 Task: Research Airbnb options in Les Abymes, Guadeloupe from 8th November, 2023 to 16th November, 2023 for 2 adults. Place can be entire place with 1  bedroom having 1 bed and 1 bathroom. Property type can be hotel. Amenities needed are: wifi, washing machine. Booking option can be shelf check-in.
Action: Mouse moved to (567, 81)
Screenshot: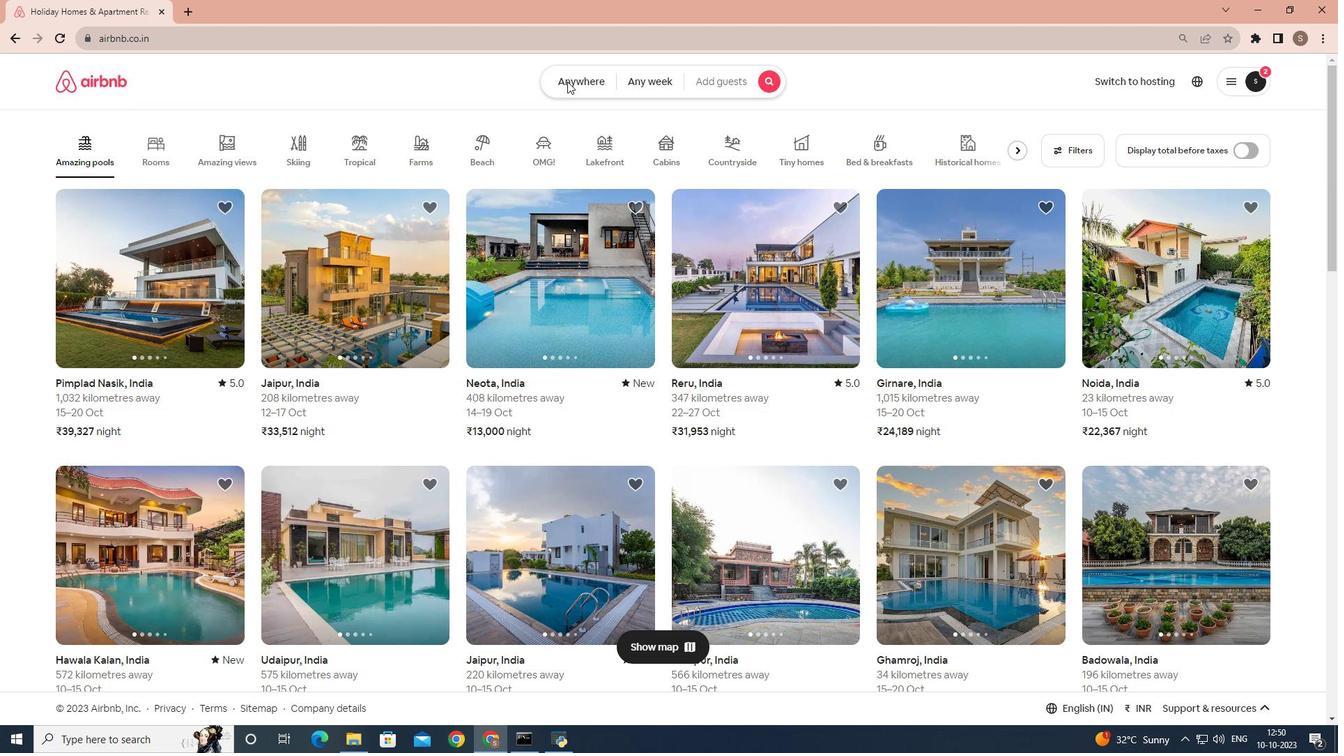 
Action: Mouse pressed left at (567, 81)
Screenshot: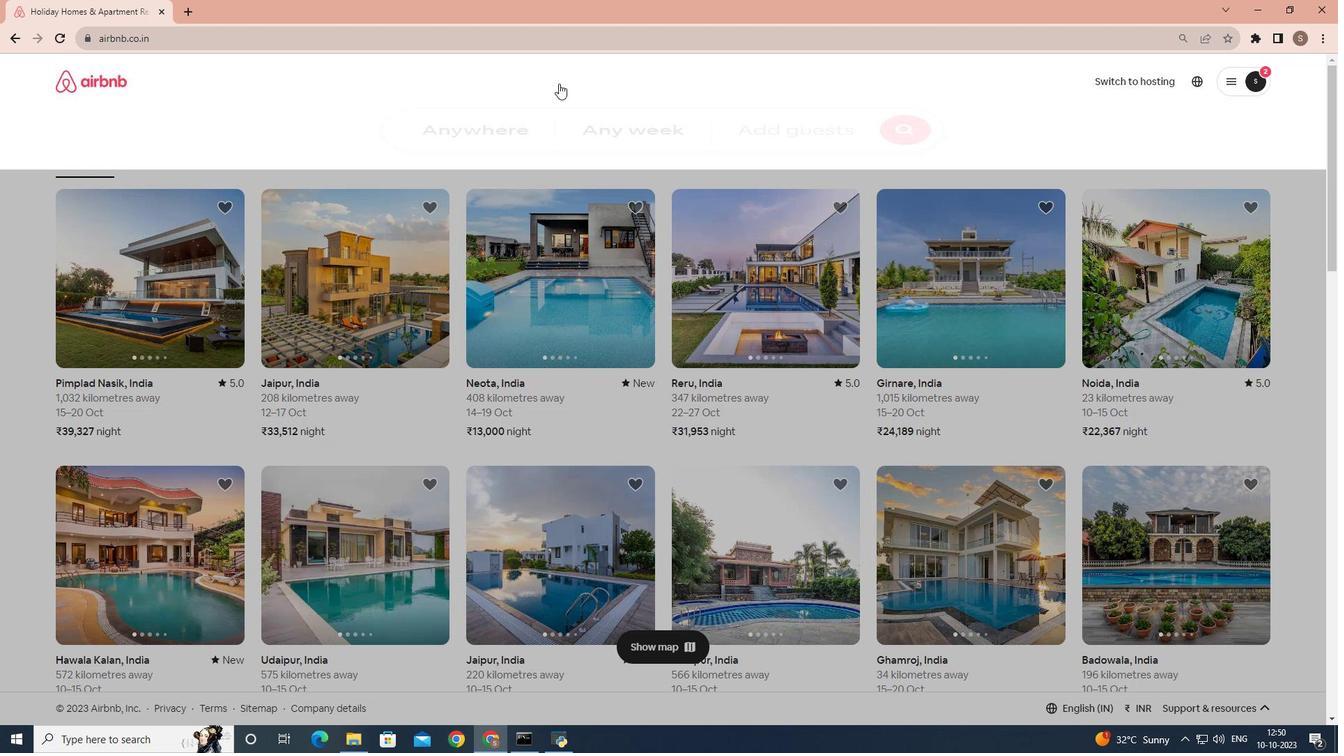 
Action: Mouse moved to (470, 141)
Screenshot: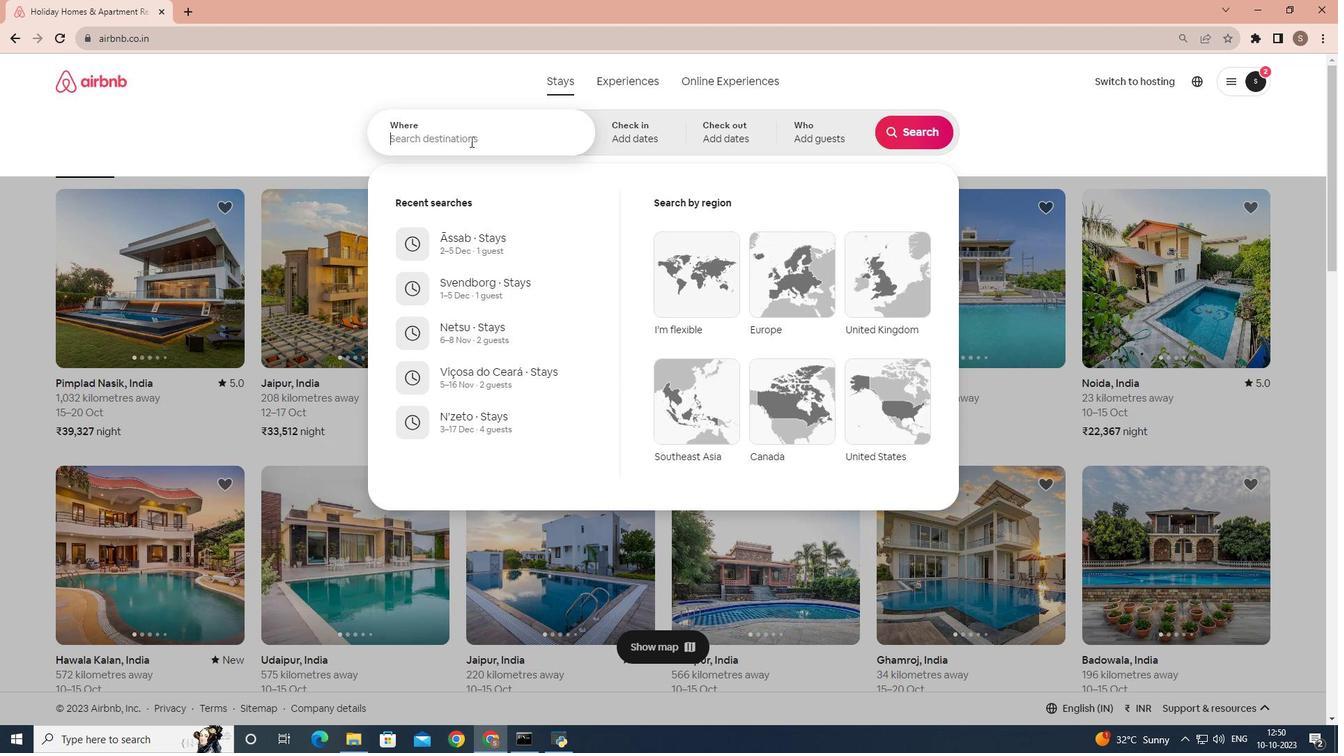 
Action: Mouse pressed left at (470, 141)
Screenshot: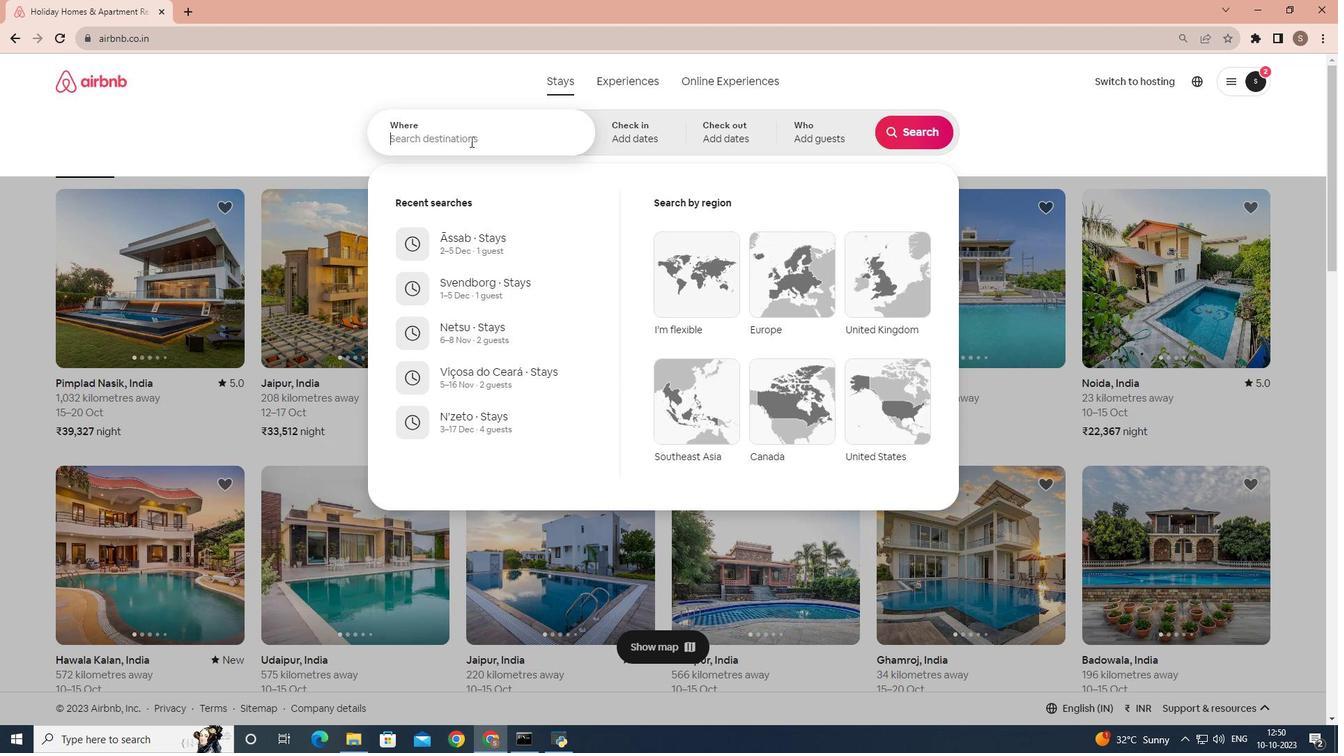 
Action: Key pressed <Key.shift_r>Les<Key.space><Key.shift>Abymes,<Key.space><Key.shift>Guadeloupe
Screenshot: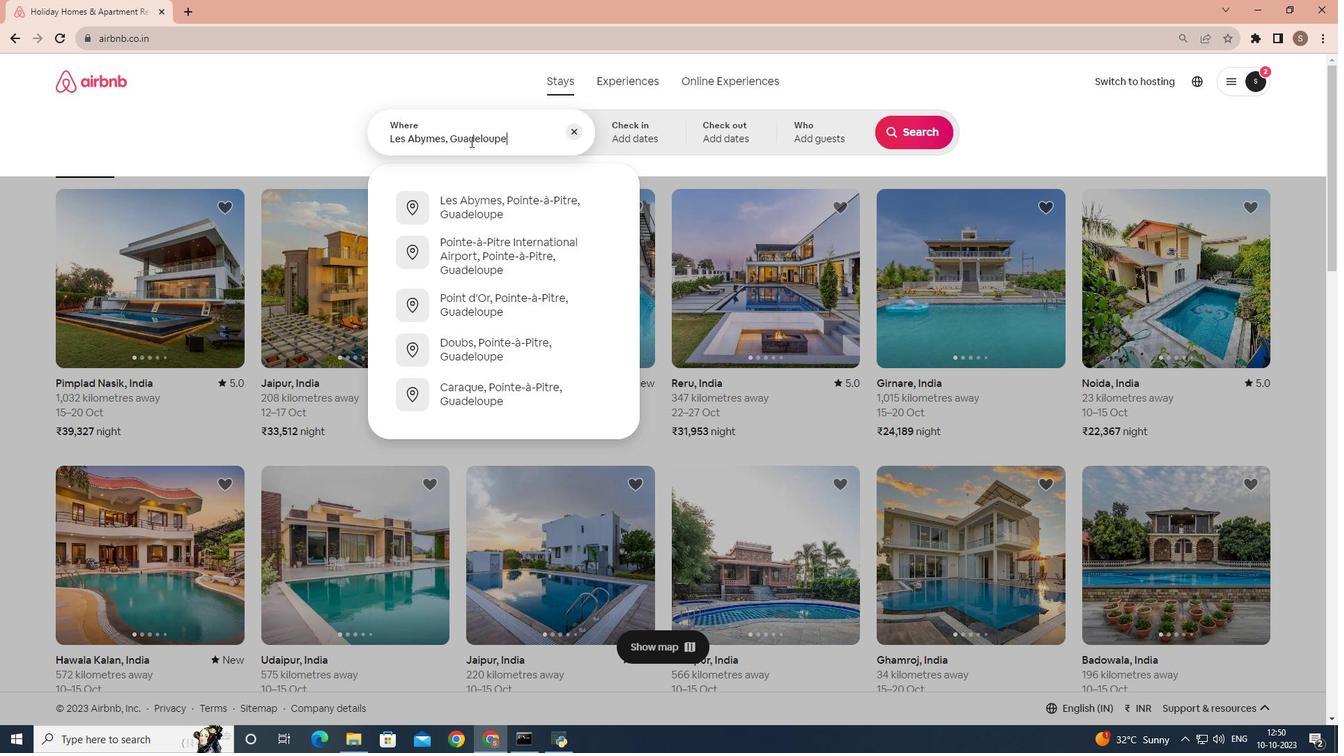 
Action: Mouse moved to (617, 136)
Screenshot: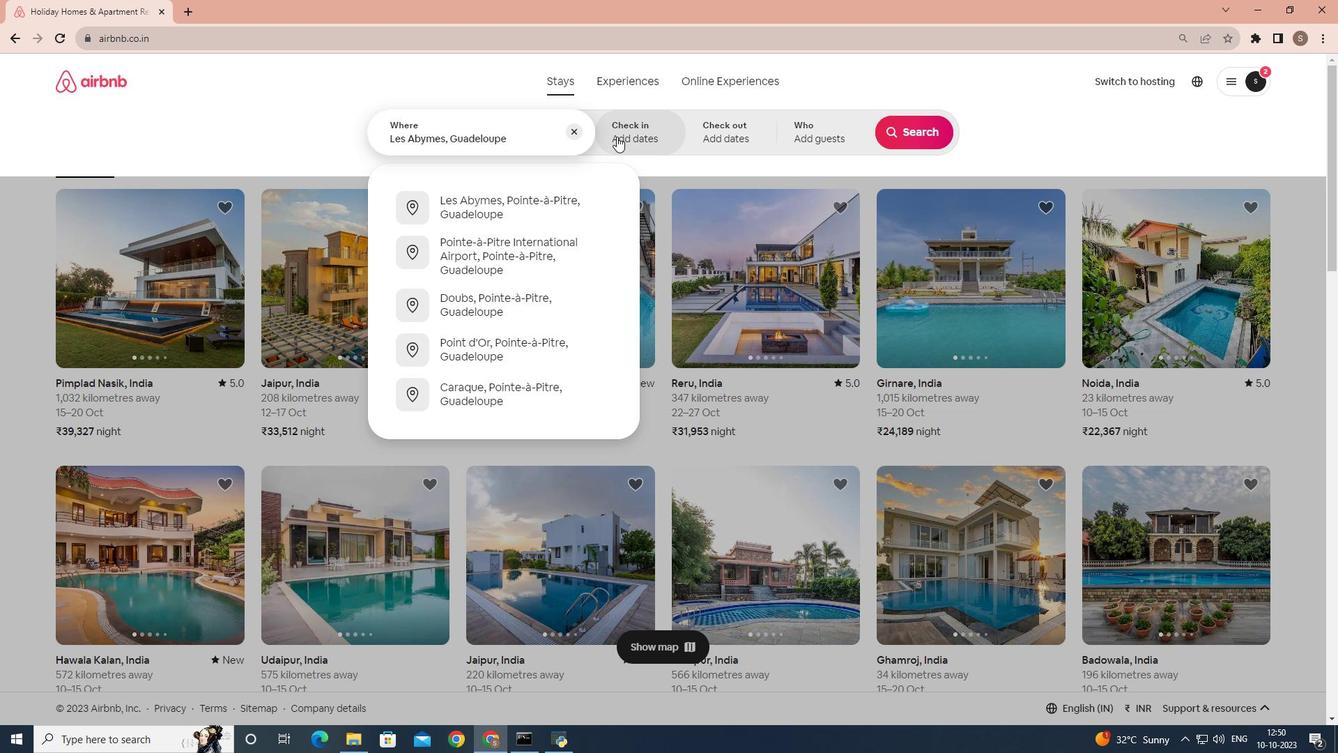 
Action: Mouse pressed left at (617, 136)
Screenshot: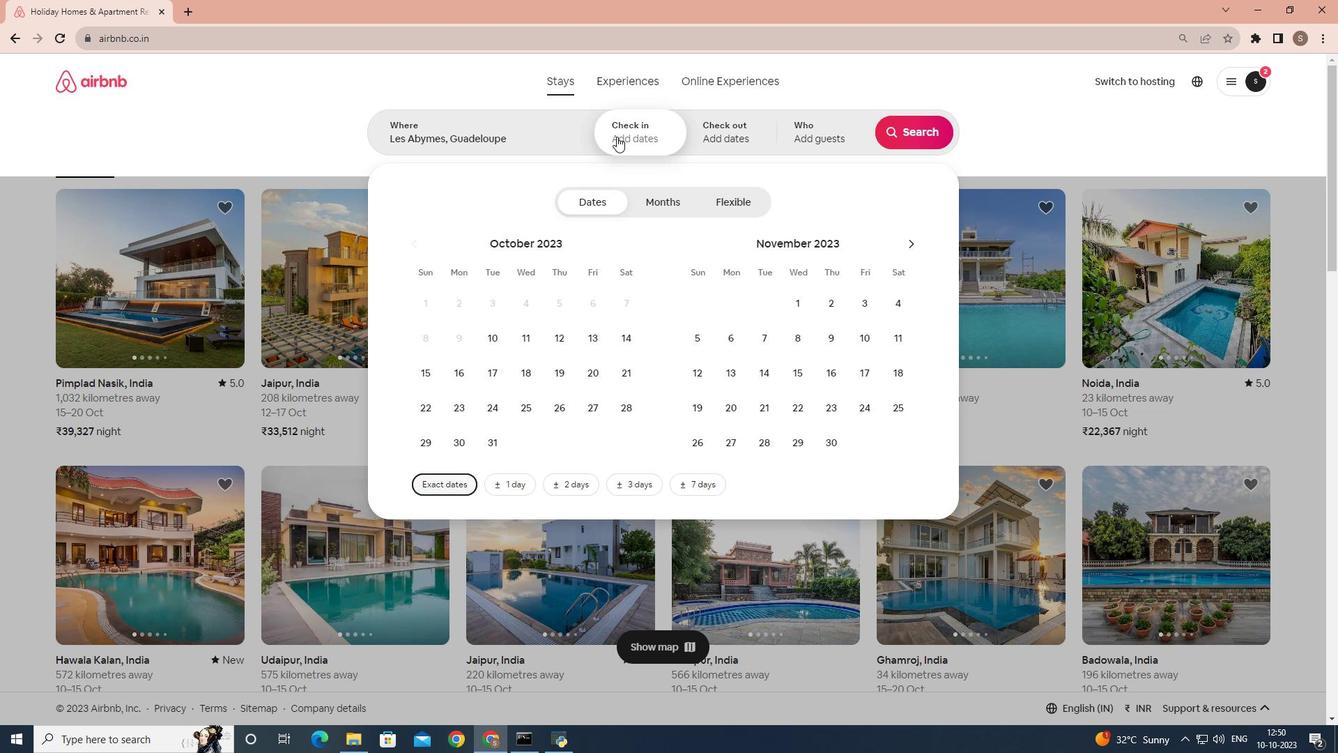 
Action: Mouse moved to (808, 343)
Screenshot: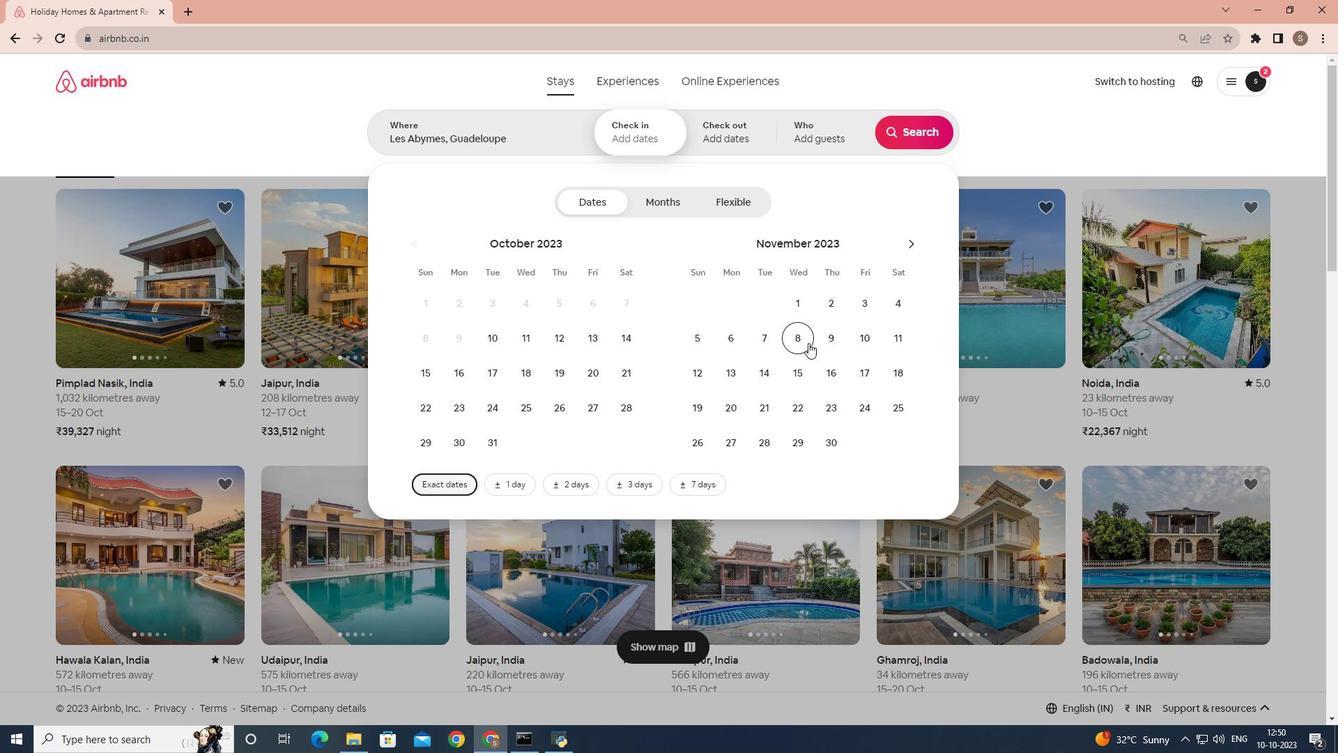 
Action: Mouse pressed left at (808, 343)
Screenshot: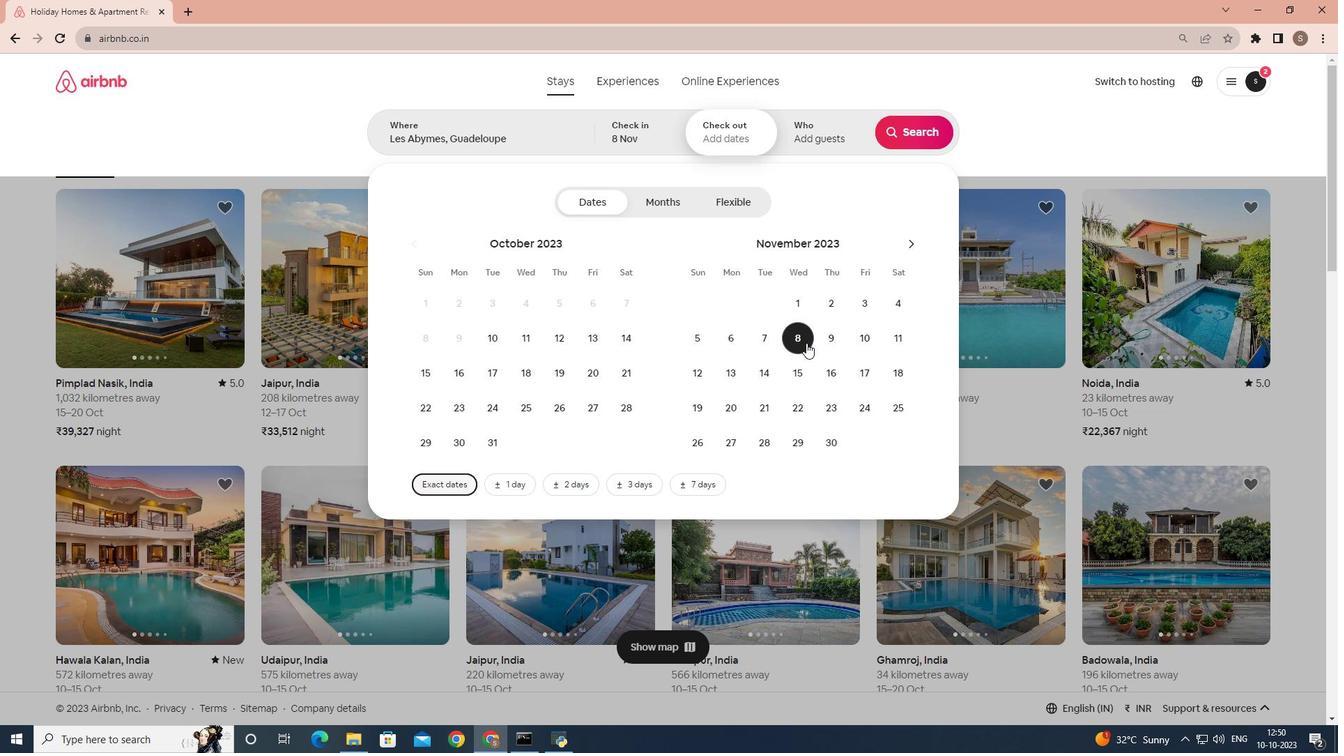 
Action: Mouse moved to (844, 368)
Screenshot: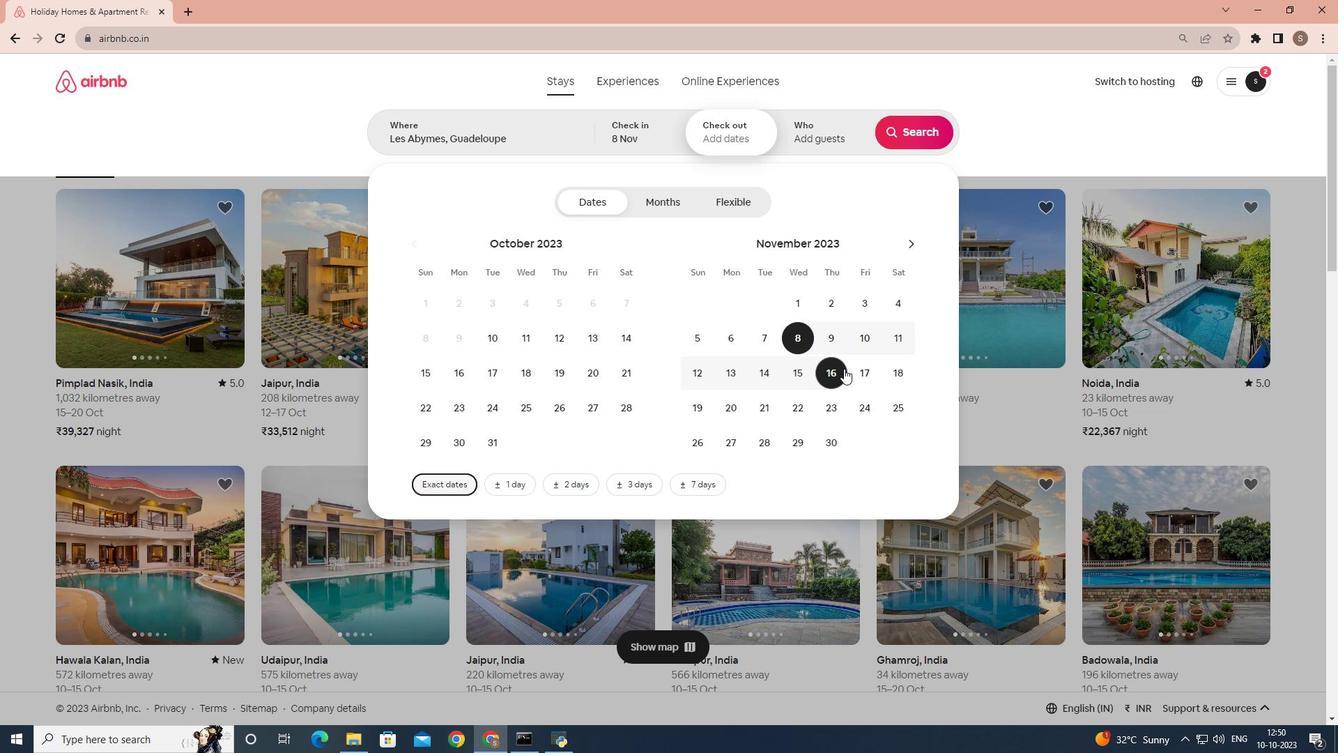 
Action: Mouse pressed left at (844, 368)
Screenshot: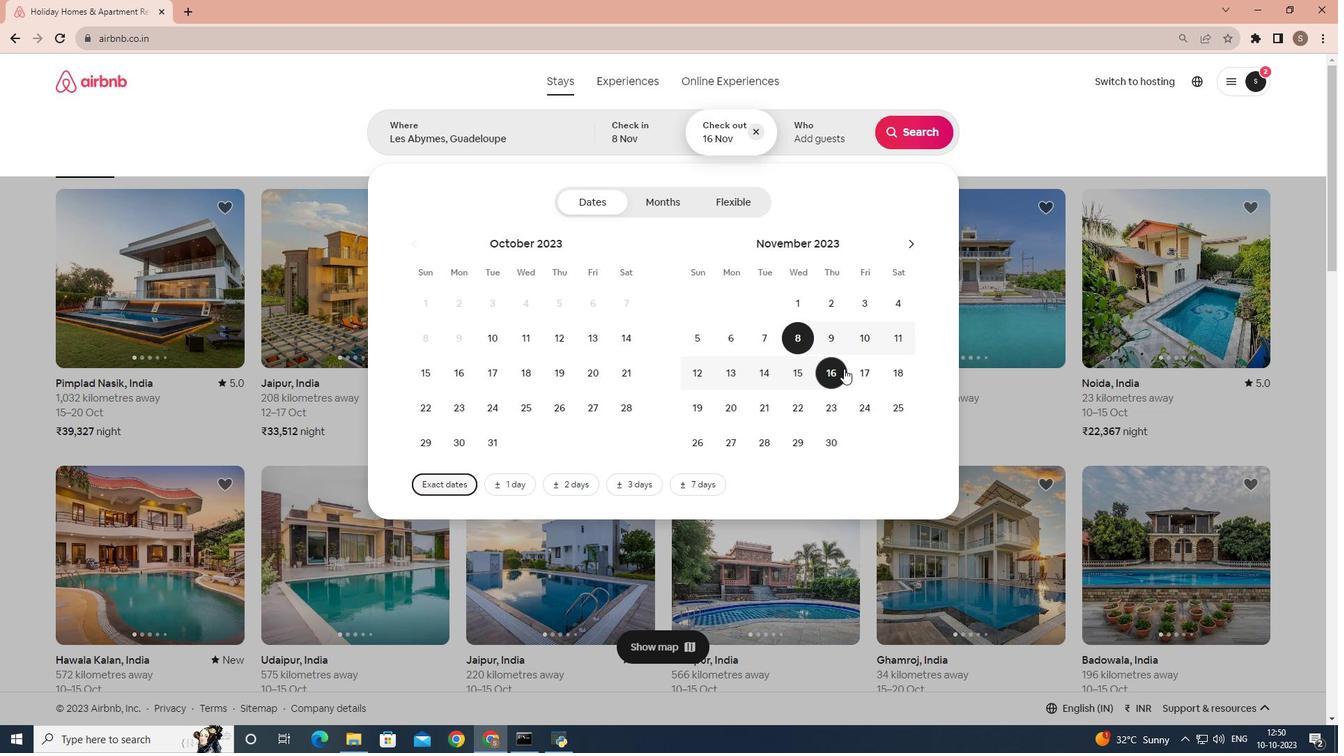 
Action: Mouse moved to (820, 142)
Screenshot: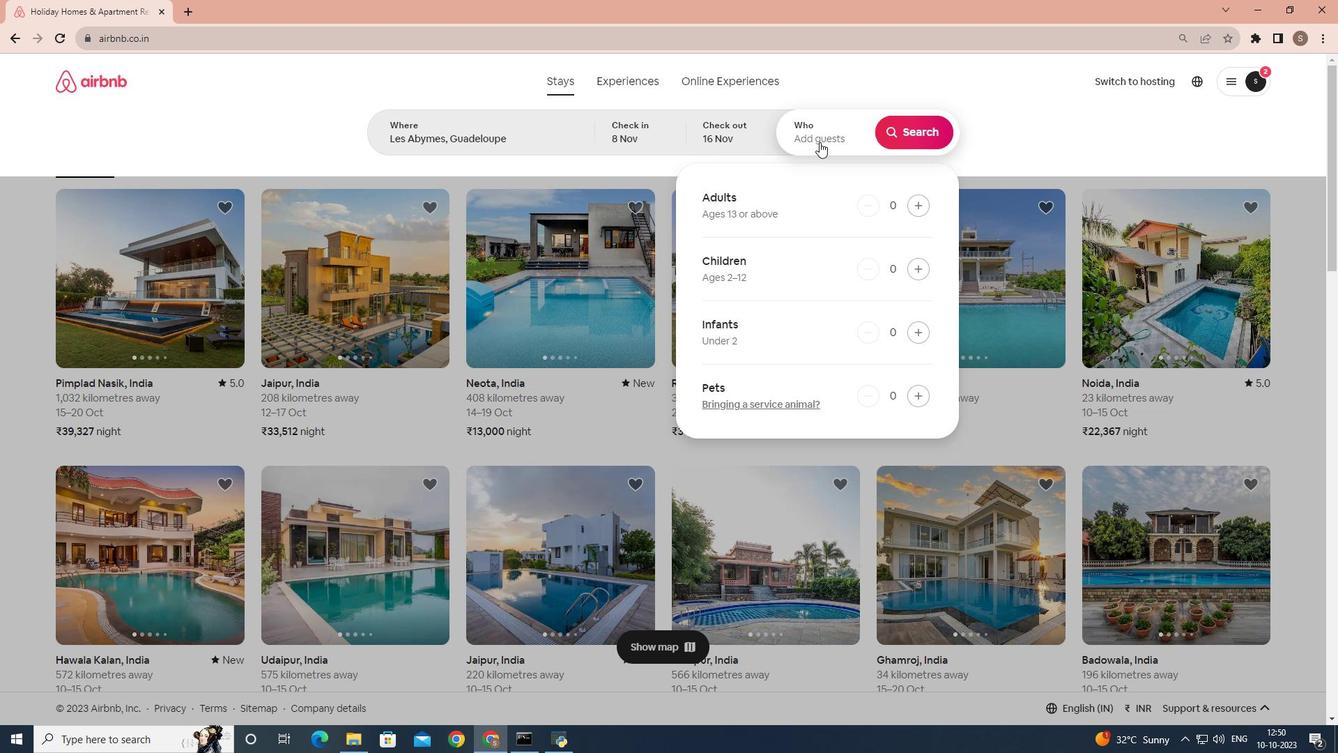 
Action: Mouse pressed left at (820, 142)
Screenshot: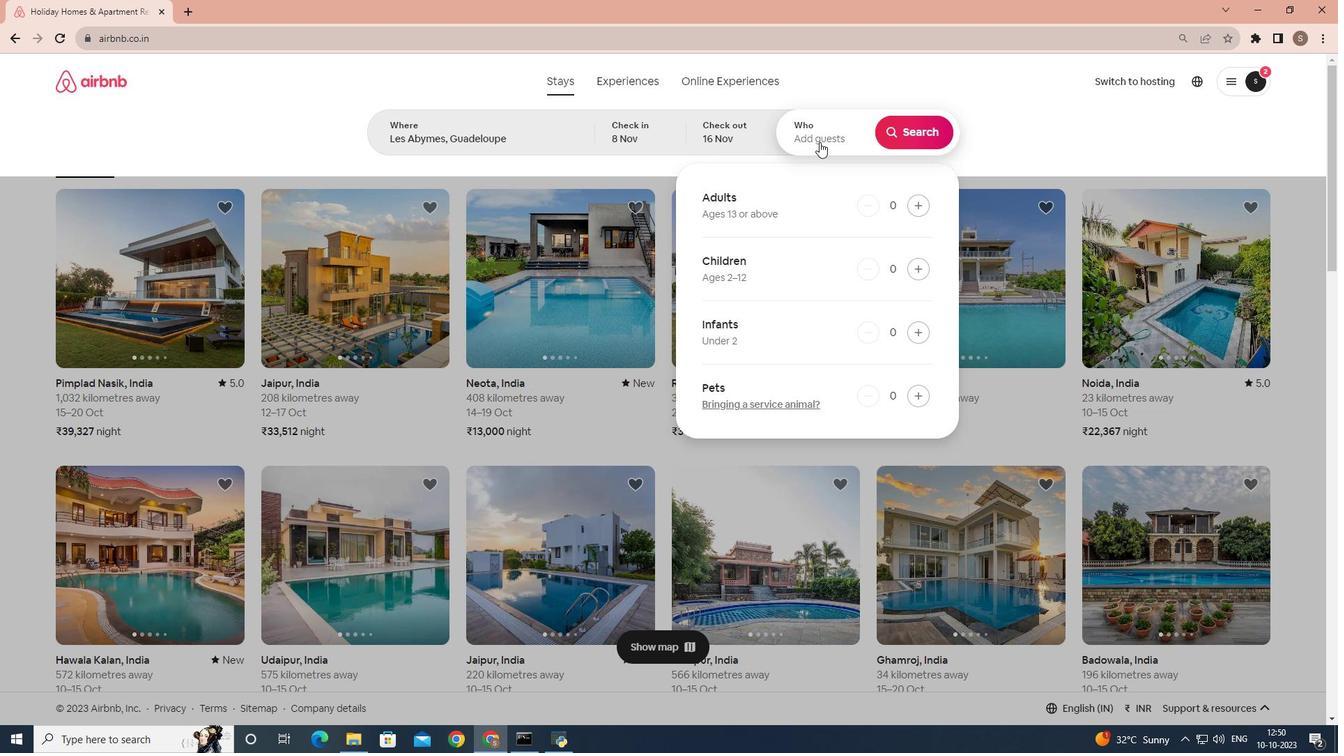 
Action: Mouse moved to (919, 203)
Screenshot: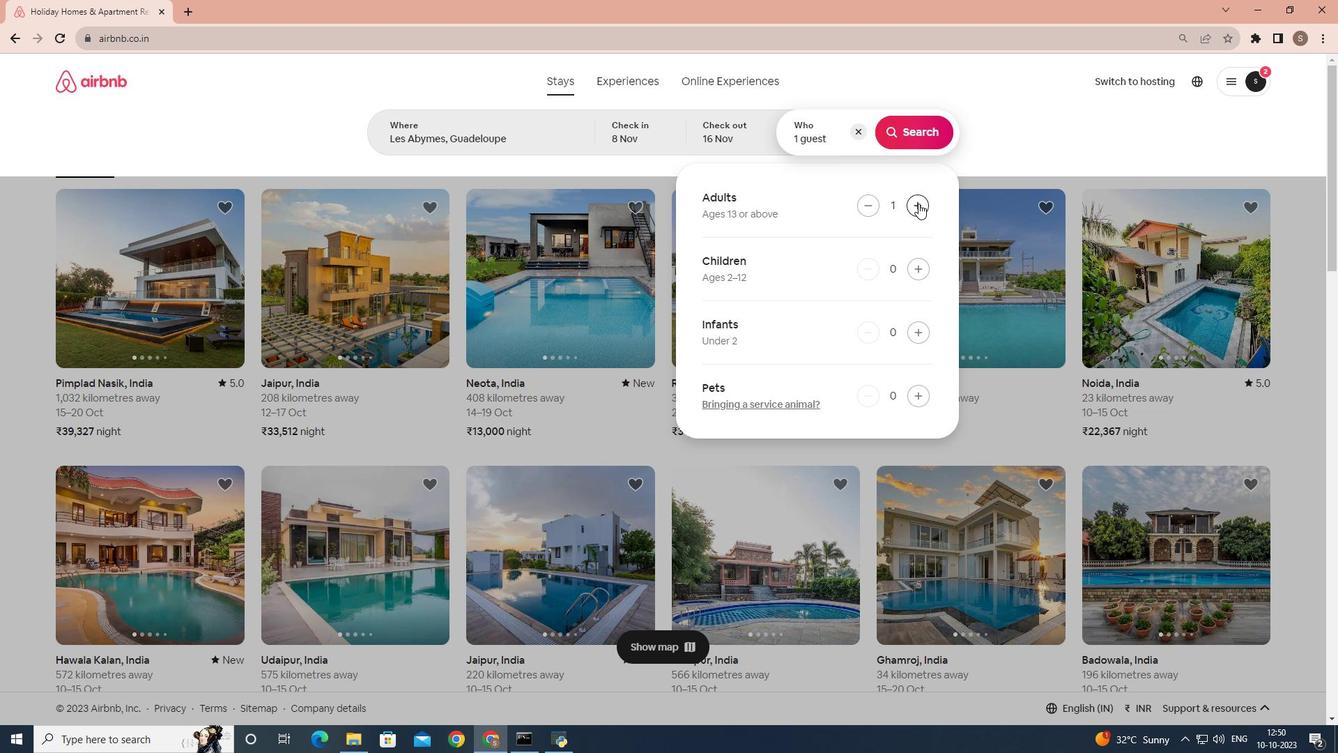 
Action: Mouse pressed left at (919, 203)
Screenshot: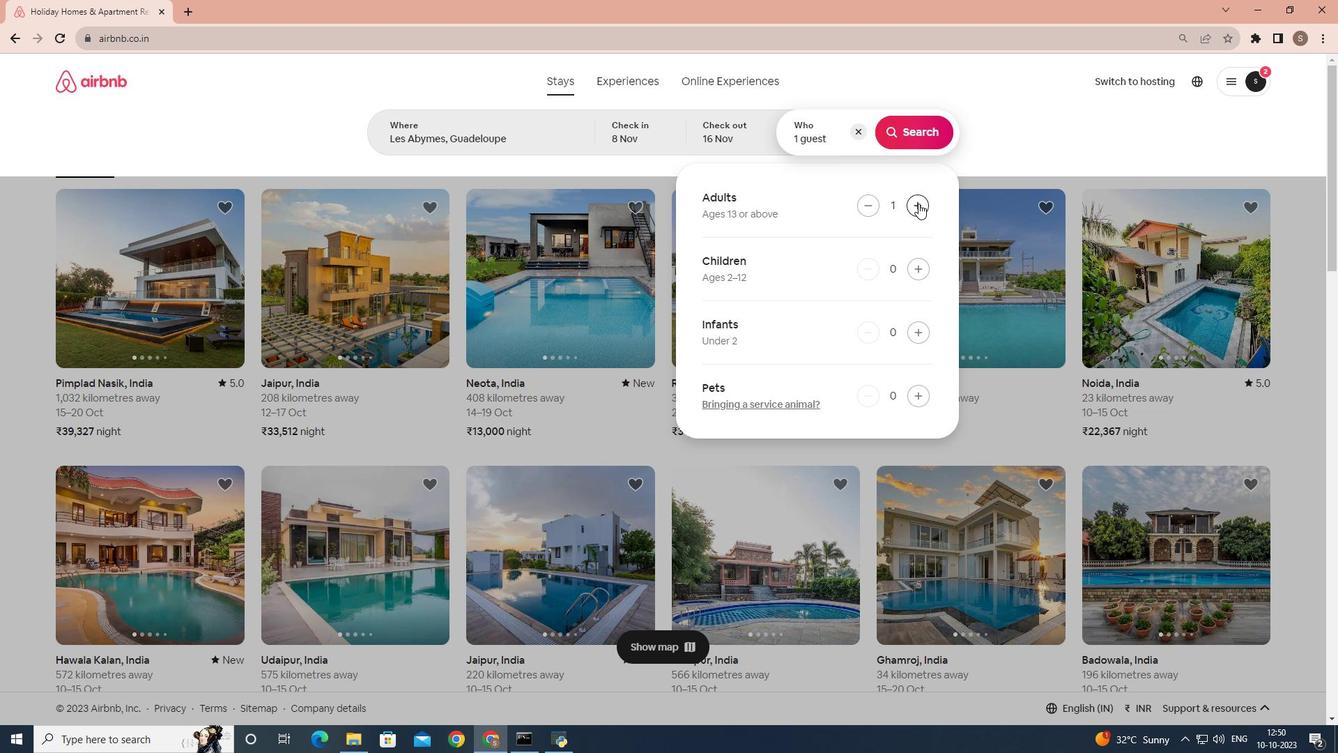 
Action: Mouse moved to (923, 202)
Screenshot: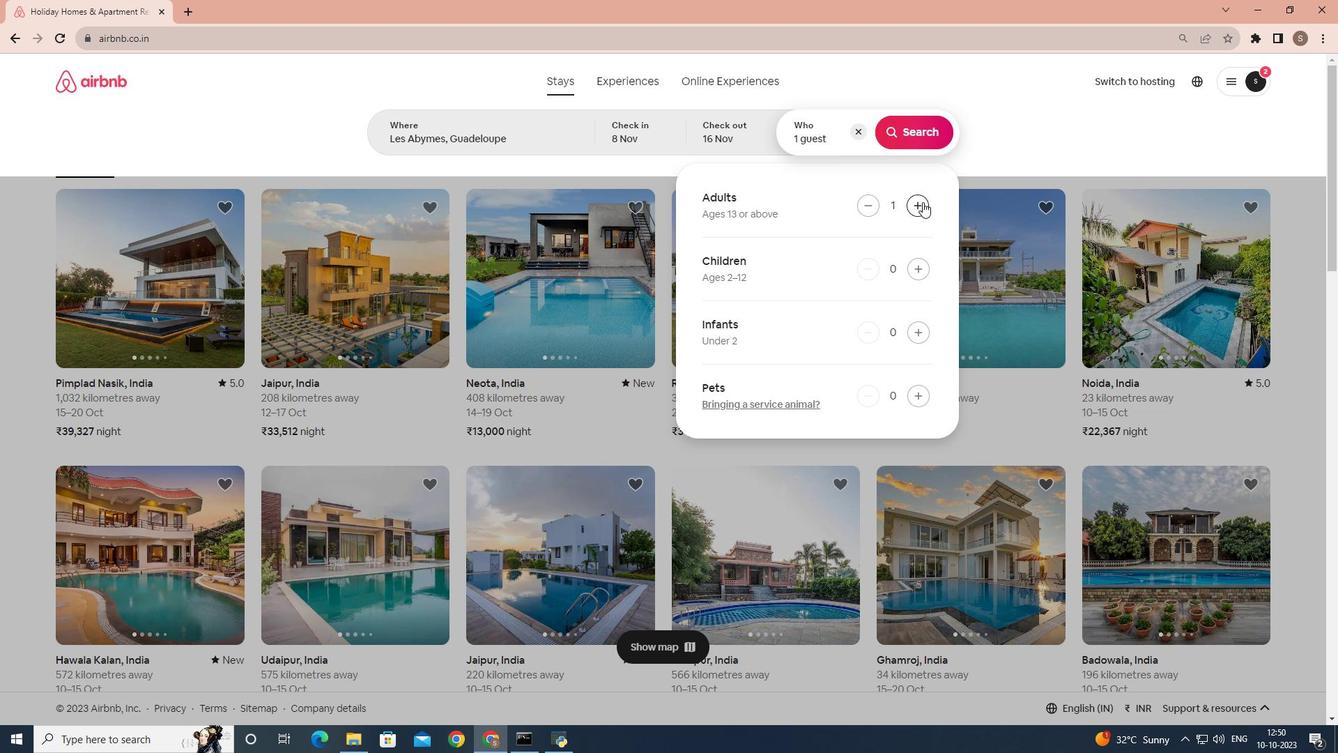 
Action: Mouse pressed left at (923, 202)
Screenshot: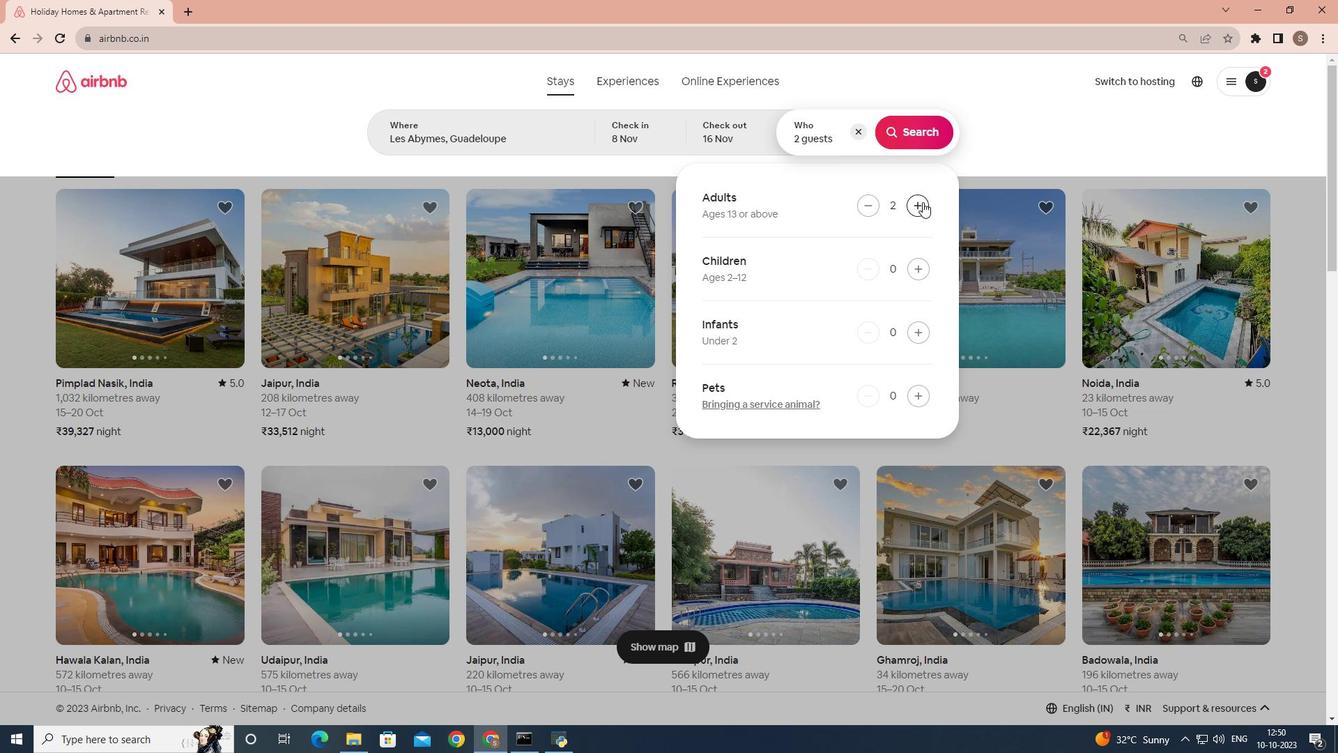
Action: Mouse moved to (910, 122)
Screenshot: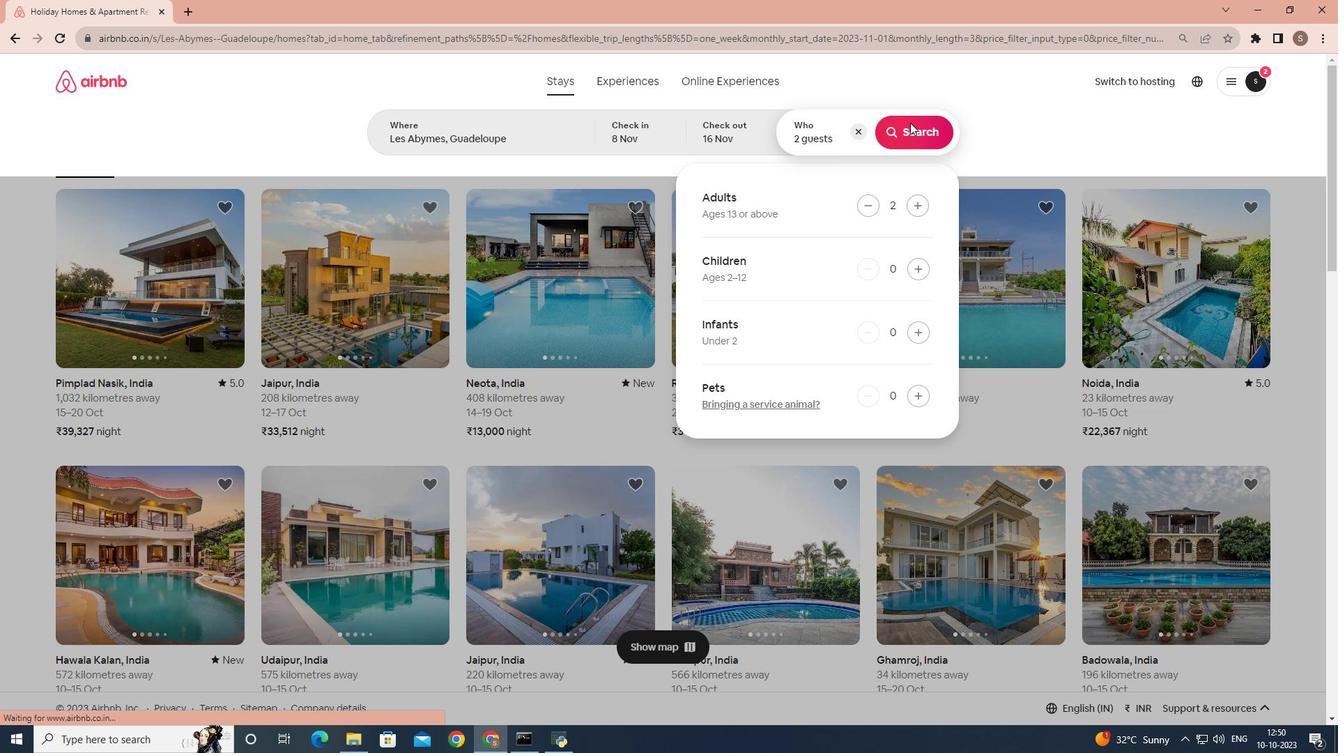 
Action: Mouse pressed left at (910, 122)
Screenshot: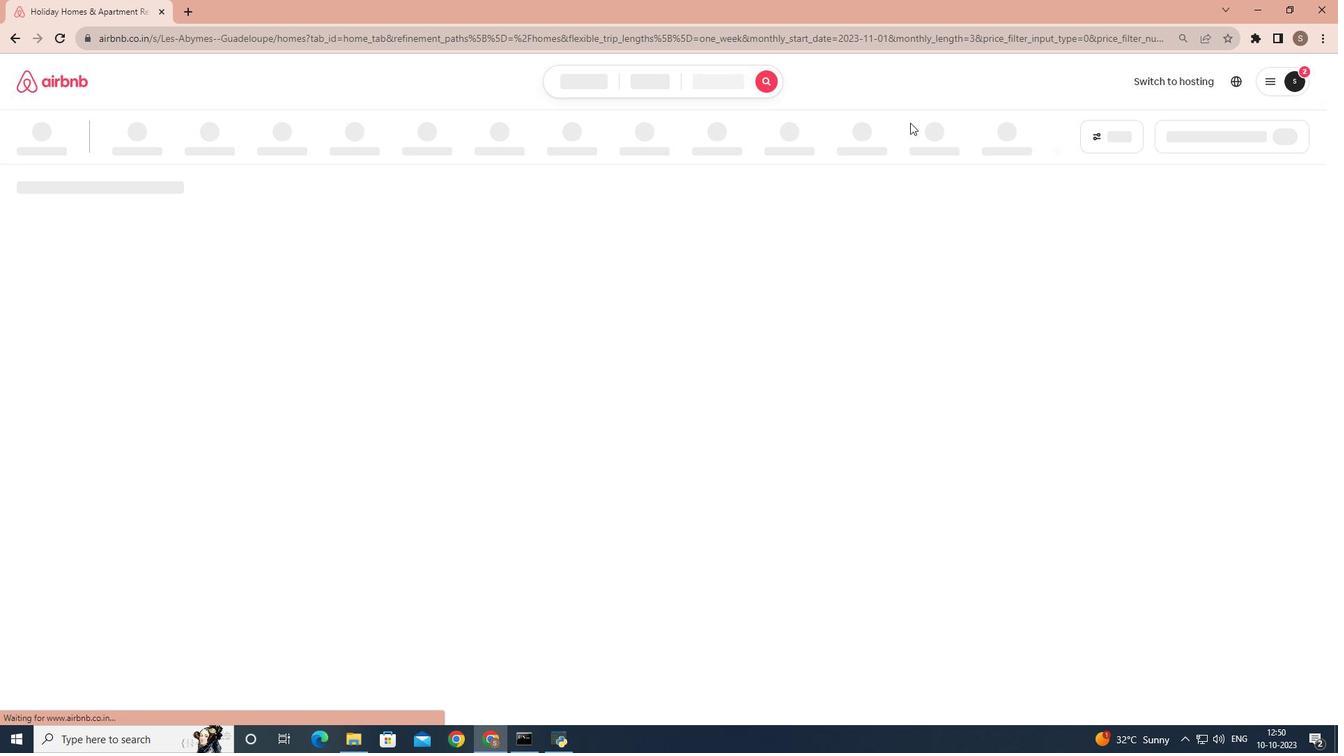 
Action: Mouse moved to (1101, 138)
Screenshot: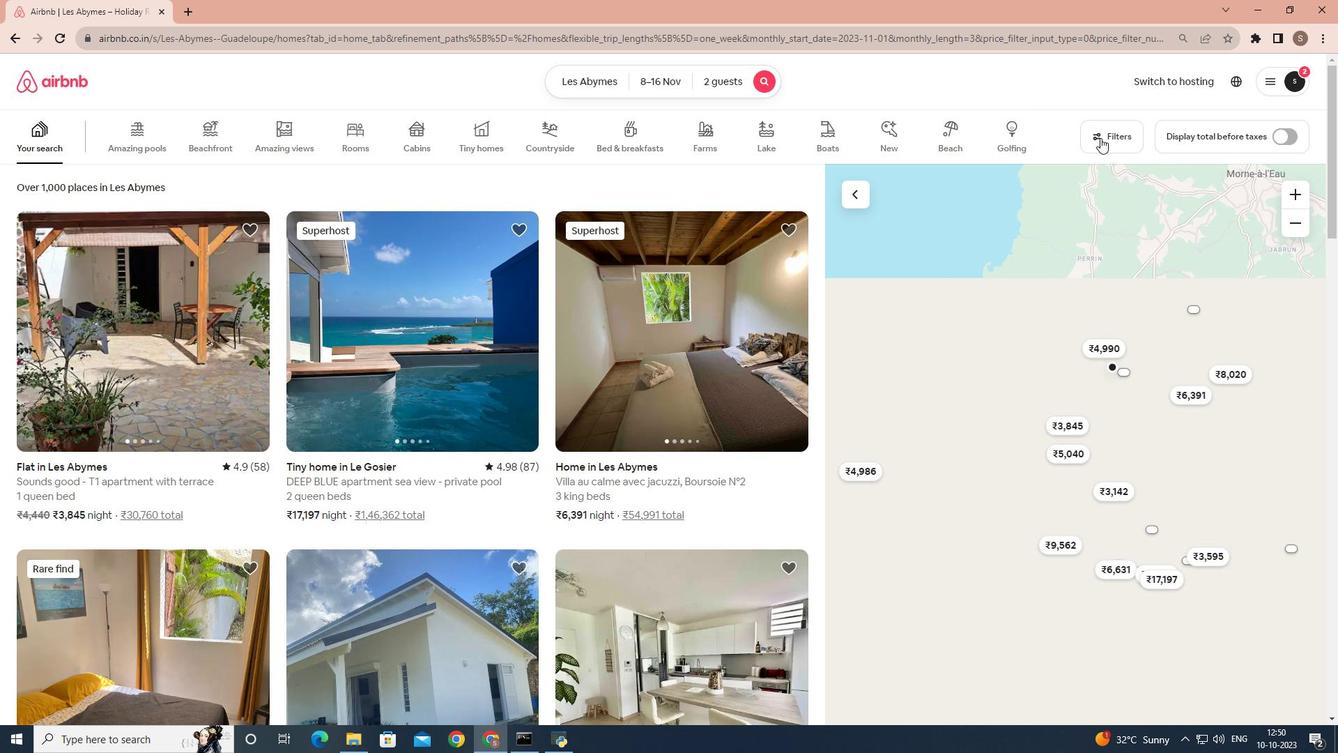 
Action: Mouse pressed left at (1101, 138)
Screenshot: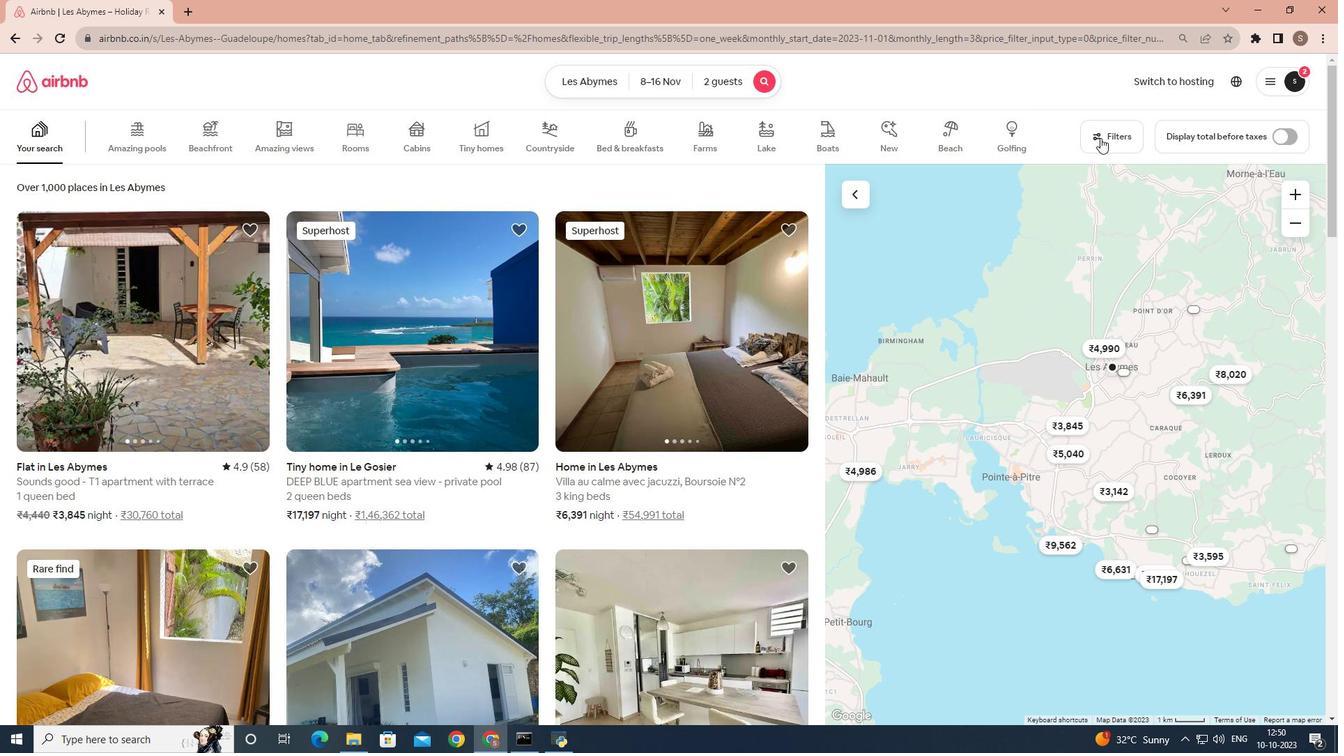 
Action: Mouse moved to (737, 375)
Screenshot: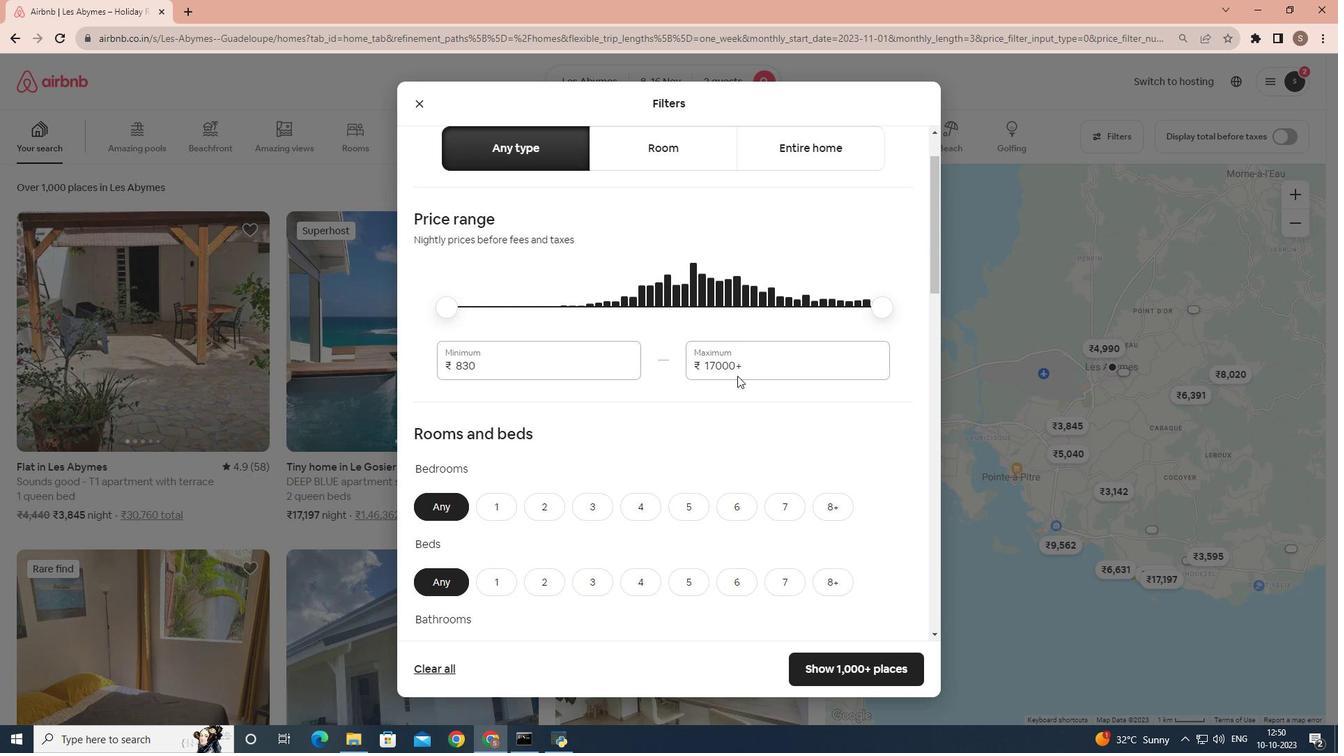 
Action: Mouse scrolled (737, 375) with delta (0, 0)
Screenshot: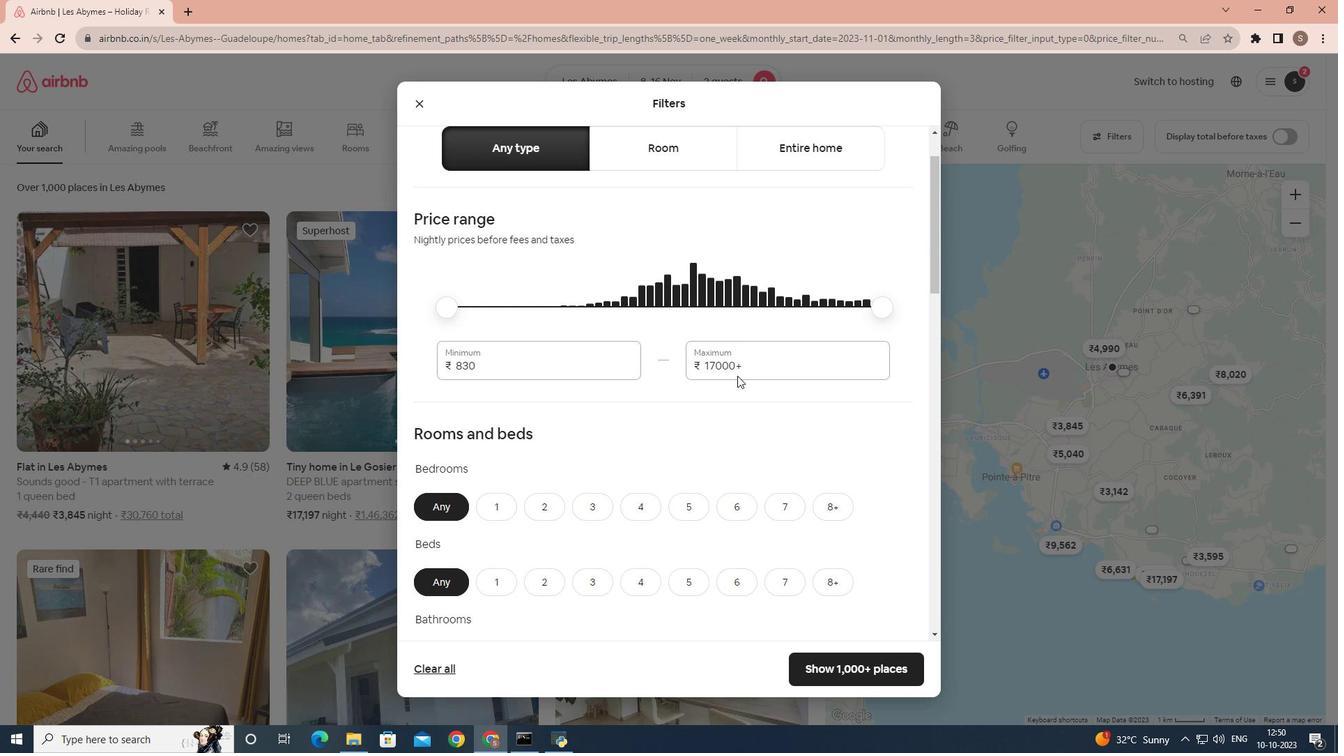 
Action: Mouse scrolled (737, 375) with delta (0, 0)
Screenshot: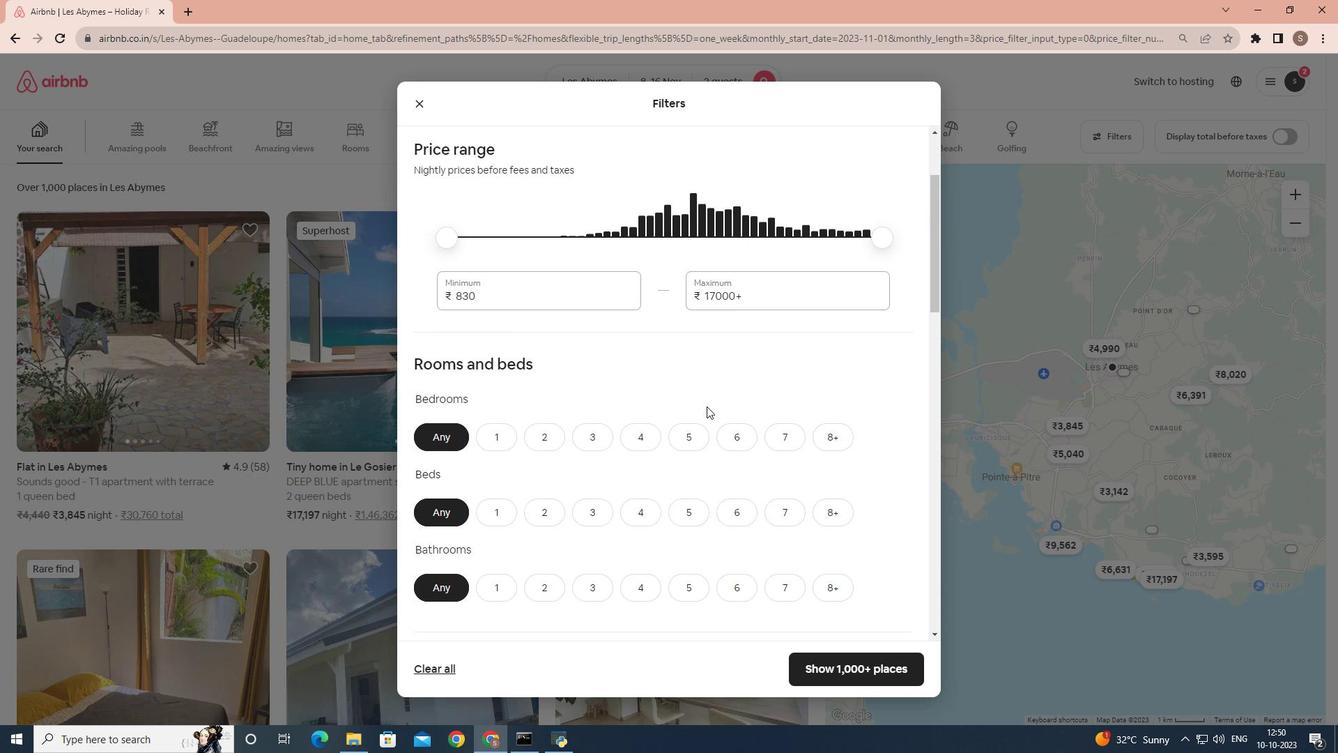 
Action: Mouse moved to (506, 439)
Screenshot: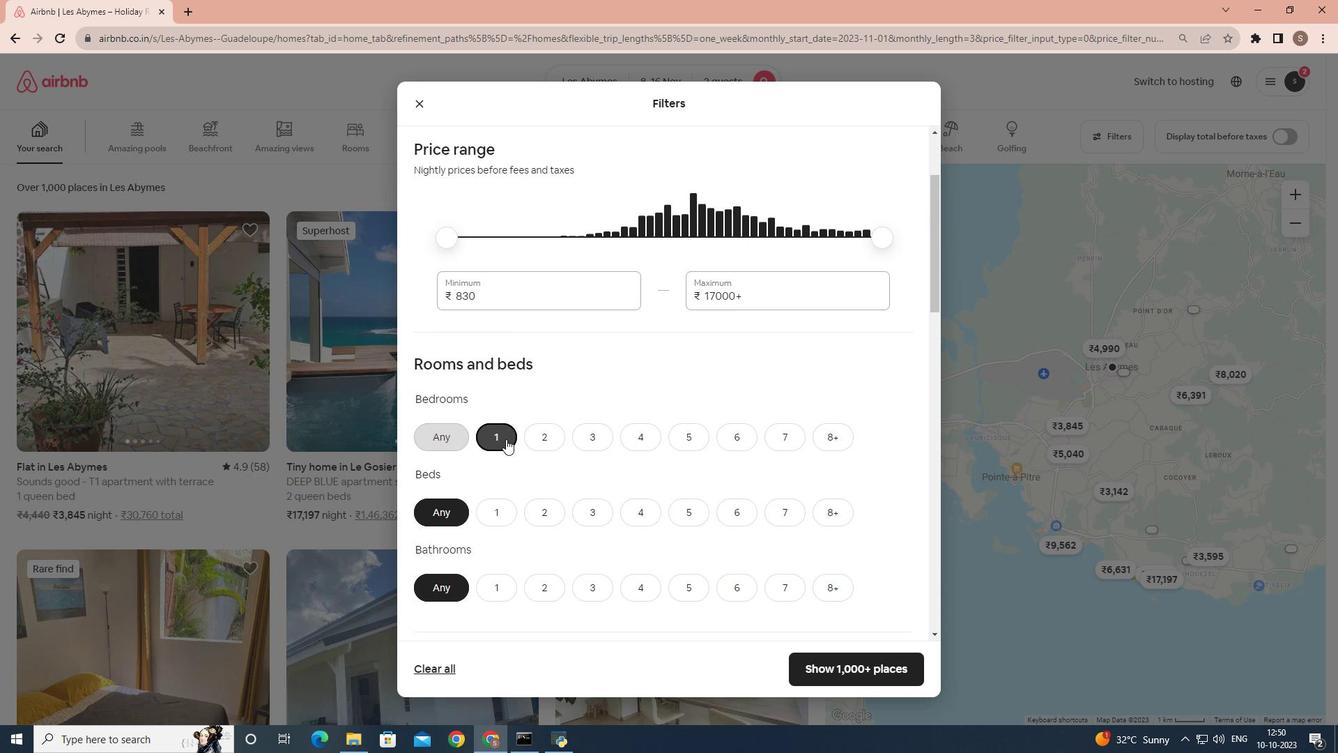 
Action: Mouse pressed left at (506, 439)
Screenshot: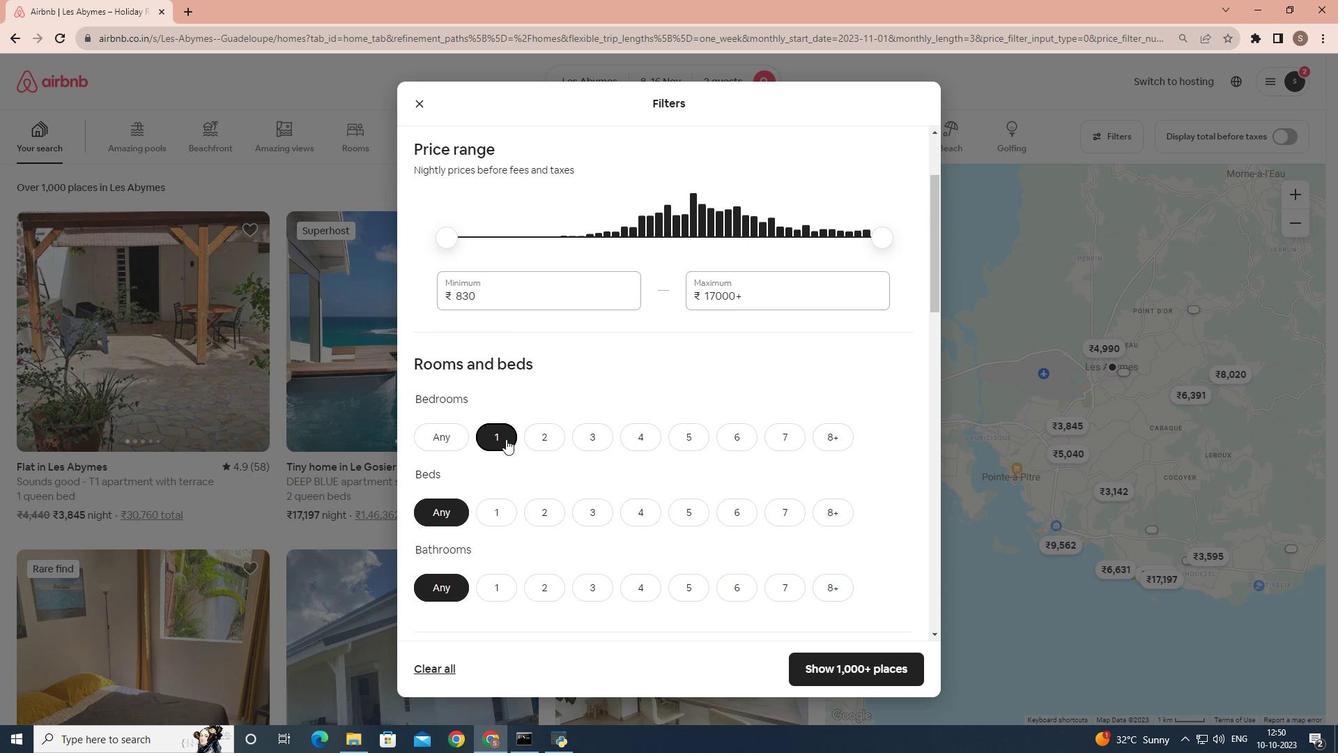
Action: Mouse moved to (523, 433)
Screenshot: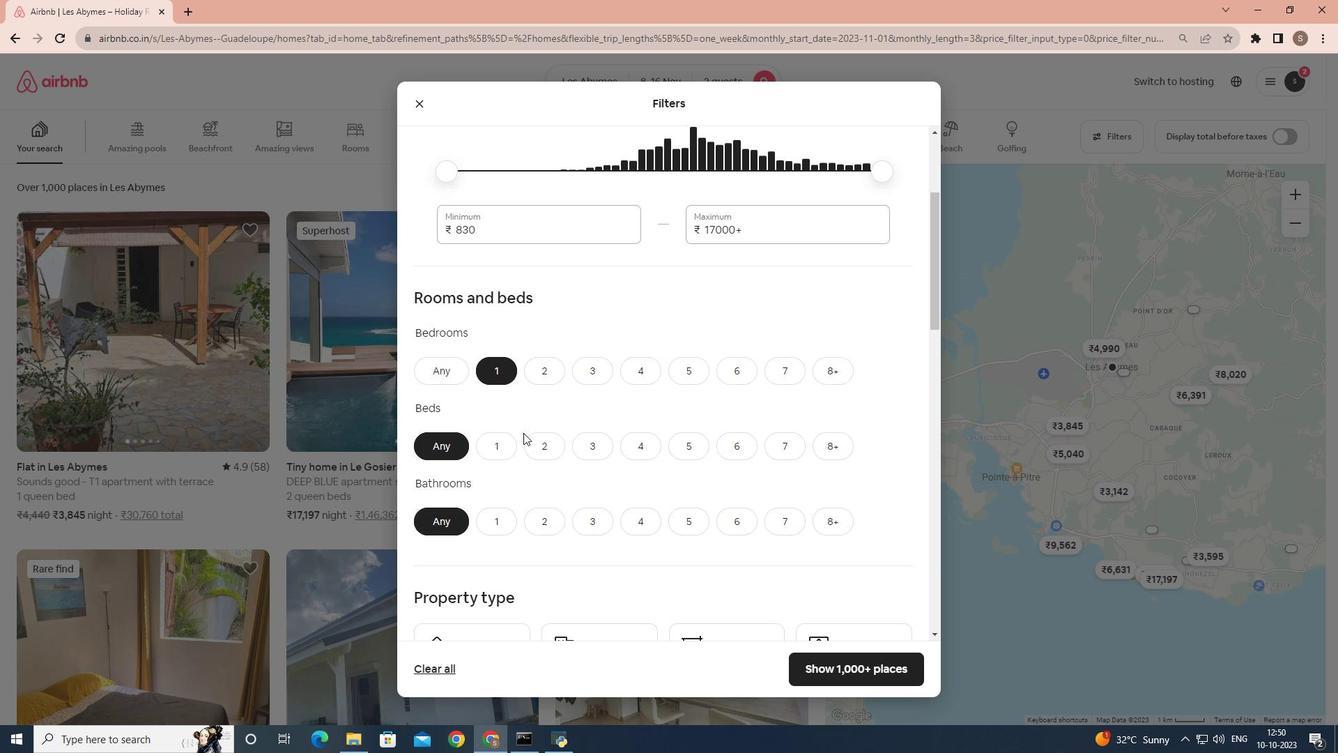 
Action: Mouse scrolled (523, 432) with delta (0, 0)
Screenshot: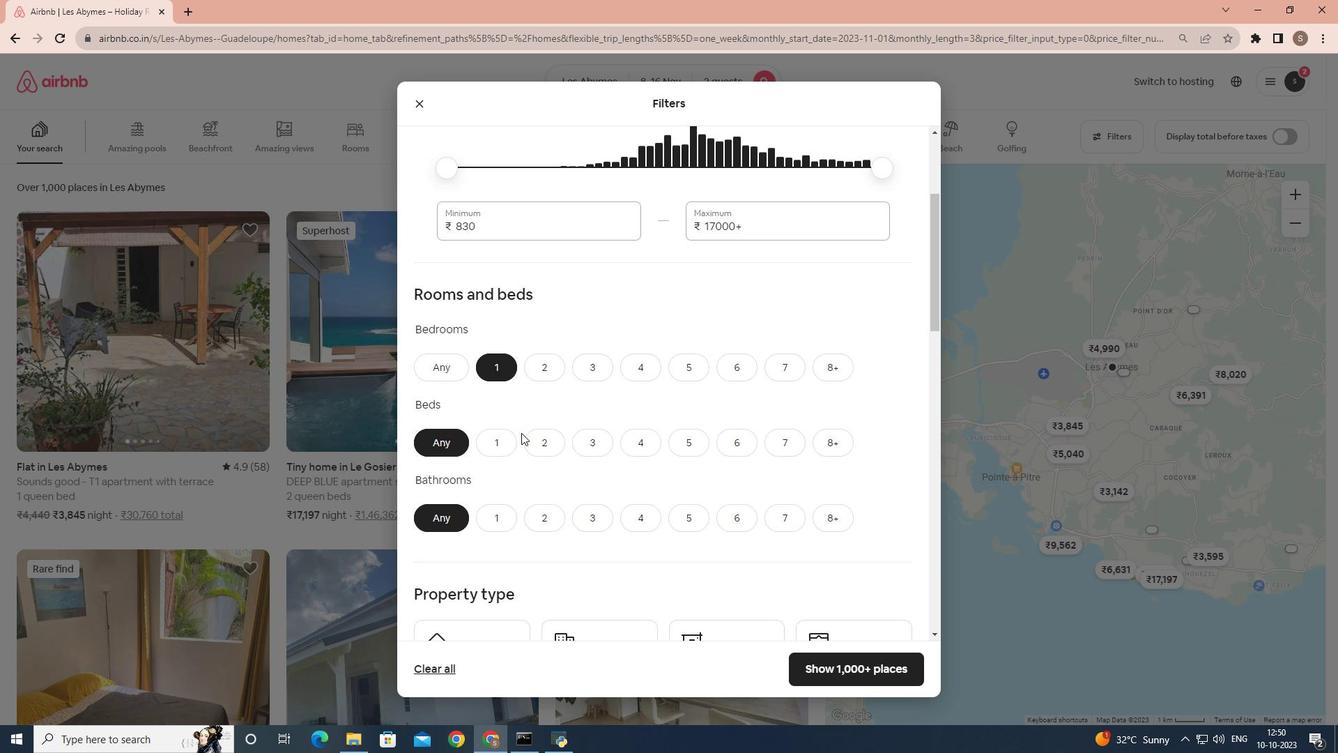 
Action: Mouse moved to (507, 437)
Screenshot: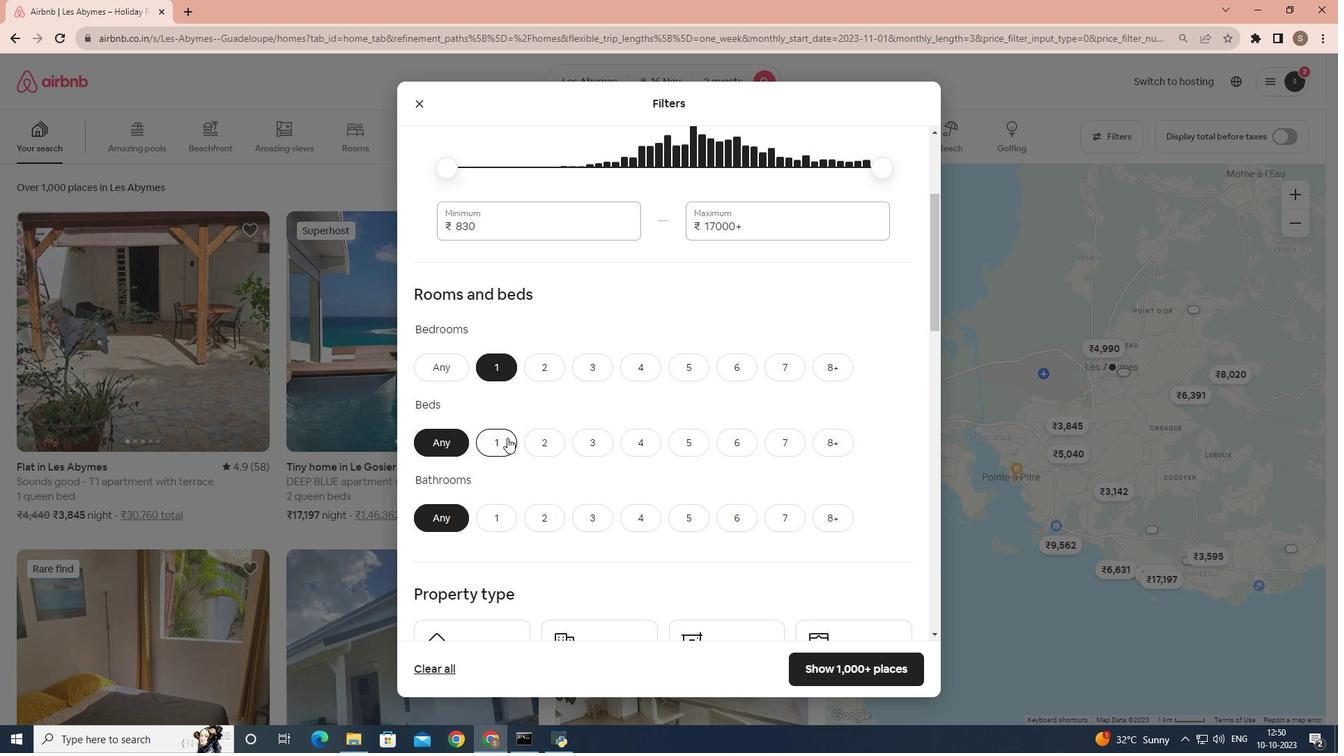 
Action: Mouse pressed left at (507, 437)
Screenshot: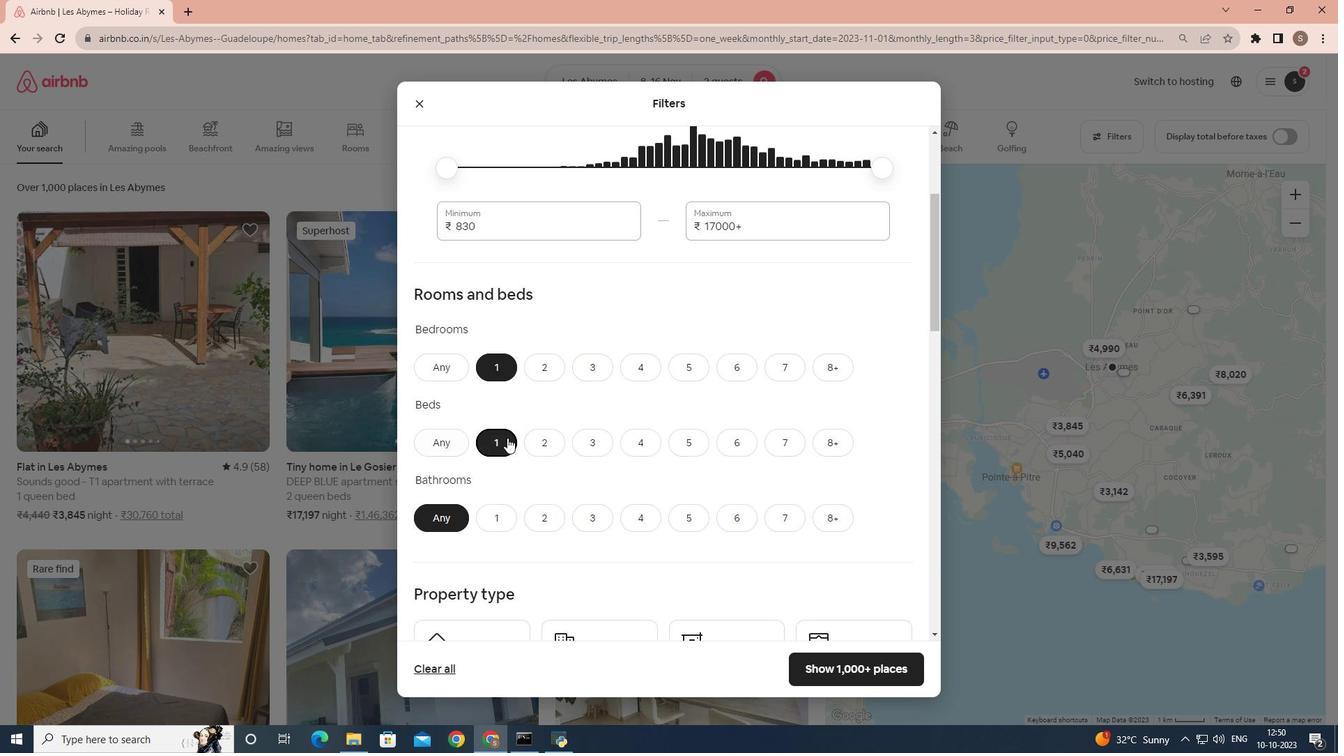 
Action: Mouse scrolled (507, 437) with delta (0, 0)
Screenshot: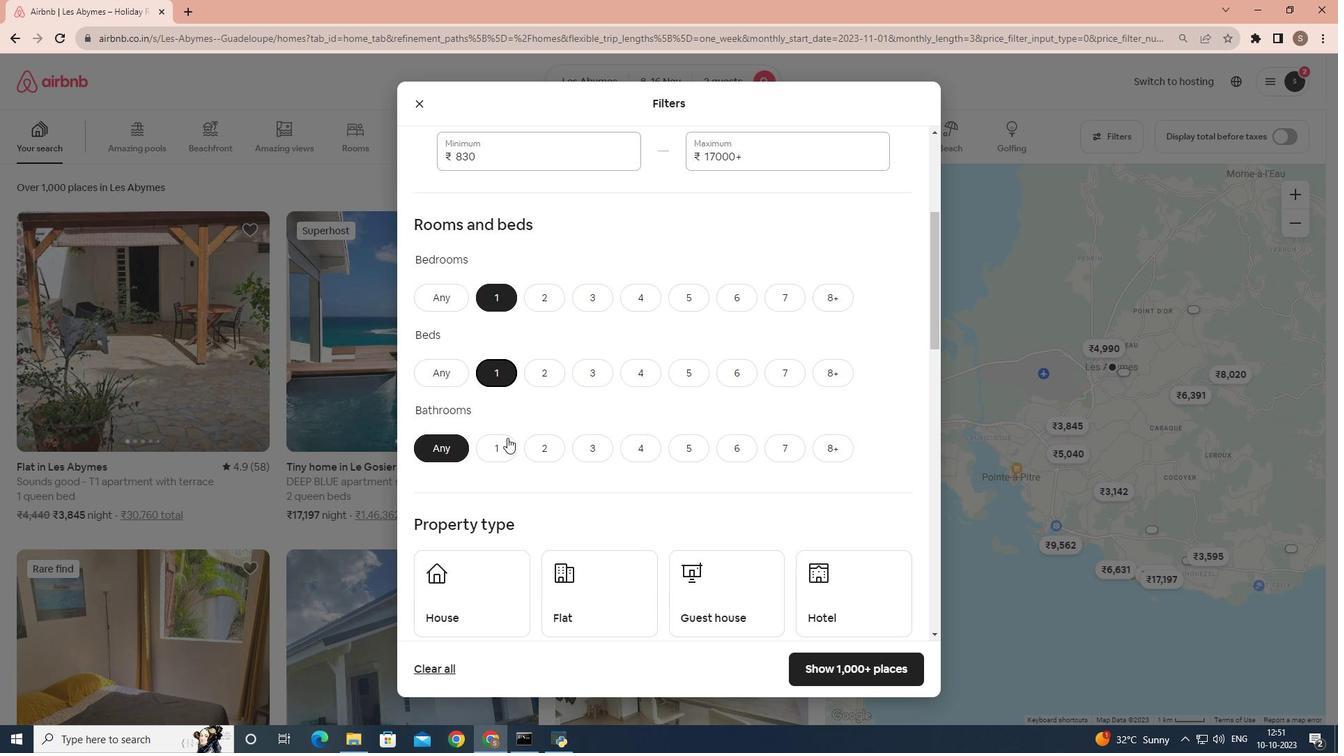 
Action: Mouse moved to (505, 438)
Screenshot: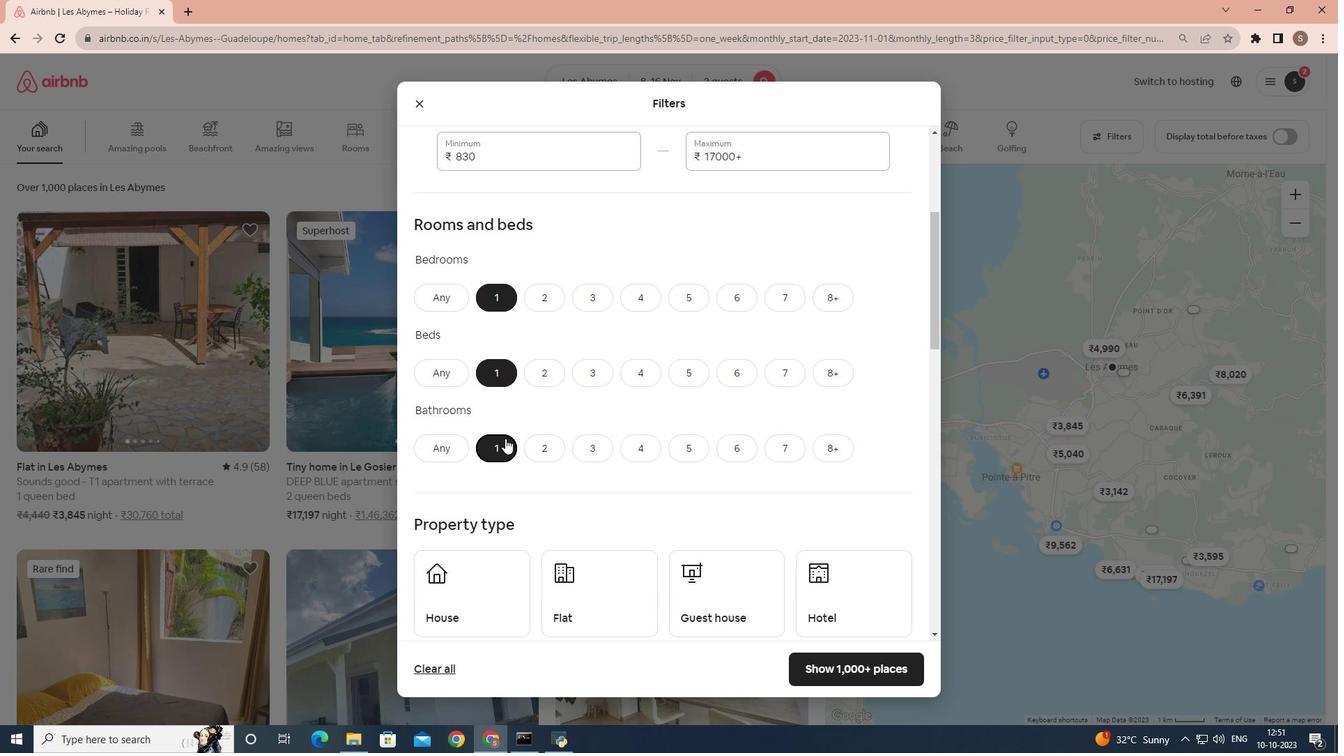 
Action: Mouse pressed left at (505, 438)
Screenshot: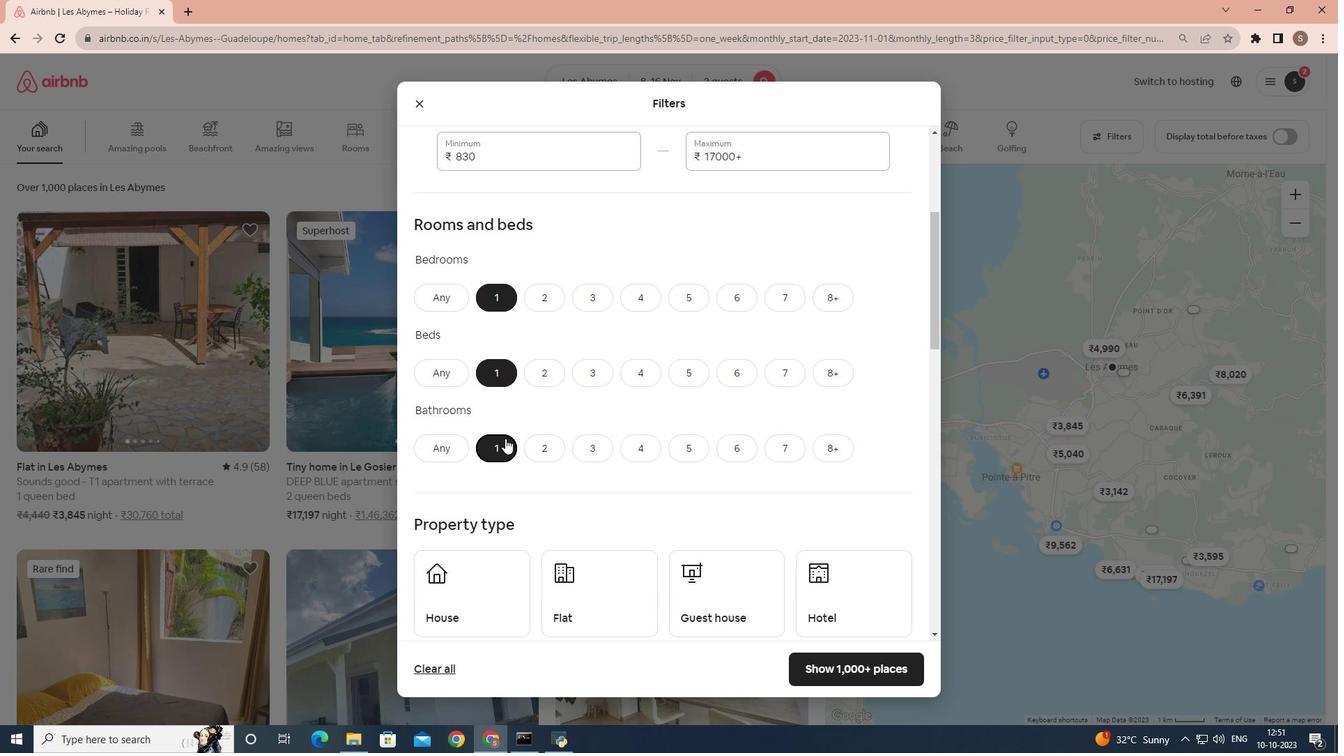 
Action: Mouse moved to (599, 416)
Screenshot: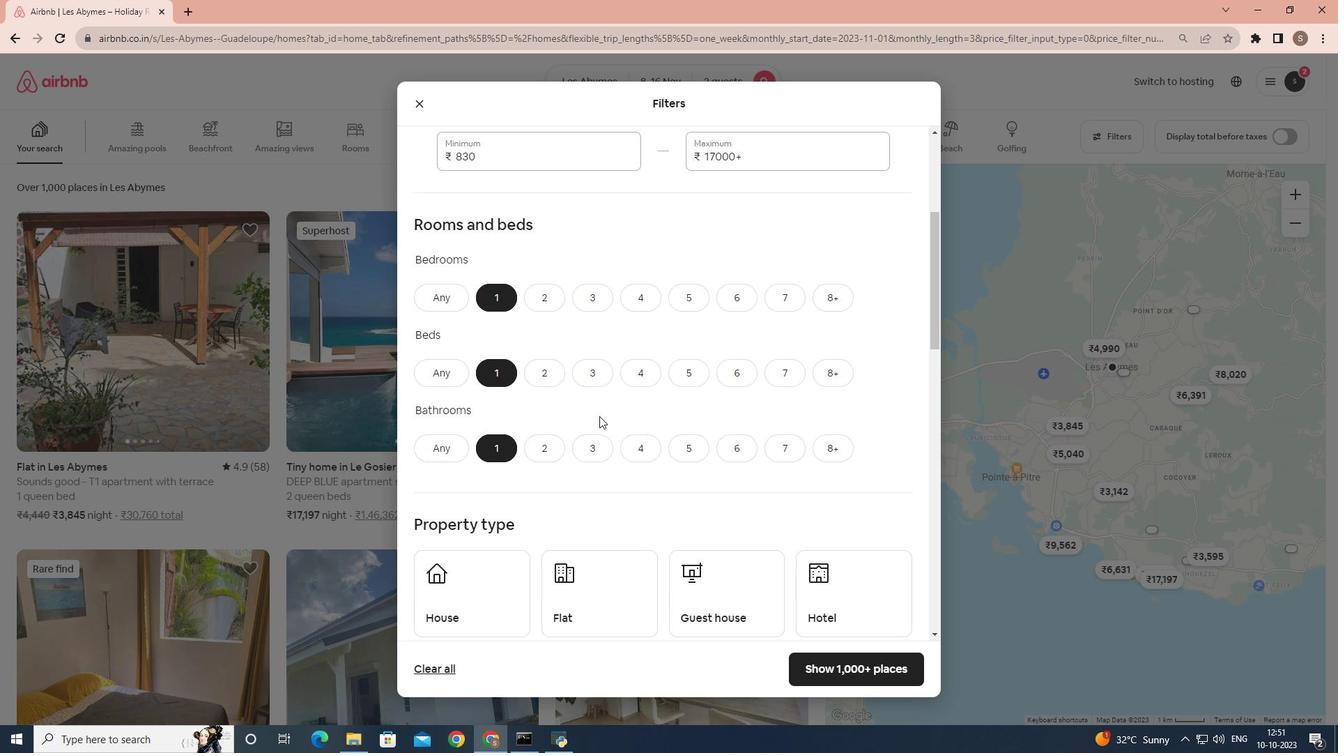 
Action: Mouse scrolled (599, 415) with delta (0, 0)
Screenshot: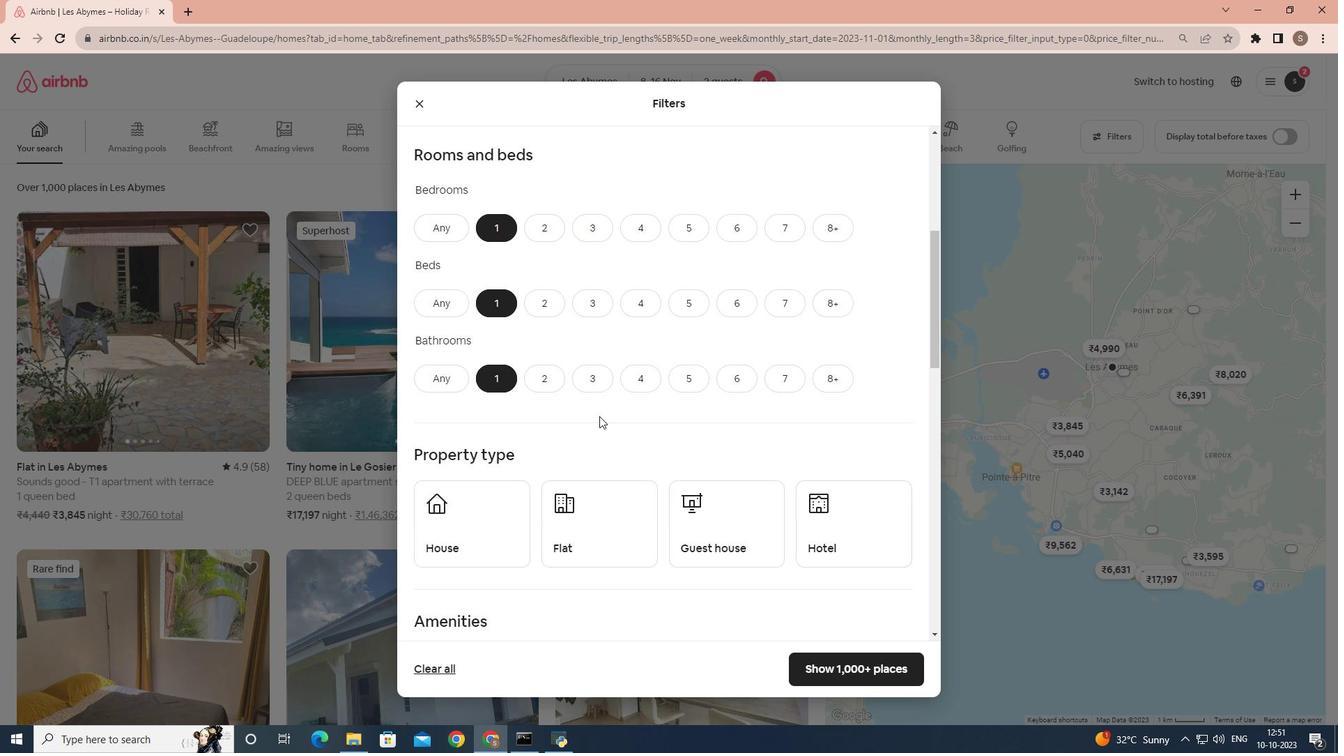 
Action: Mouse scrolled (599, 415) with delta (0, 0)
Screenshot: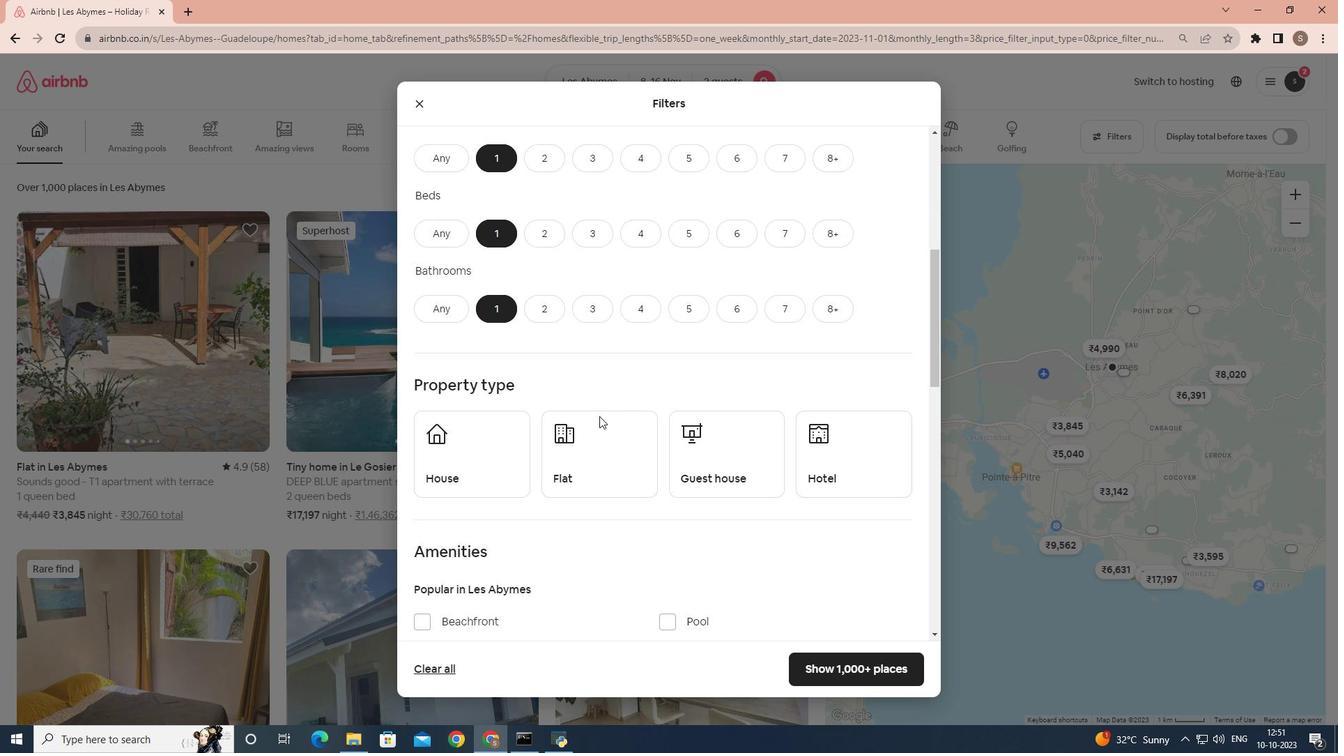 
Action: Mouse moved to (836, 454)
Screenshot: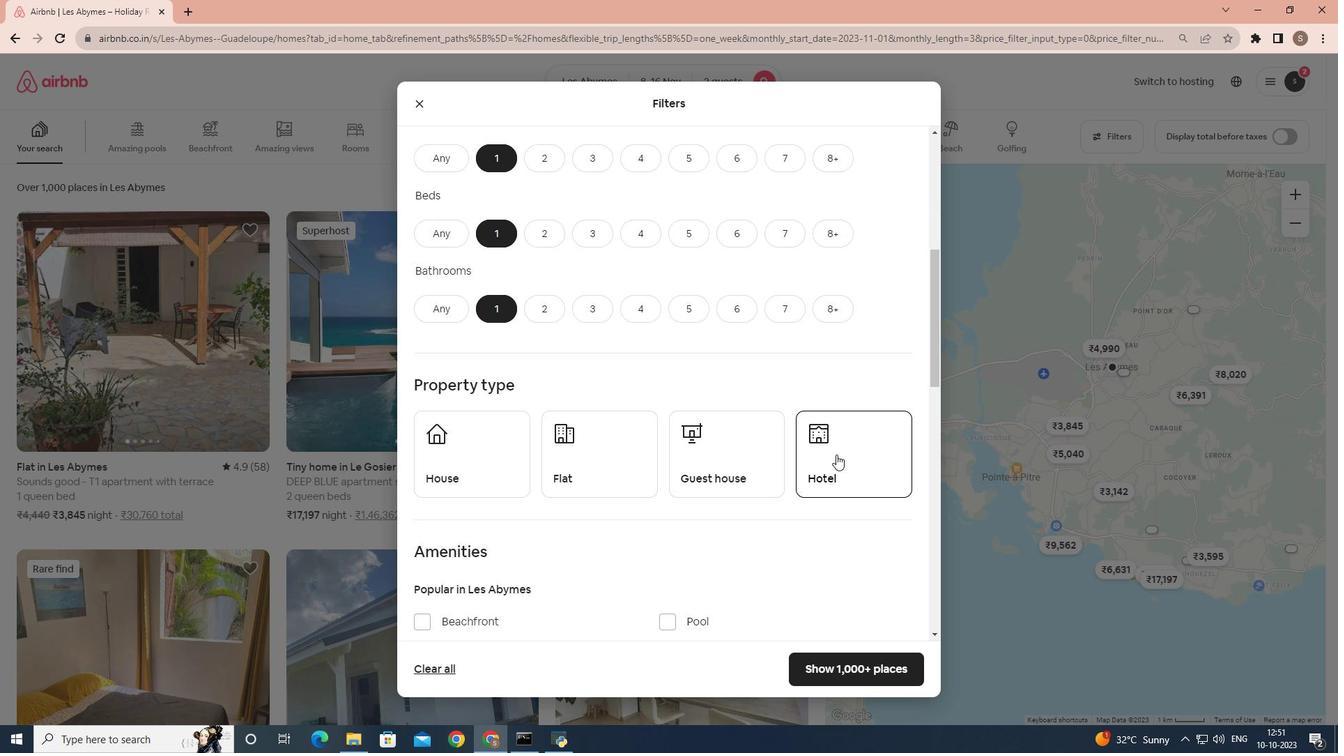 
Action: Mouse pressed left at (836, 454)
Screenshot: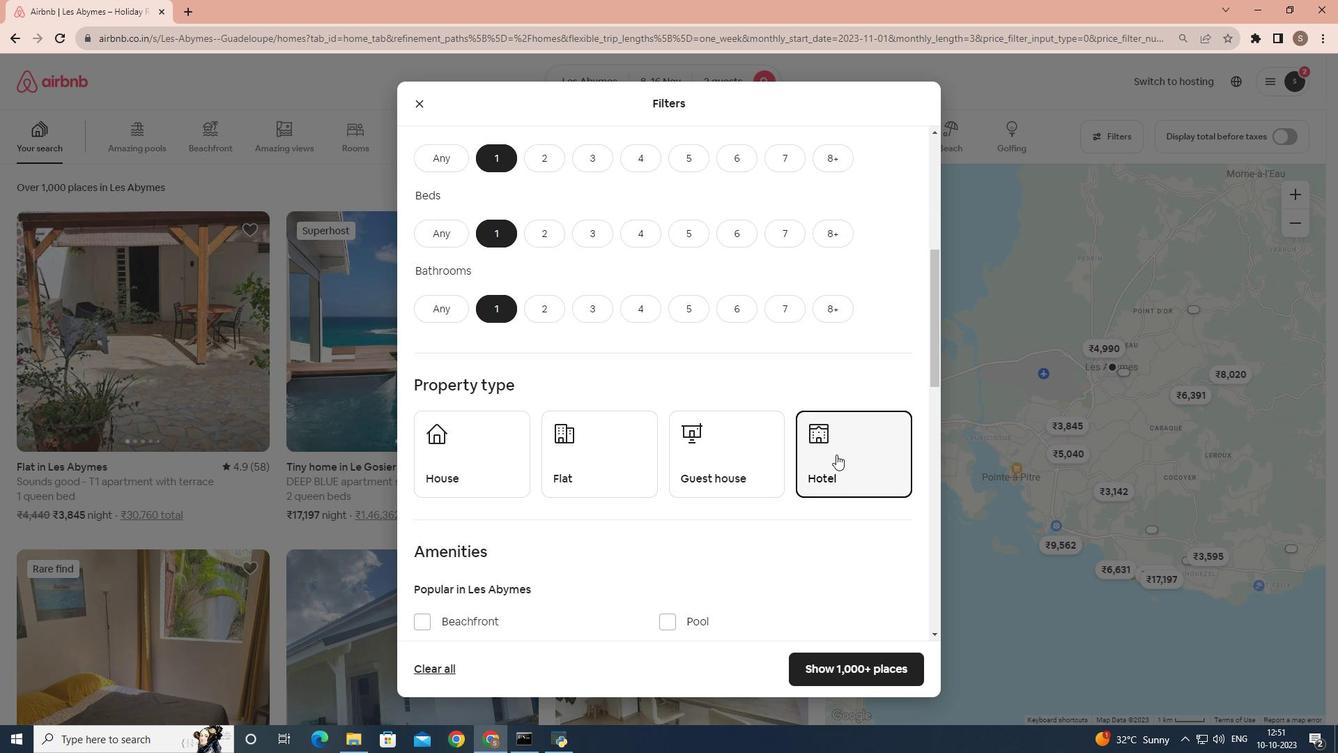 
Action: Mouse moved to (688, 453)
Screenshot: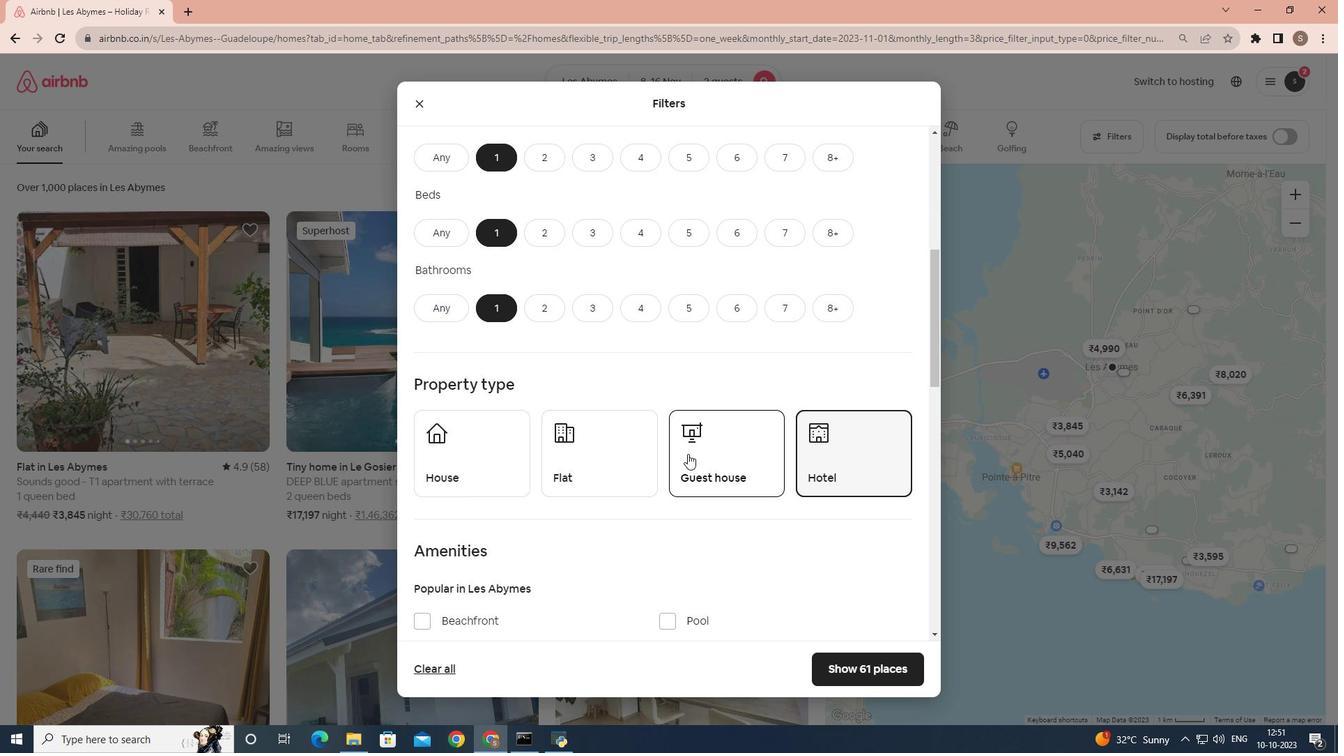 
Action: Mouse scrolled (688, 453) with delta (0, 0)
Screenshot: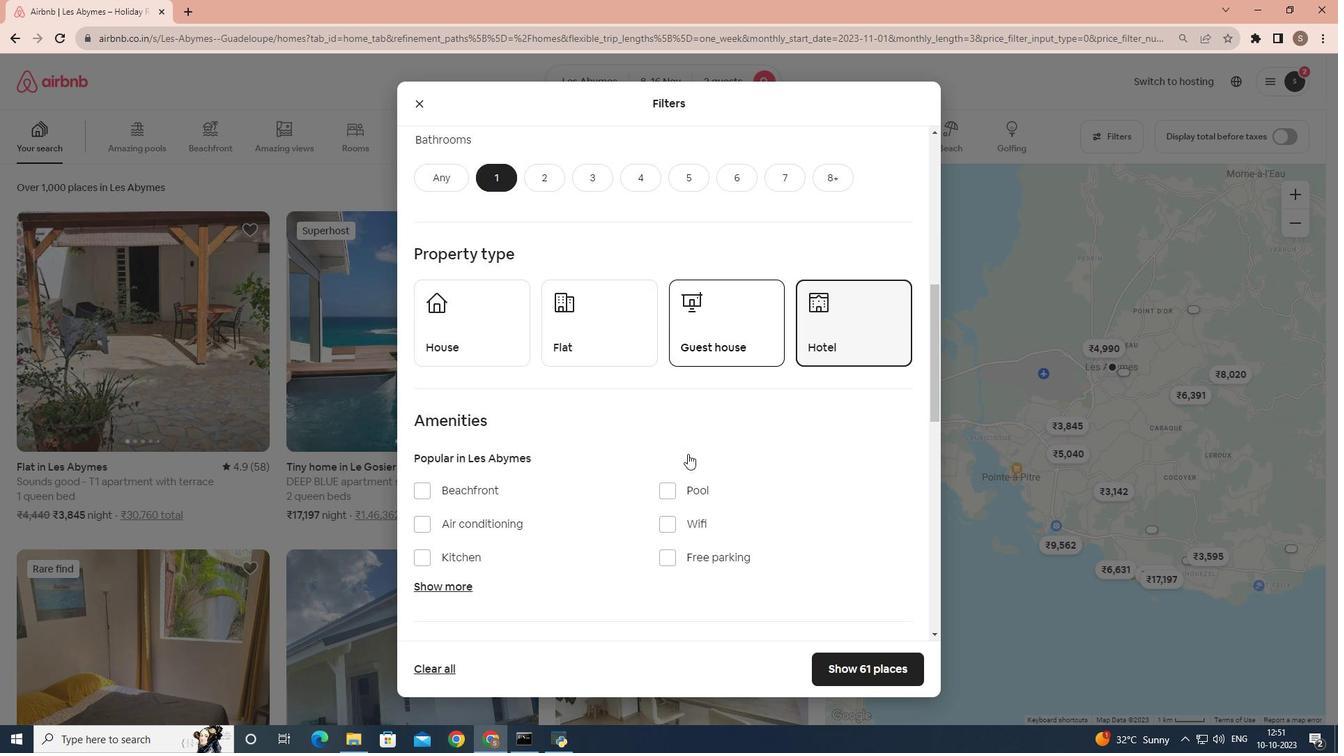 
Action: Mouse scrolled (688, 453) with delta (0, 0)
Screenshot: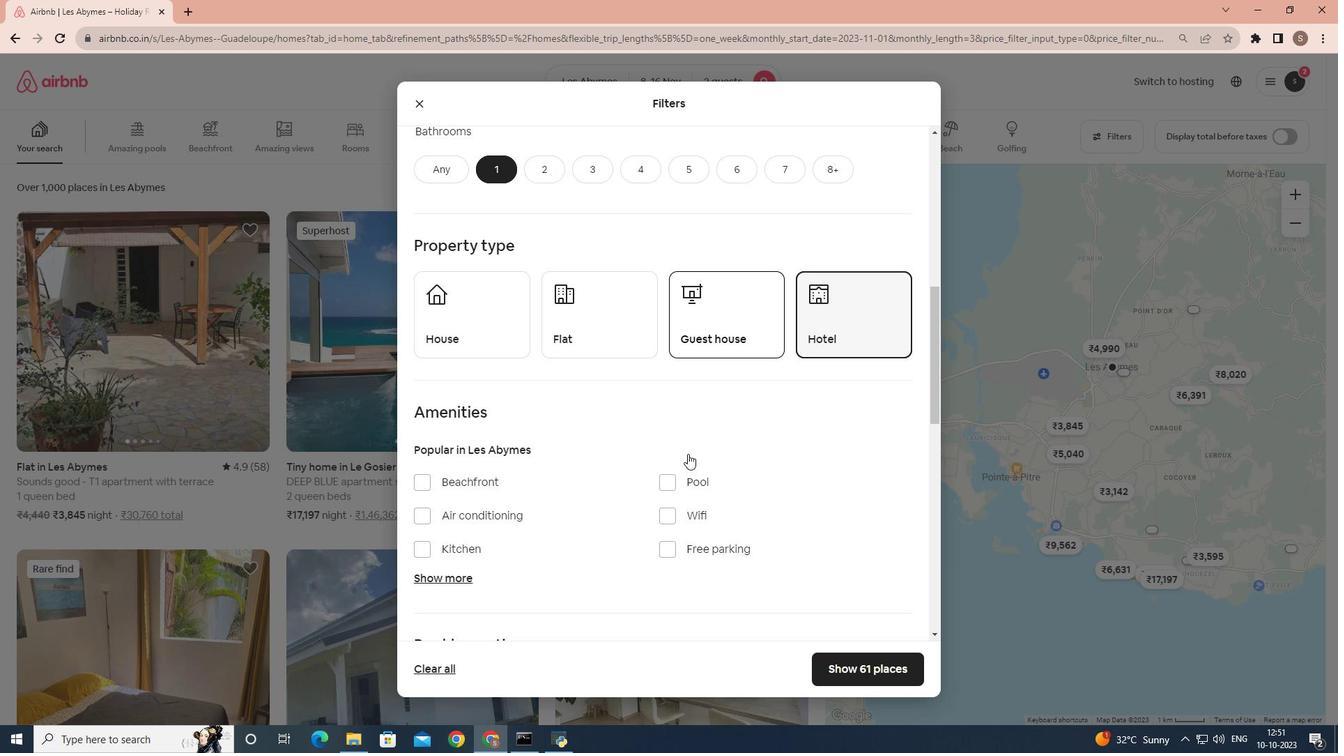 
Action: Mouse scrolled (688, 453) with delta (0, 0)
Screenshot: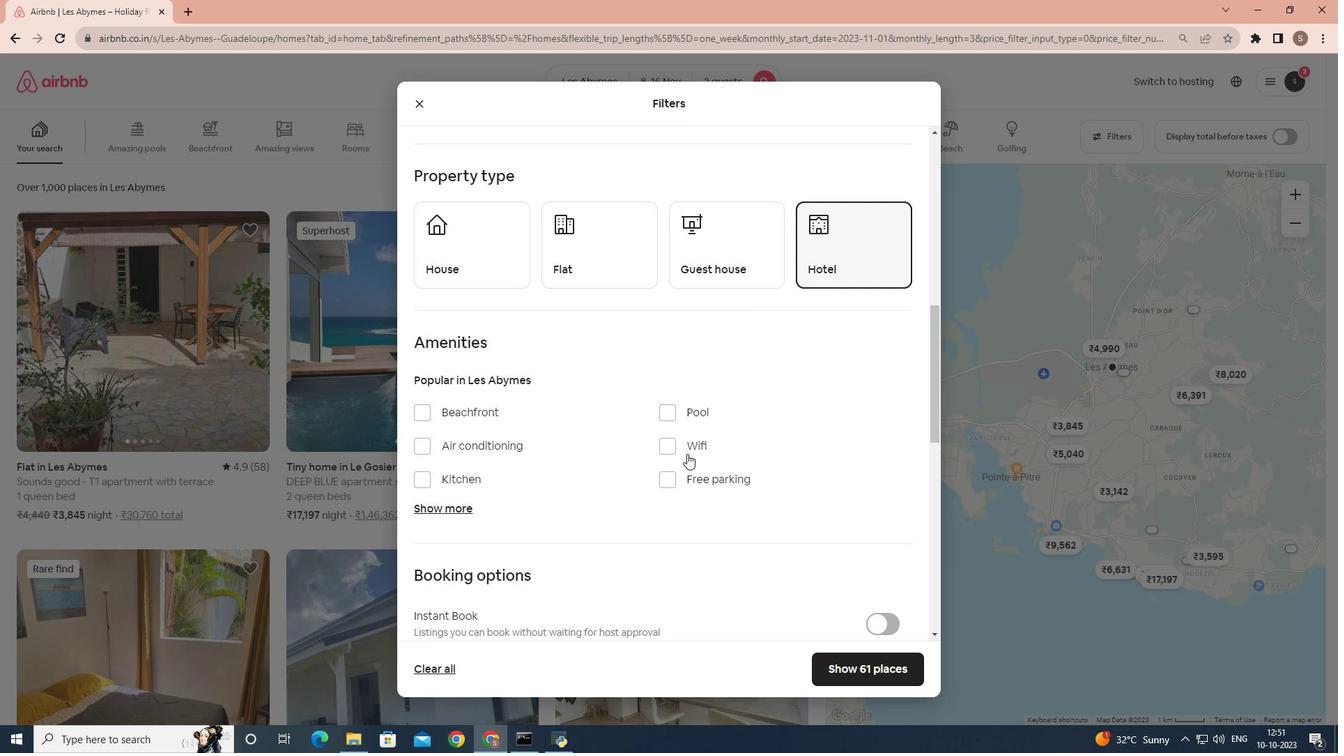 
Action: Mouse moved to (670, 447)
Screenshot: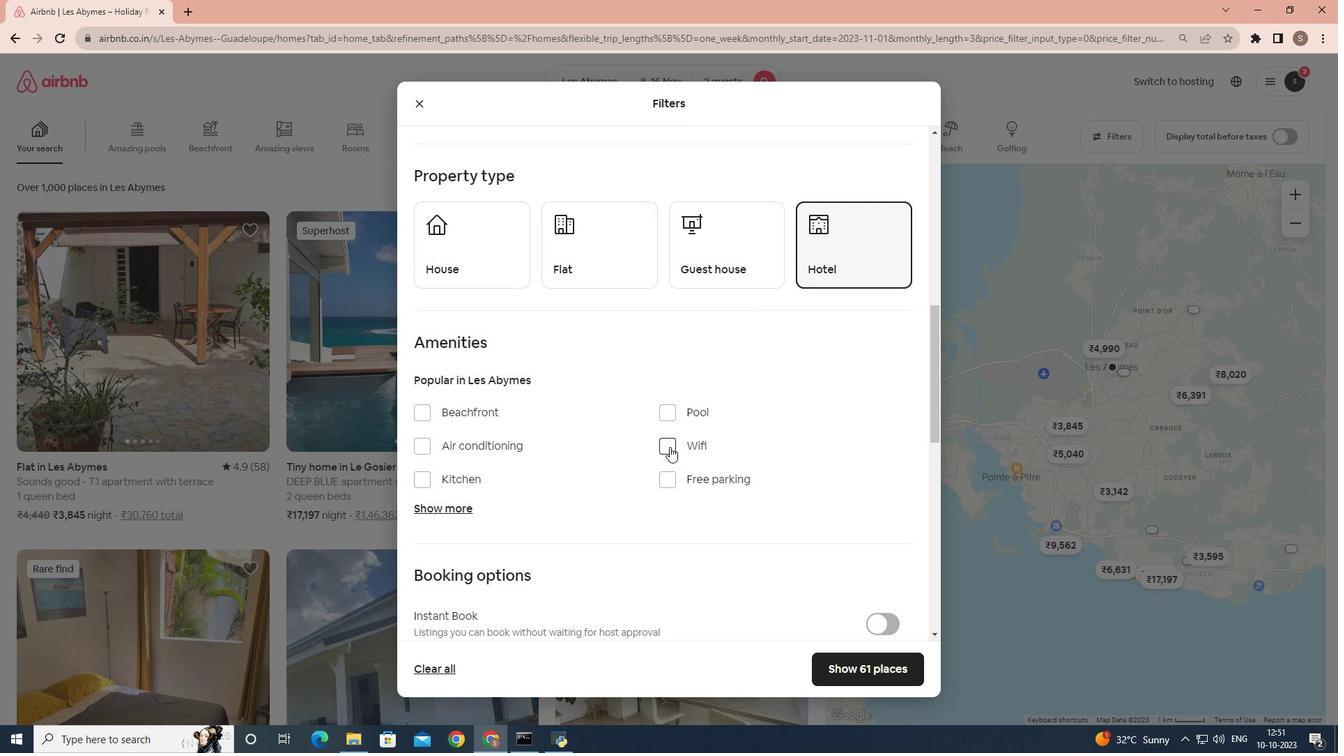 
Action: Mouse pressed left at (670, 447)
Screenshot: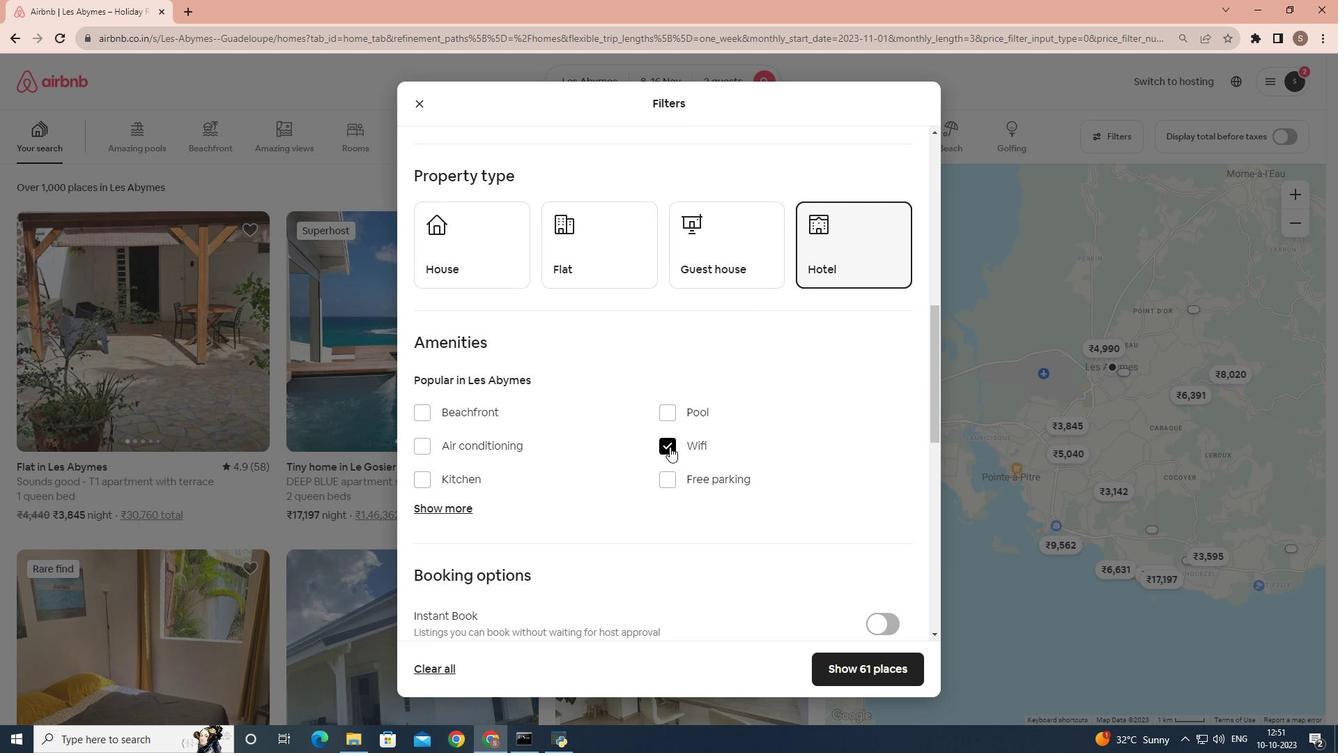 
Action: Mouse scrolled (670, 446) with delta (0, 0)
Screenshot: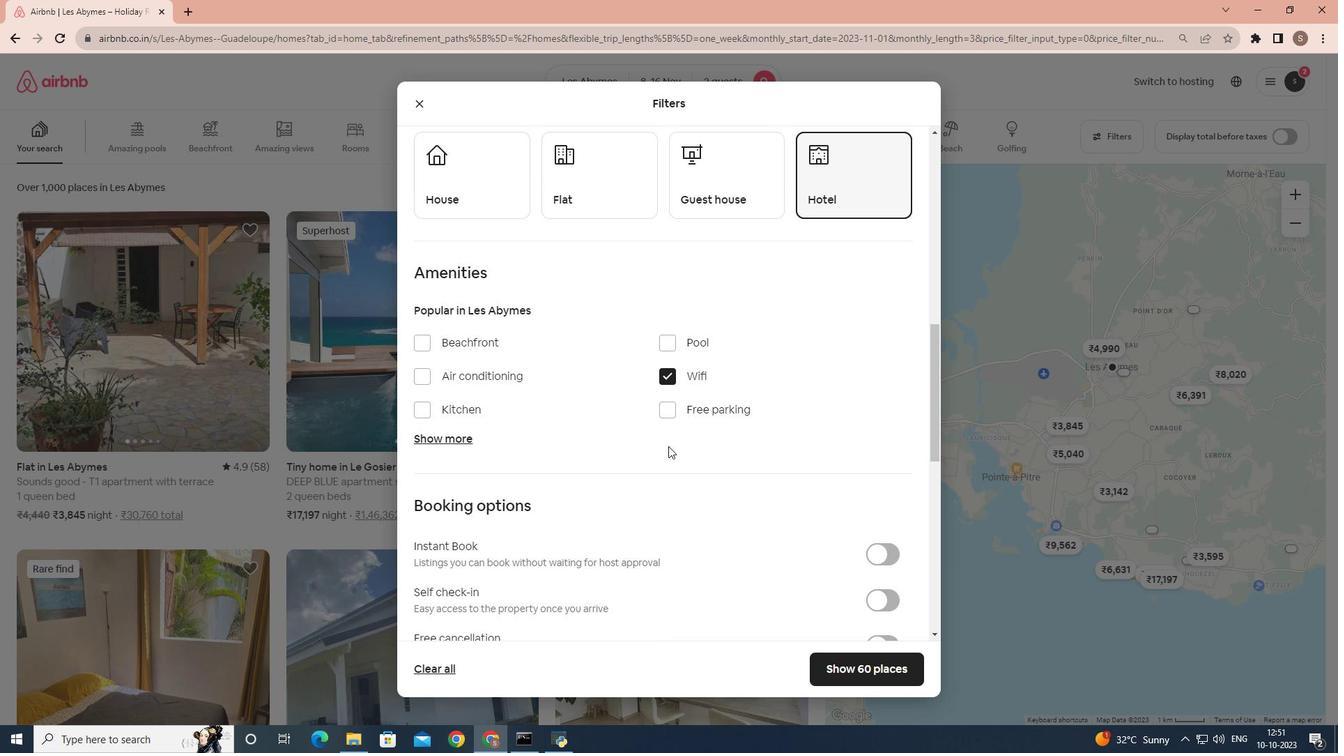 
Action: Mouse moved to (460, 435)
Screenshot: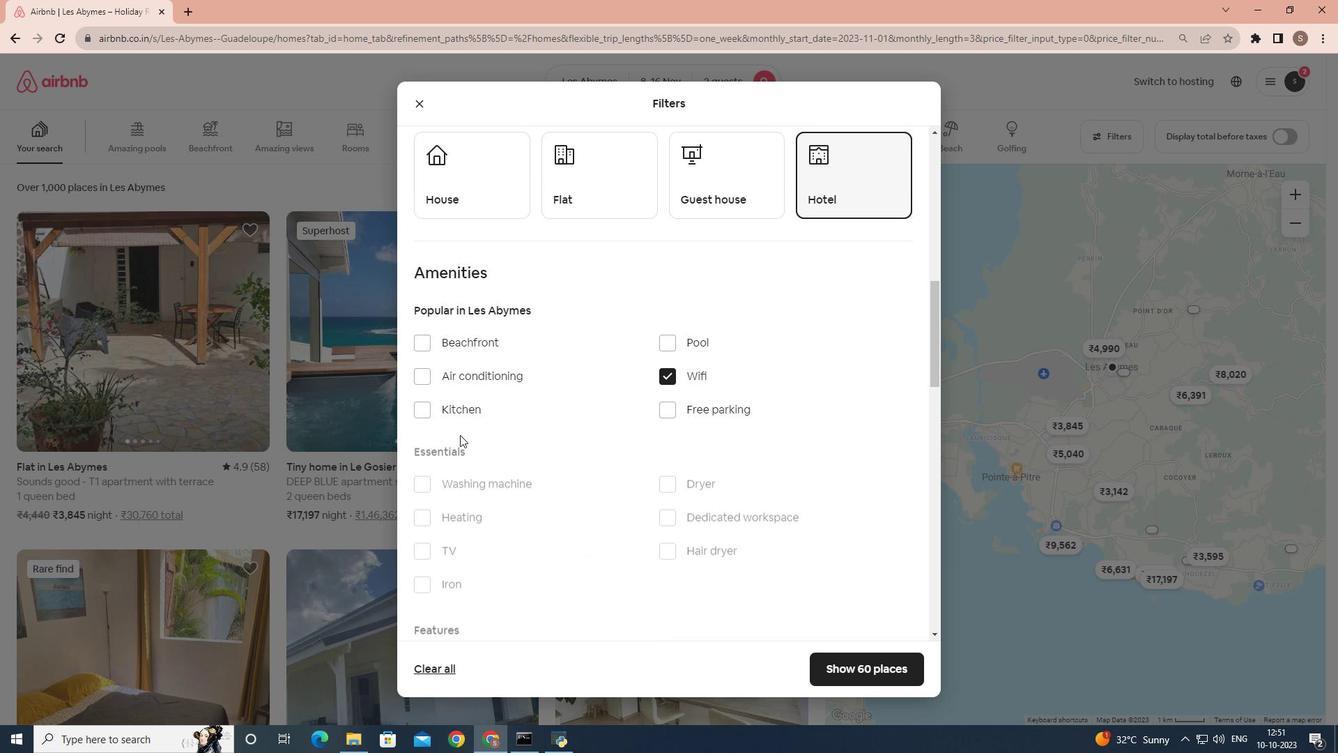 
Action: Mouse pressed left at (460, 435)
Screenshot: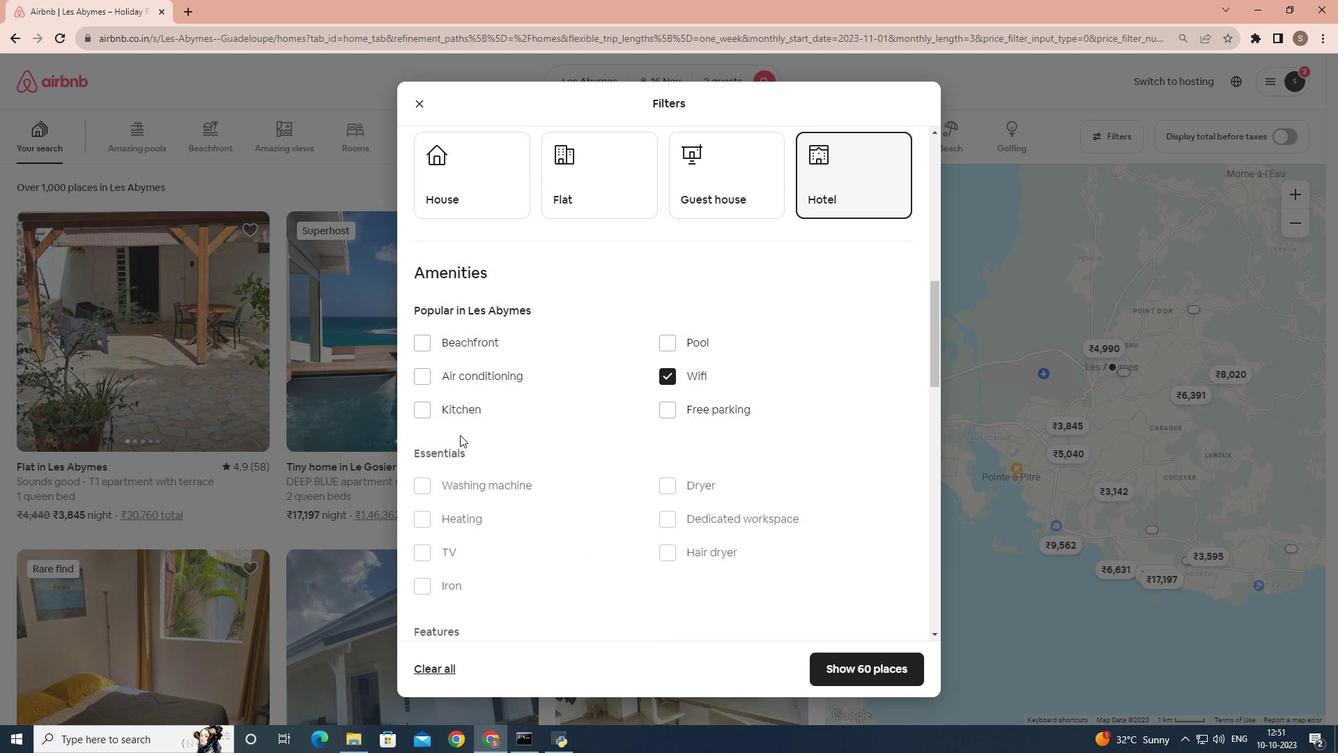 
Action: Mouse moved to (421, 488)
Screenshot: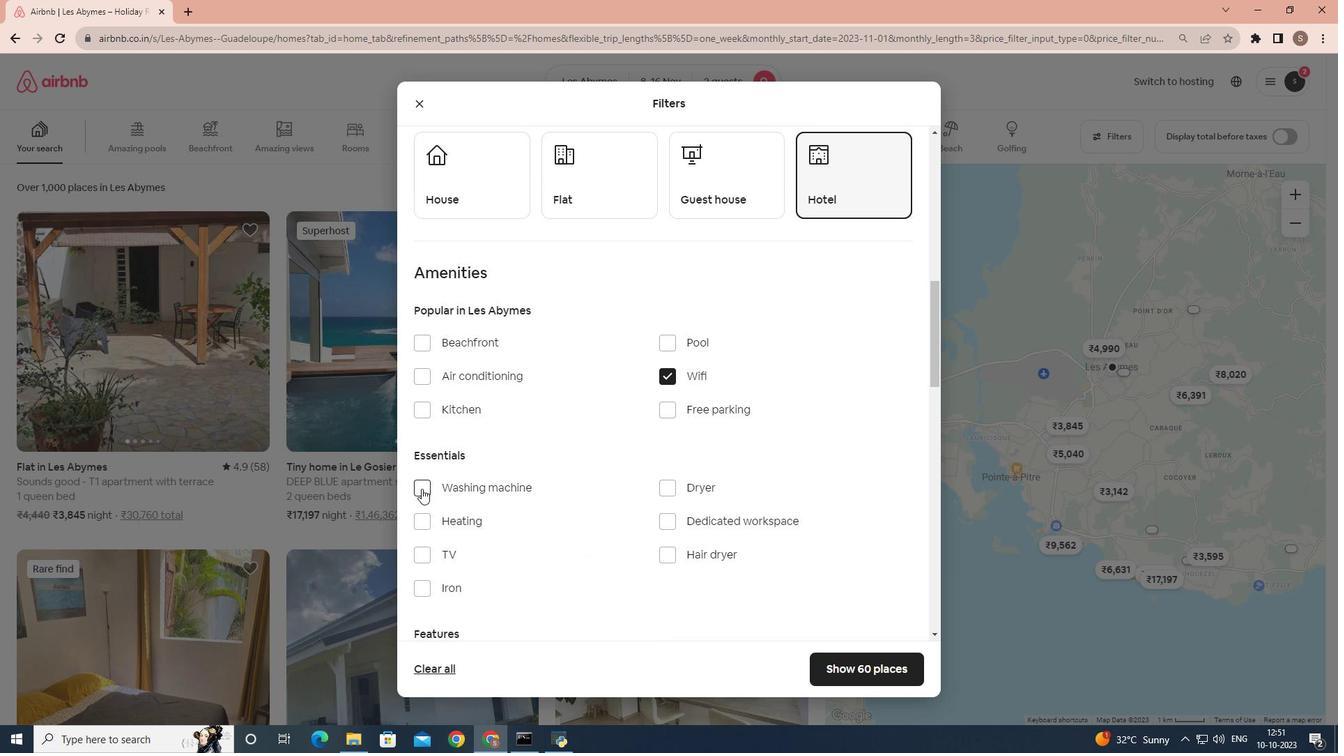 
Action: Mouse pressed left at (421, 488)
Screenshot: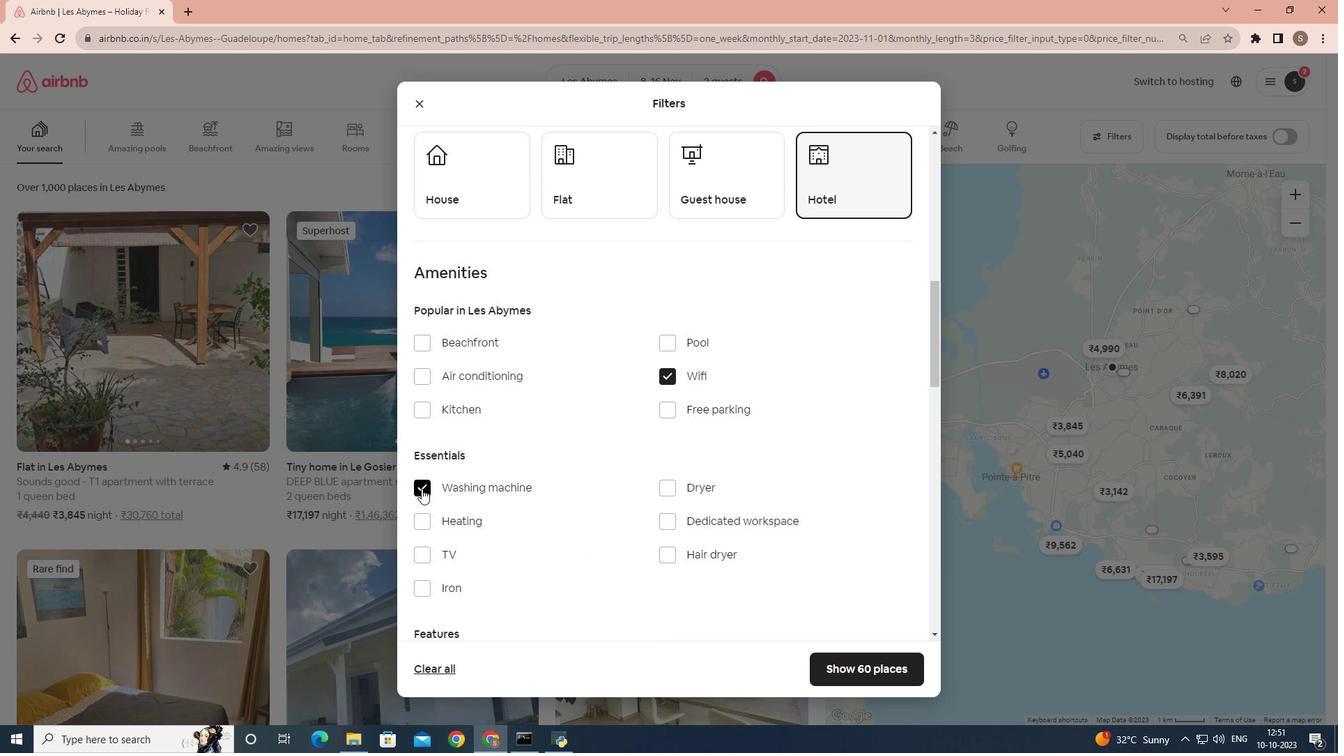 
Action: Mouse moved to (517, 474)
Screenshot: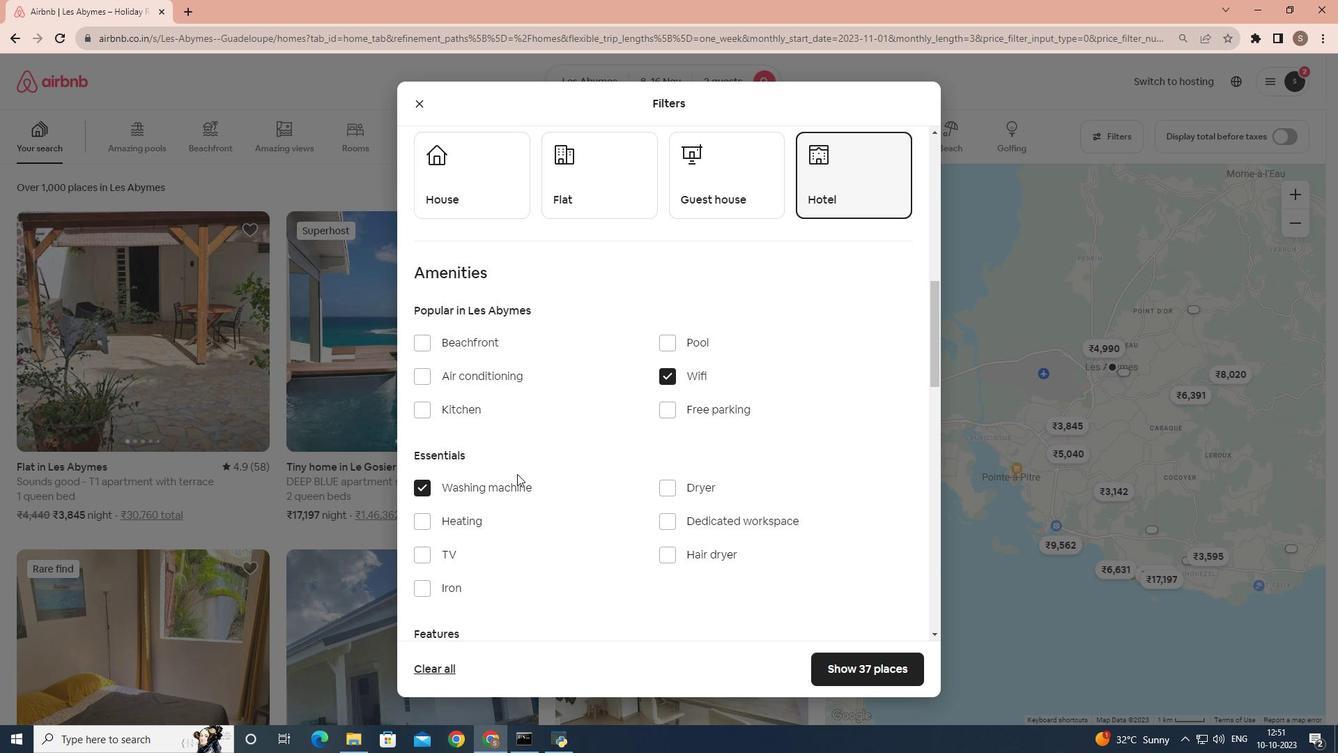 
Action: Mouse scrolled (517, 473) with delta (0, 0)
Screenshot: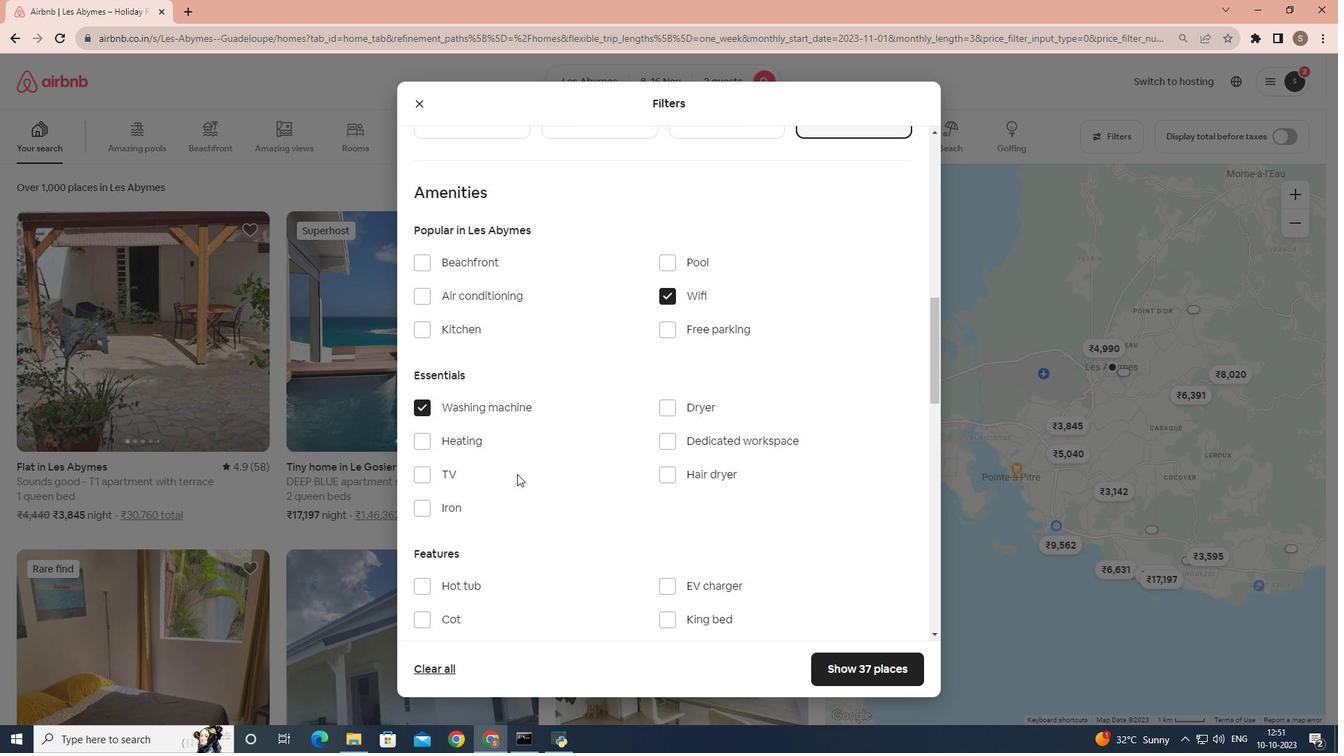 
Action: Mouse scrolled (517, 473) with delta (0, 0)
Screenshot: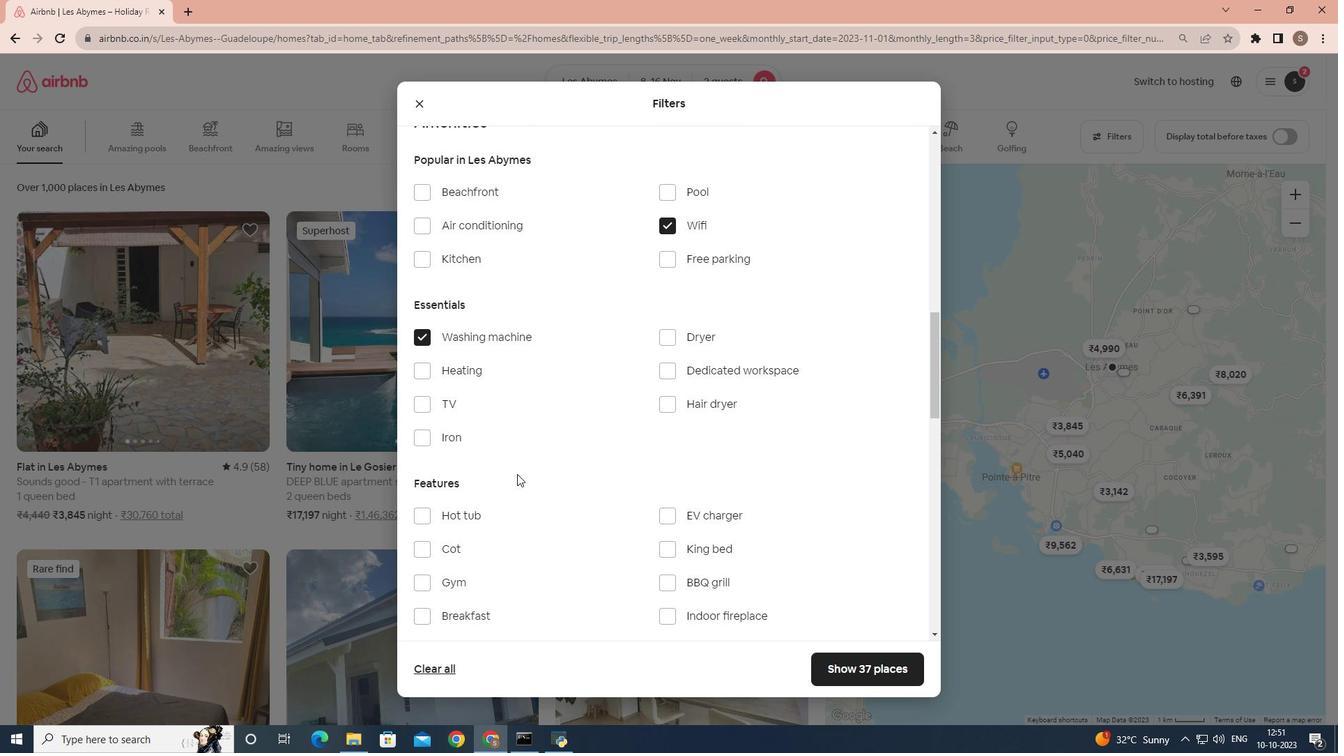 
Action: Mouse scrolled (517, 473) with delta (0, 0)
Screenshot: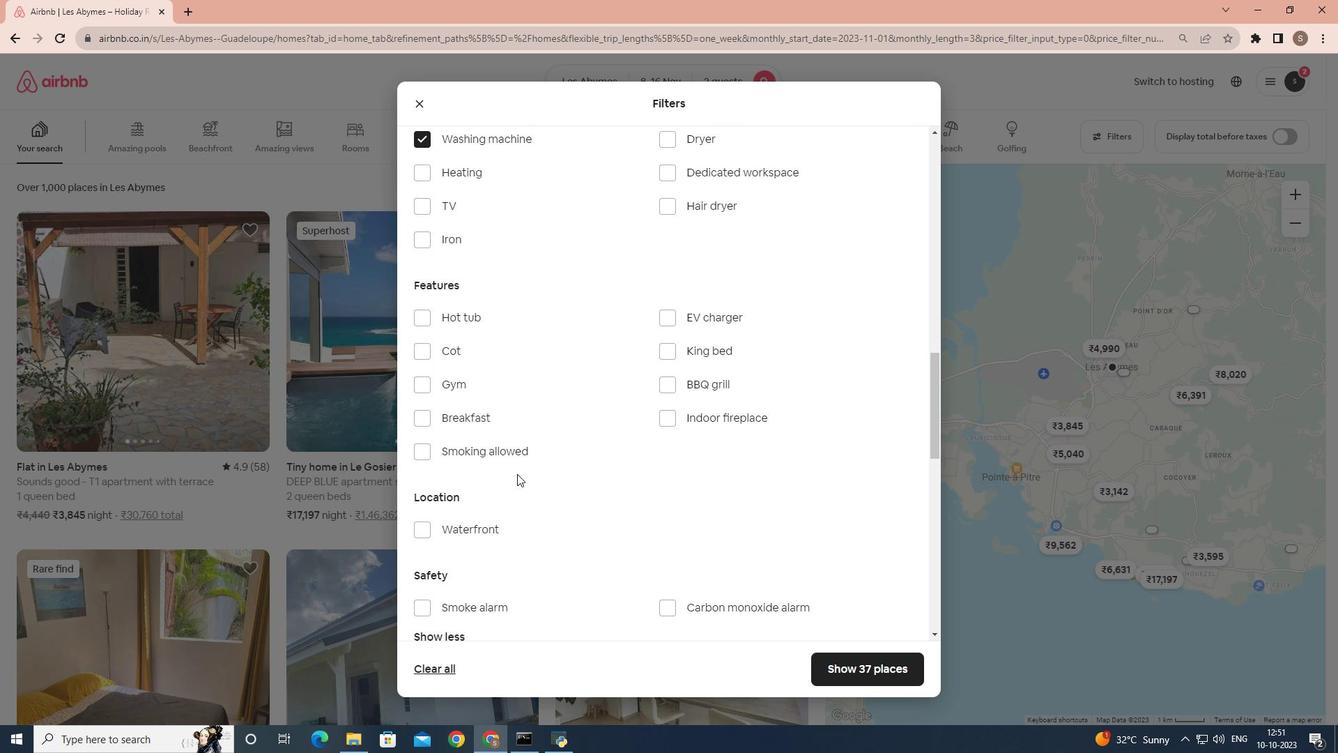 
Action: Mouse scrolled (517, 473) with delta (0, 0)
Screenshot: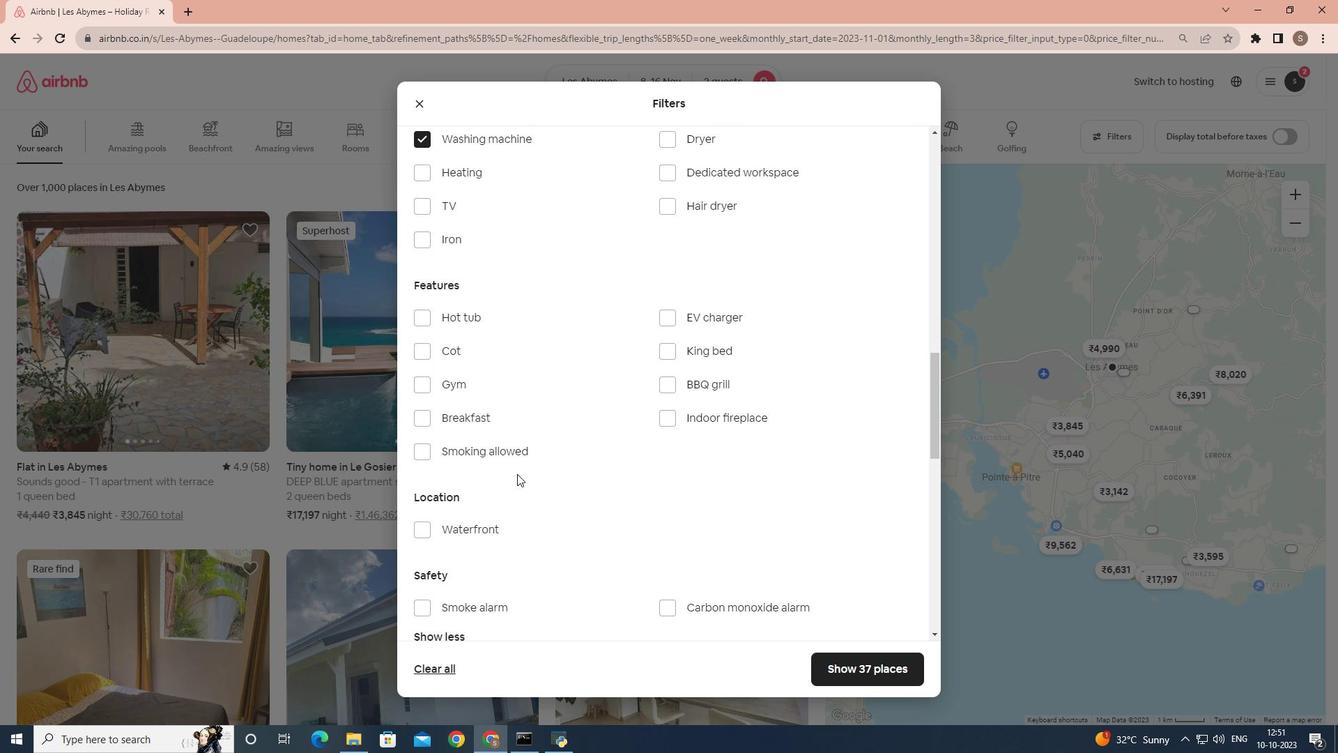 
Action: Mouse scrolled (517, 473) with delta (0, 0)
Screenshot: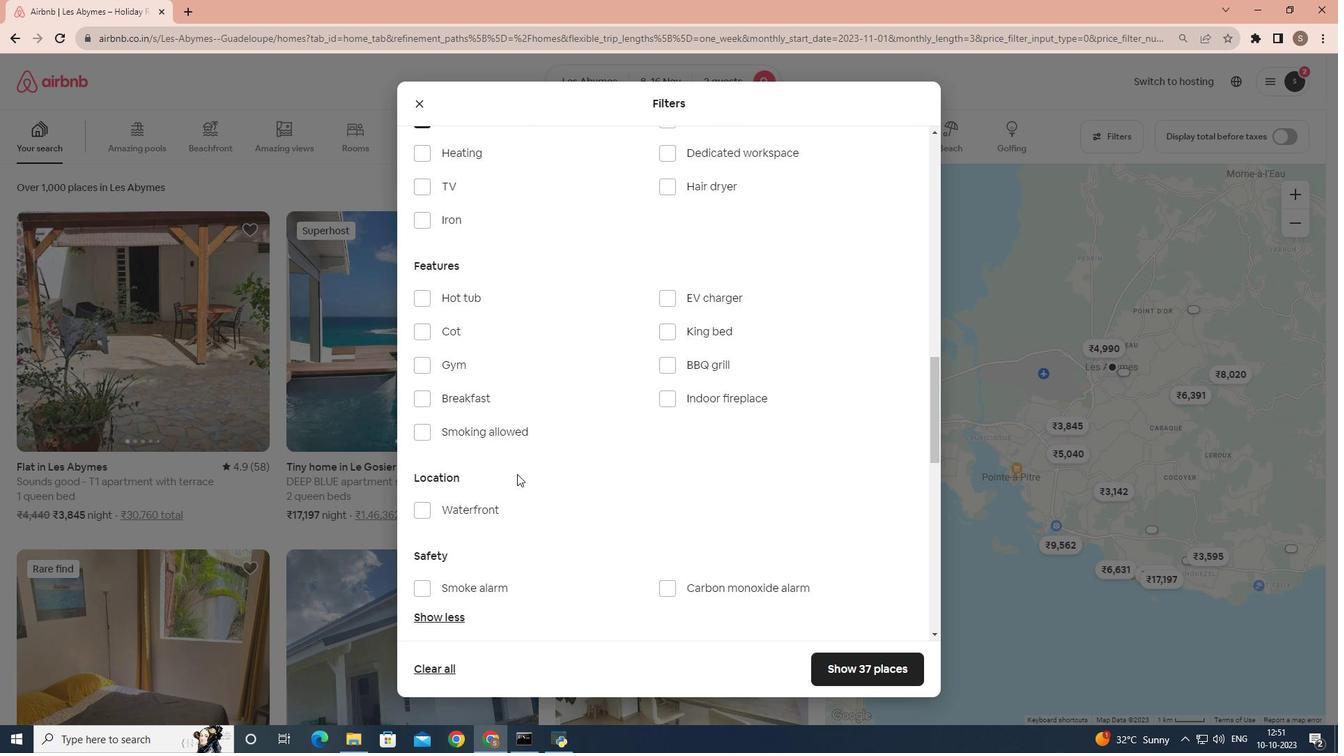 
Action: Mouse scrolled (517, 473) with delta (0, 0)
Screenshot: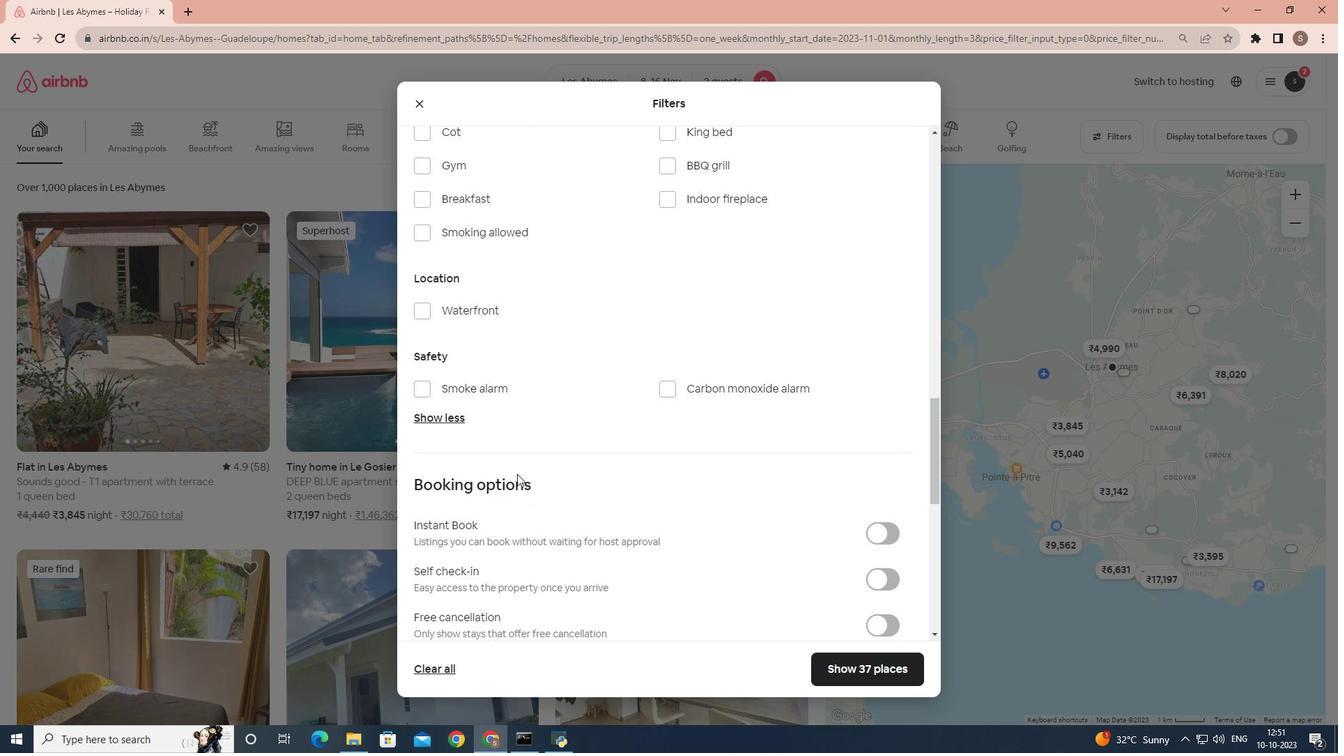 
Action: Mouse scrolled (517, 473) with delta (0, 0)
Screenshot: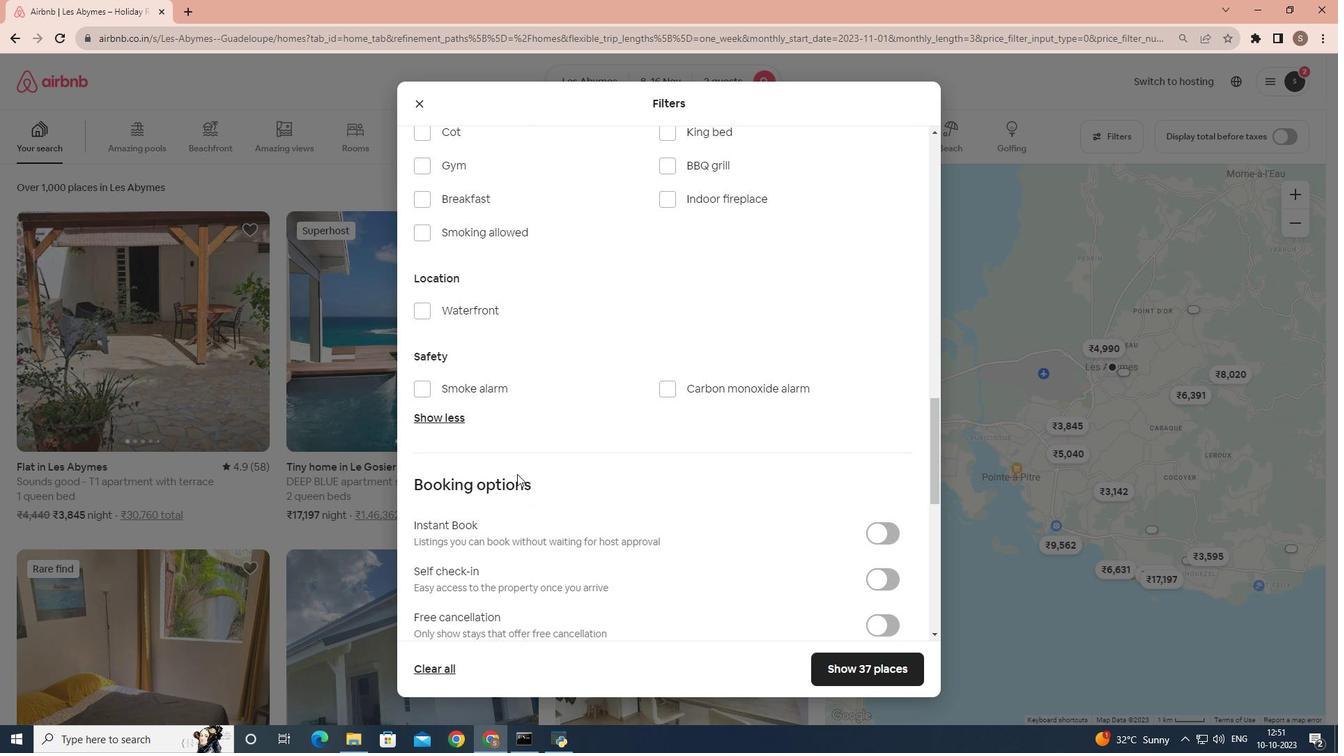 
Action: Mouse scrolled (517, 473) with delta (0, 0)
Screenshot: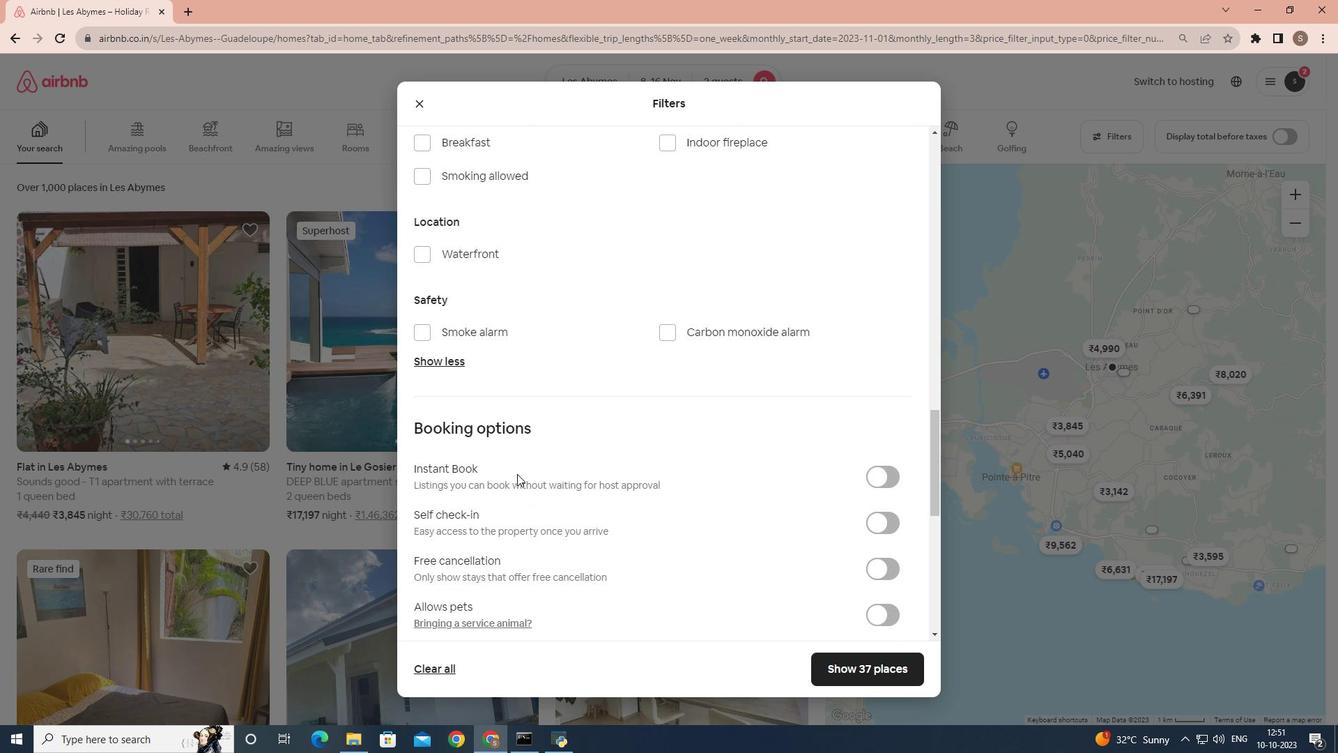 
Action: Mouse scrolled (517, 473) with delta (0, 0)
Screenshot: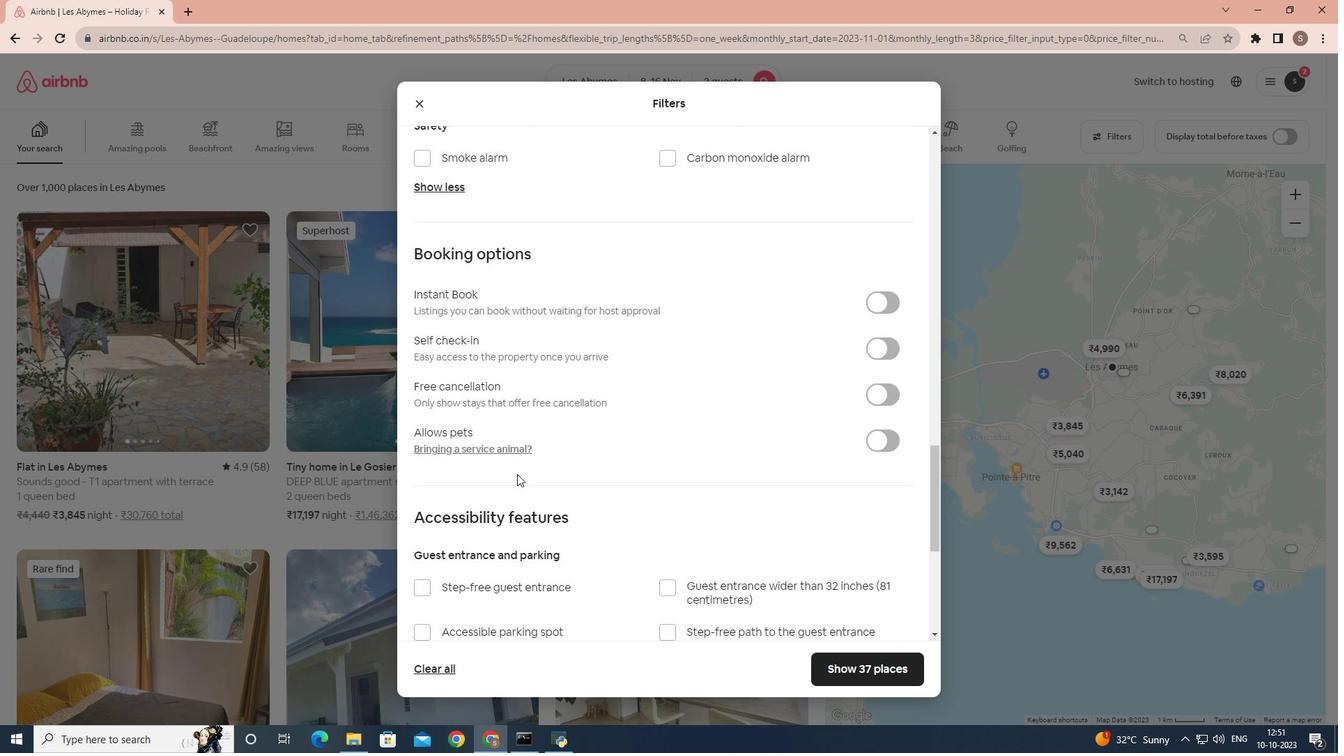 
Action: Mouse scrolled (517, 473) with delta (0, 0)
Screenshot: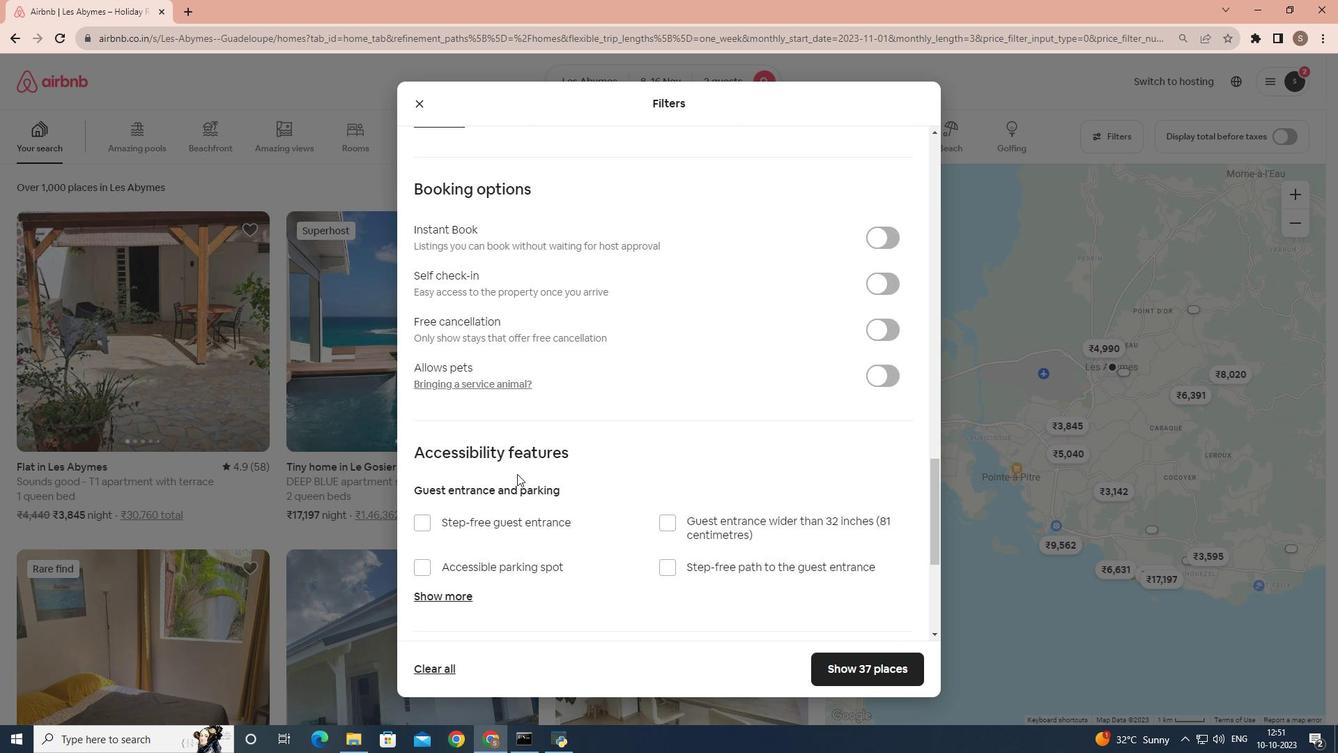 
Action: Mouse scrolled (517, 473) with delta (0, 0)
Screenshot: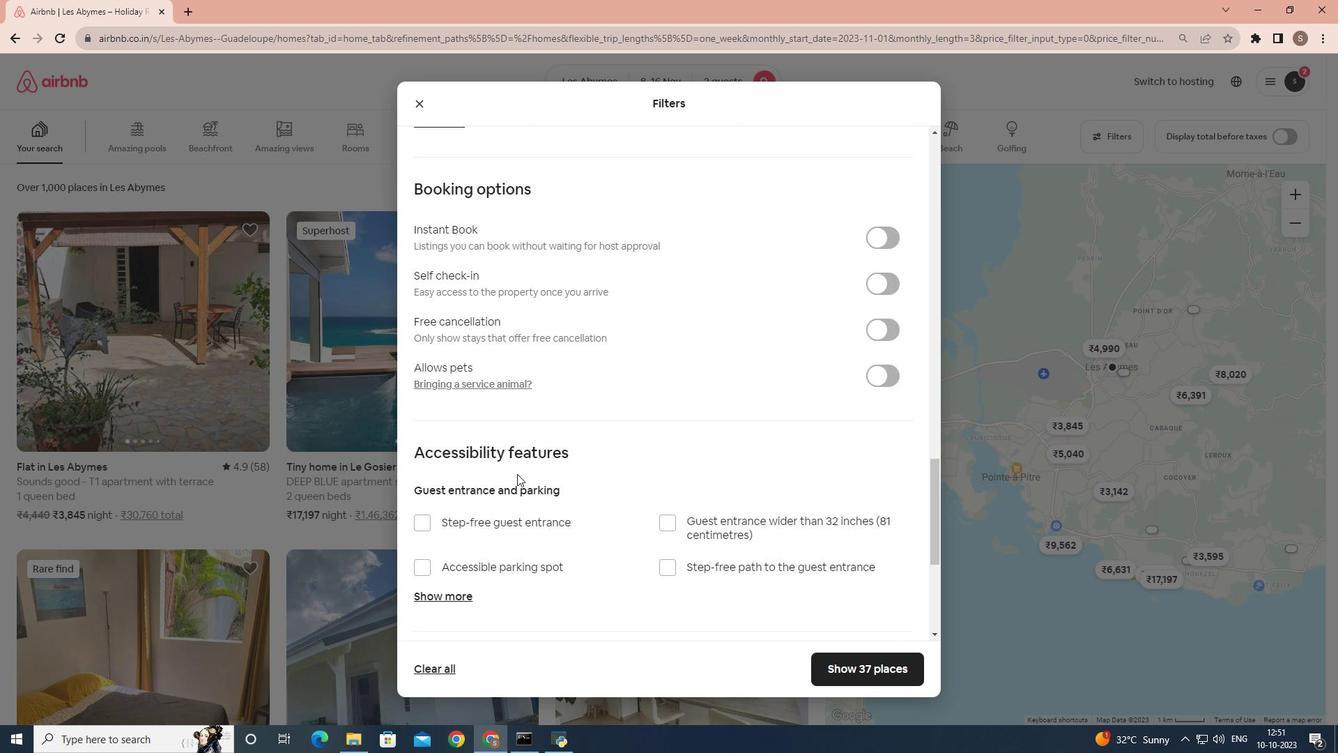 
Action: Mouse scrolled (517, 473) with delta (0, 0)
Screenshot: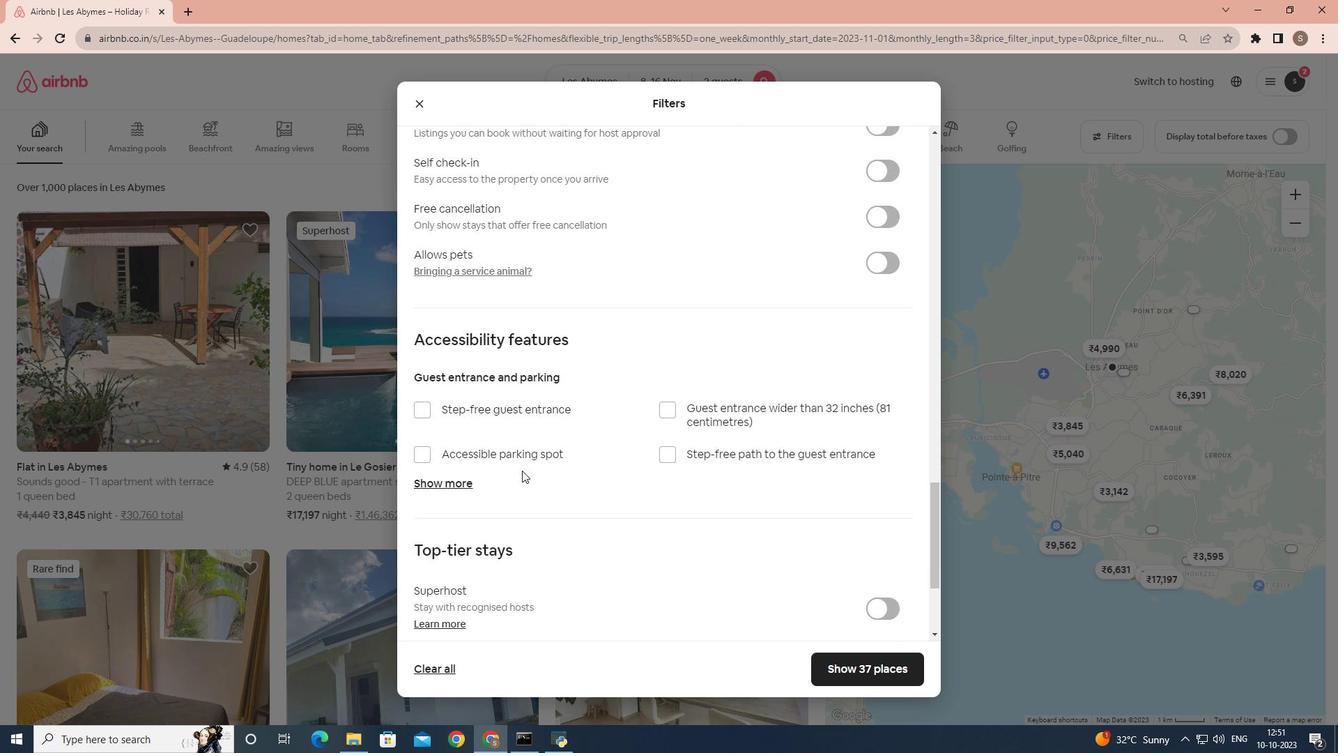 
Action: Mouse scrolled (517, 473) with delta (0, 0)
Screenshot: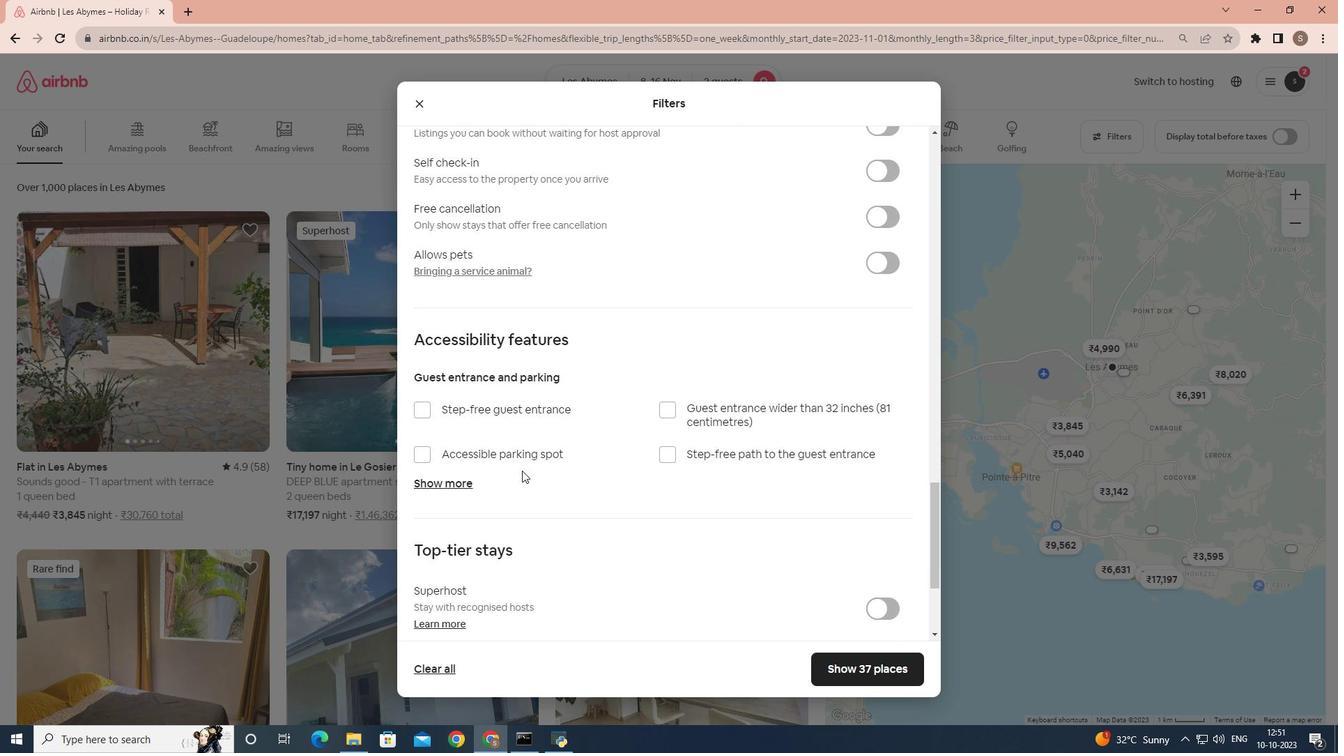 
Action: Mouse scrolled (517, 473) with delta (0, 0)
Screenshot: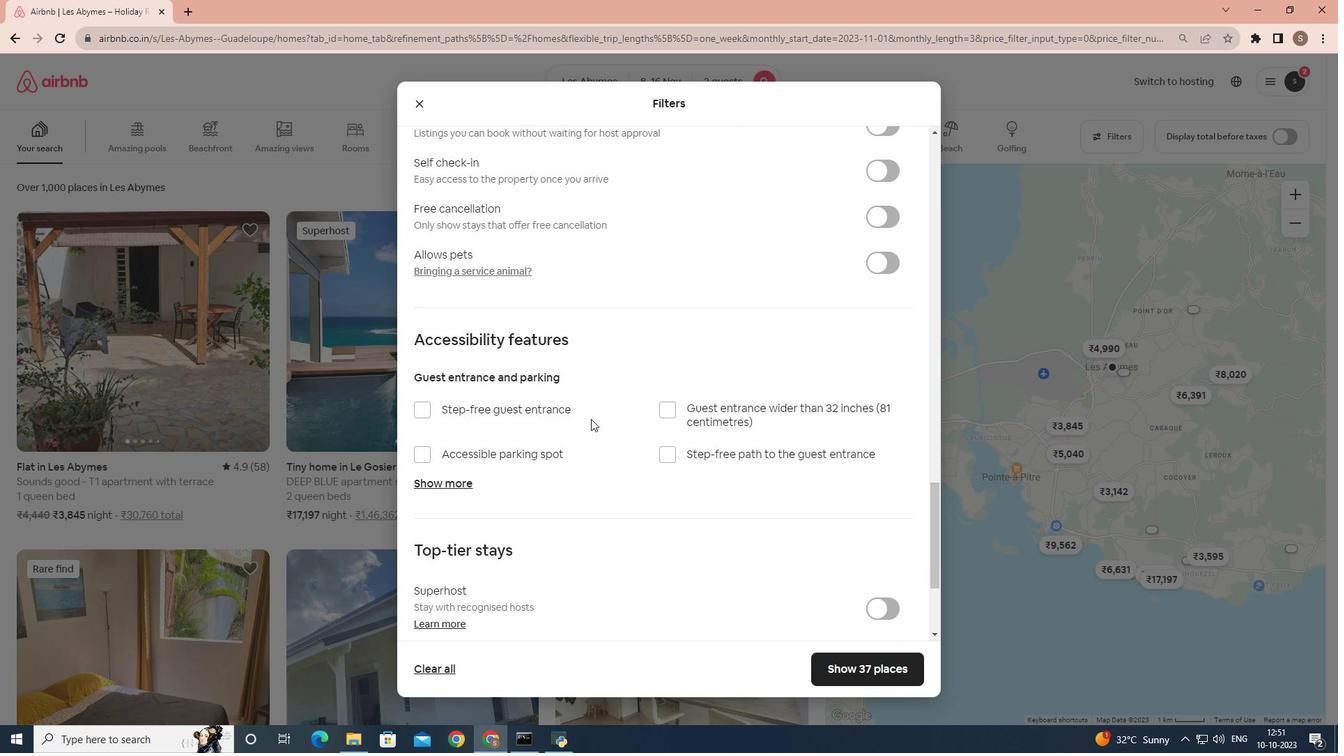 
Action: Mouse moved to (604, 414)
Screenshot: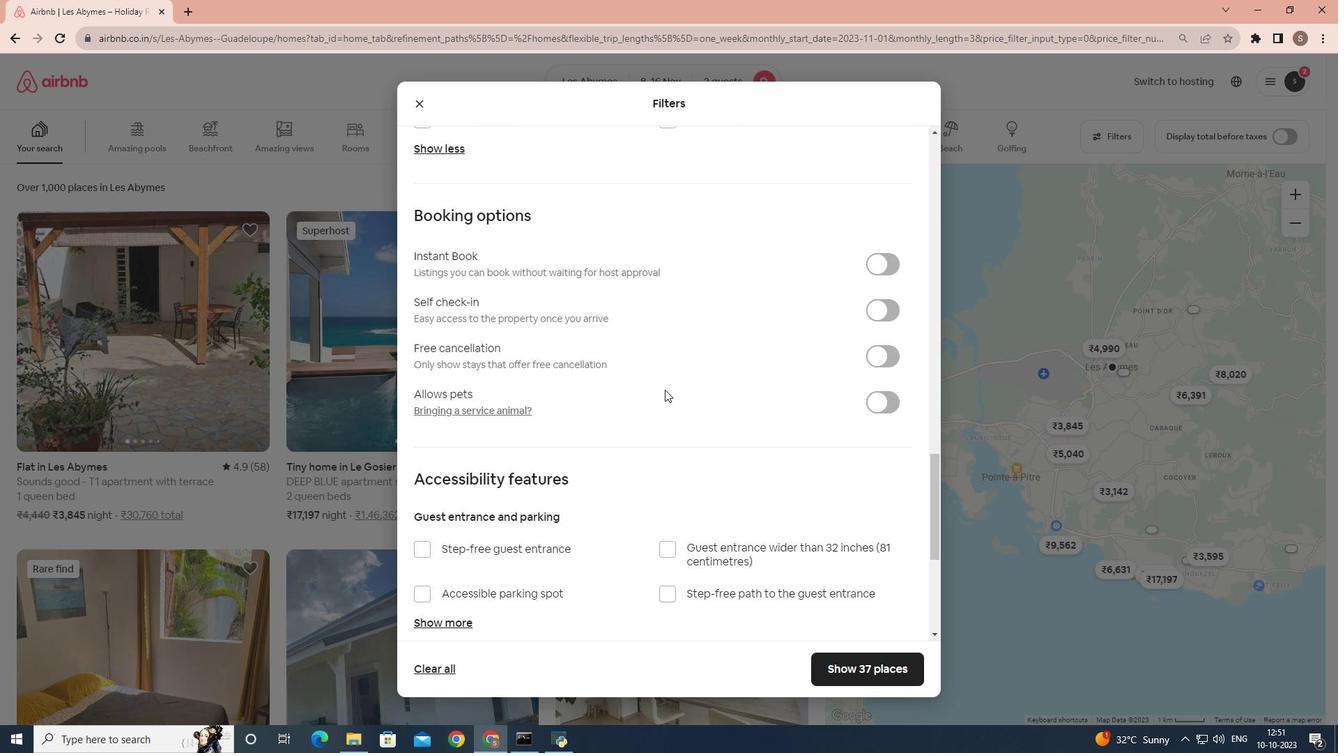 
Action: Mouse scrolled (604, 414) with delta (0, 0)
Screenshot: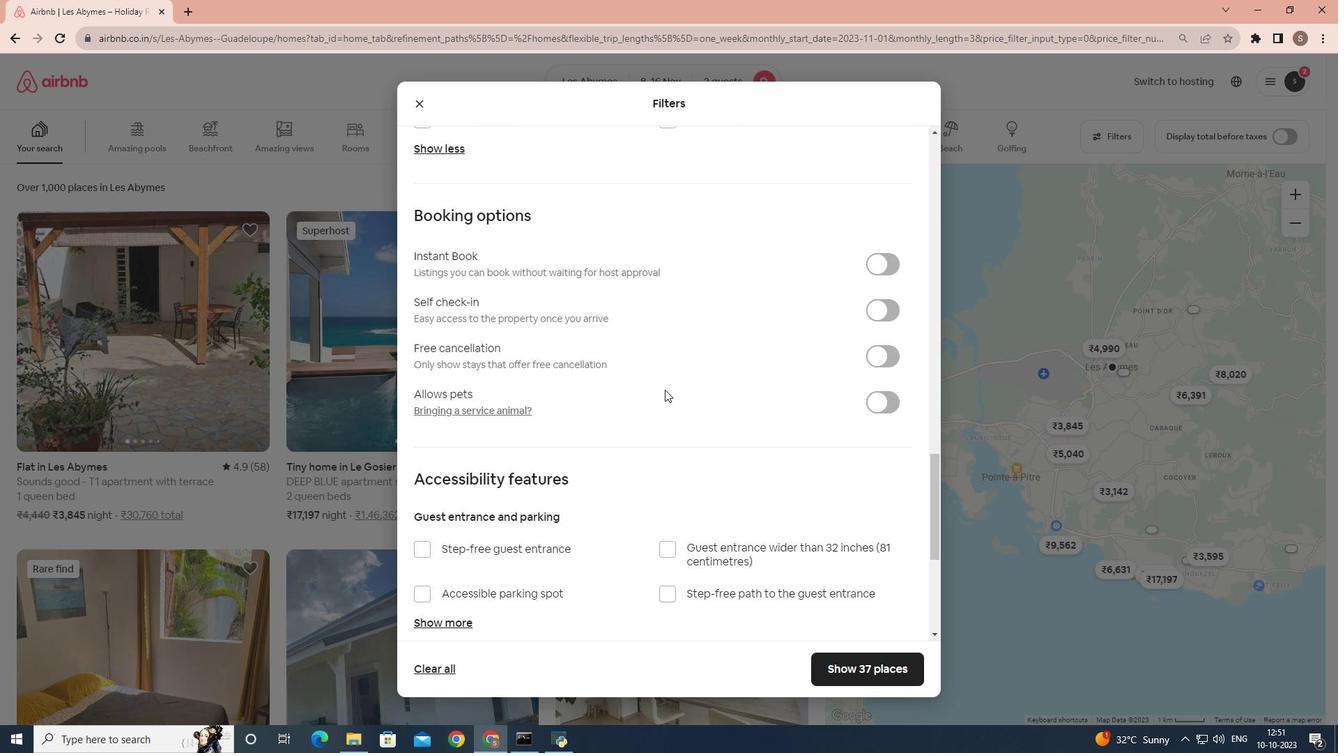 
Action: Mouse moved to (608, 412)
Screenshot: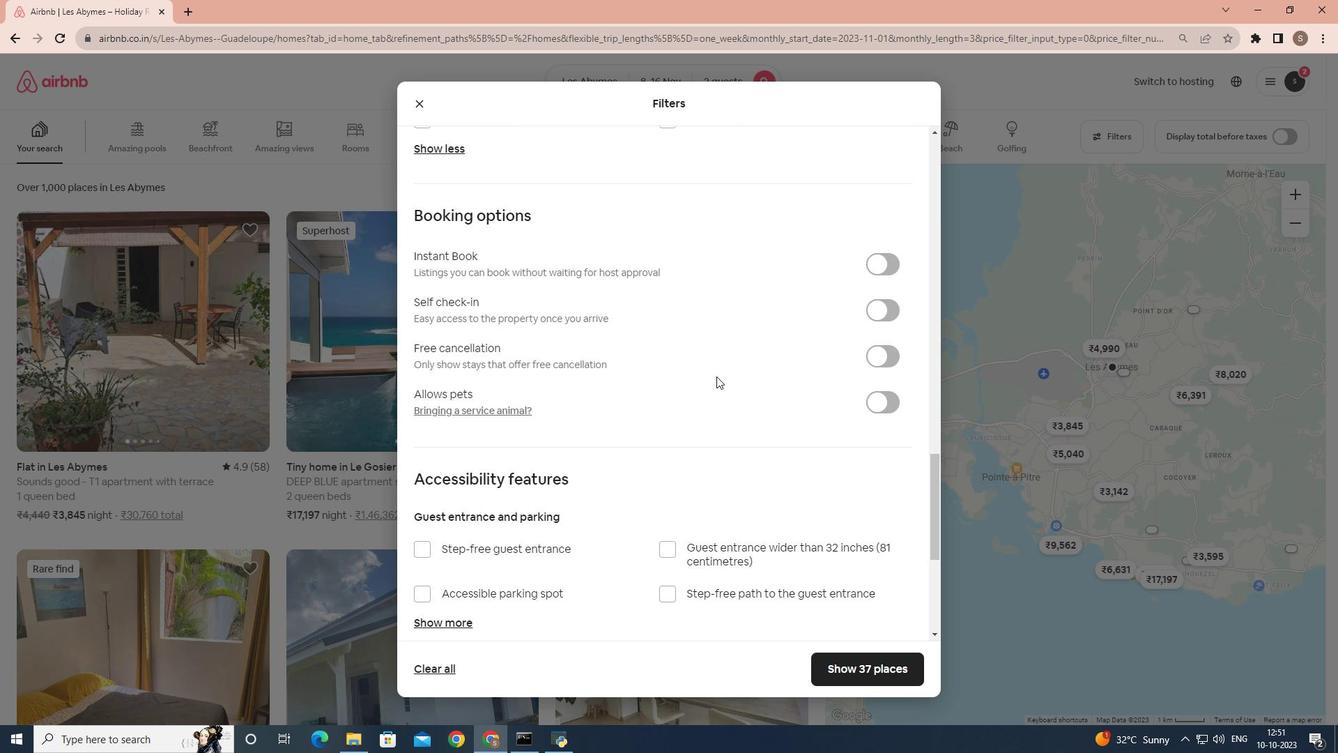 
Action: Mouse scrolled (608, 413) with delta (0, 0)
Screenshot: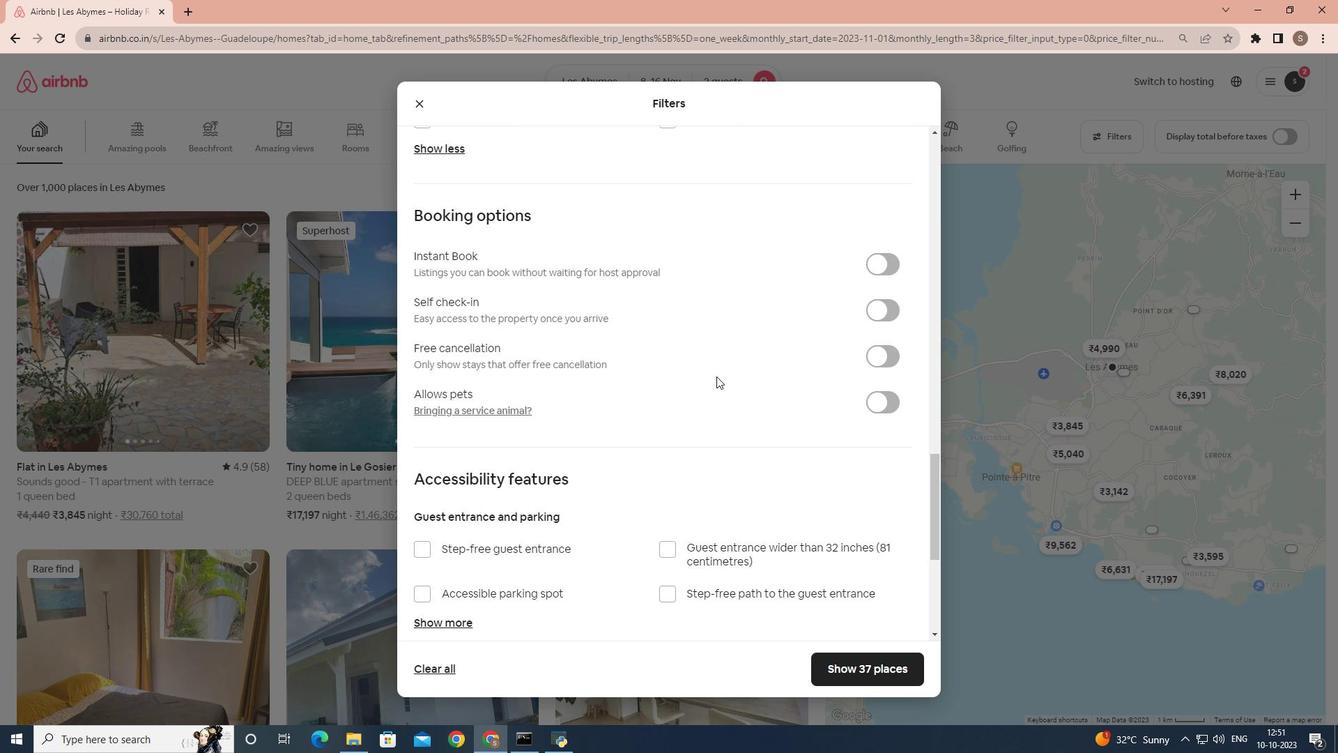 
Action: Mouse moved to (886, 313)
Screenshot: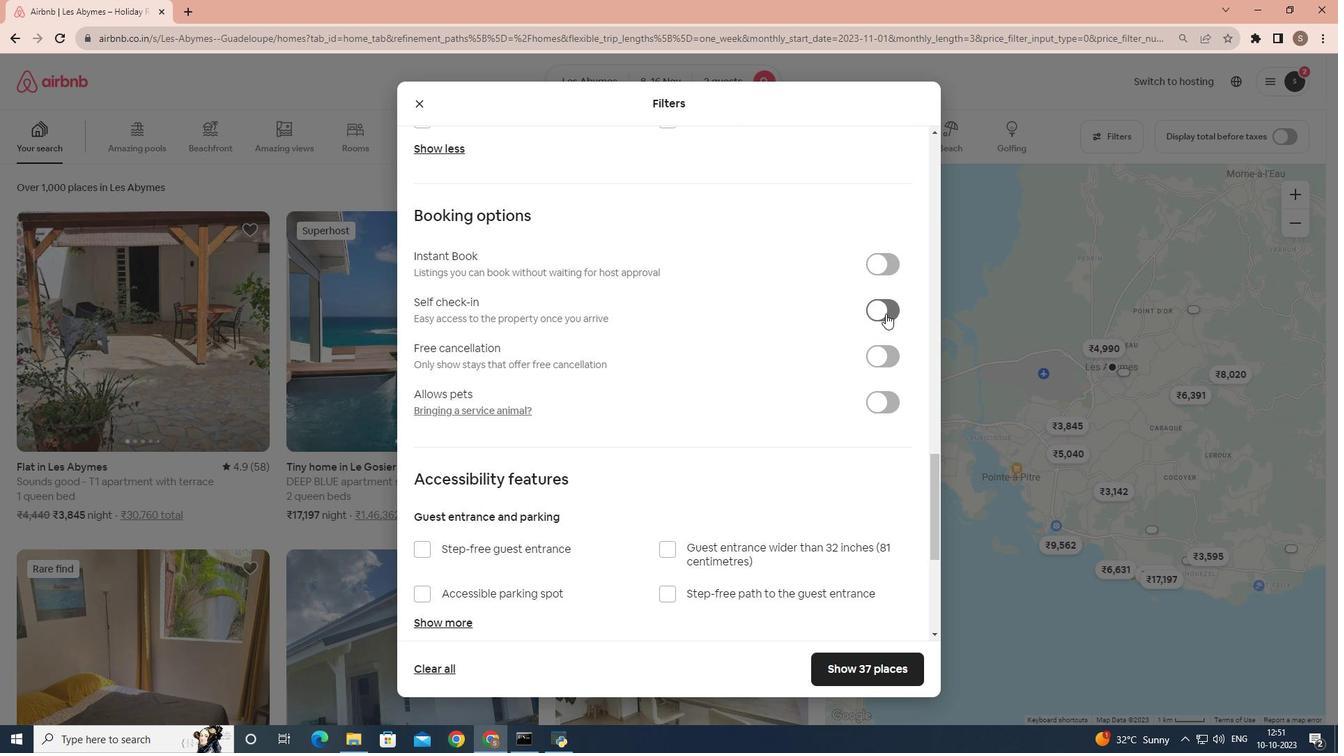
Action: Mouse pressed left at (886, 313)
Screenshot: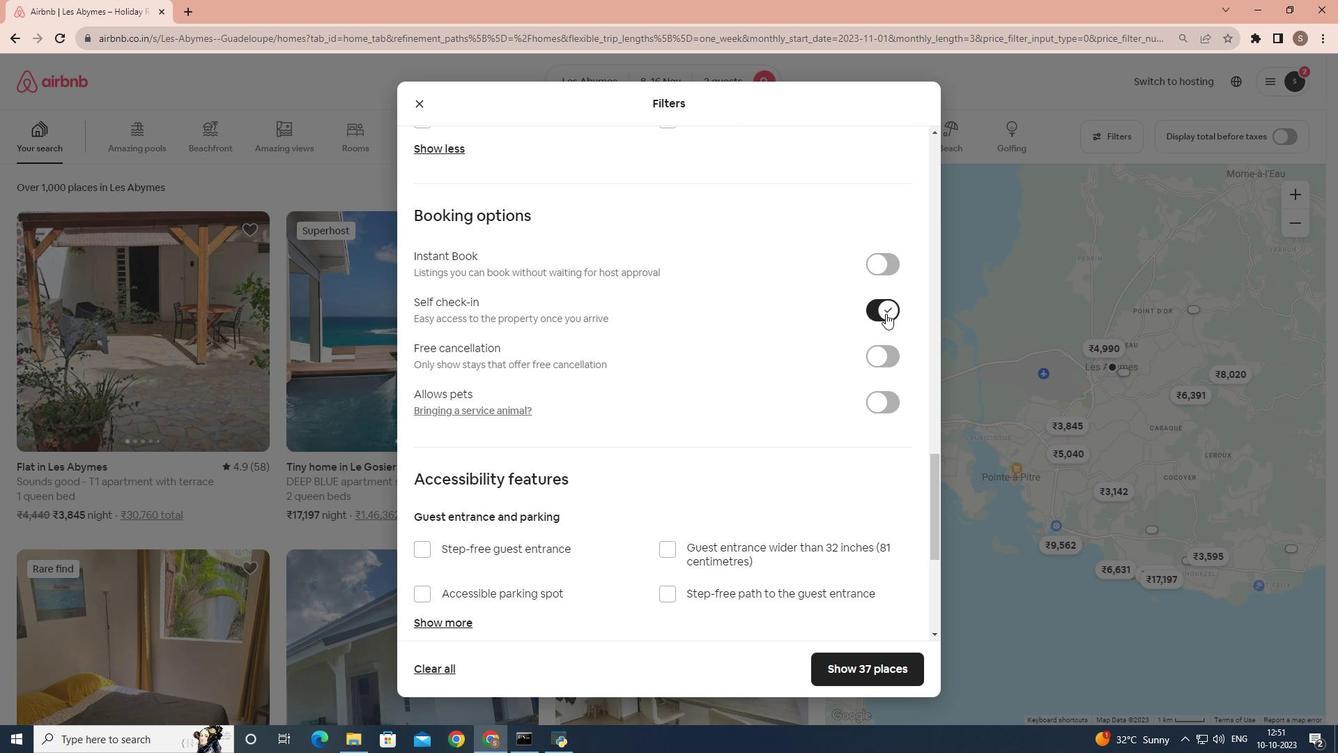 
Action: Mouse moved to (885, 664)
Screenshot: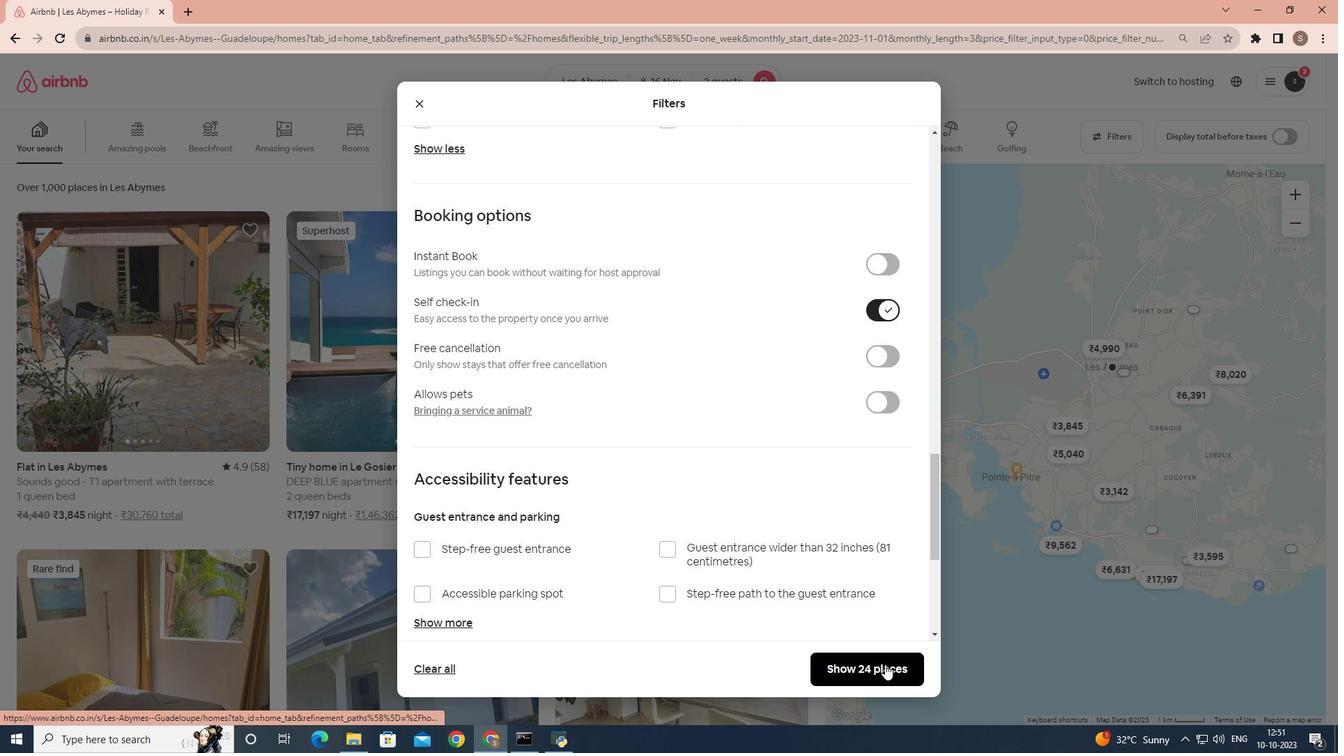 
Action: Mouse pressed left at (885, 664)
Screenshot: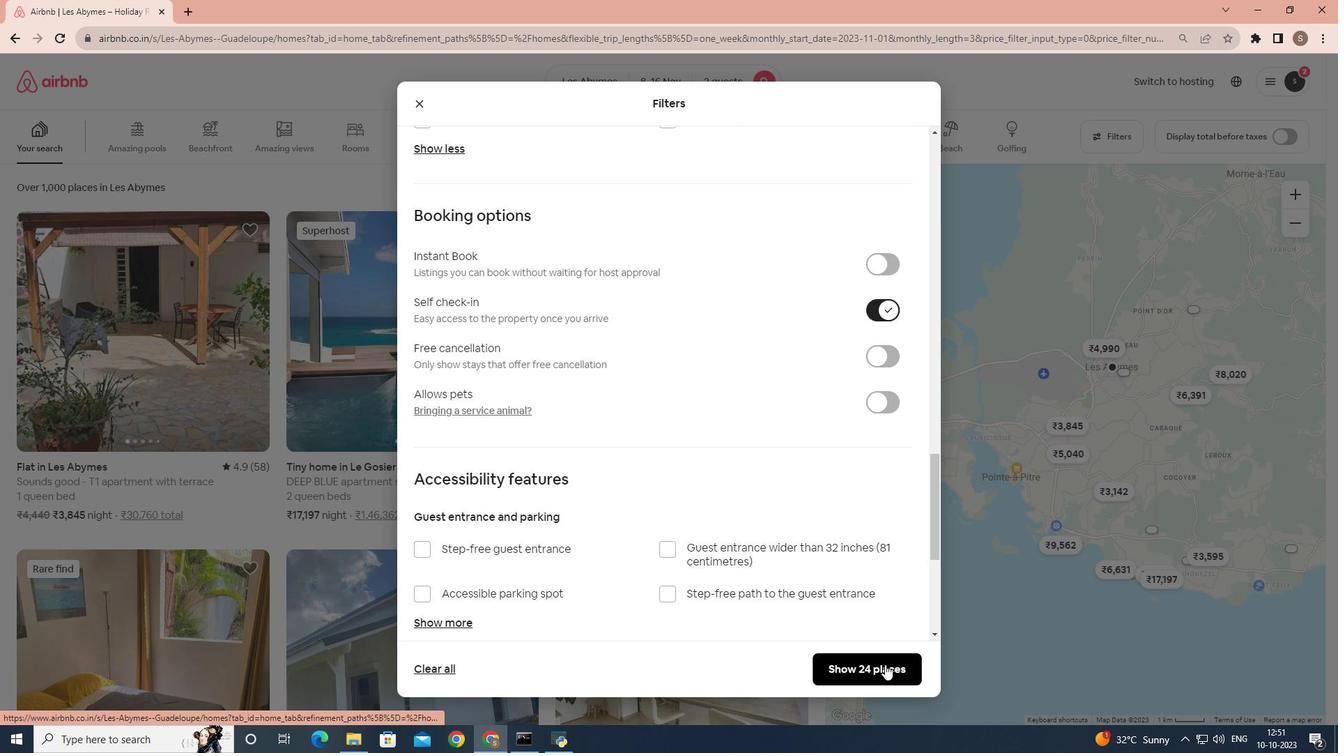 
Action: Mouse moved to (219, 384)
Screenshot: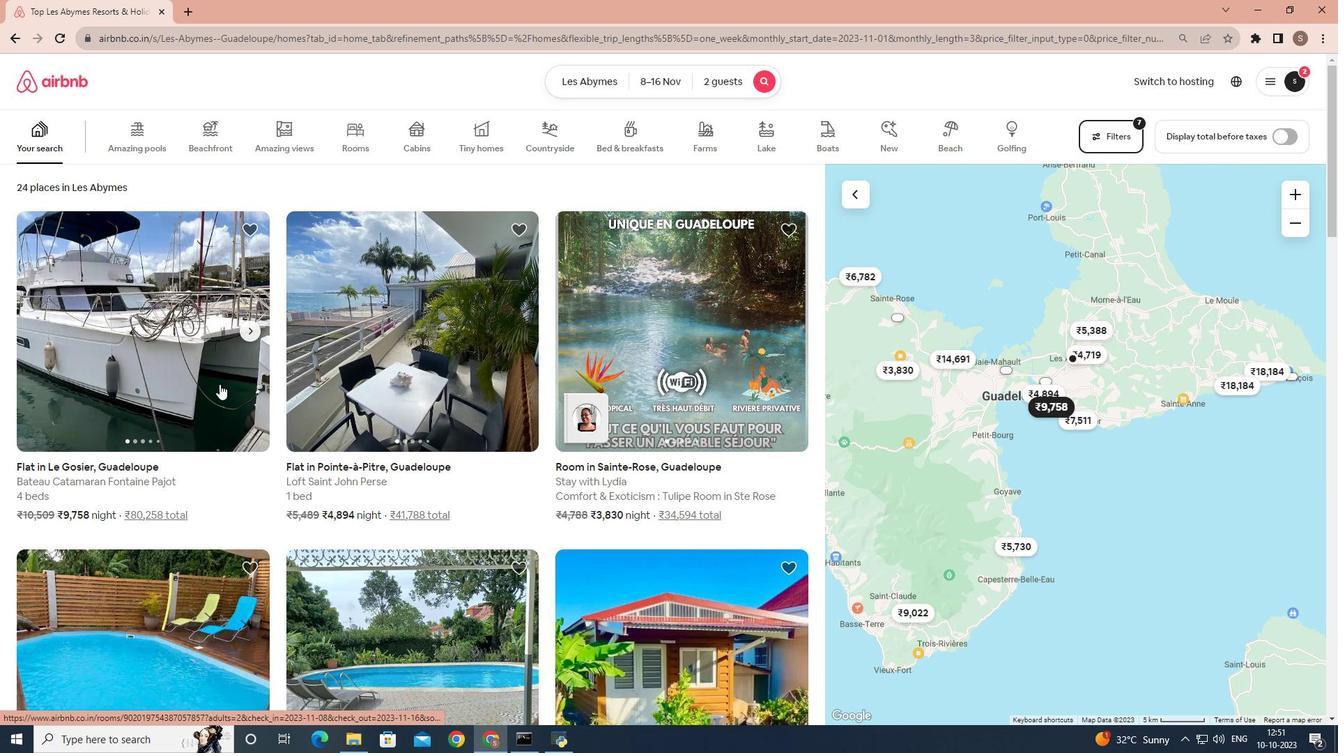 
Action: Mouse pressed left at (219, 384)
Screenshot: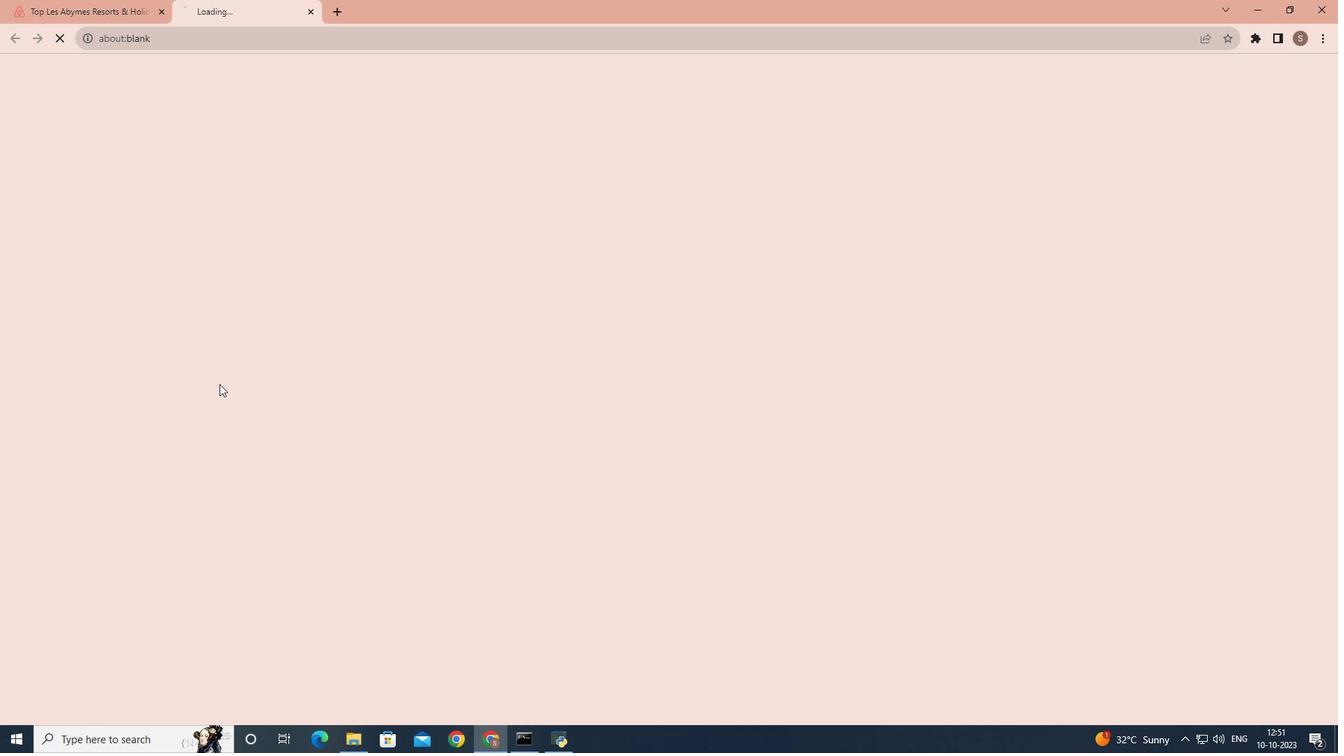 
Action: Mouse moved to (1009, 516)
Screenshot: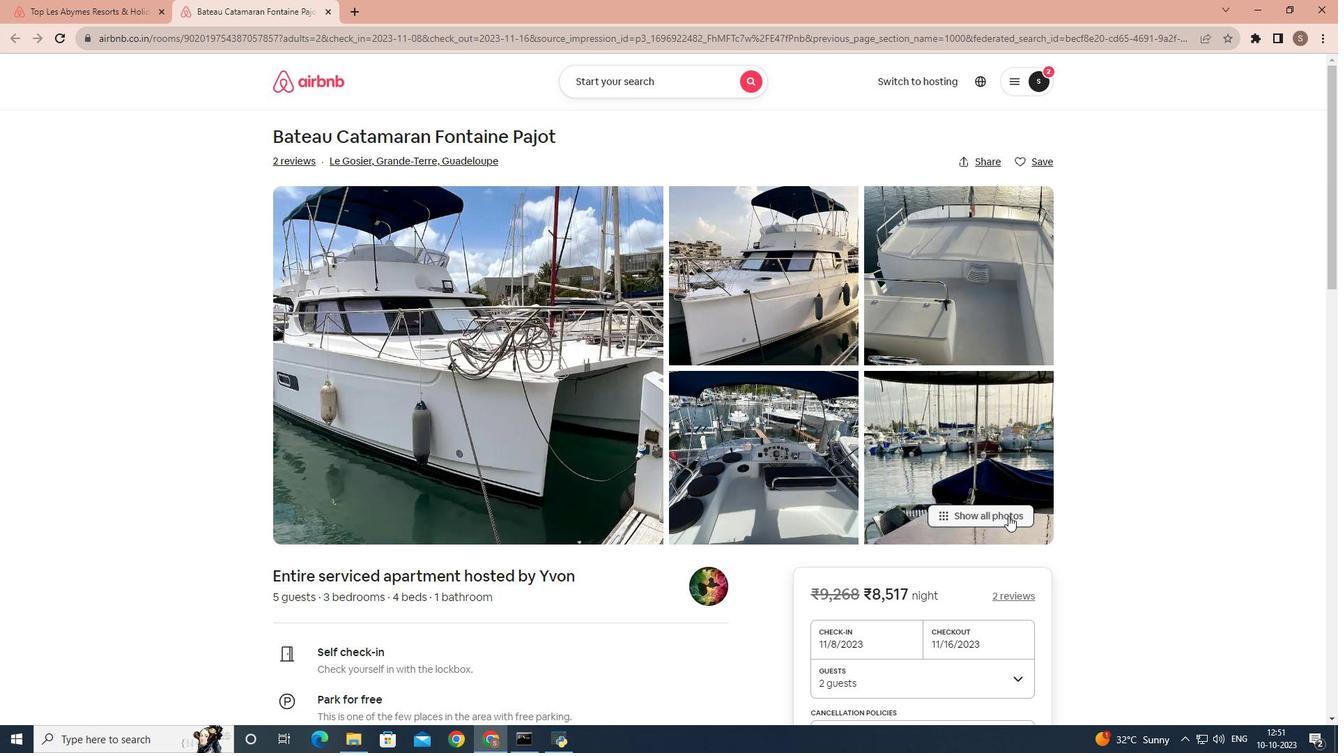 
Action: Mouse pressed left at (1009, 516)
Screenshot: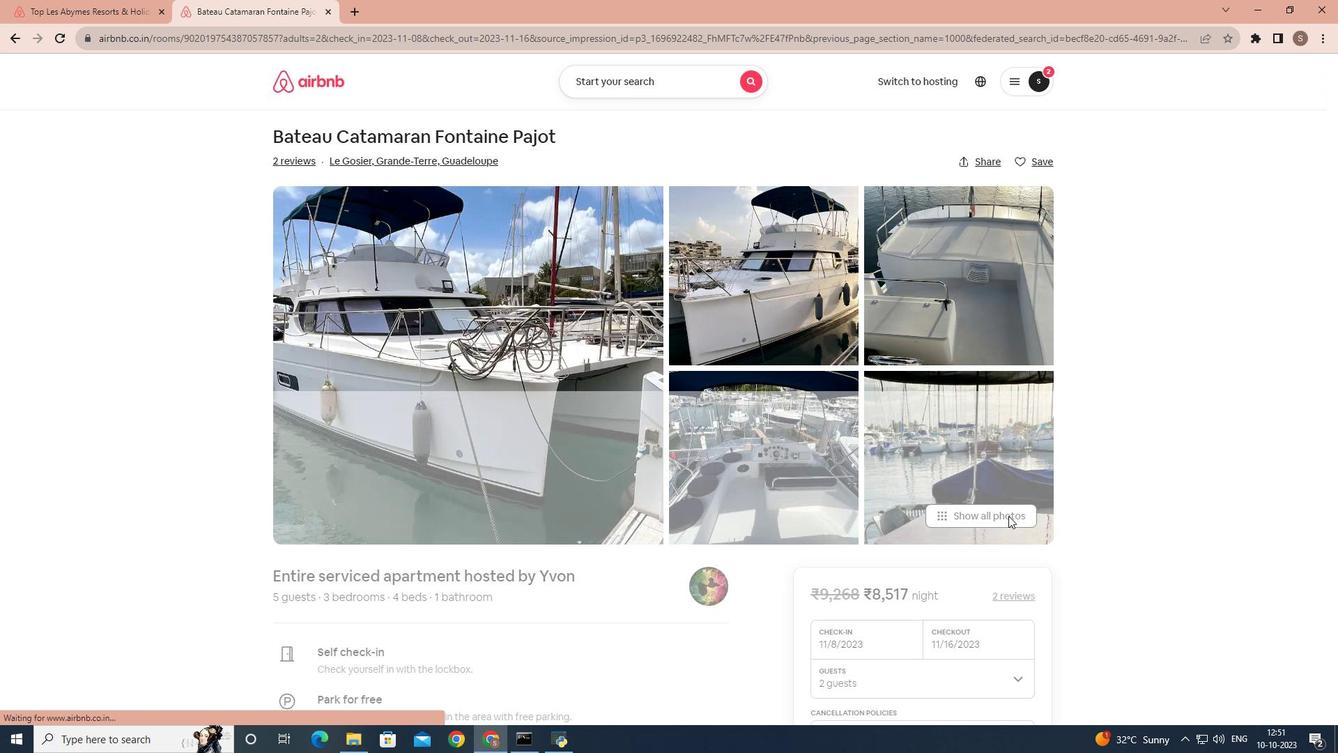 
Action: Mouse moved to (952, 464)
Screenshot: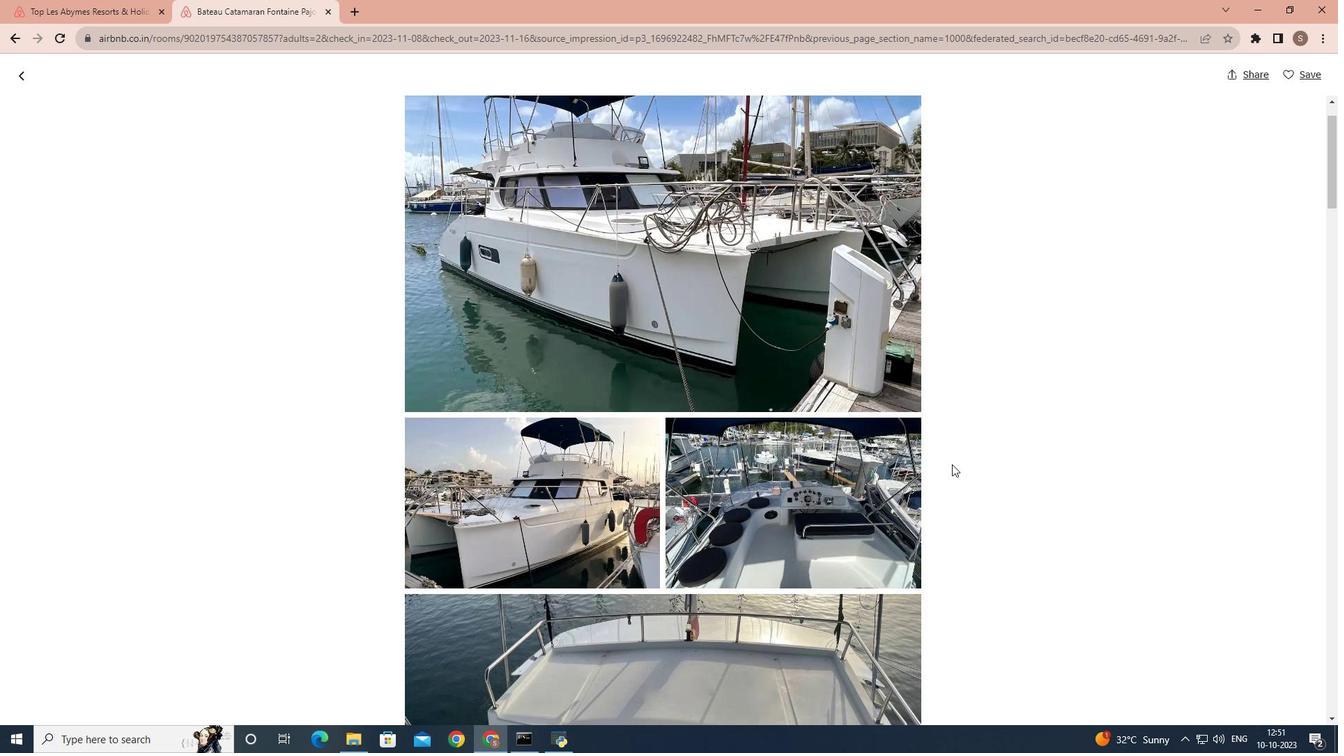 
Action: Mouse scrolled (952, 463) with delta (0, 0)
Screenshot: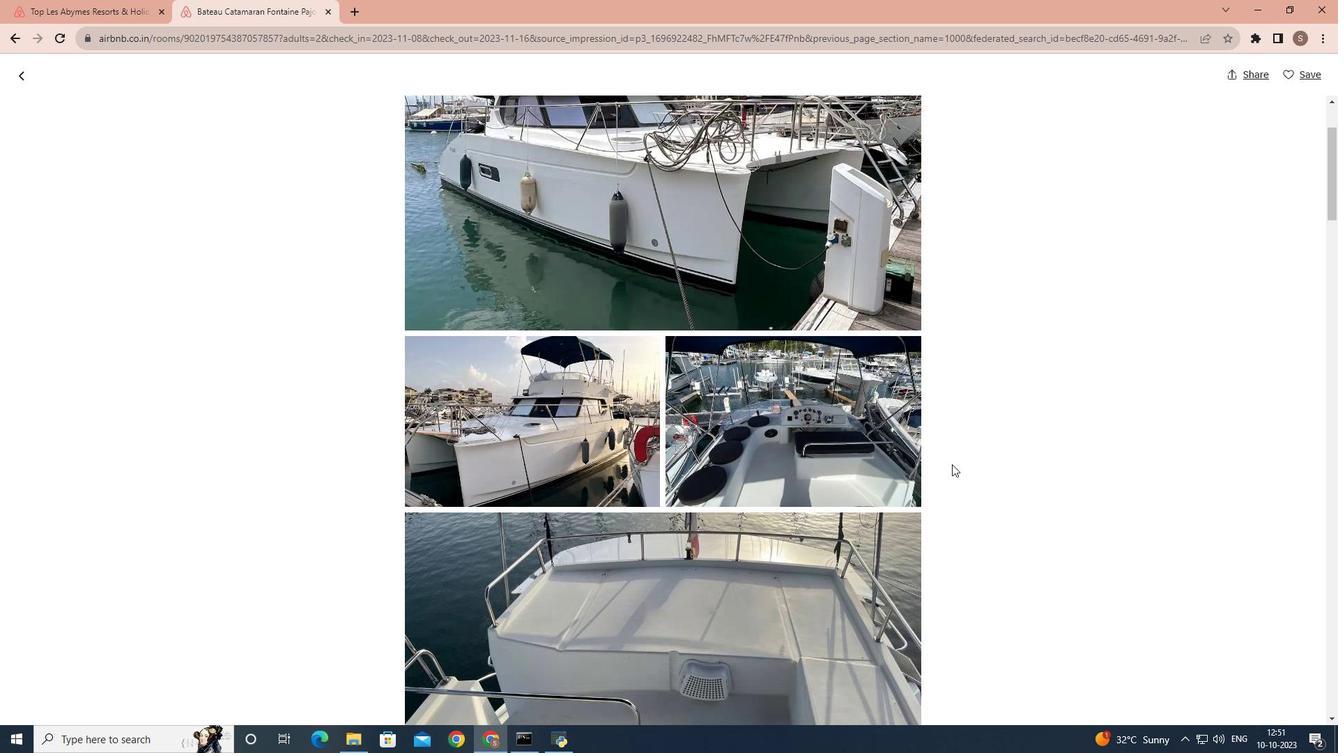 
Action: Mouse scrolled (952, 463) with delta (0, 0)
Screenshot: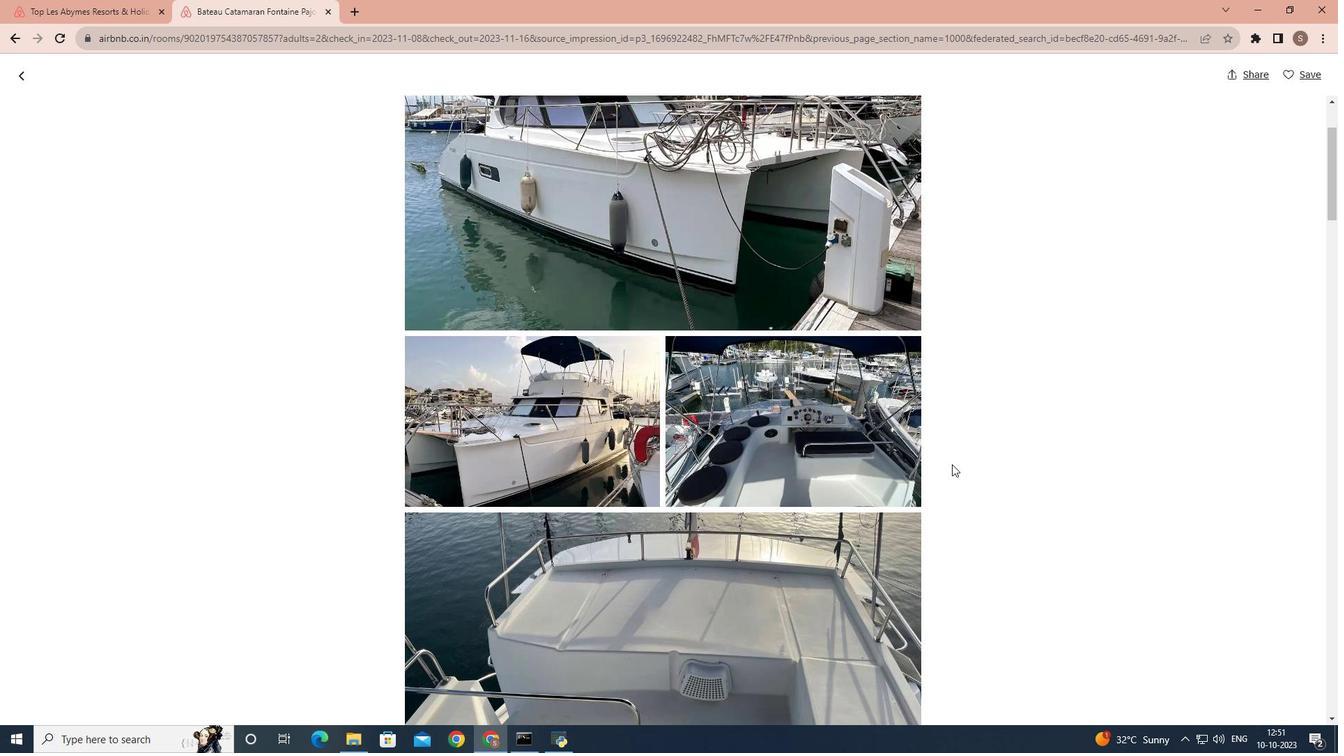 
Action: Mouse scrolled (952, 463) with delta (0, 0)
Screenshot: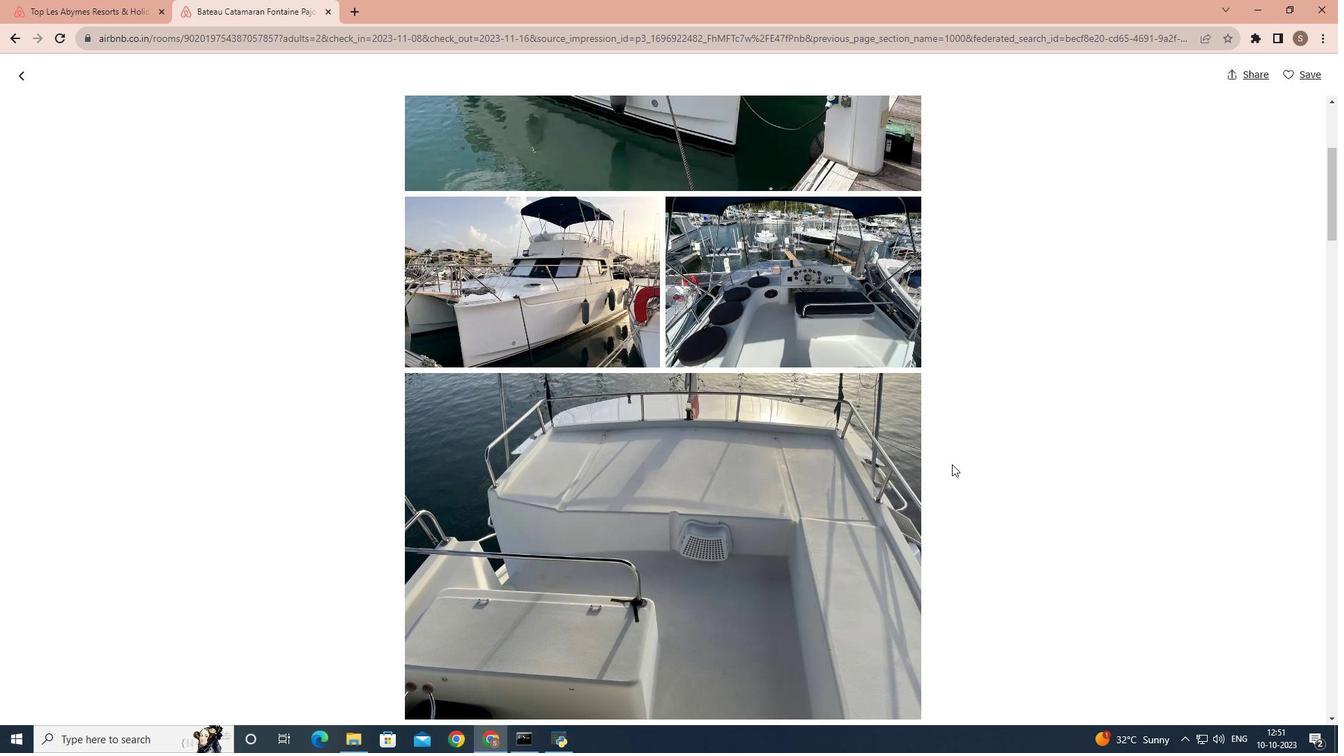 
Action: Mouse scrolled (952, 463) with delta (0, 0)
Screenshot: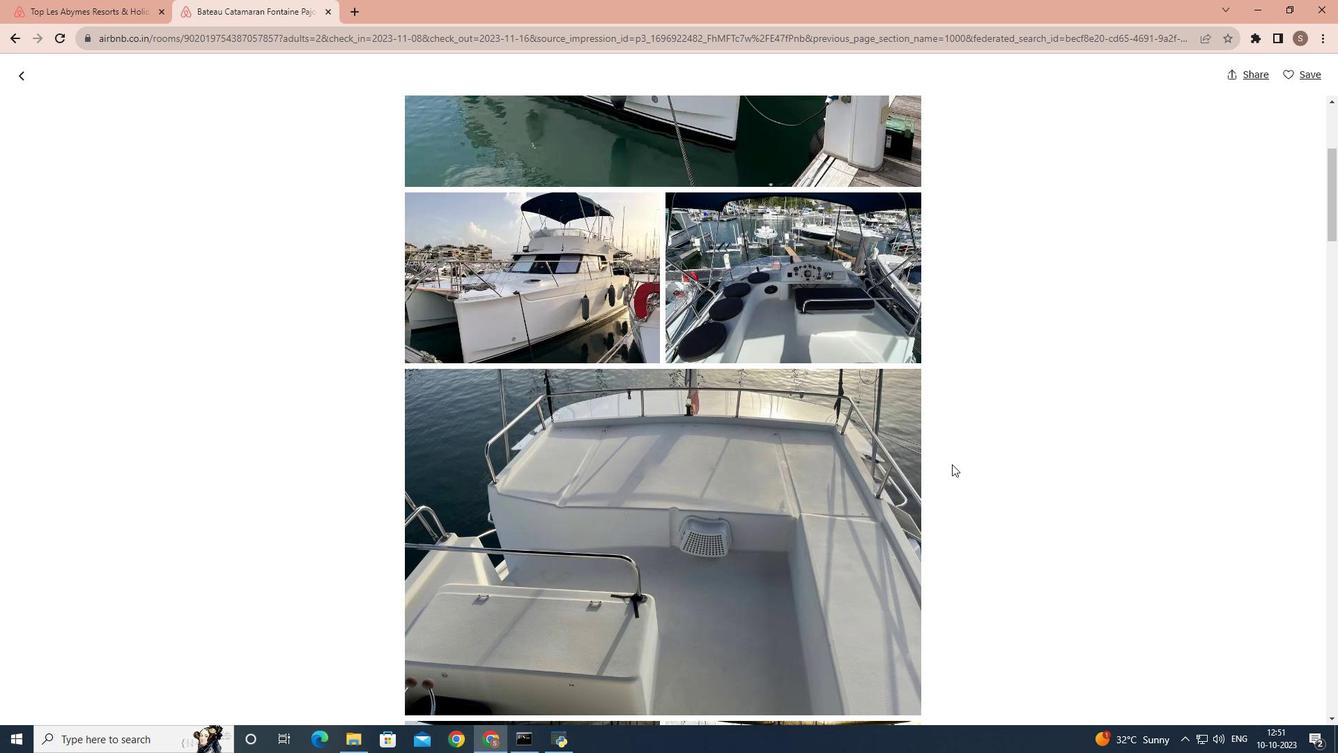 
Action: Mouse scrolled (952, 463) with delta (0, 0)
Screenshot: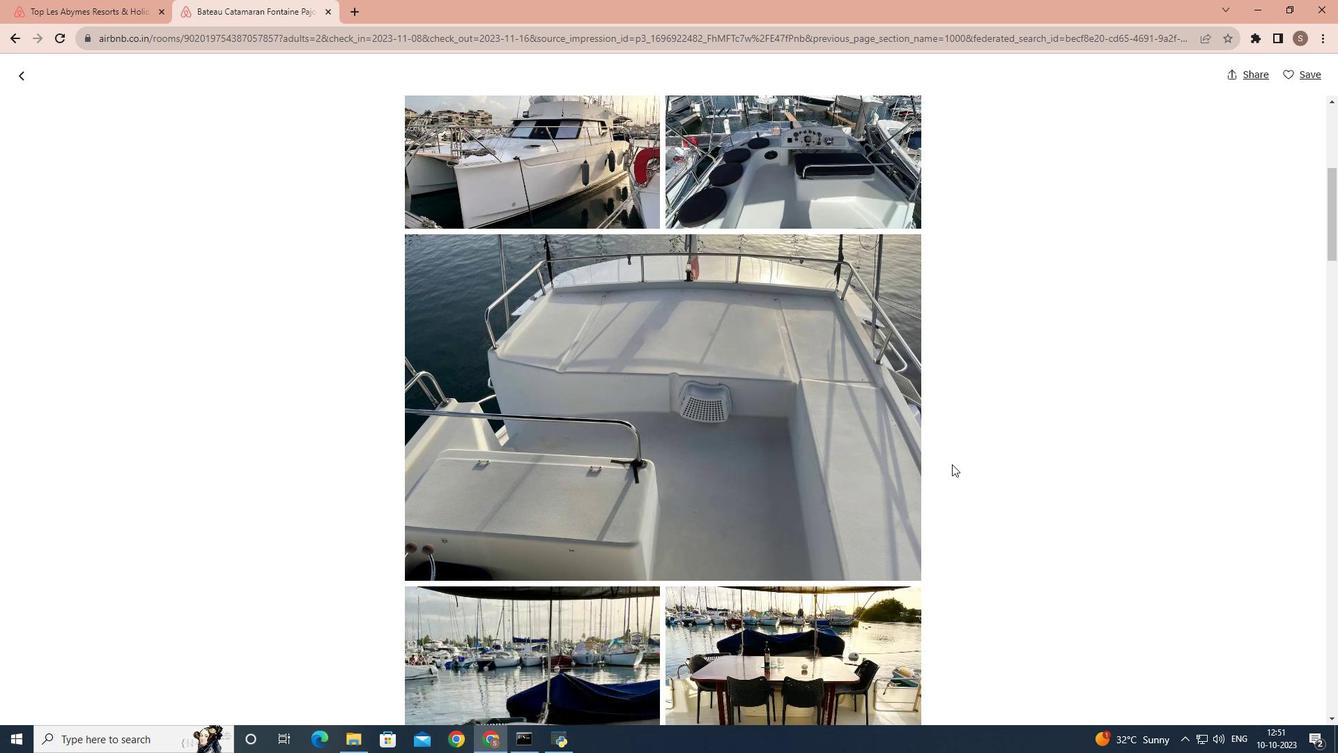 
Action: Mouse scrolled (952, 463) with delta (0, 0)
Screenshot: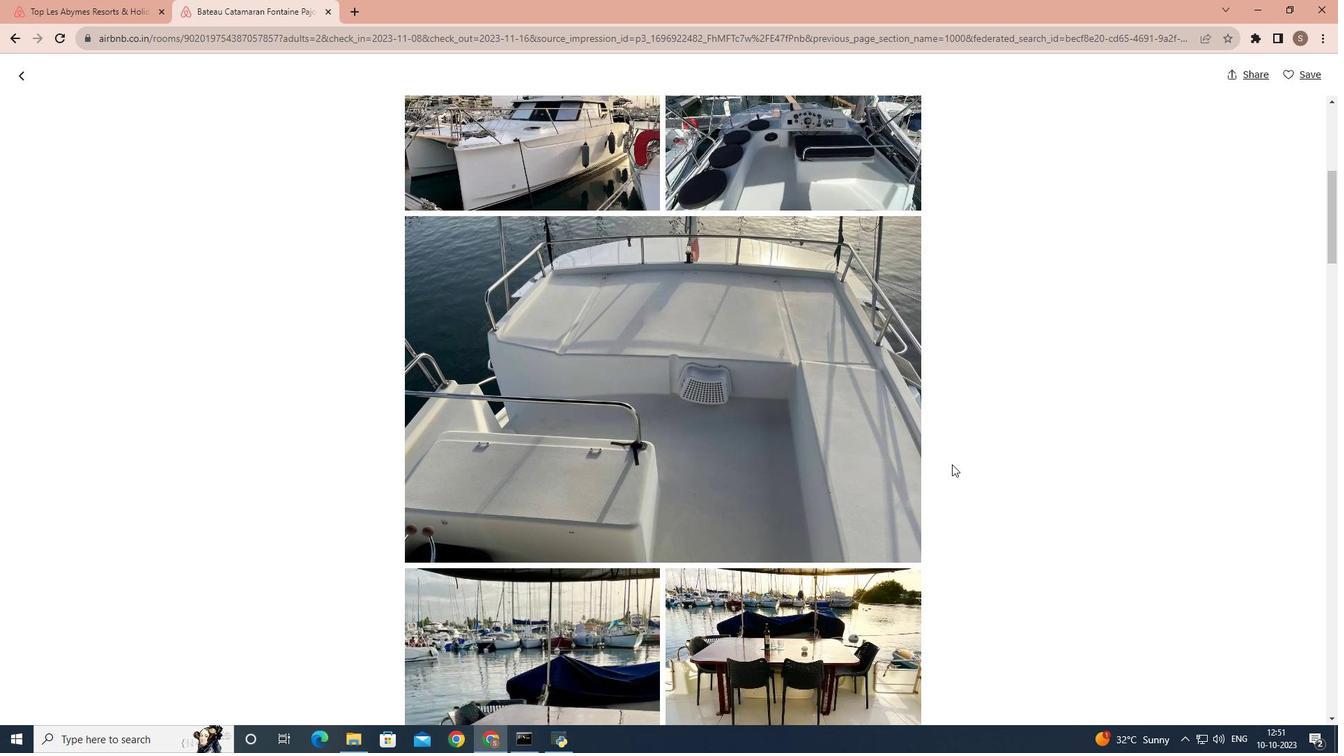 
Action: Mouse scrolled (952, 463) with delta (0, 0)
Screenshot: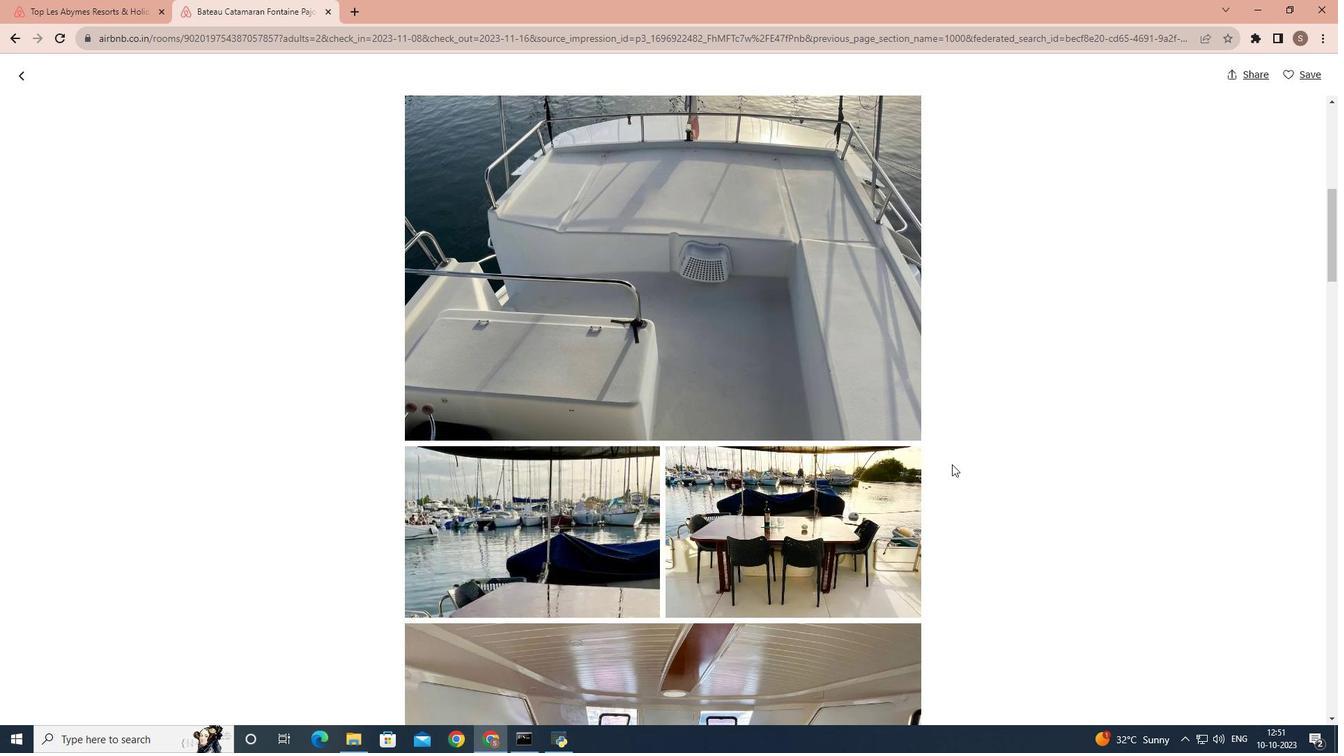 
Action: Mouse scrolled (952, 463) with delta (0, 0)
Screenshot: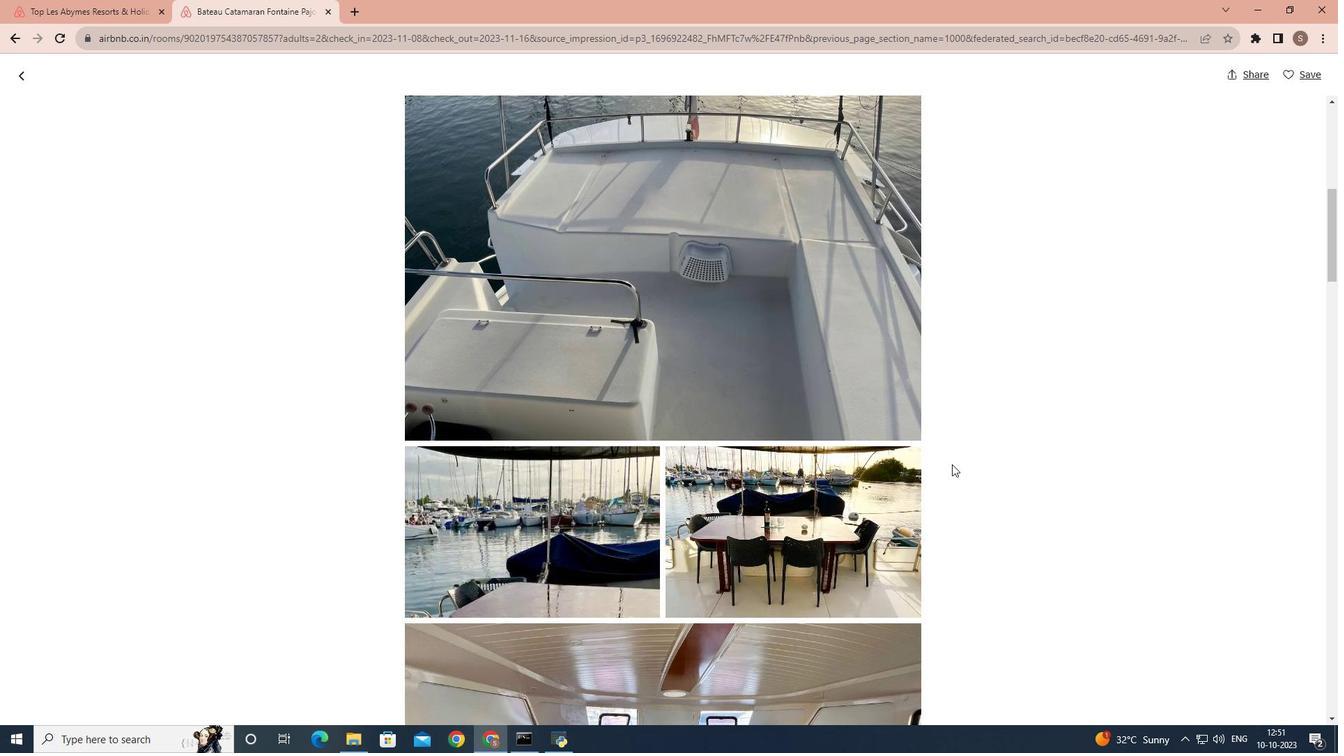 
Action: Mouse scrolled (952, 463) with delta (0, 0)
Screenshot: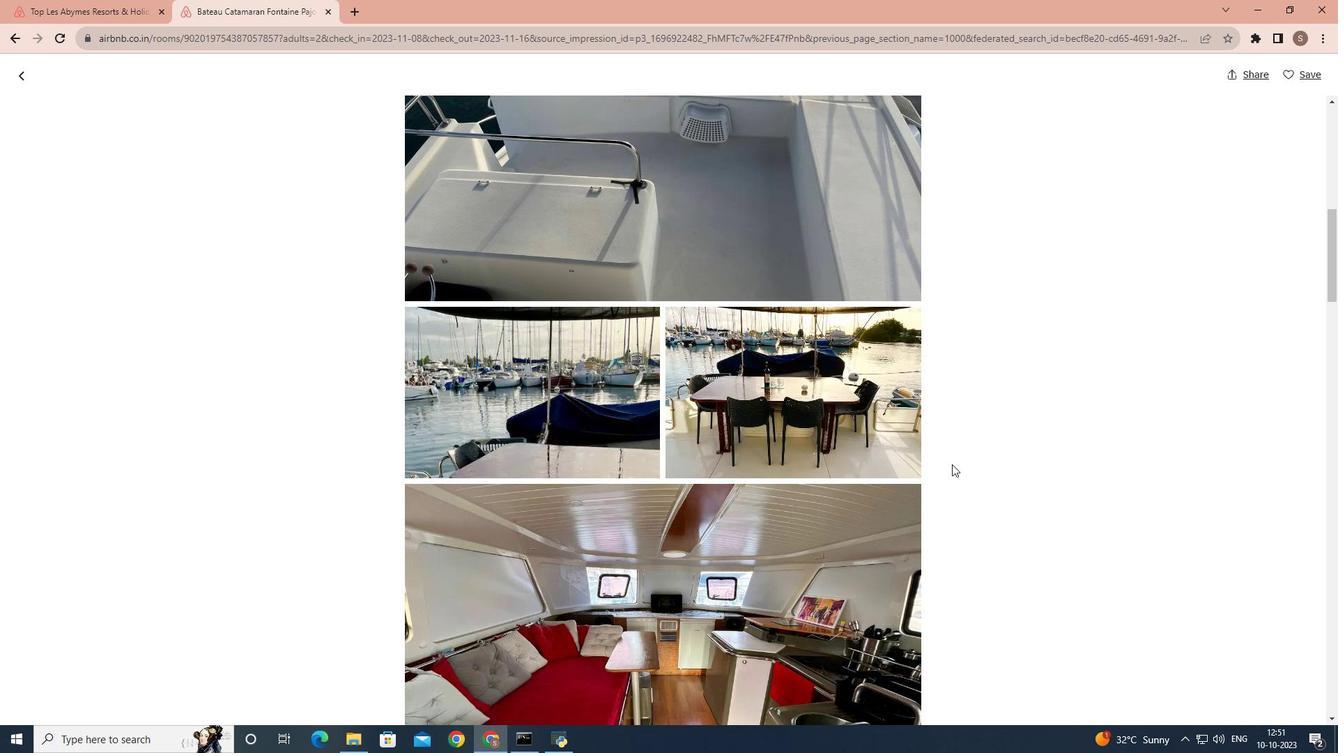 
Action: Mouse scrolled (952, 463) with delta (0, 0)
Screenshot: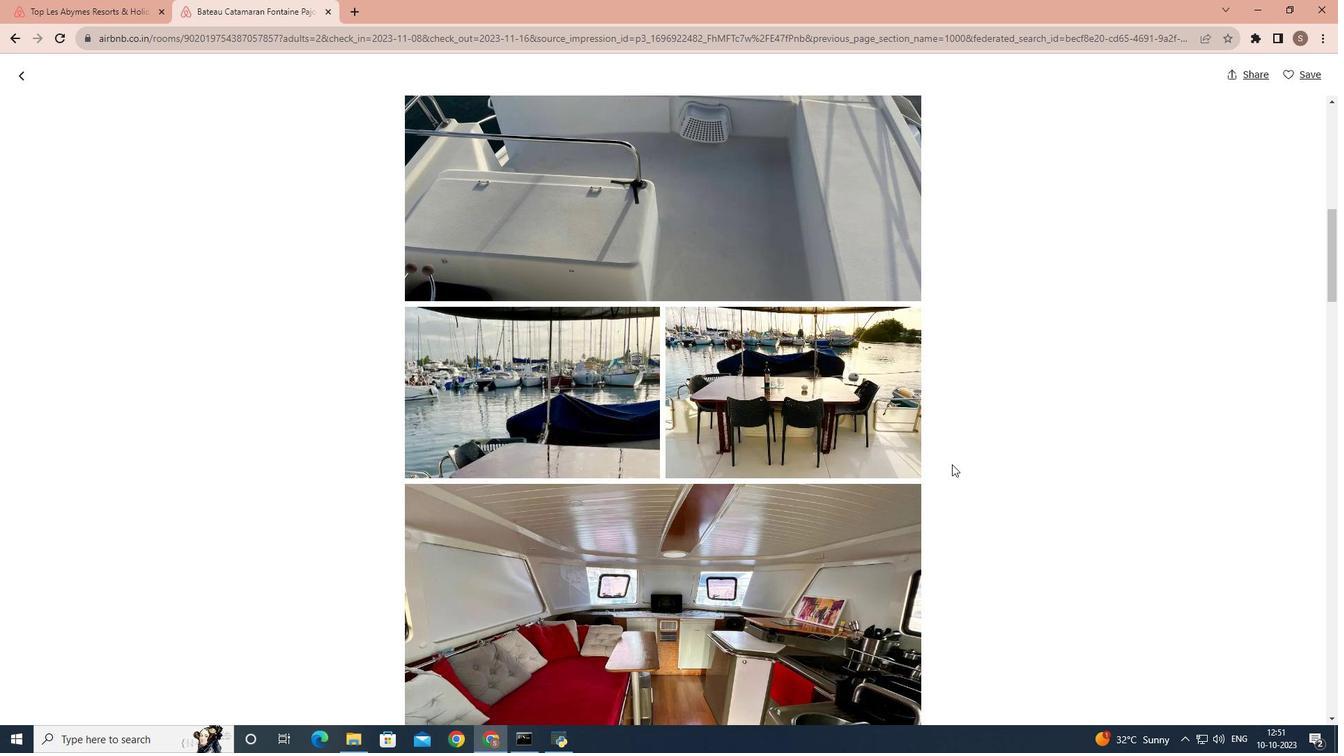 
Action: Mouse scrolled (952, 463) with delta (0, 0)
Screenshot: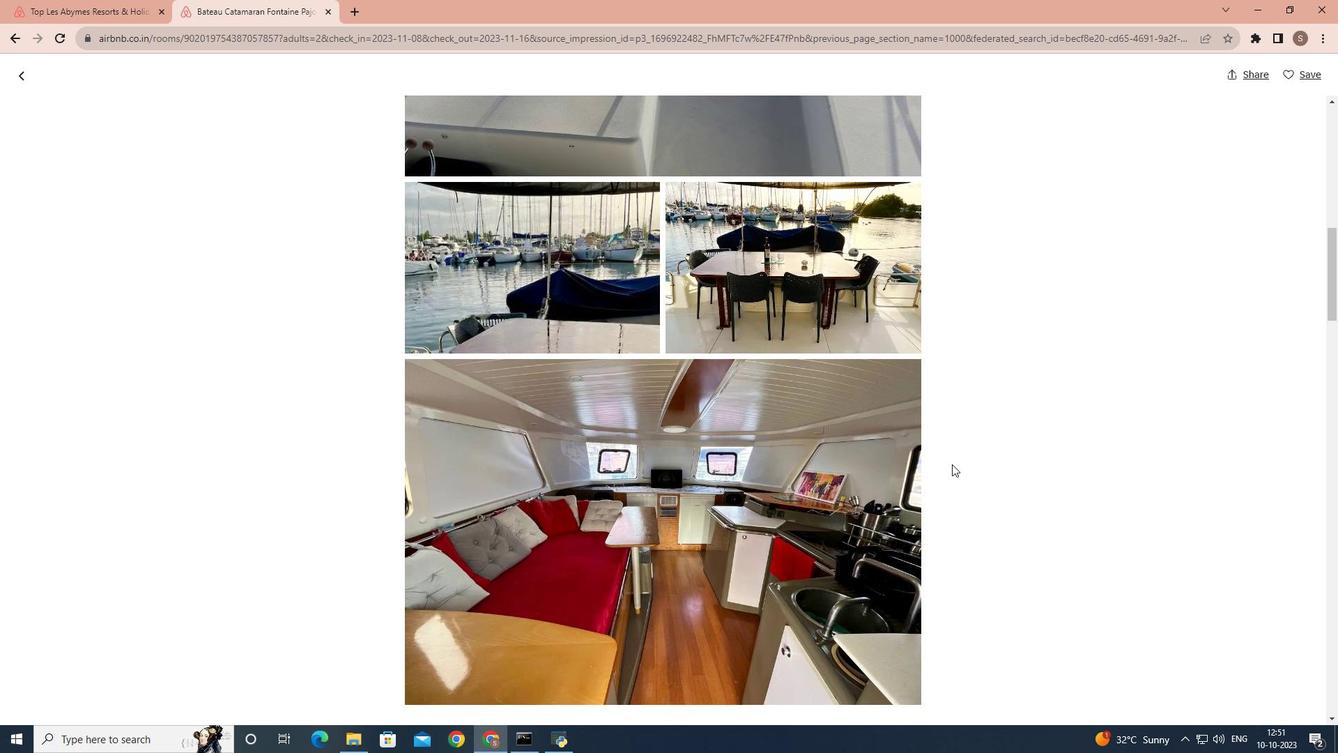 
Action: Mouse scrolled (952, 463) with delta (0, 0)
Screenshot: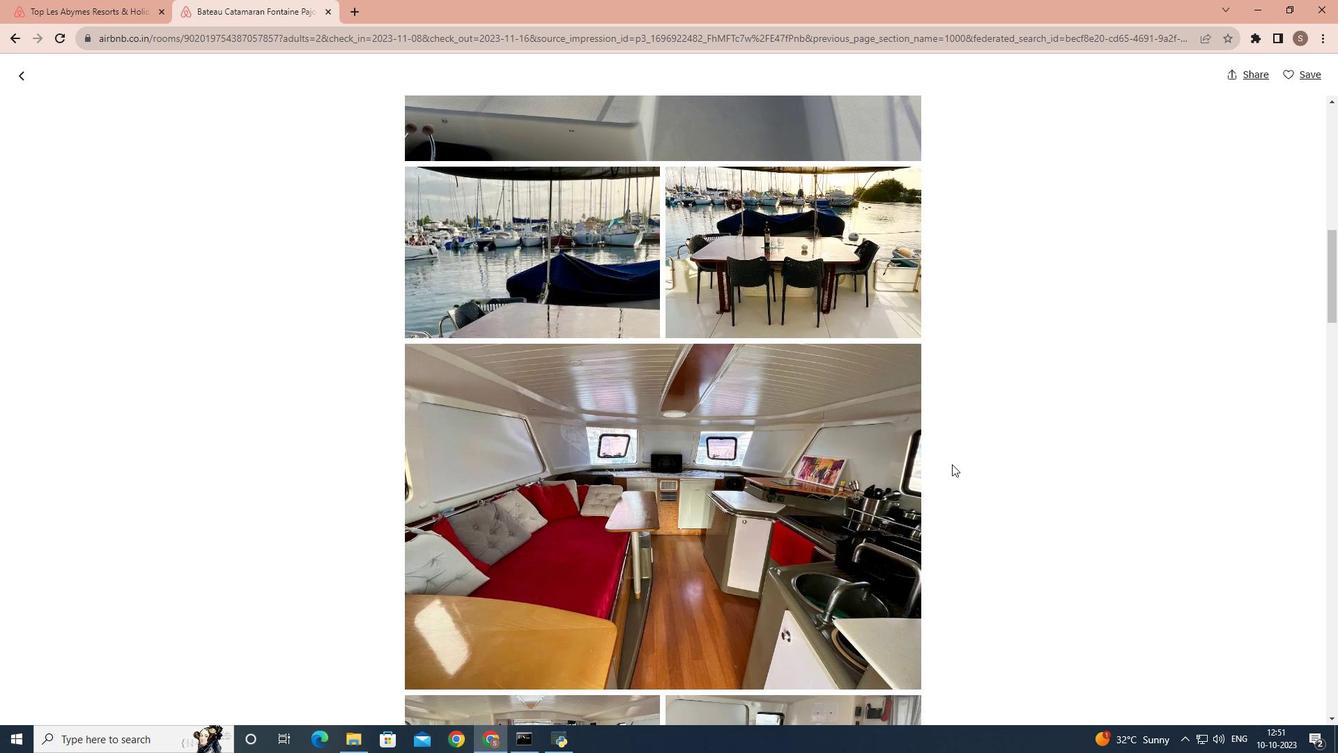 
Action: Mouse scrolled (952, 463) with delta (0, 0)
Screenshot: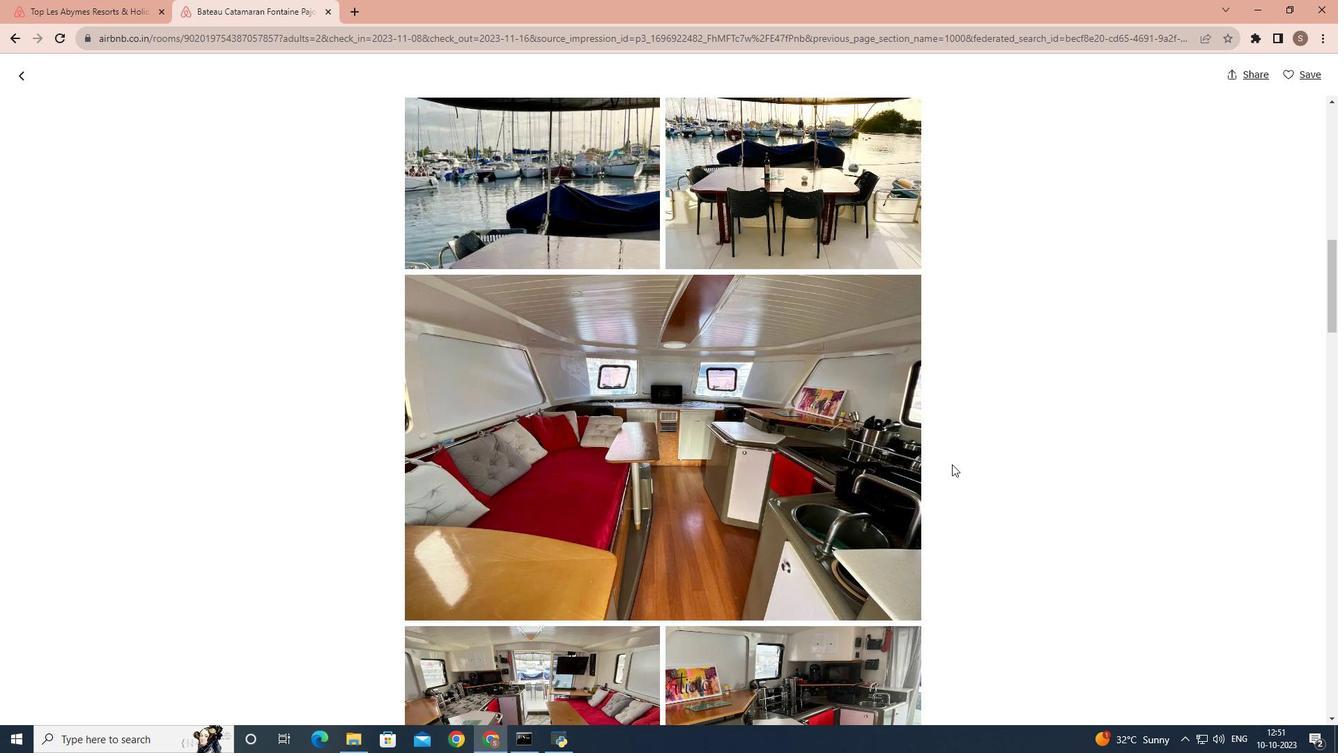 
Action: Mouse scrolled (952, 463) with delta (0, 0)
Screenshot: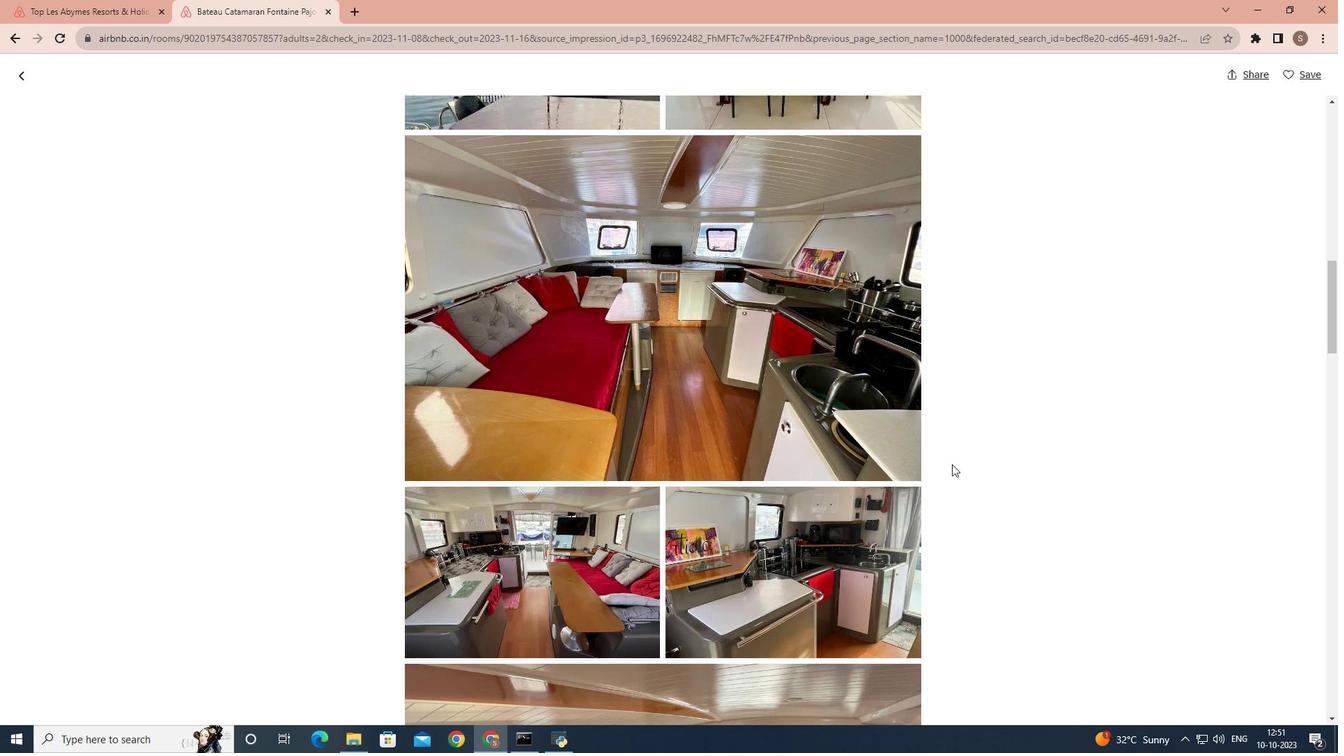 
Action: Mouse scrolled (952, 463) with delta (0, 0)
Screenshot: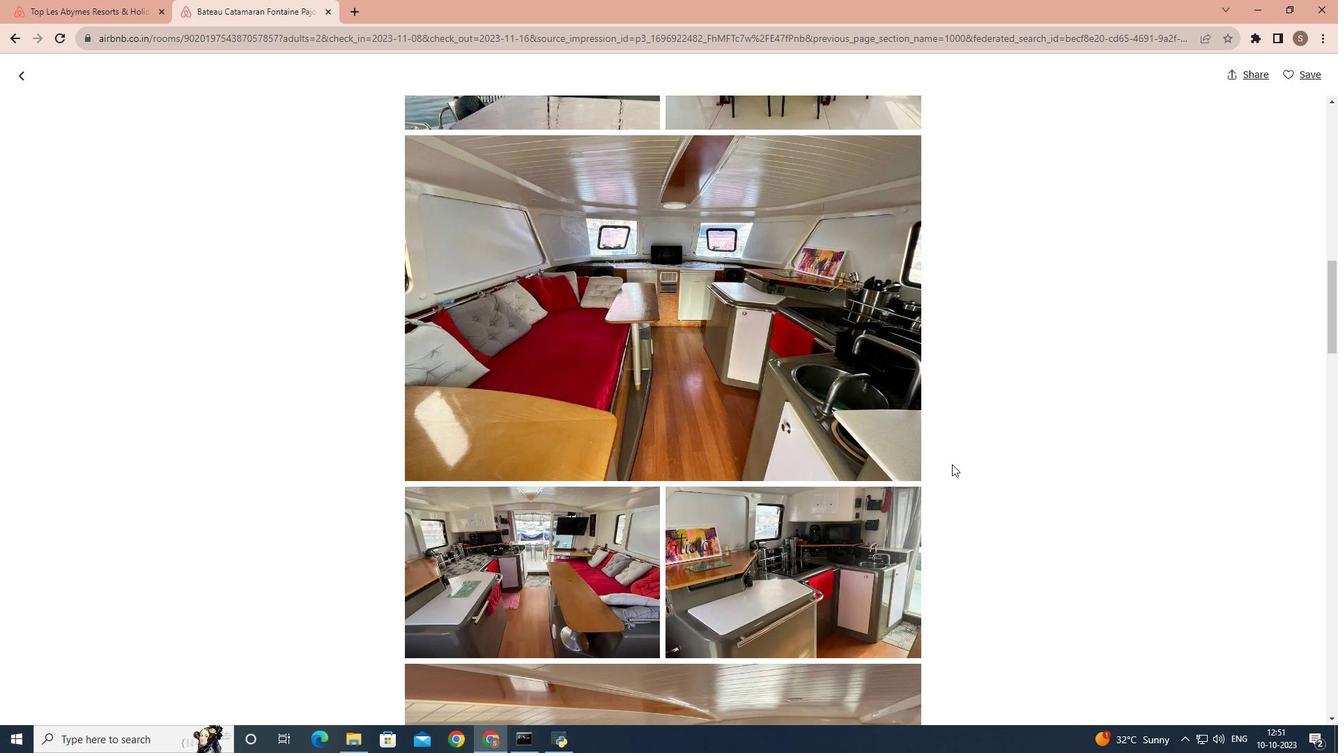 
Action: Mouse scrolled (952, 463) with delta (0, 0)
Screenshot: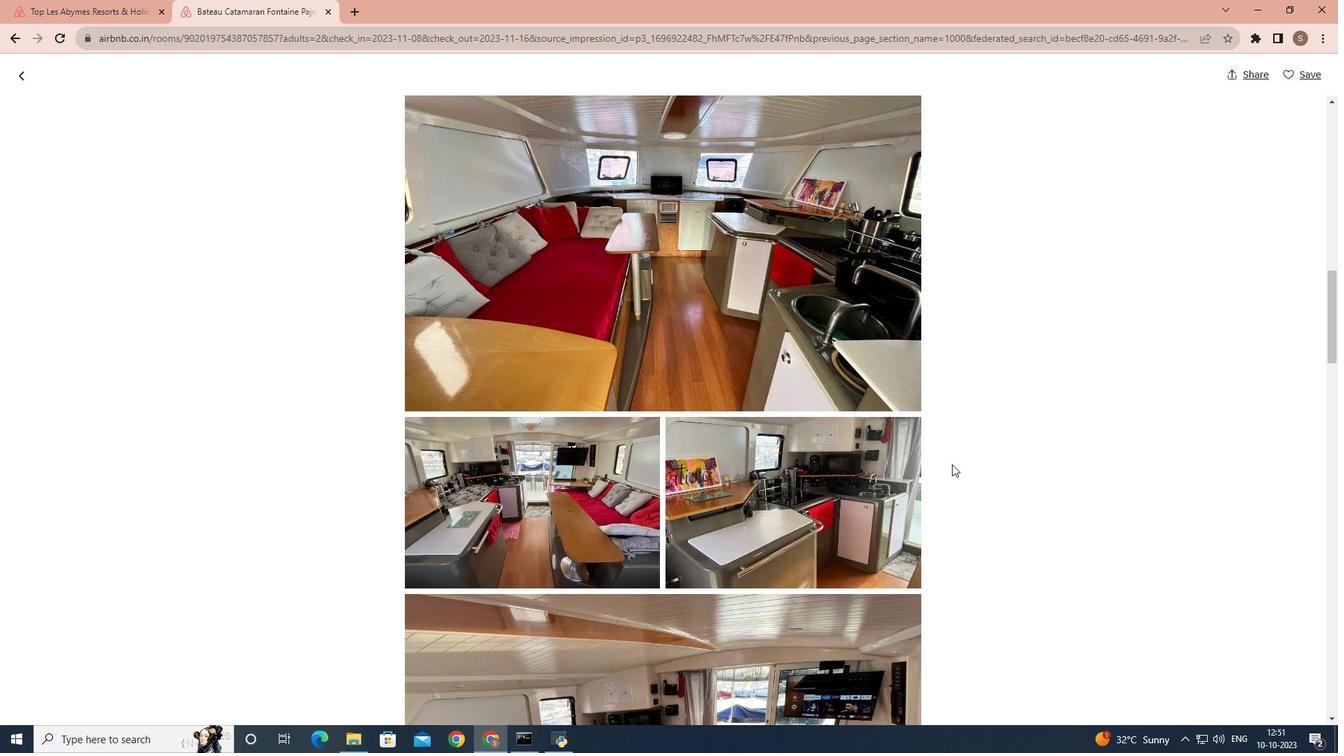 
Action: Mouse scrolled (952, 463) with delta (0, 0)
Screenshot: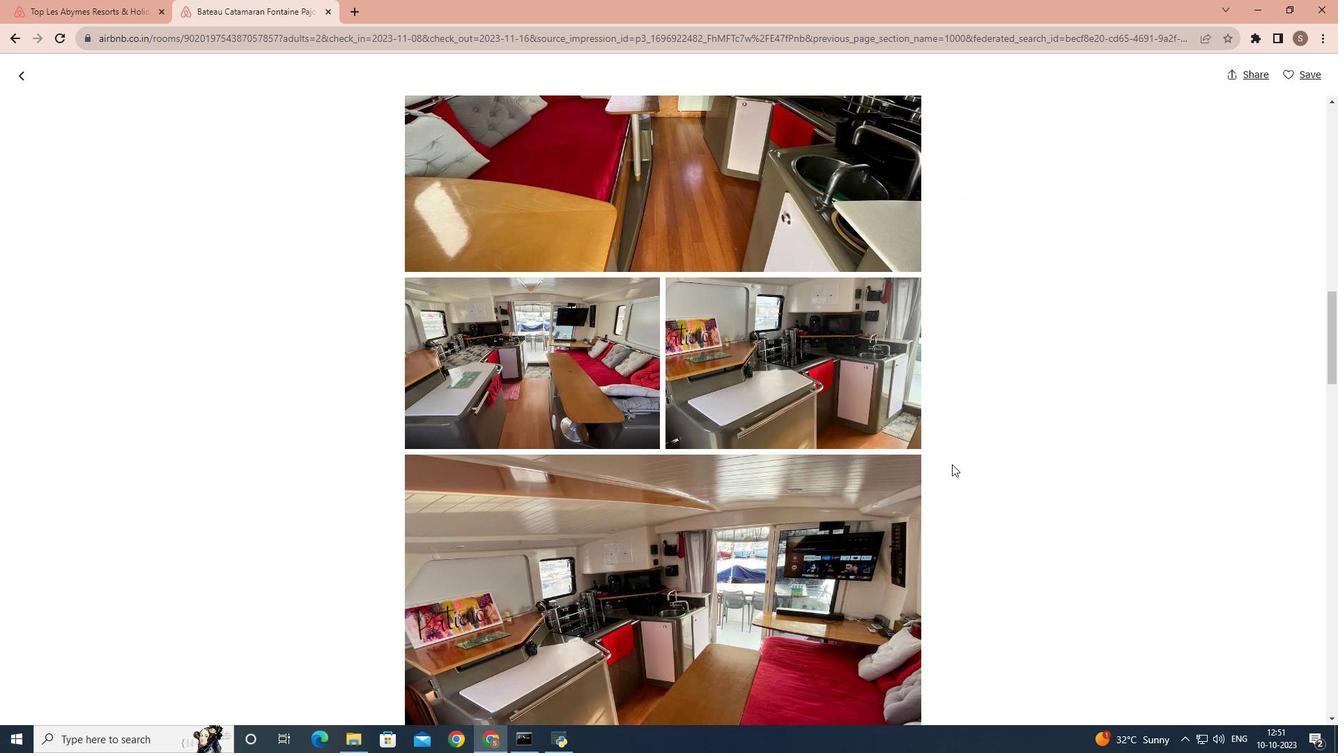 
Action: Mouse scrolled (952, 463) with delta (0, 0)
Screenshot: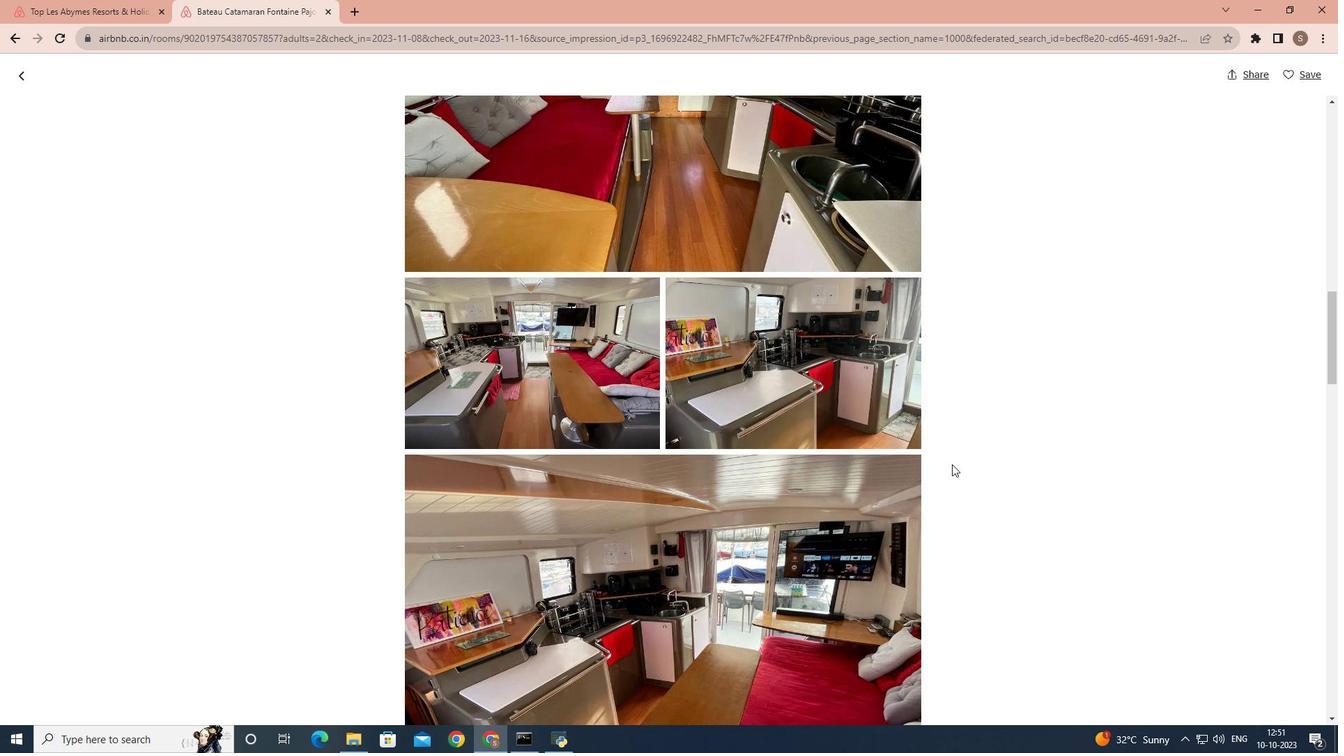 
Action: Mouse scrolled (952, 463) with delta (0, 0)
Screenshot: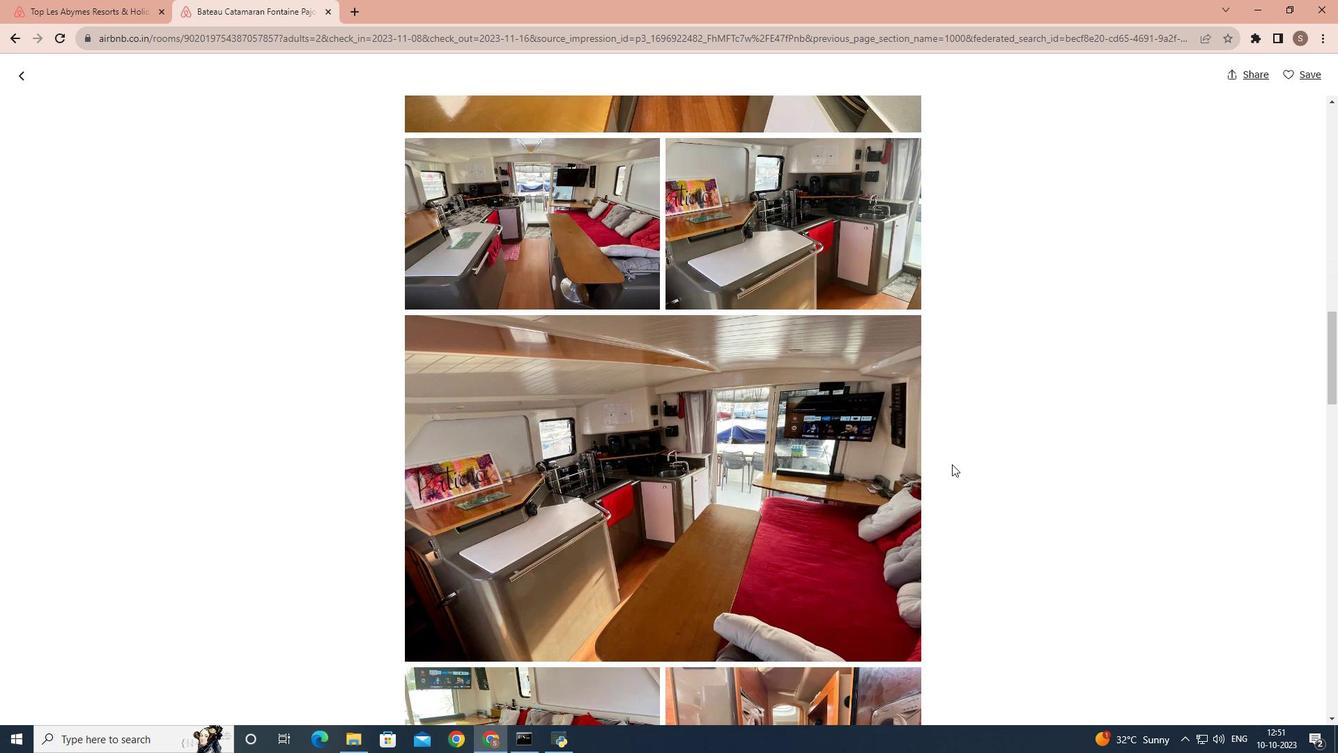
Action: Mouse scrolled (952, 463) with delta (0, 0)
Screenshot: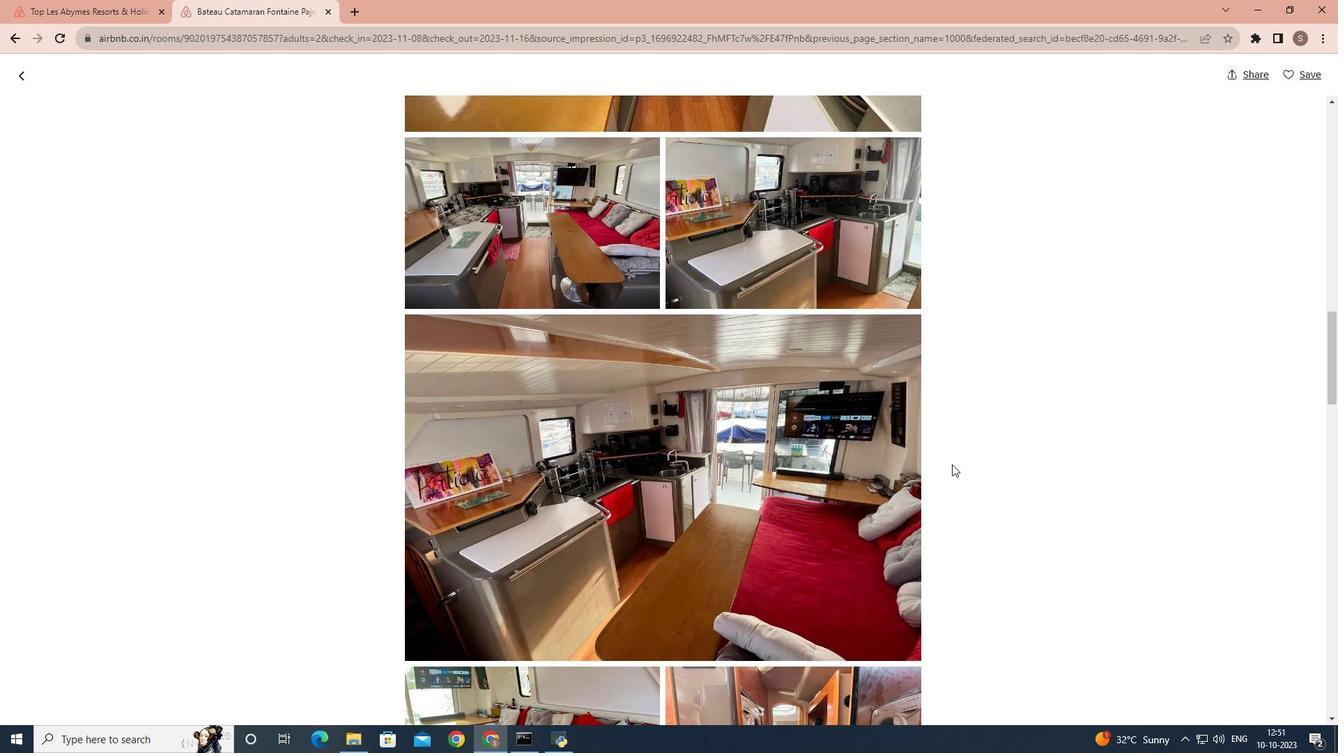 
Action: Mouse scrolled (952, 463) with delta (0, 0)
Screenshot: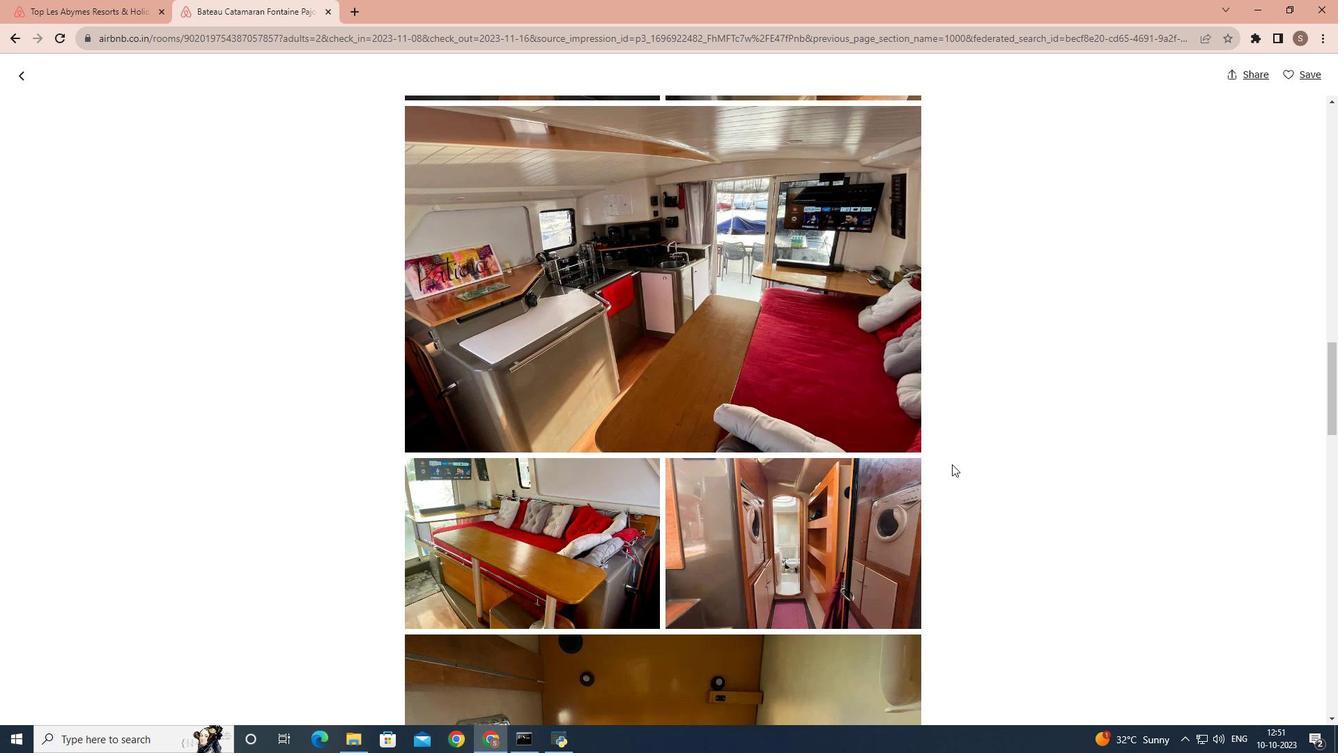 
Action: Mouse scrolled (952, 463) with delta (0, 0)
Screenshot: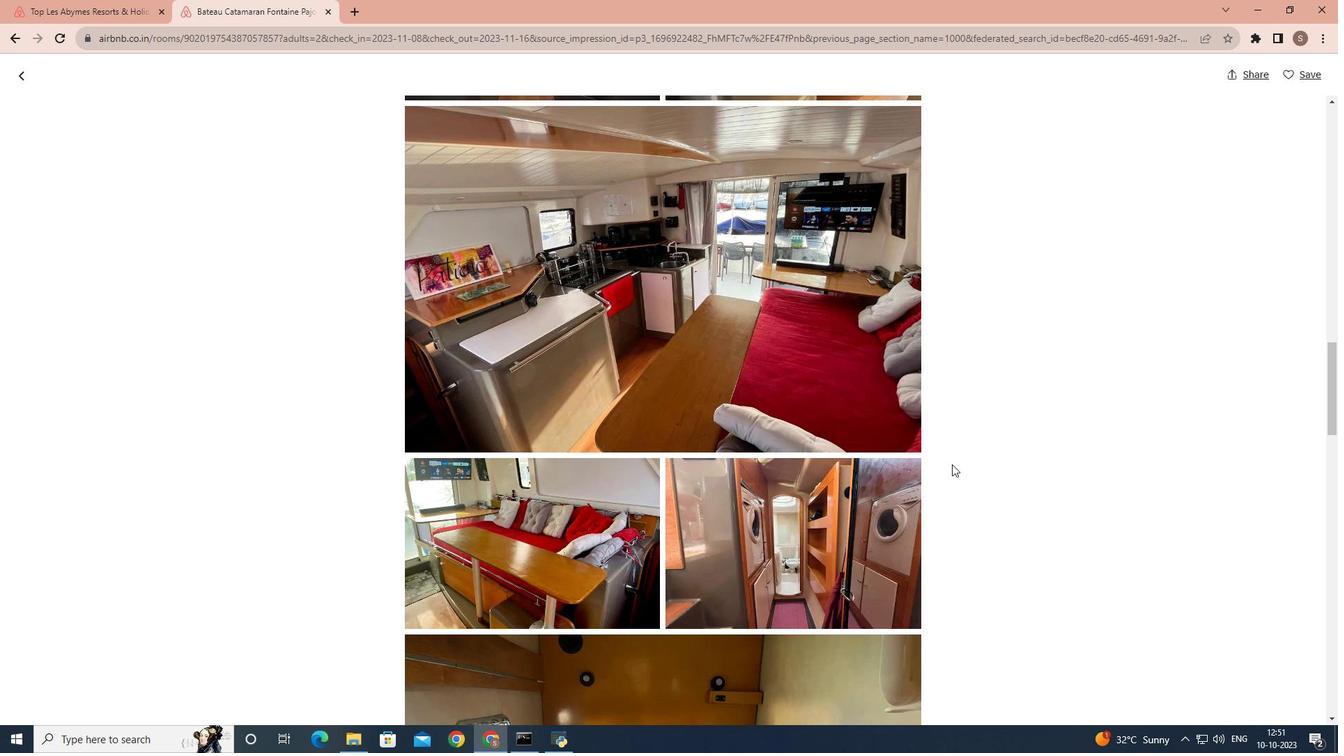 
Action: Mouse scrolled (952, 463) with delta (0, 0)
Screenshot: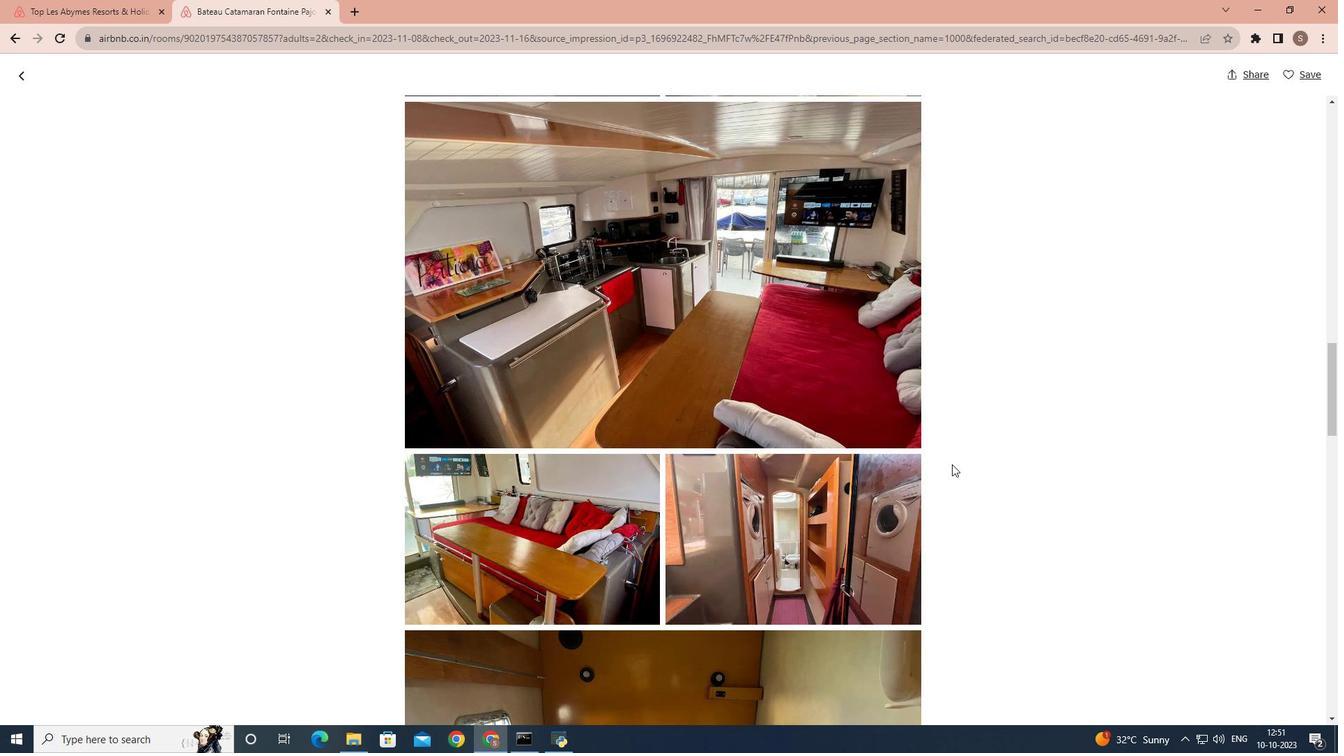 
Action: Mouse scrolled (952, 463) with delta (0, 0)
Screenshot: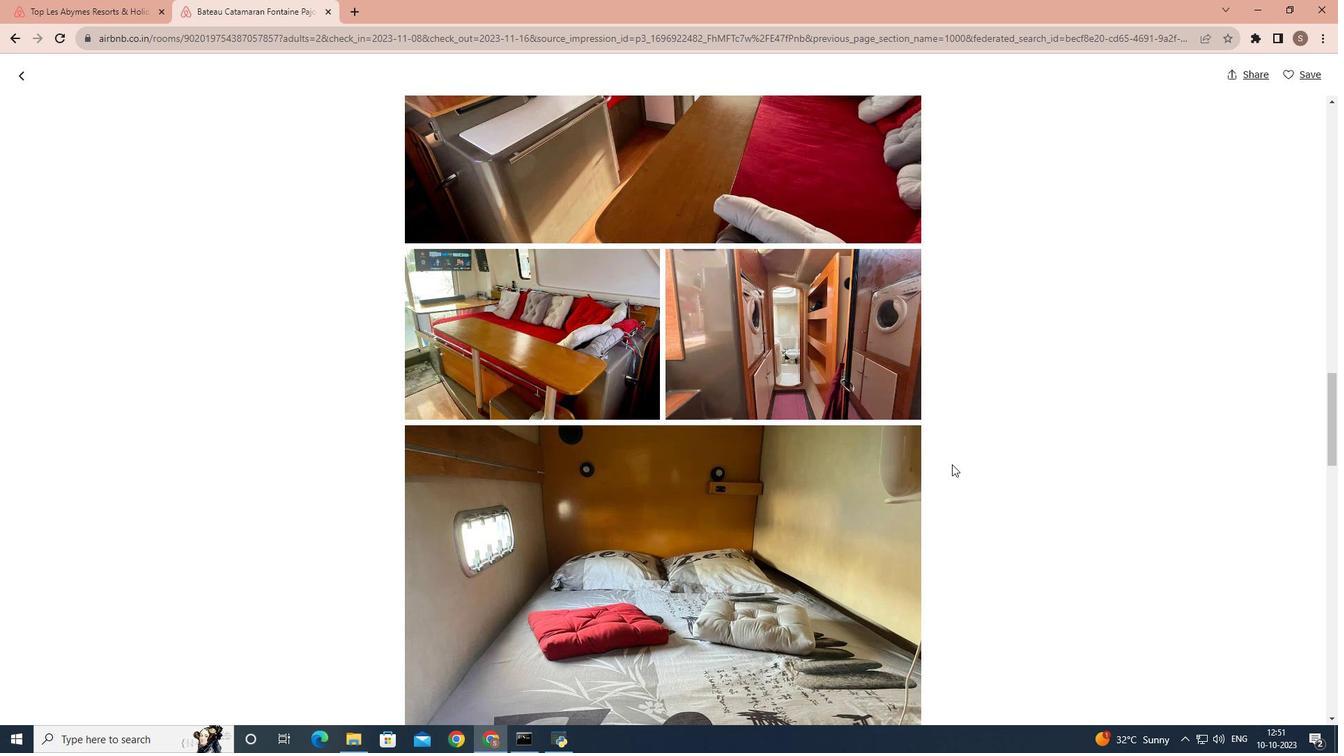 
Action: Mouse scrolled (952, 463) with delta (0, 0)
Screenshot: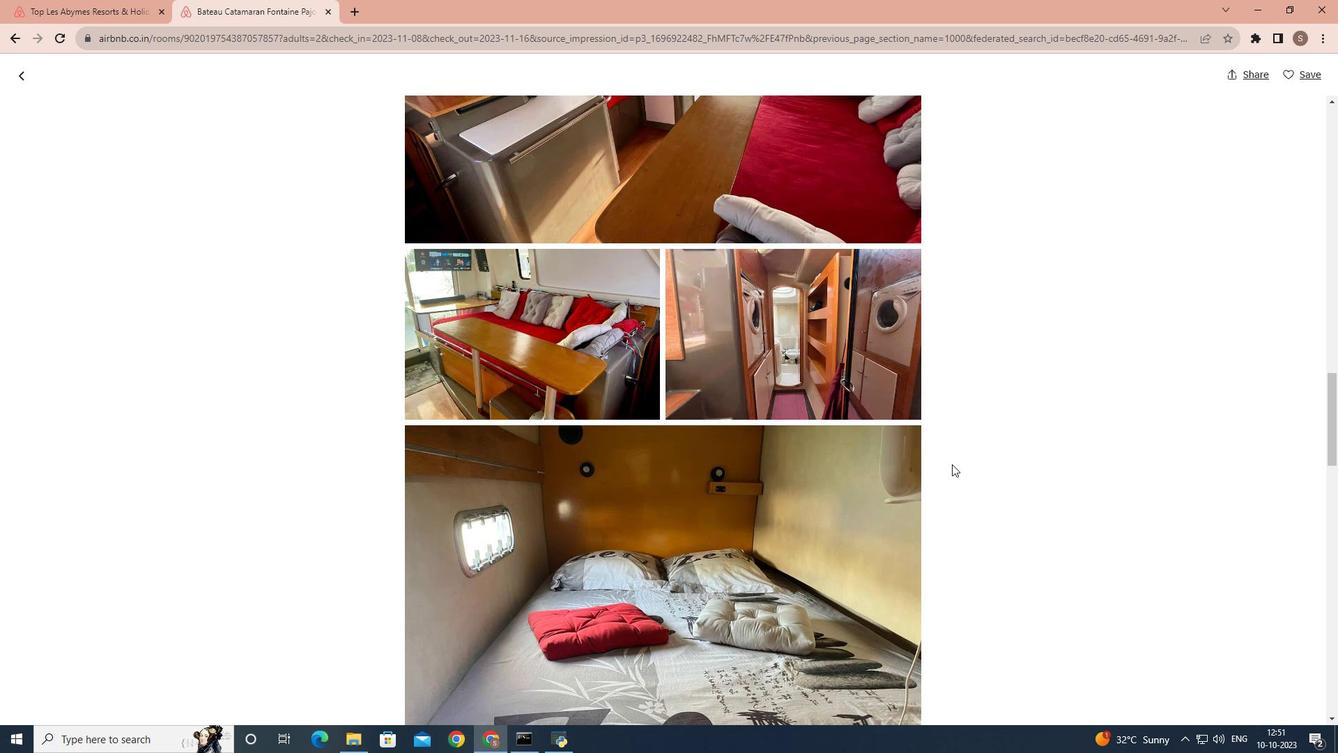 
Action: Mouse scrolled (952, 463) with delta (0, 0)
Screenshot: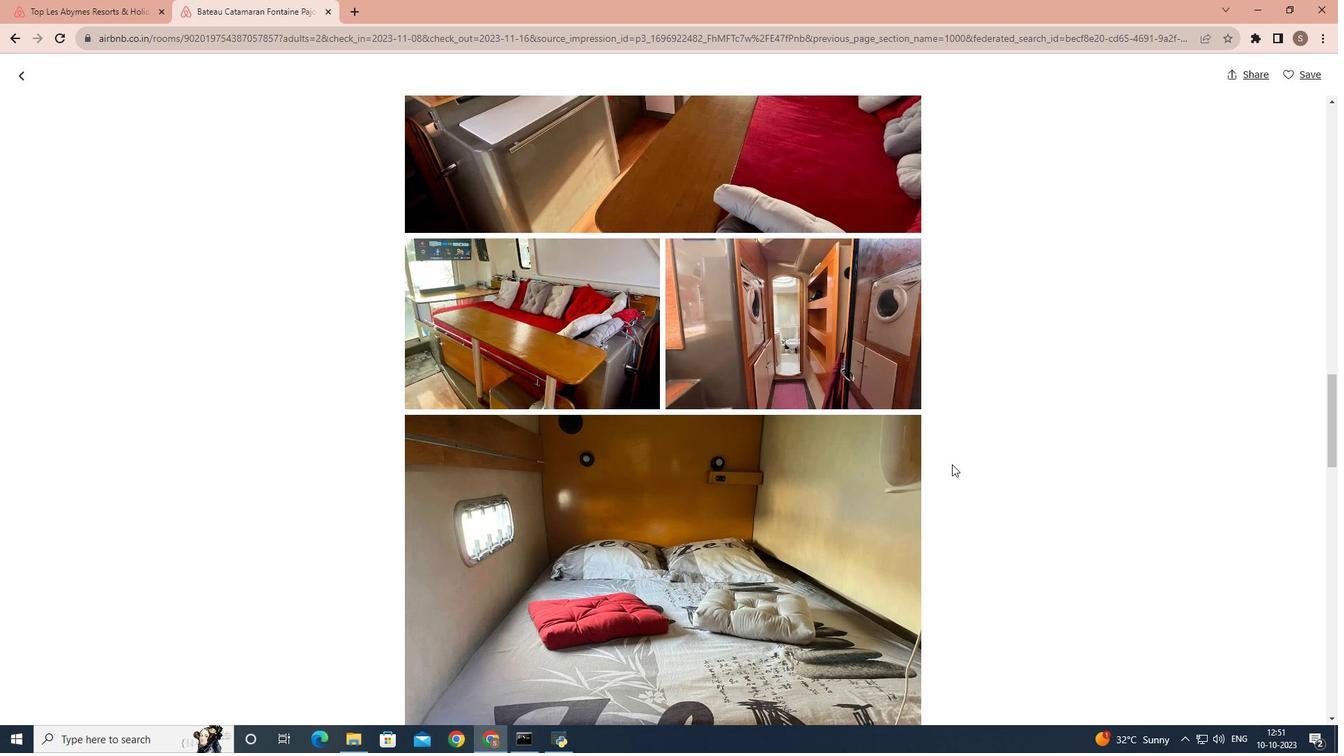 
Action: Mouse scrolled (952, 463) with delta (0, 0)
Screenshot: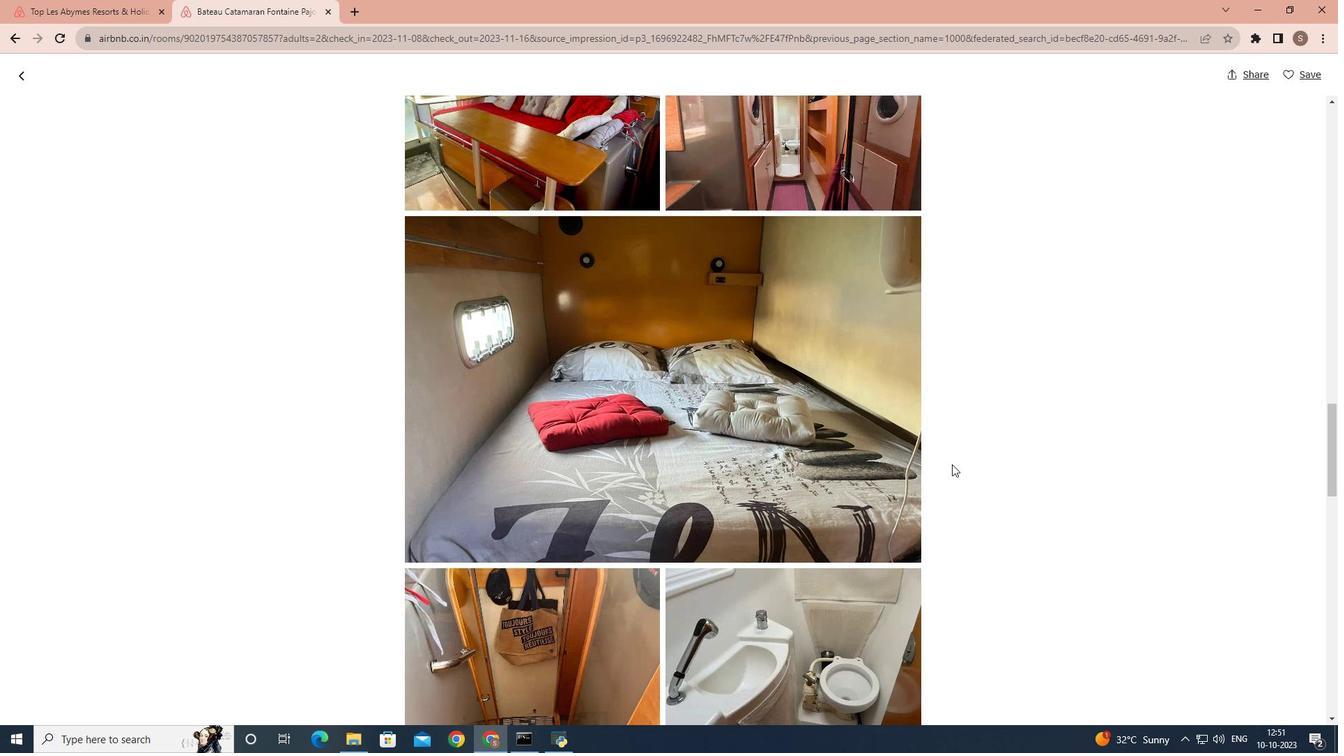 
Action: Mouse scrolled (952, 463) with delta (0, 0)
Screenshot: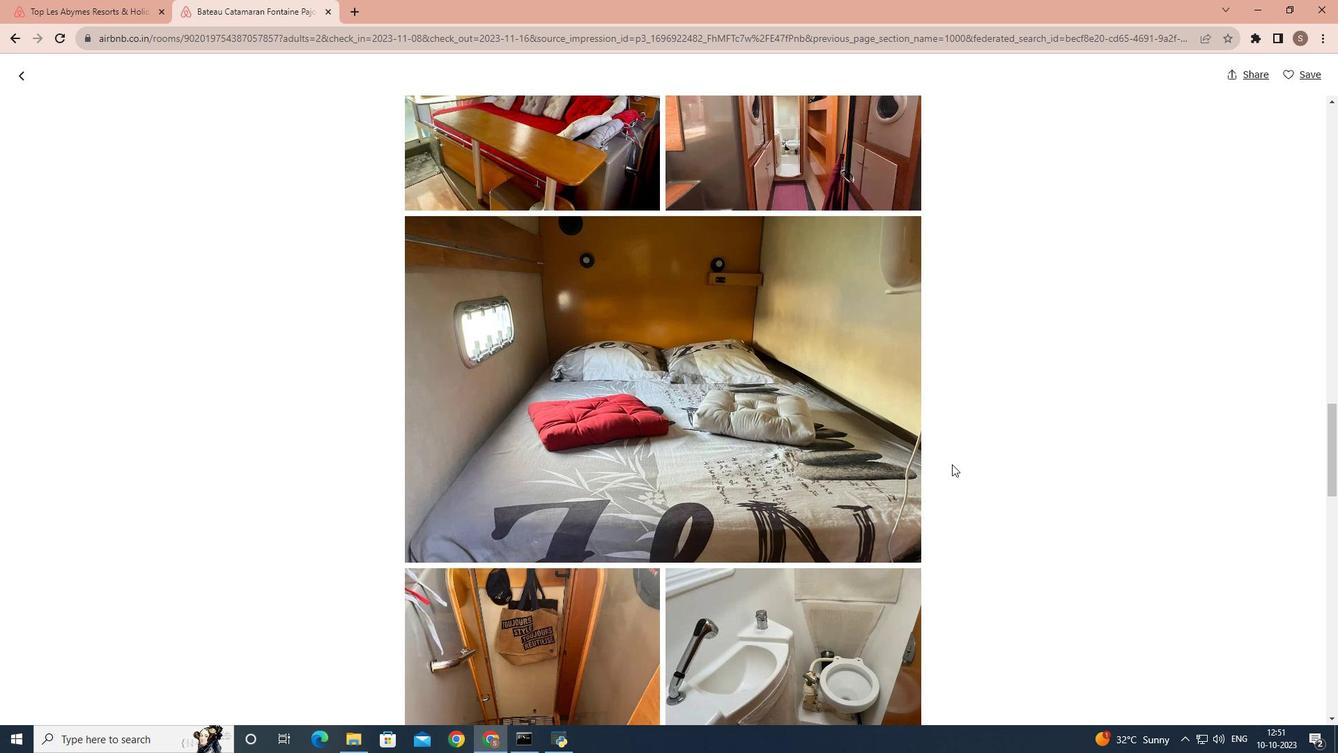 
Action: Mouse scrolled (952, 463) with delta (0, 0)
Screenshot: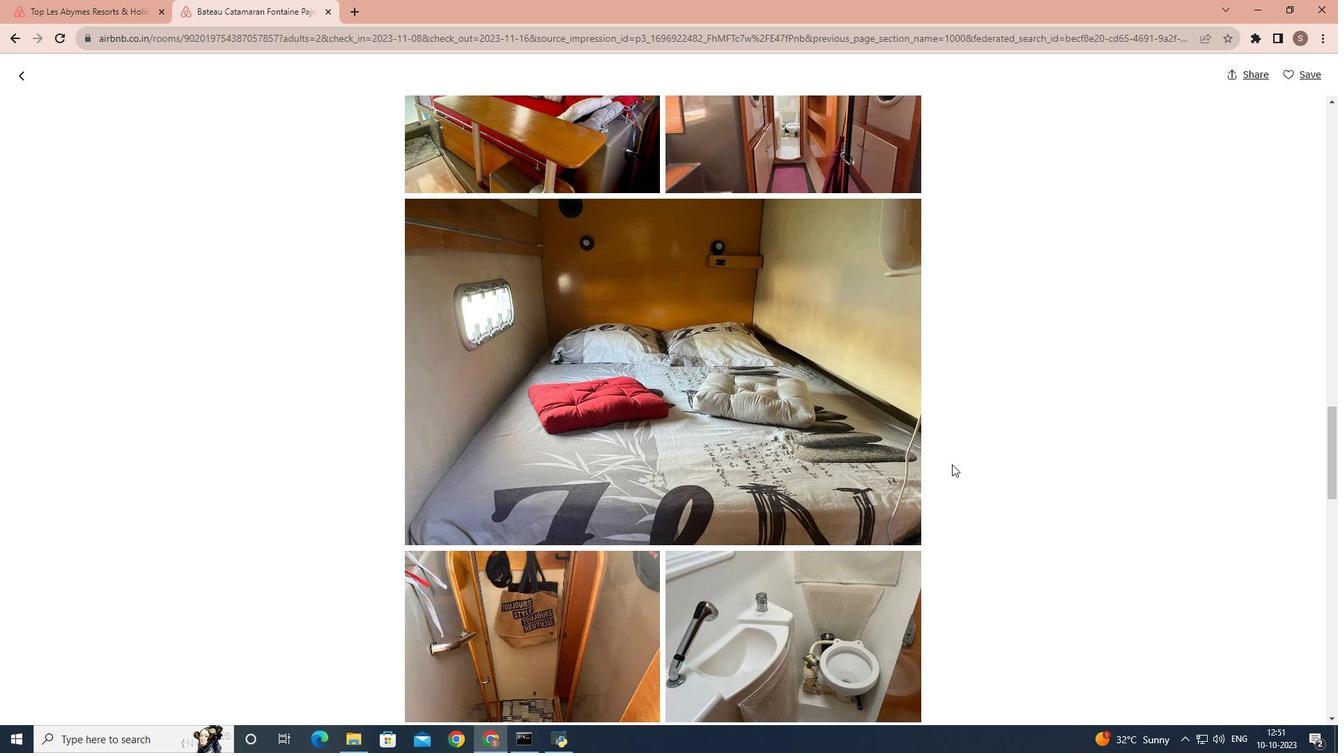 
Action: Mouse scrolled (952, 463) with delta (0, 0)
Screenshot: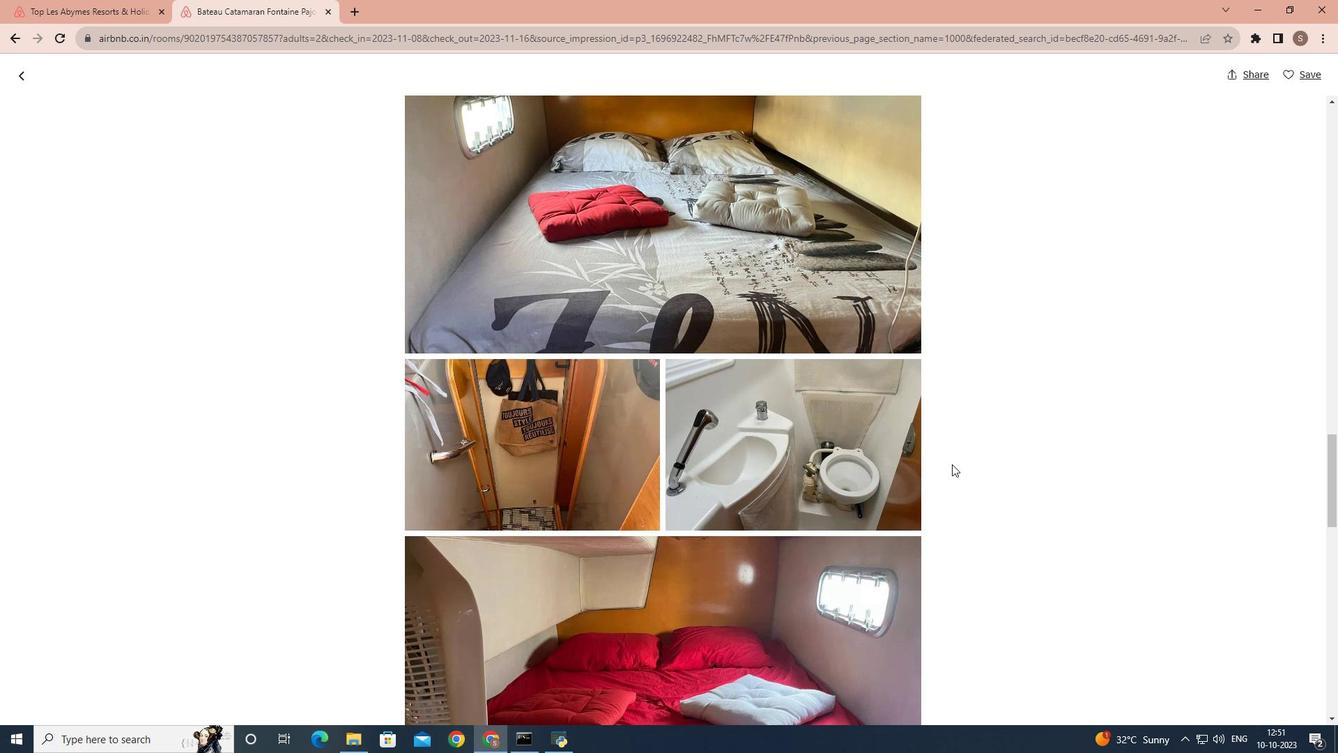 
Action: Mouse scrolled (952, 463) with delta (0, 0)
Screenshot: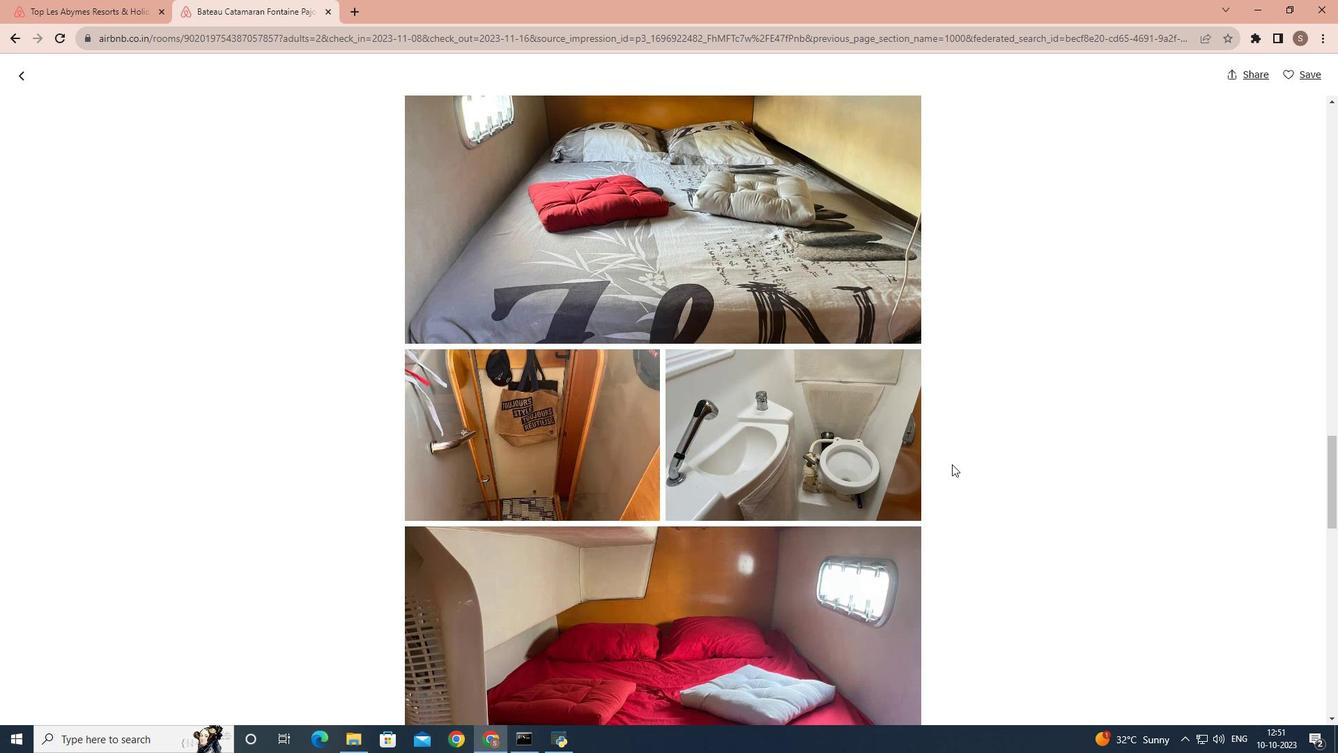 
Action: Mouse scrolled (952, 463) with delta (0, 0)
Screenshot: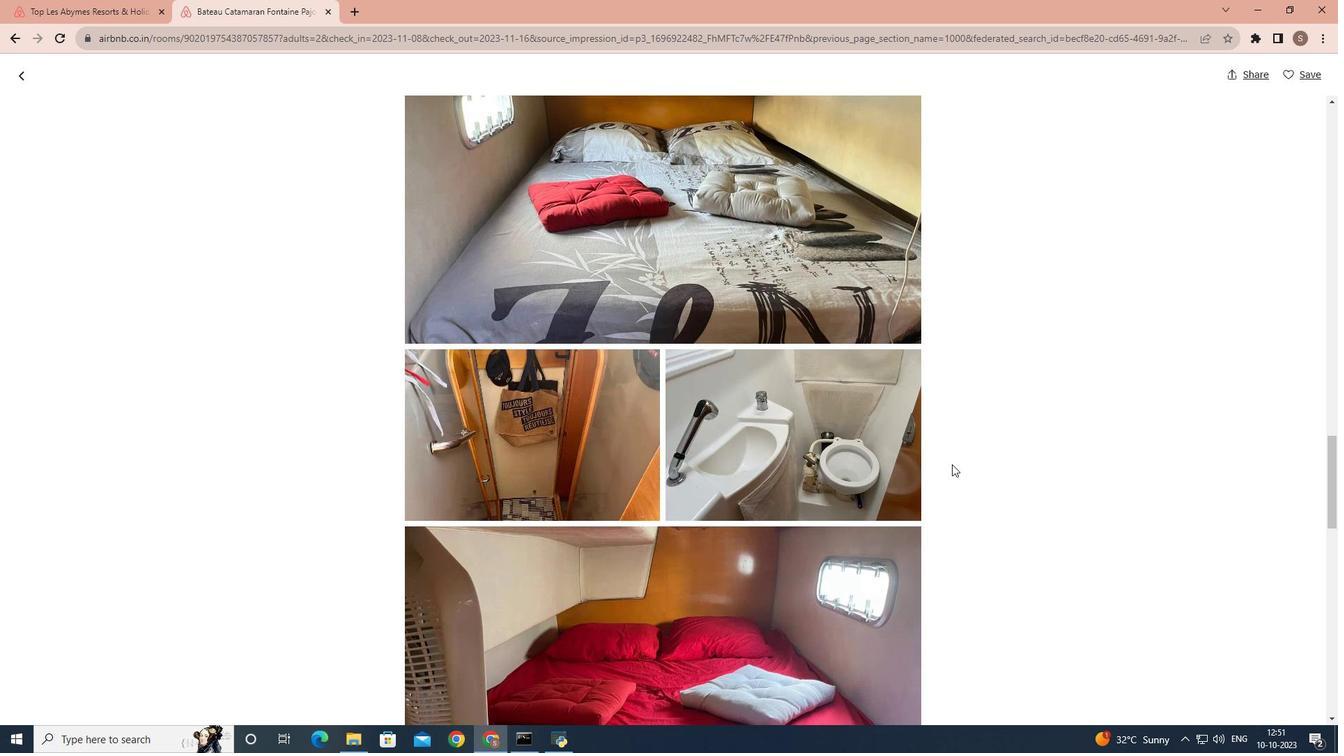 
Action: Mouse scrolled (952, 463) with delta (0, 0)
Screenshot: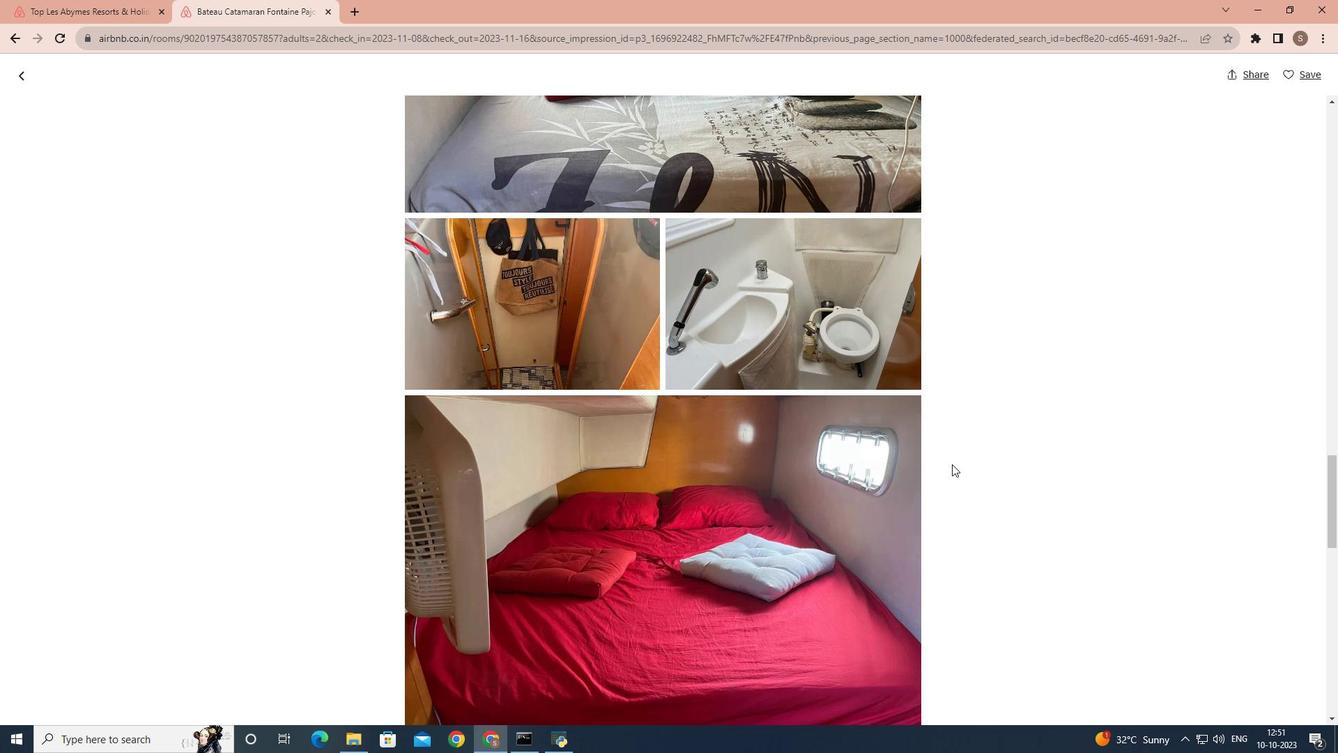 
Action: Mouse scrolled (952, 463) with delta (0, 0)
Screenshot: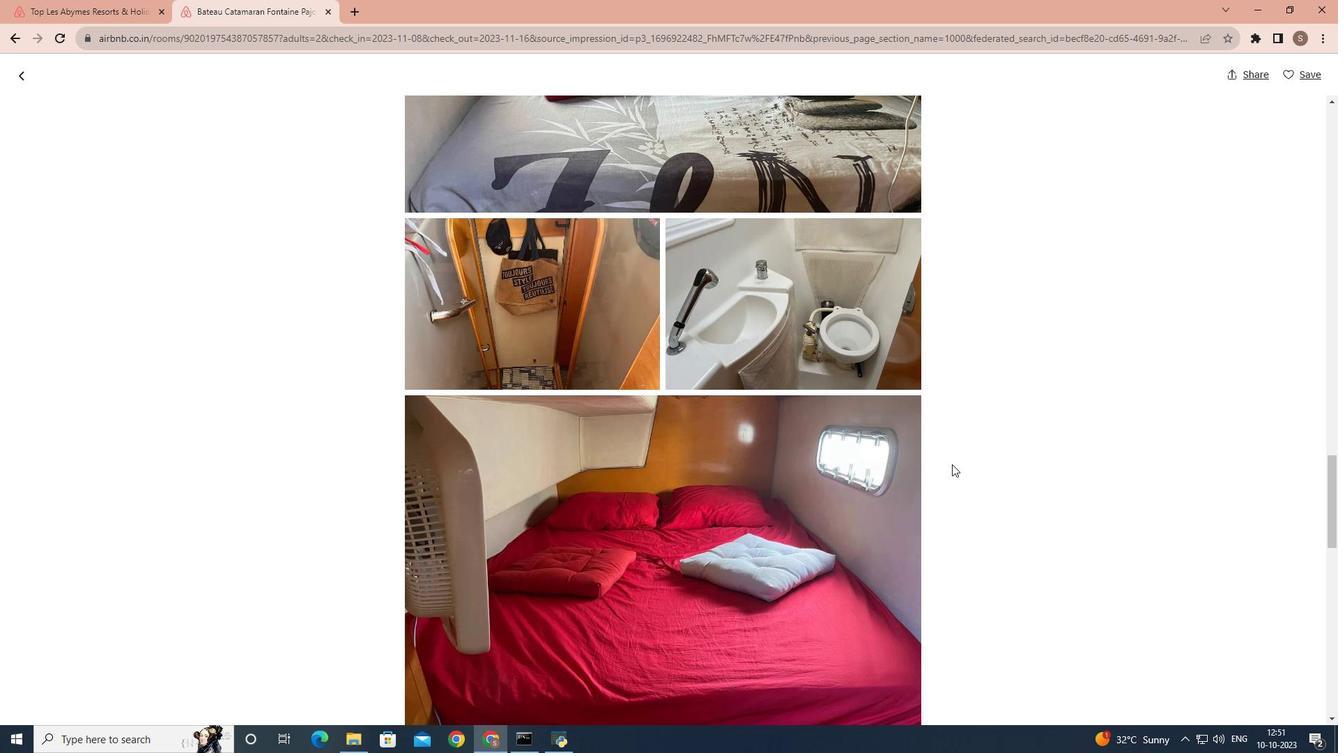 
Action: Mouse scrolled (952, 463) with delta (0, 0)
Screenshot: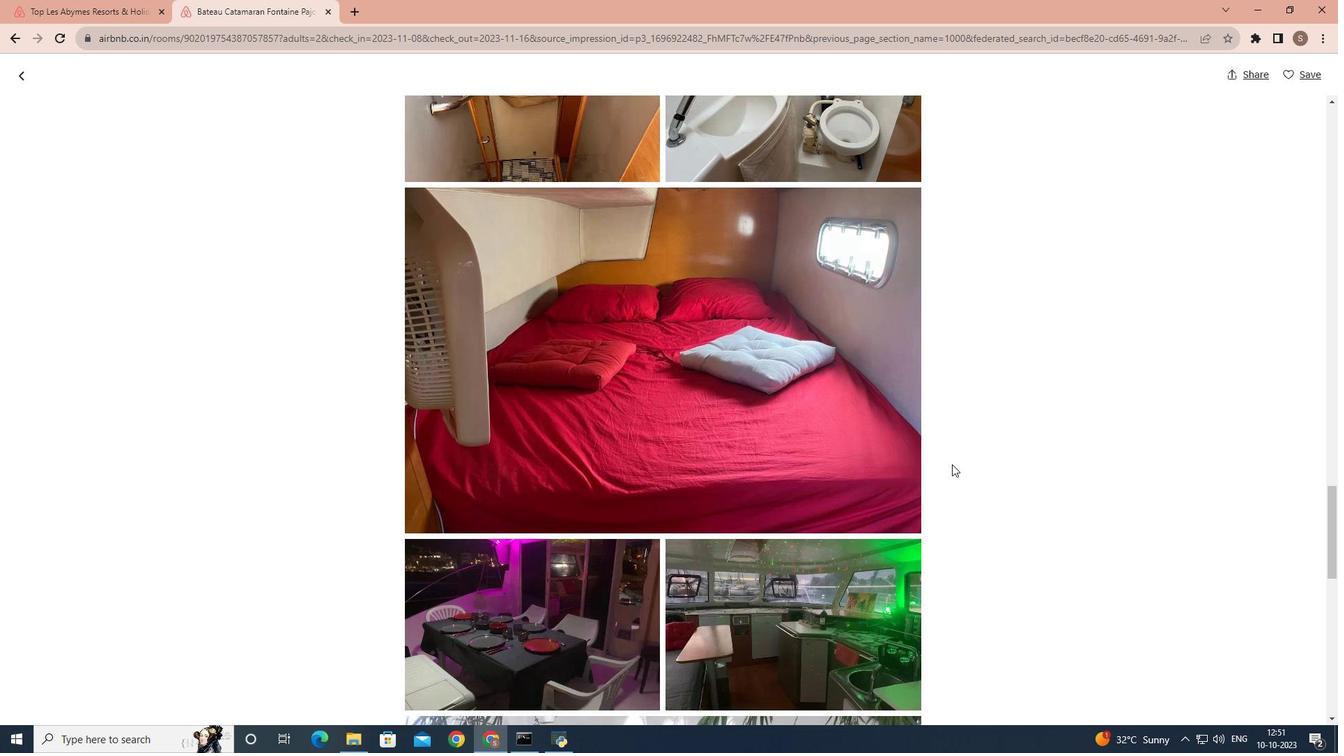 
Action: Mouse scrolled (952, 463) with delta (0, 0)
Screenshot: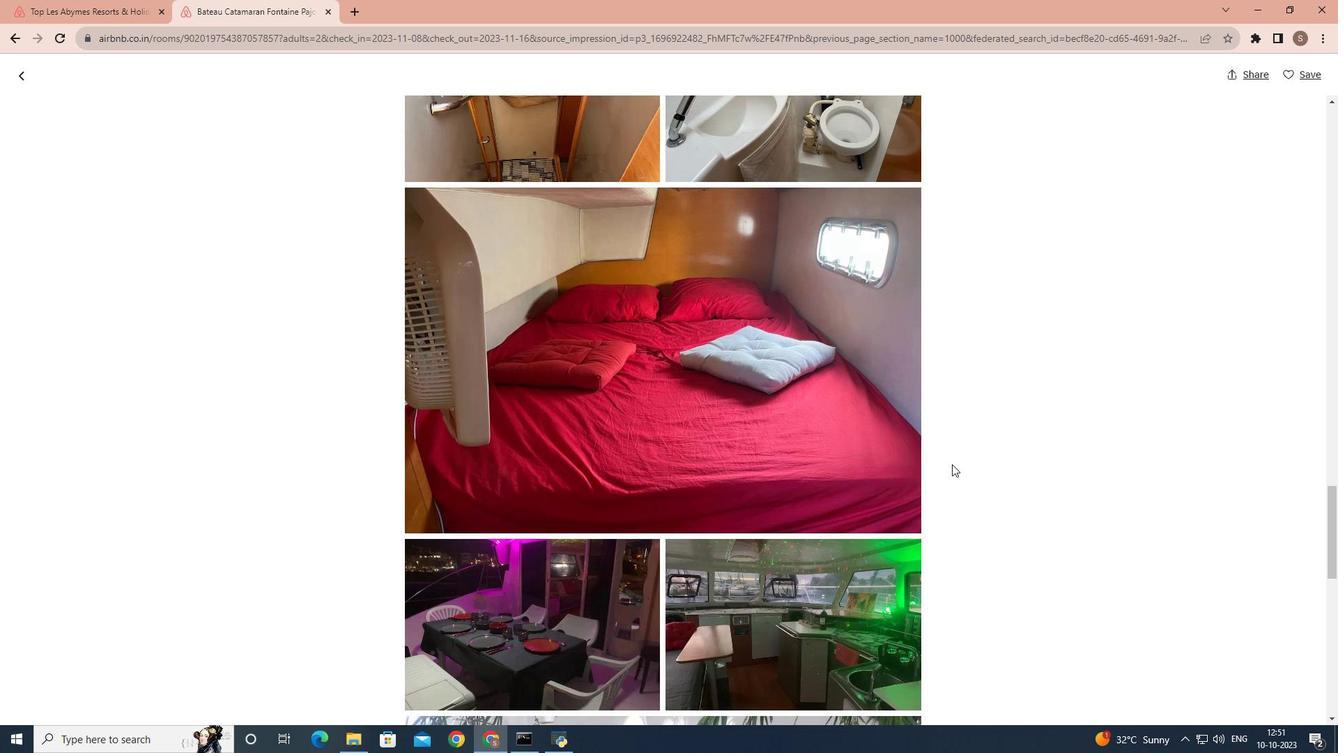 
Action: Mouse scrolled (952, 463) with delta (0, 0)
Screenshot: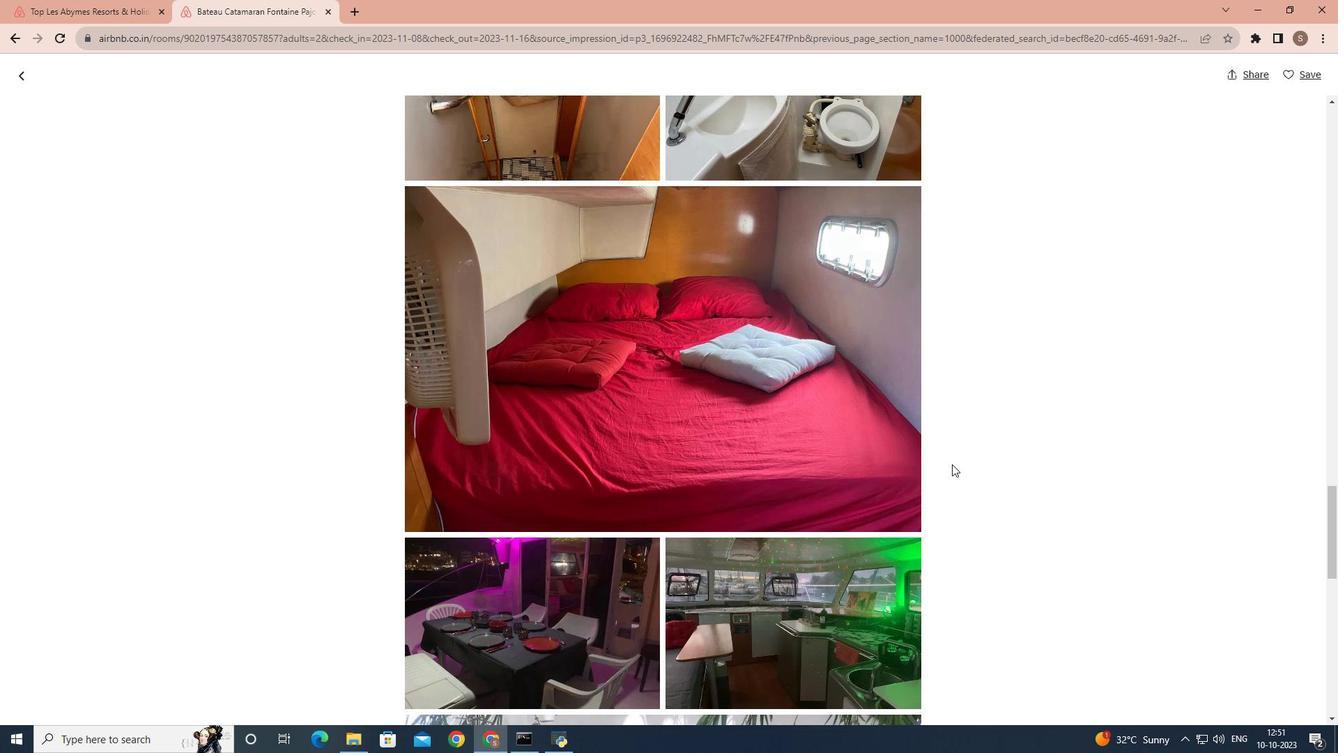 
Action: Mouse scrolled (952, 463) with delta (0, 0)
Screenshot: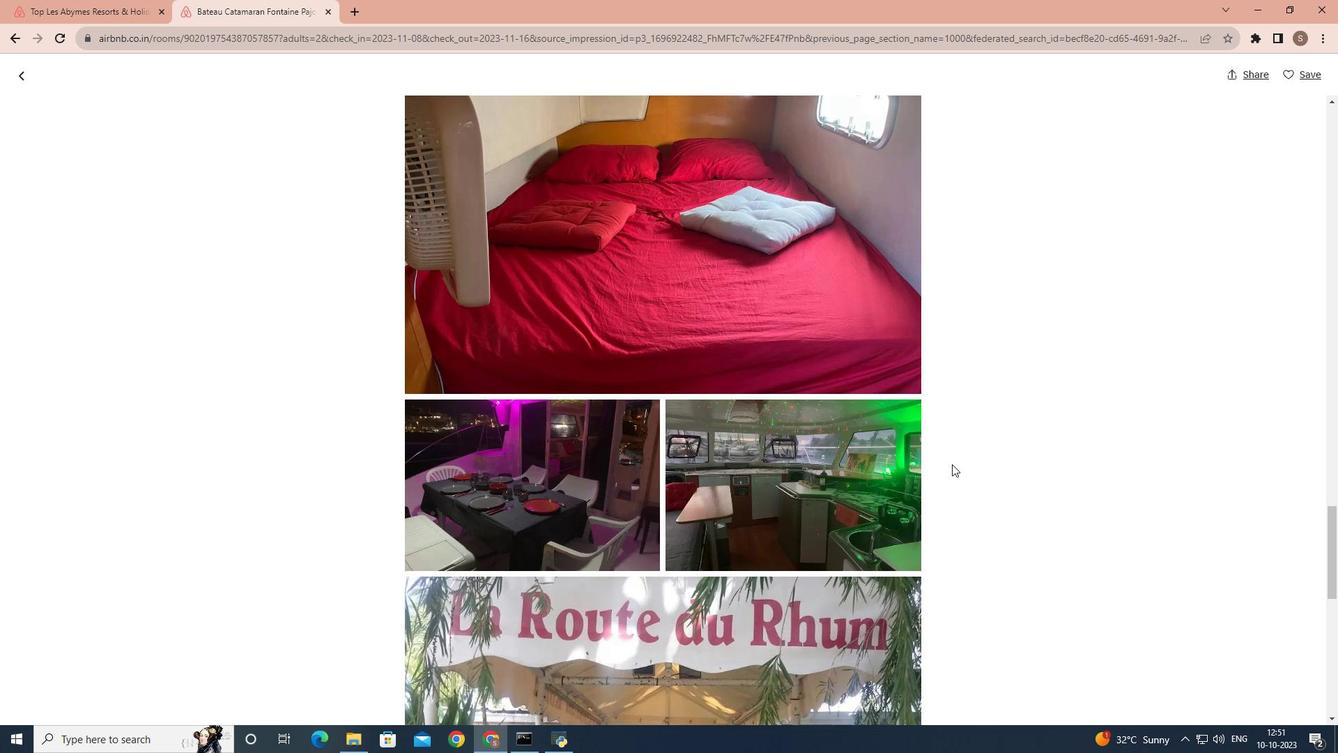 
Action: Mouse scrolled (952, 463) with delta (0, 0)
Screenshot: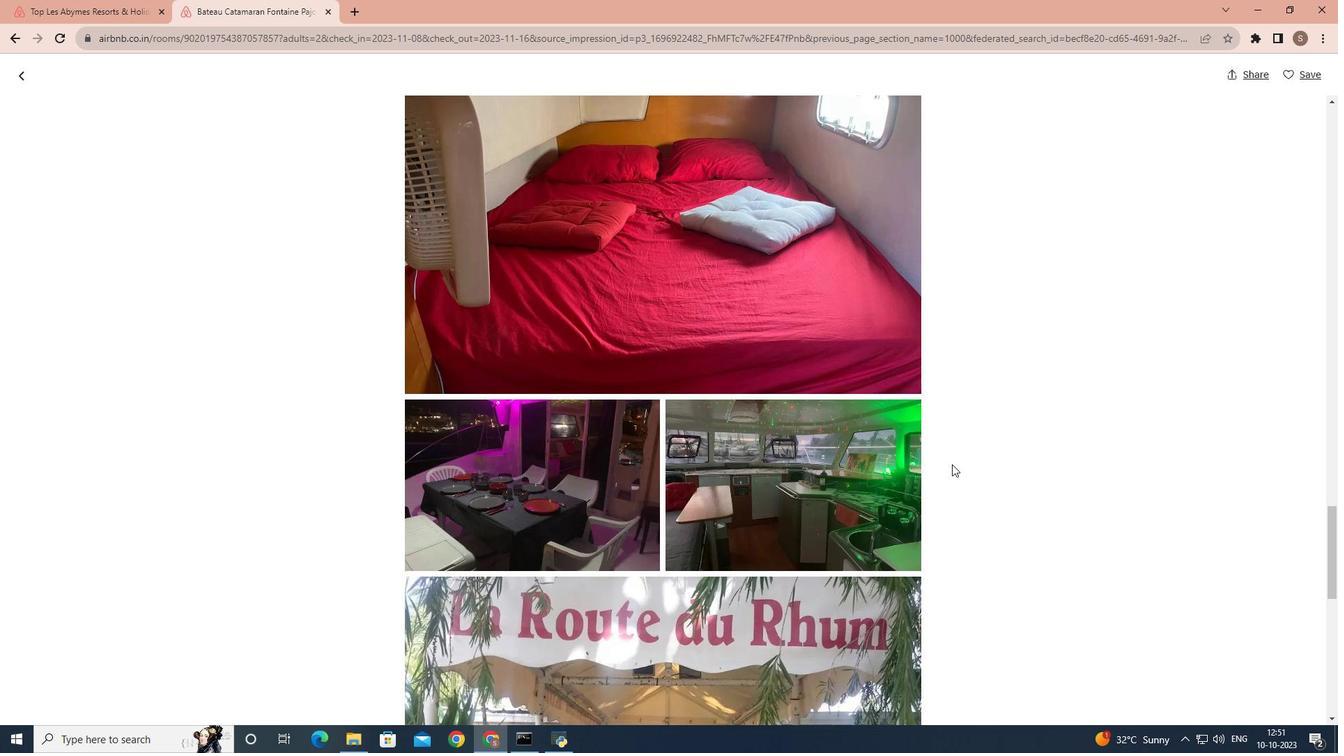 
Action: Mouse scrolled (952, 463) with delta (0, 0)
Screenshot: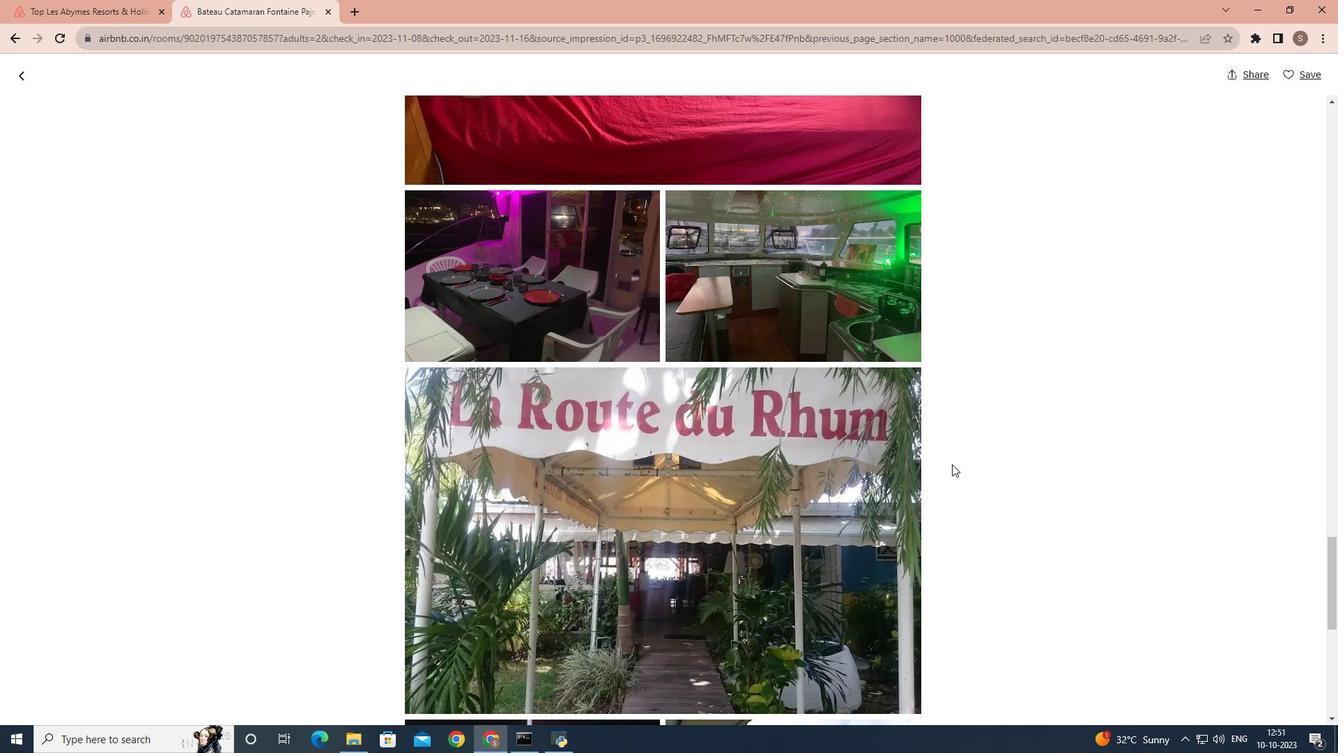 
Action: Mouse scrolled (952, 463) with delta (0, 0)
Screenshot: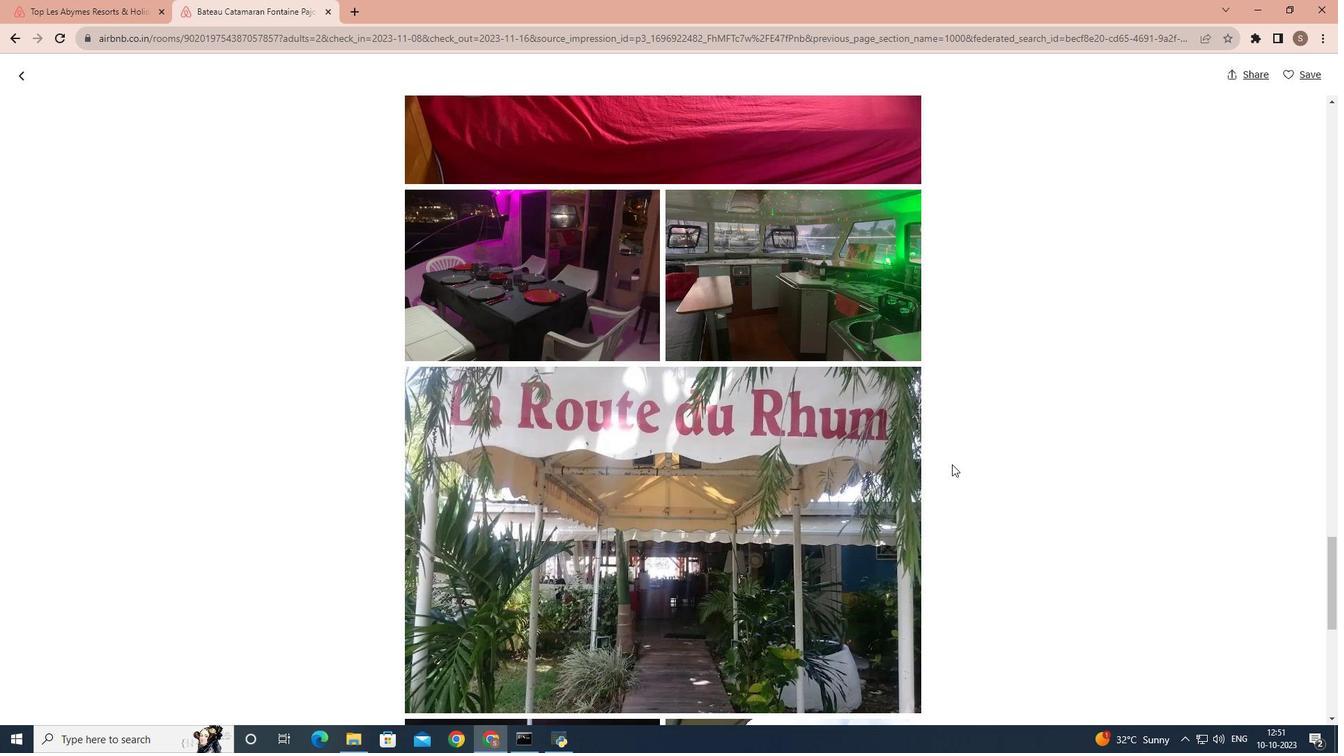 
Action: Mouse scrolled (952, 463) with delta (0, 0)
Screenshot: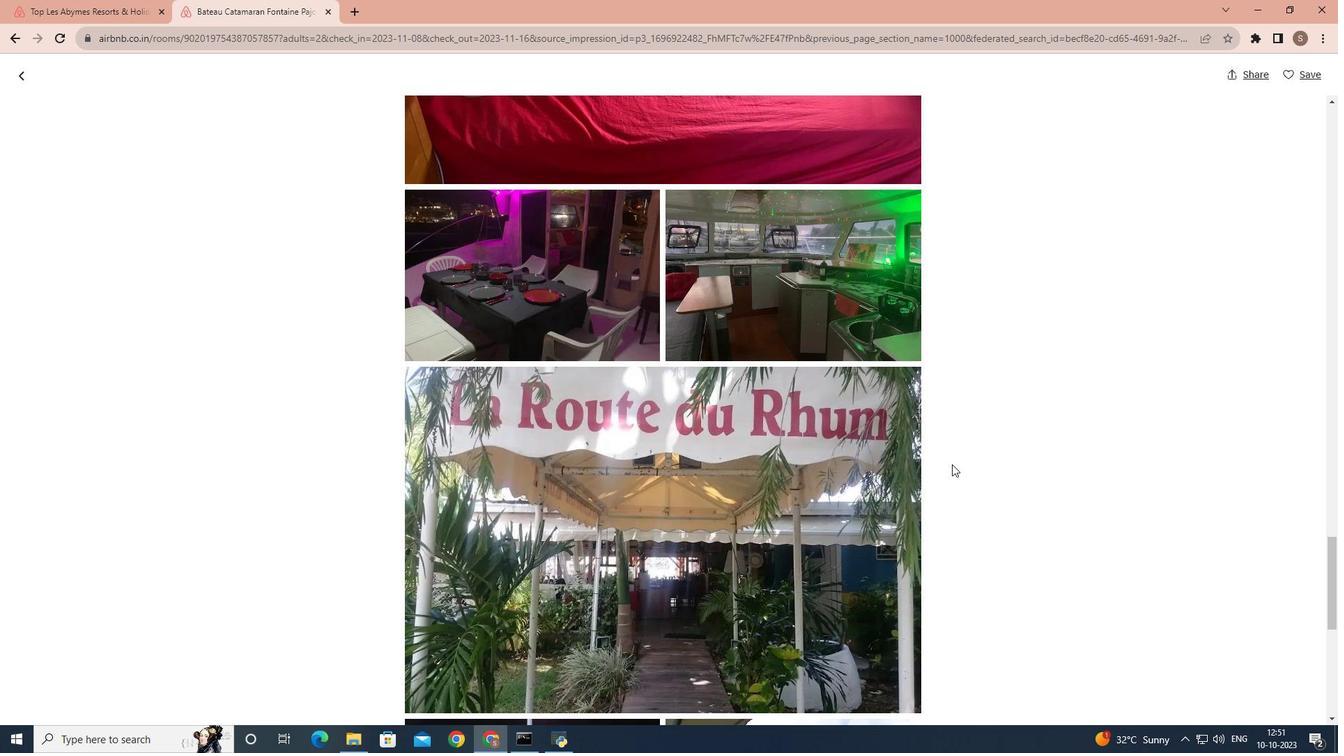 
Action: Mouse scrolled (952, 463) with delta (0, 0)
Screenshot: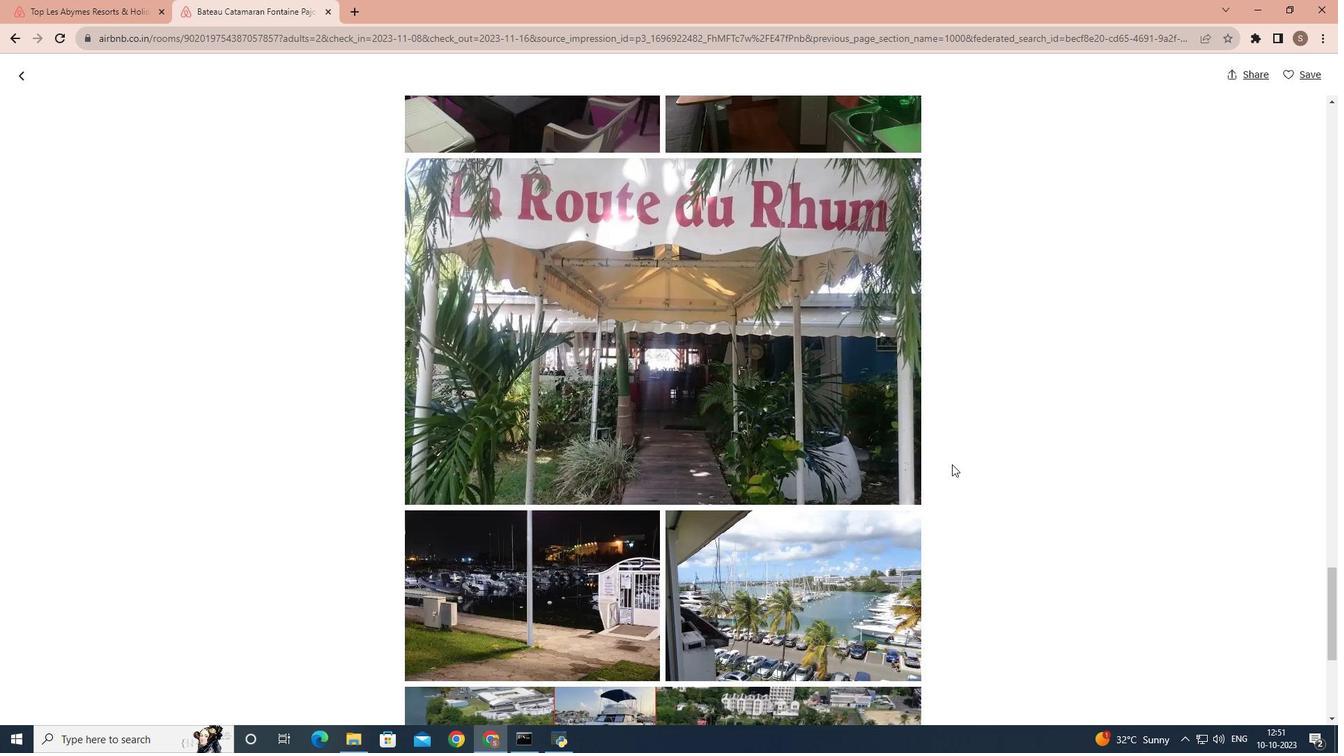 
Action: Mouse scrolled (952, 463) with delta (0, 0)
Screenshot: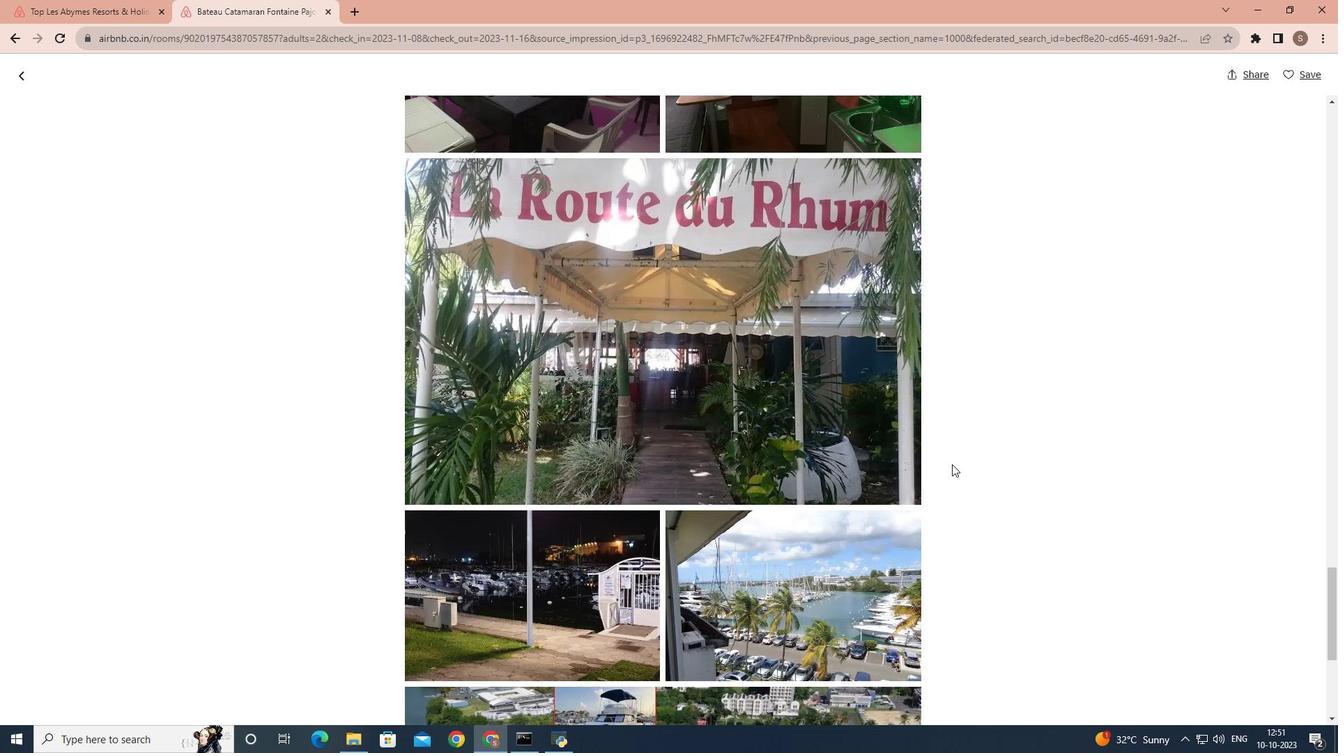 
Action: Mouse scrolled (952, 463) with delta (0, 0)
Screenshot: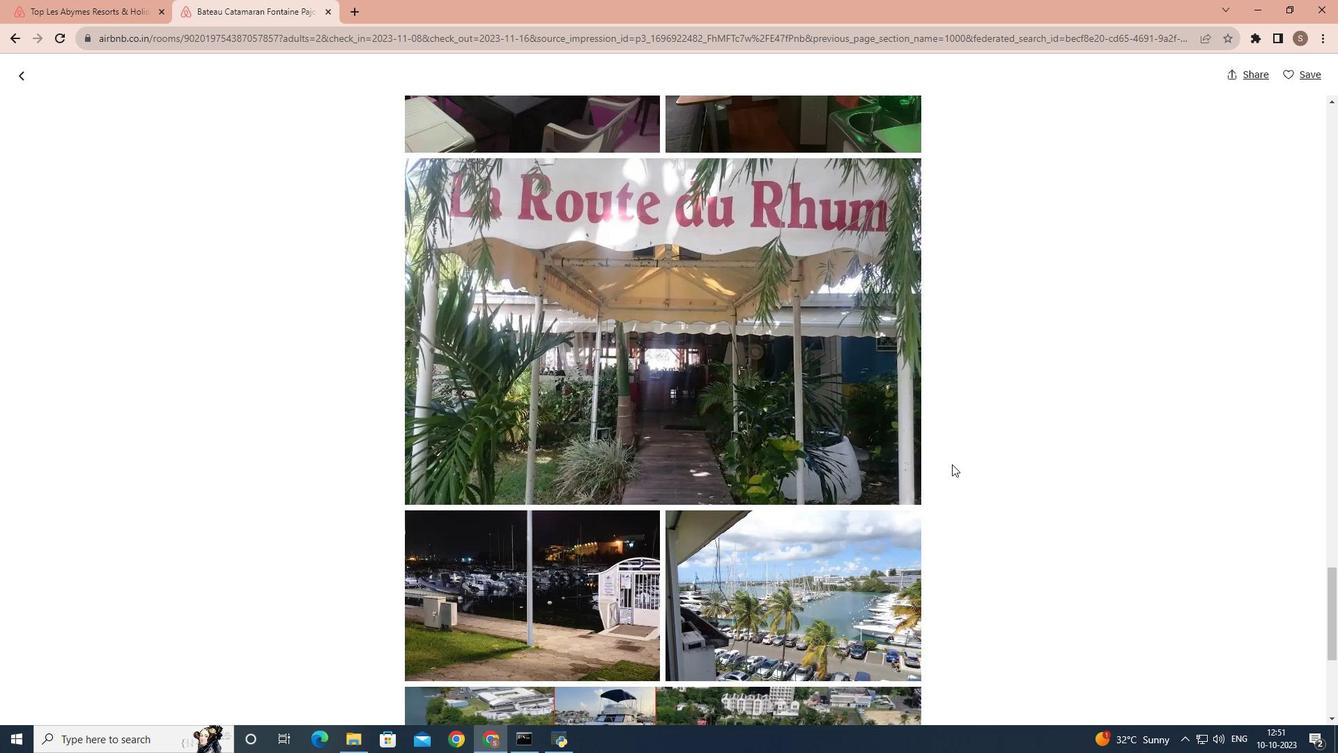 
Action: Mouse scrolled (952, 463) with delta (0, 0)
Screenshot: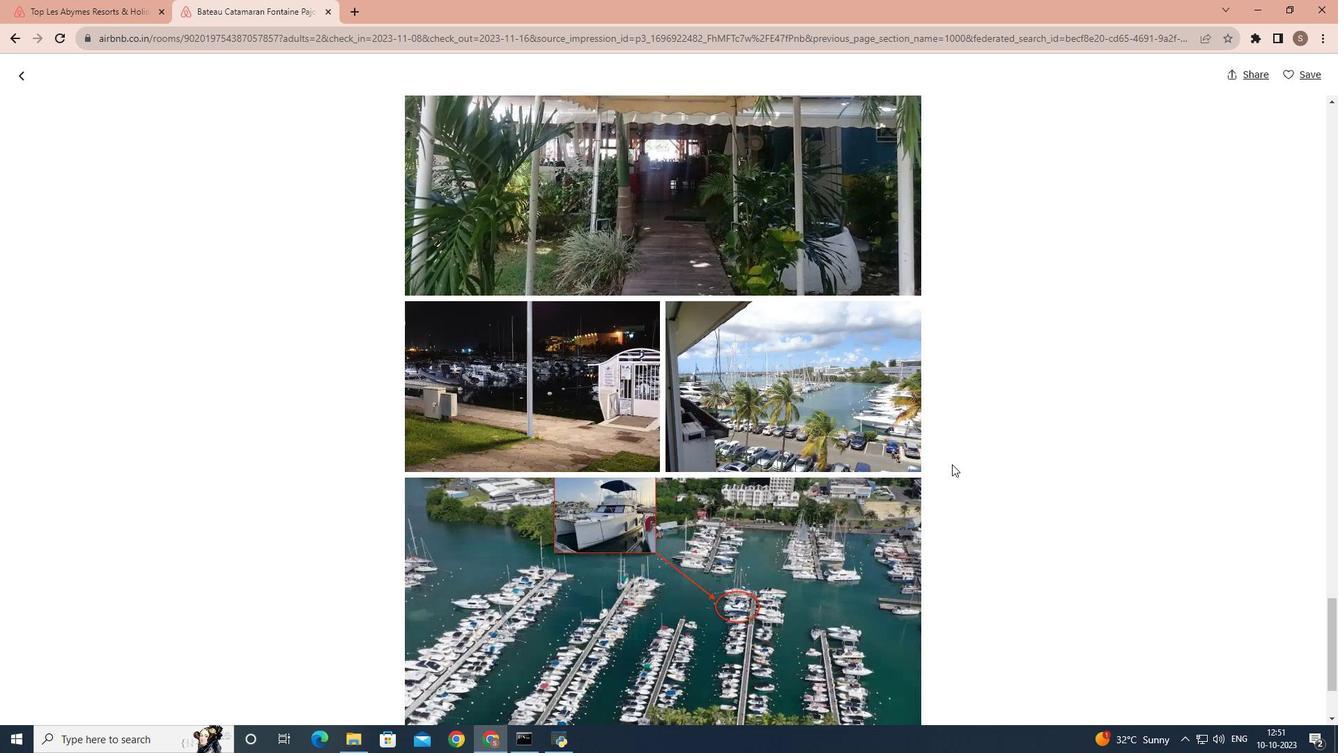 
Action: Mouse scrolled (952, 463) with delta (0, 0)
Screenshot: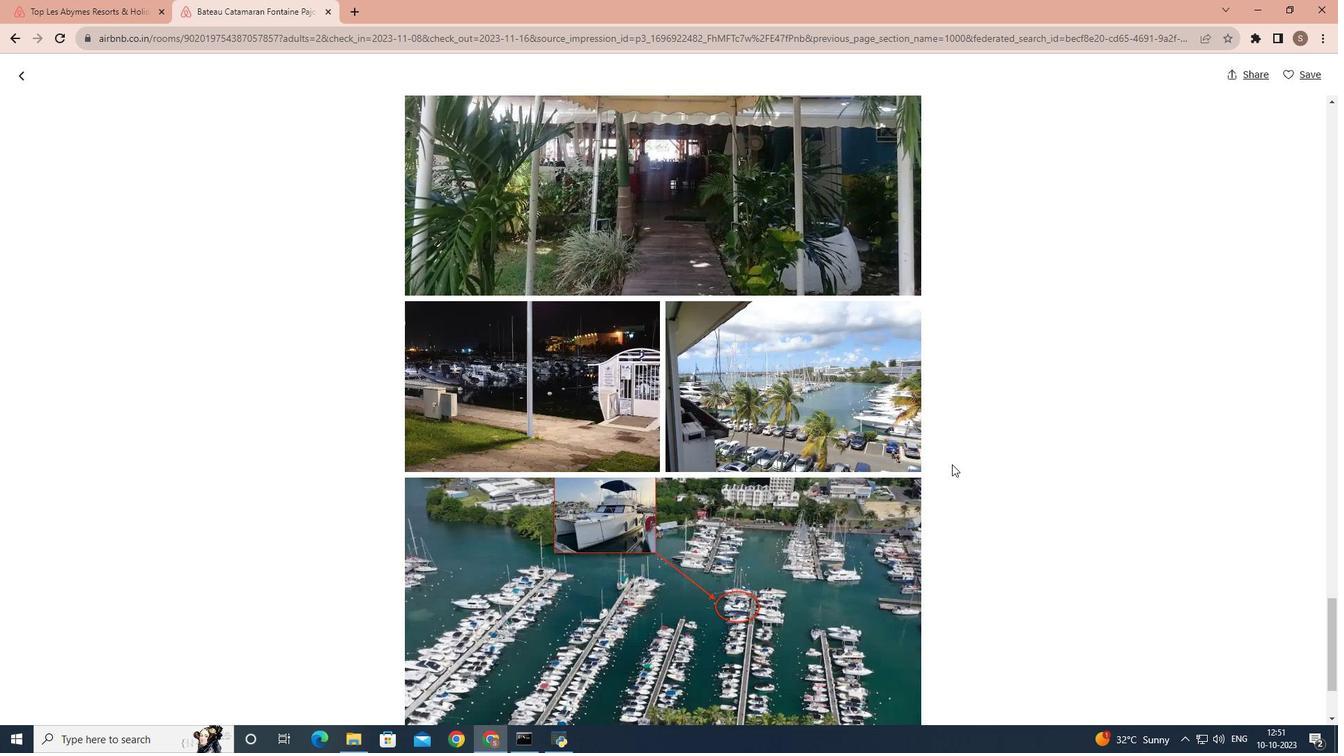 
Action: Mouse scrolled (952, 463) with delta (0, 0)
Screenshot: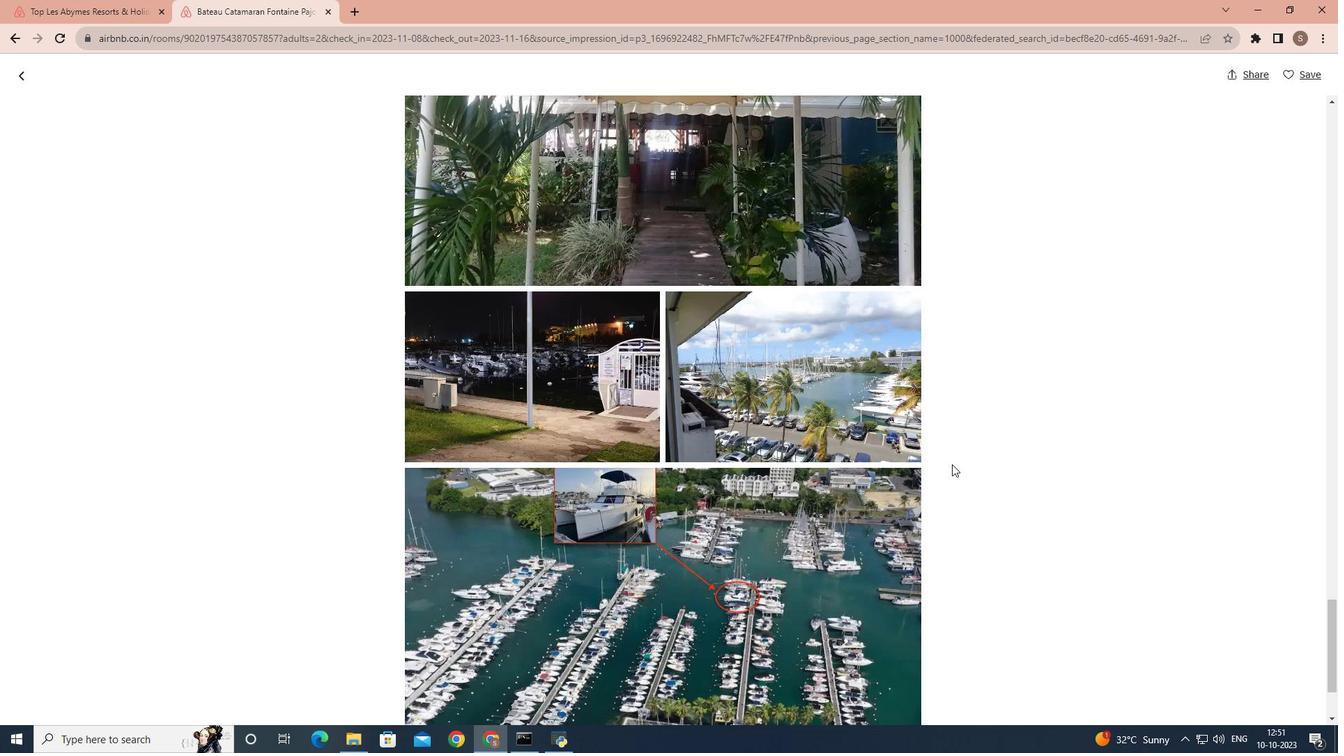 
Action: Mouse scrolled (952, 463) with delta (0, 0)
Screenshot: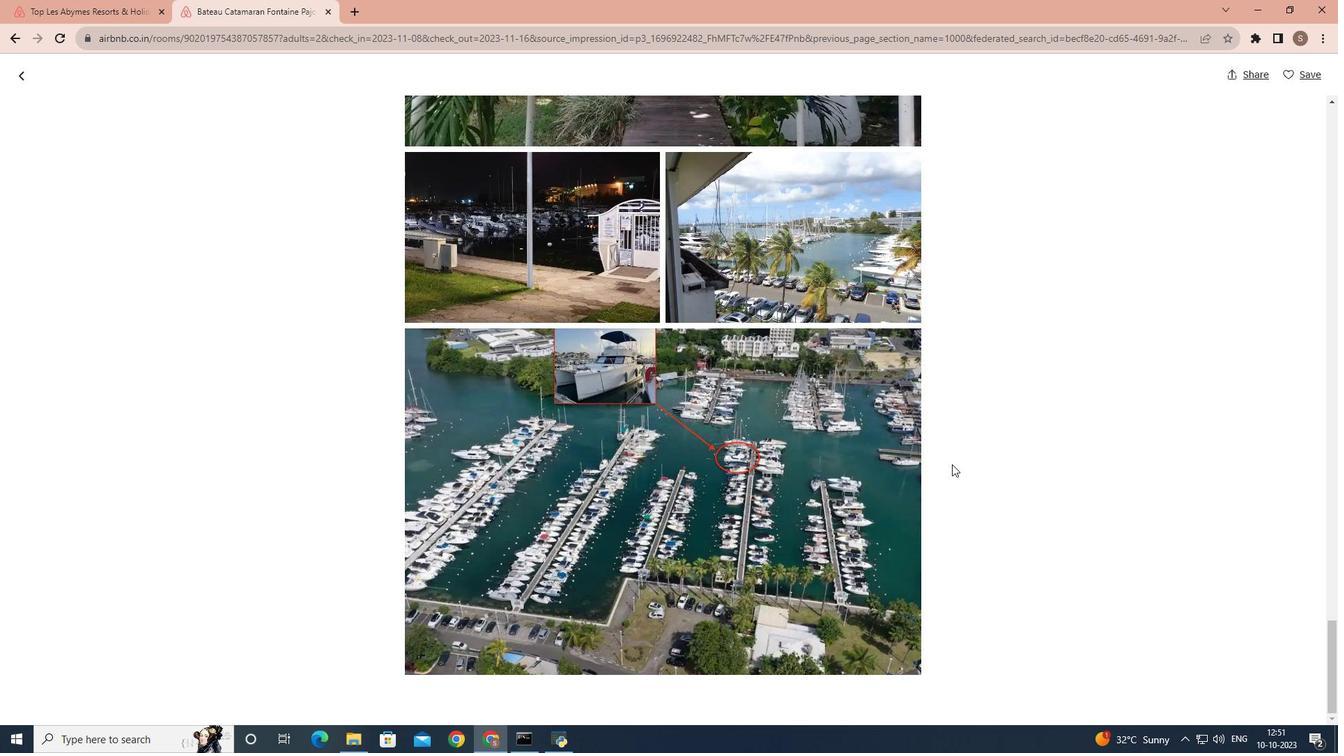 
Action: Mouse scrolled (952, 463) with delta (0, 0)
Screenshot: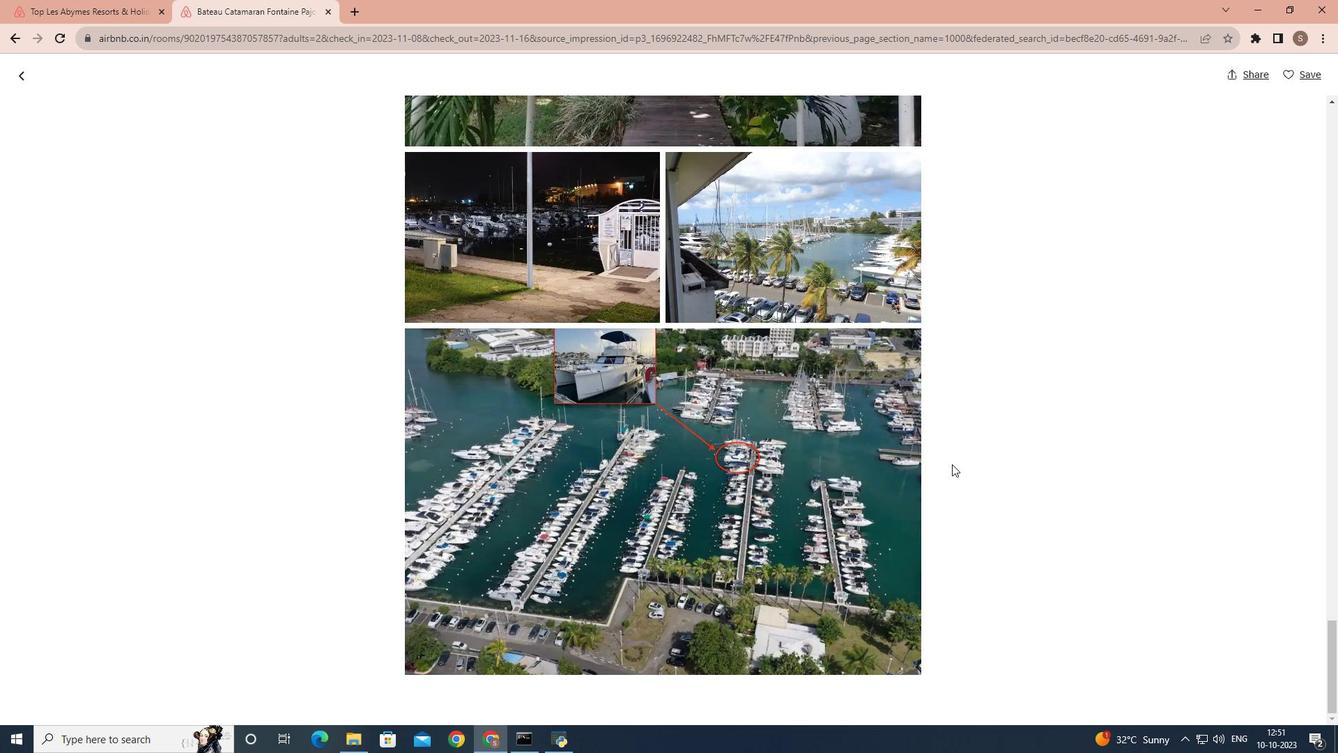 
Action: Mouse scrolled (952, 463) with delta (0, 0)
Screenshot: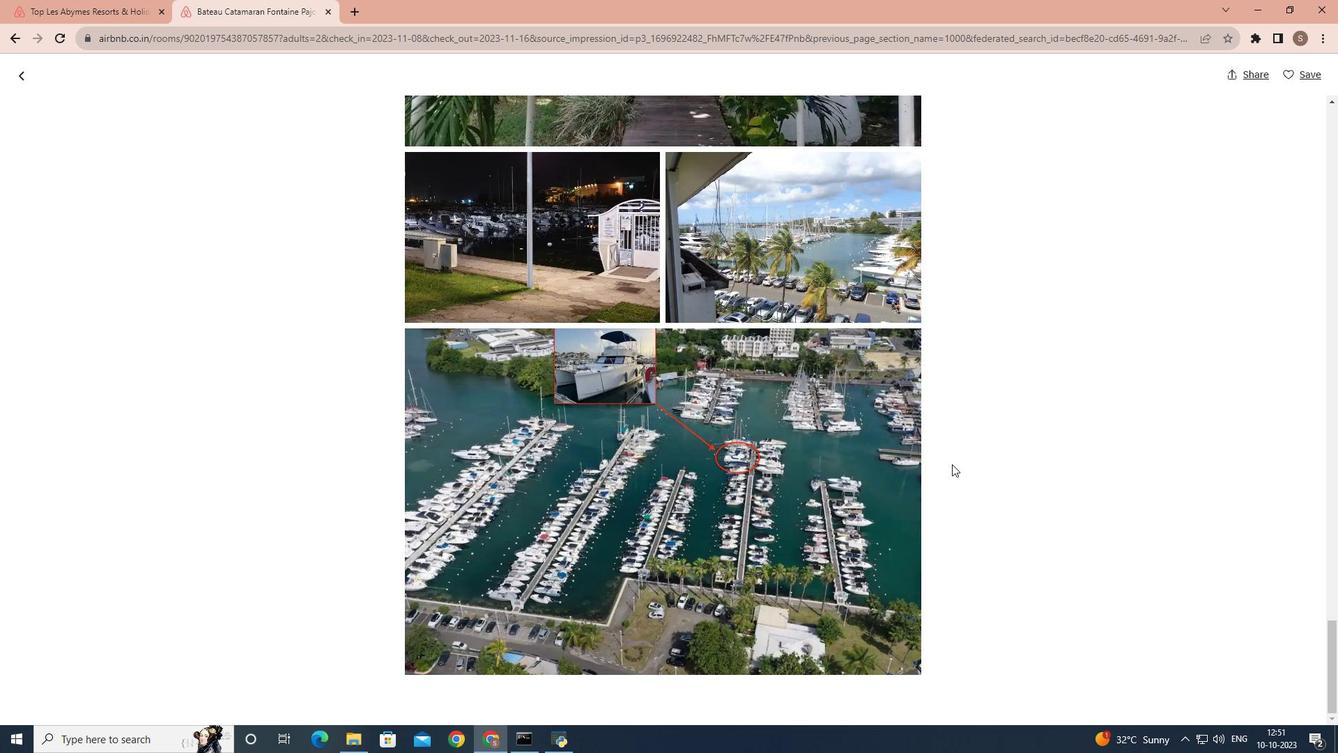 
Action: Mouse scrolled (952, 463) with delta (0, 0)
Screenshot: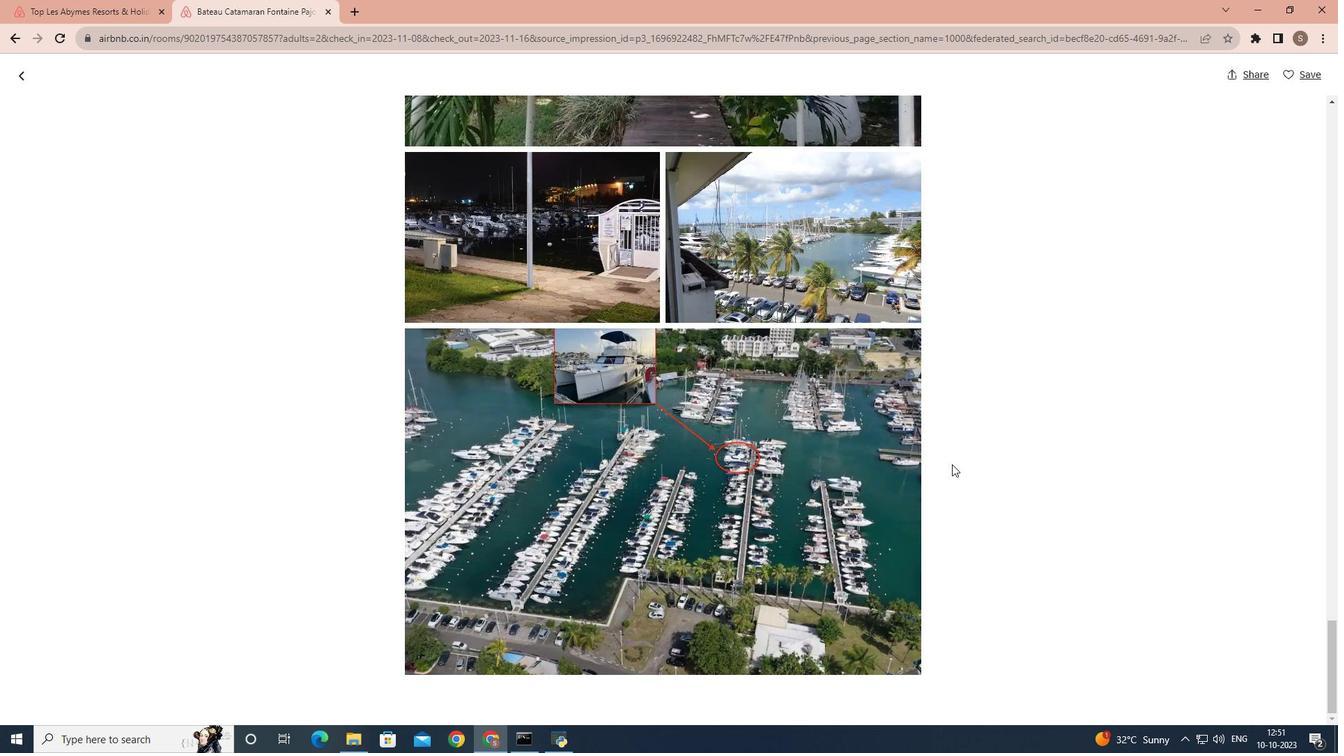 
Action: Mouse scrolled (952, 463) with delta (0, 0)
Screenshot: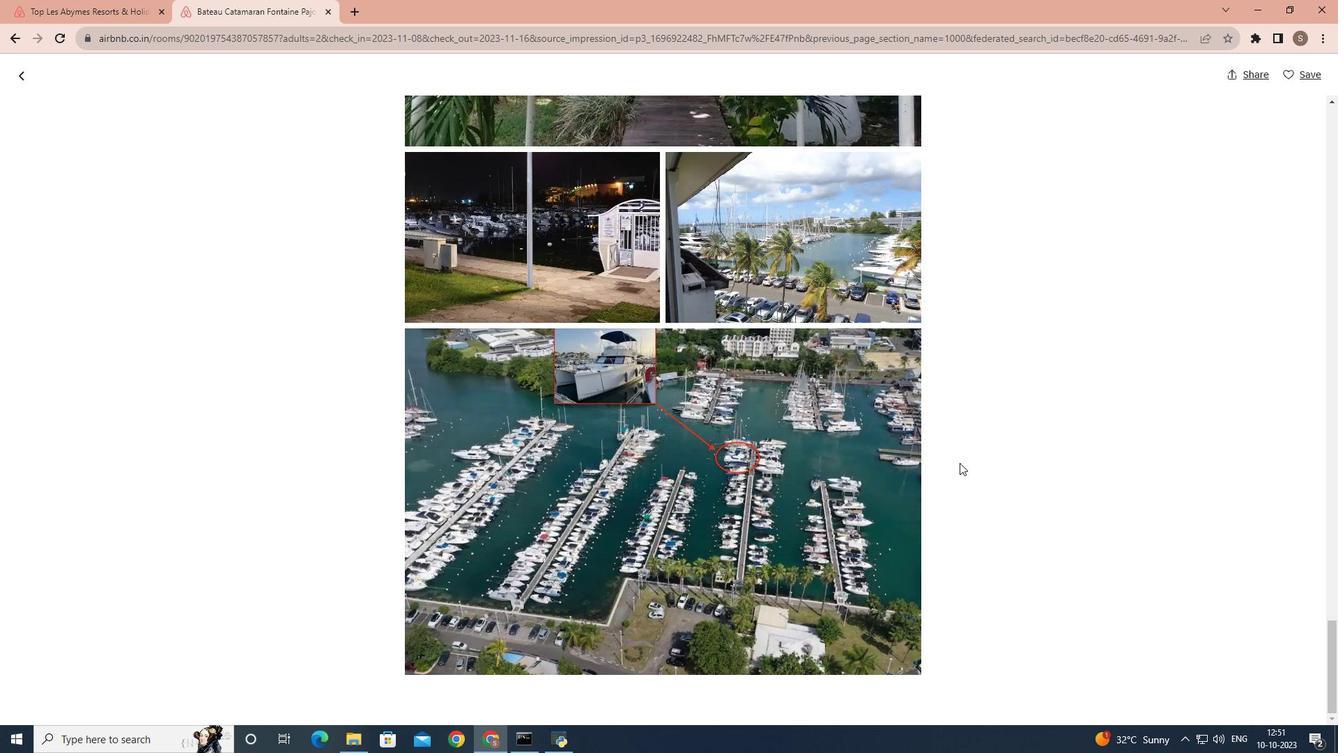 
Action: Mouse scrolled (952, 463) with delta (0, 0)
Screenshot: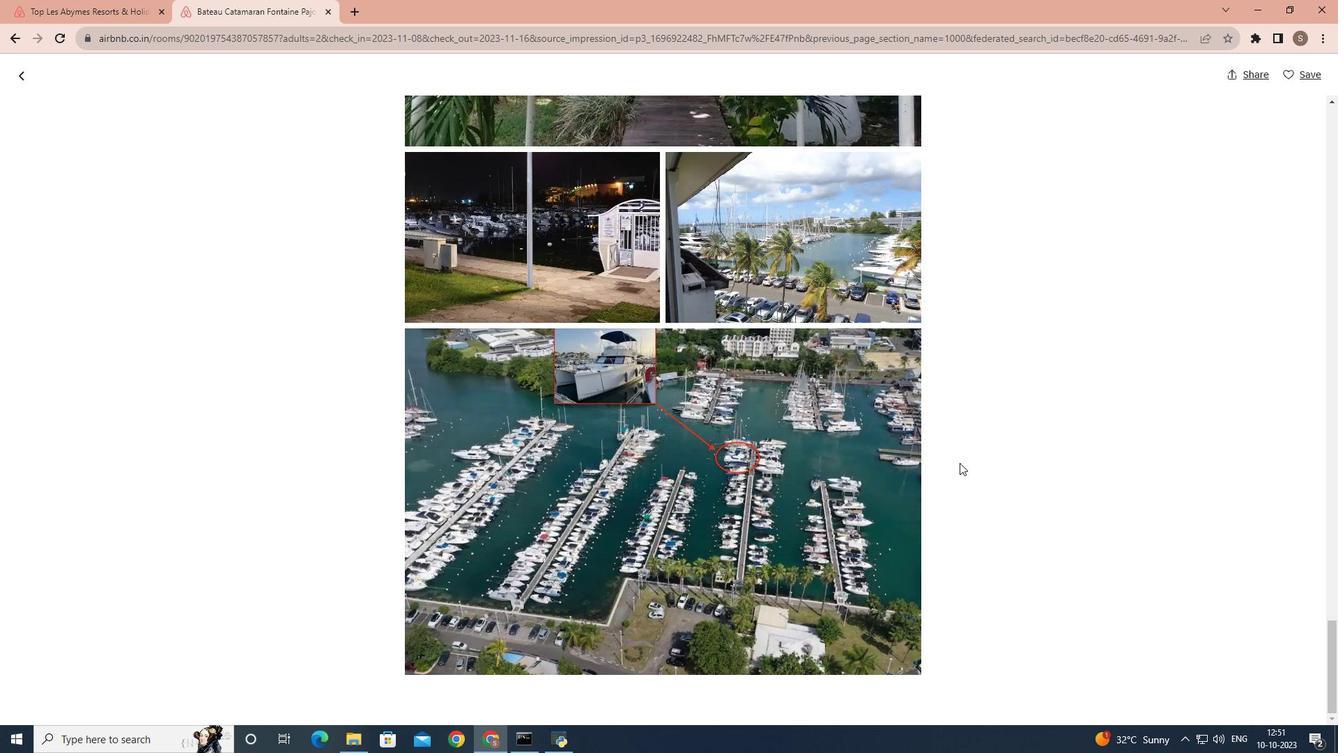 
Action: Mouse moved to (23, 74)
Screenshot: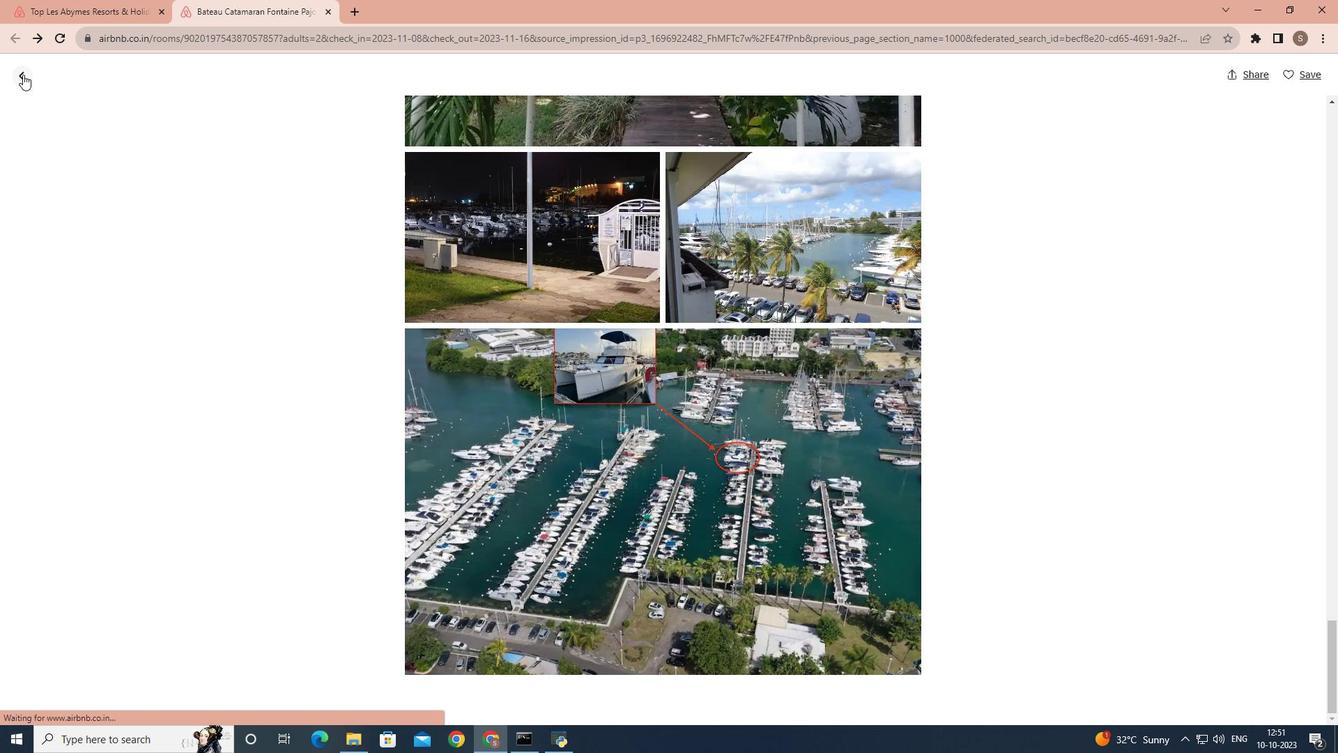 
Action: Mouse pressed left at (23, 74)
Screenshot: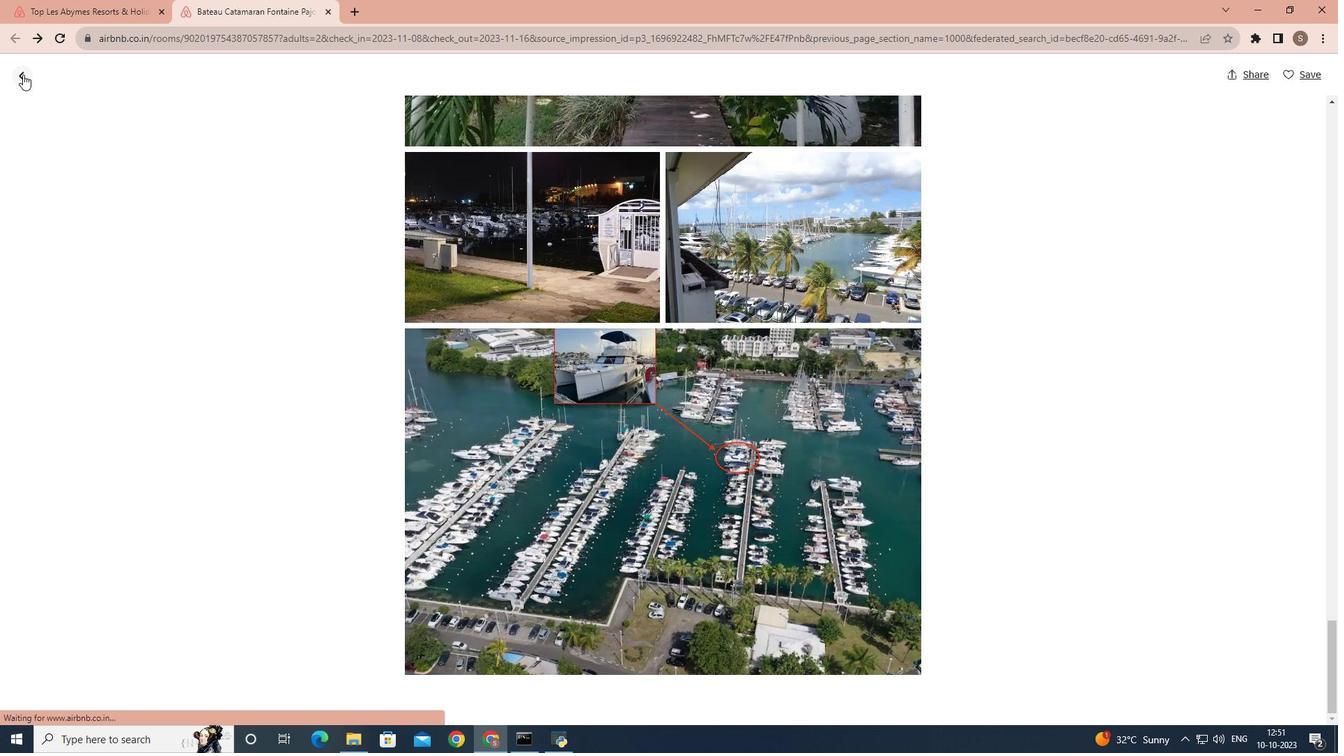 
Action: Mouse moved to (523, 402)
Screenshot: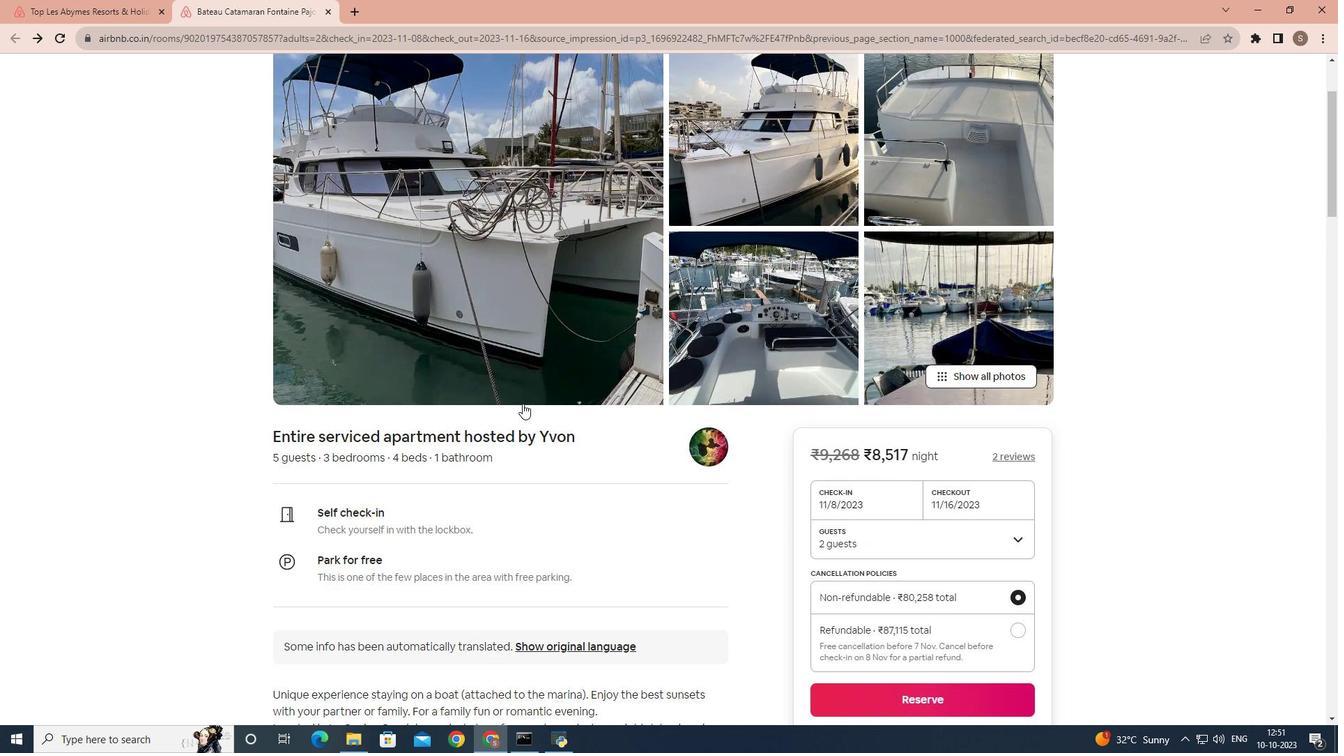 
Action: Mouse scrolled (523, 401) with delta (0, 0)
Screenshot: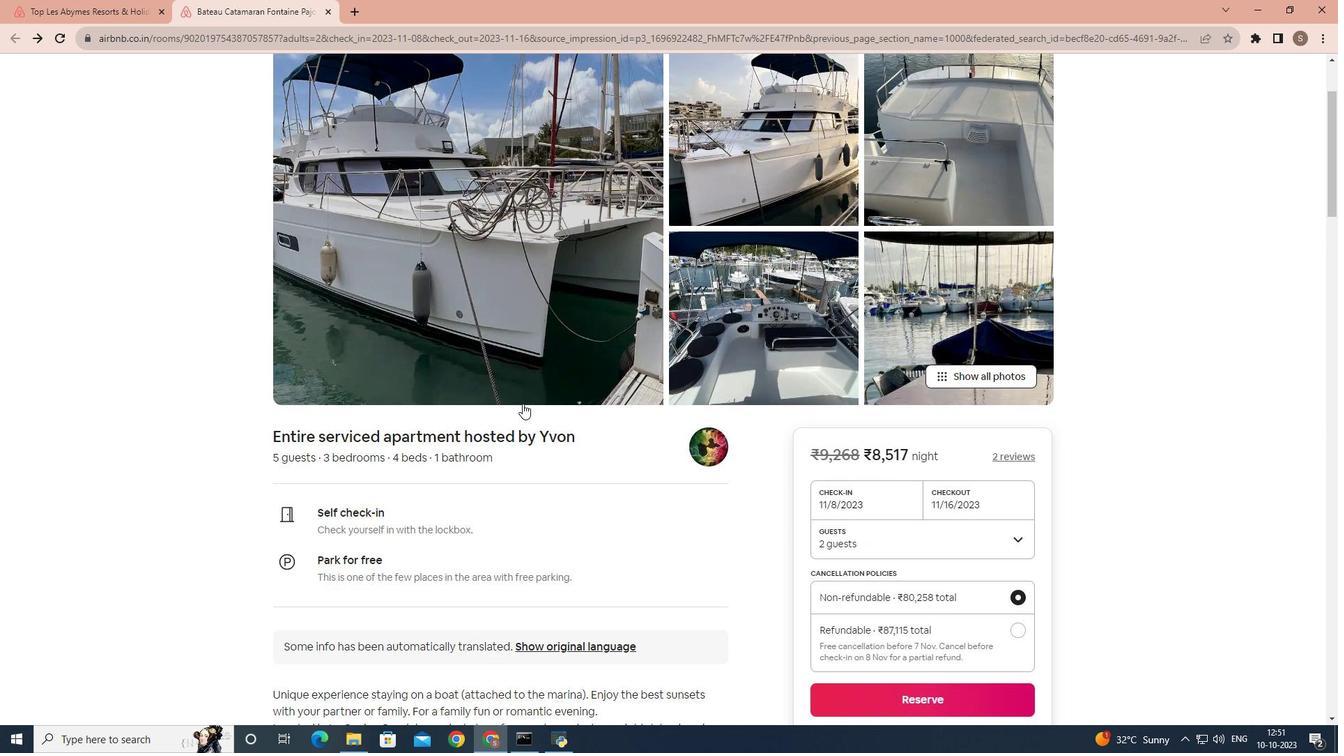 
Action: Mouse moved to (523, 403)
Screenshot: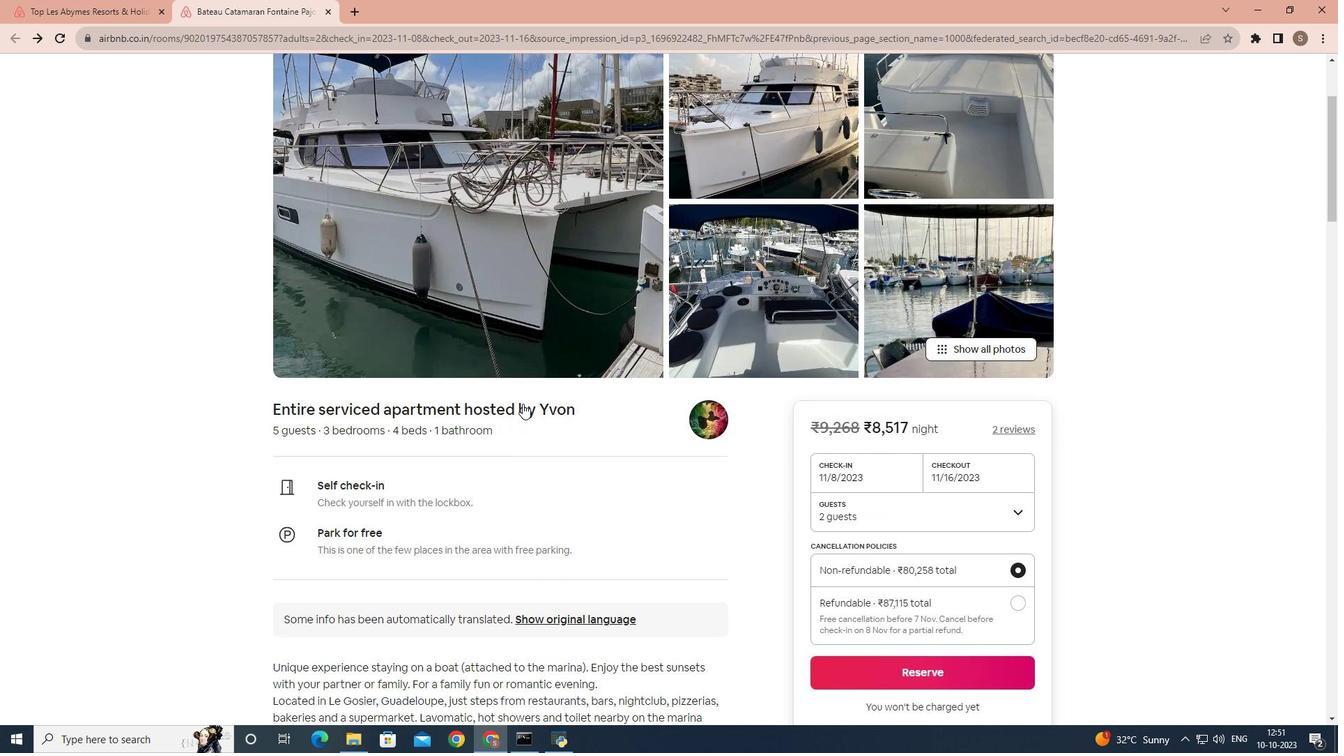 
Action: Mouse scrolled (523, 403) with delta (0, 0)
Screenshot: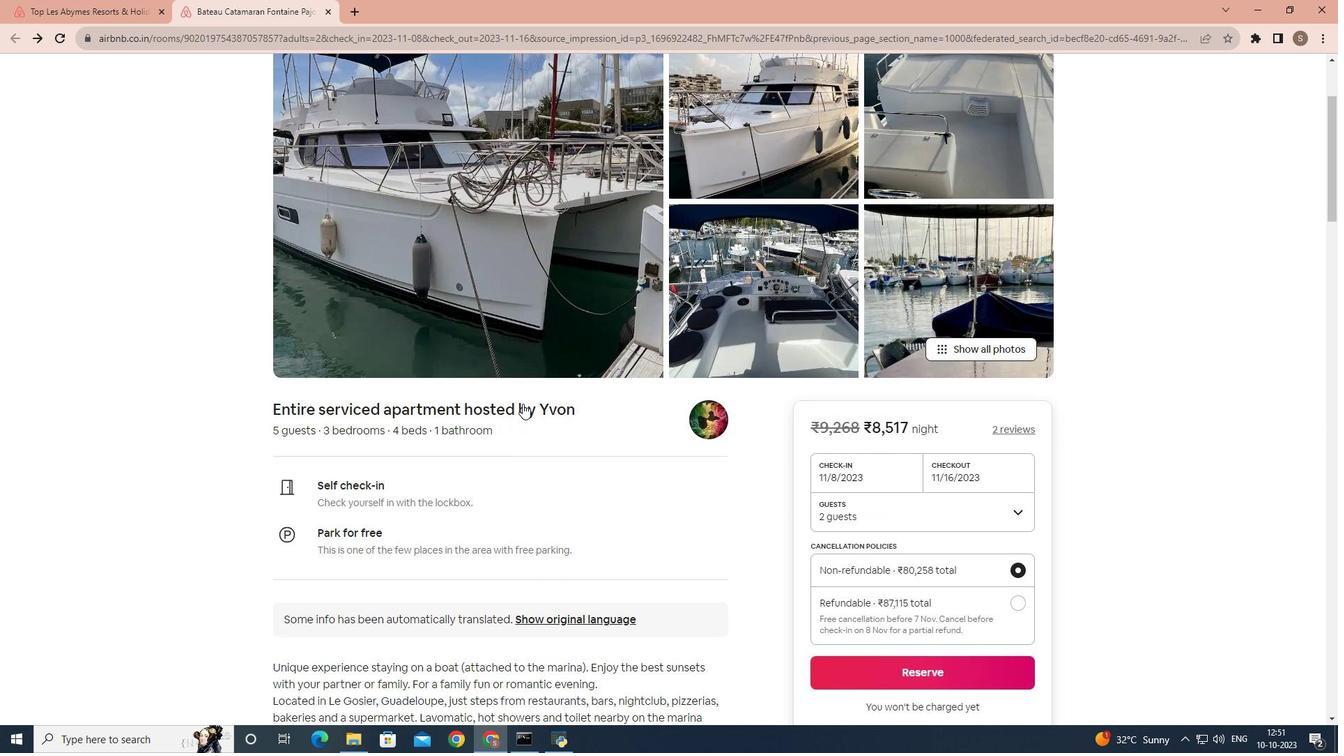 
Action: Mouse scrolled (523, 403) with delta (0, 0)
Screenshot: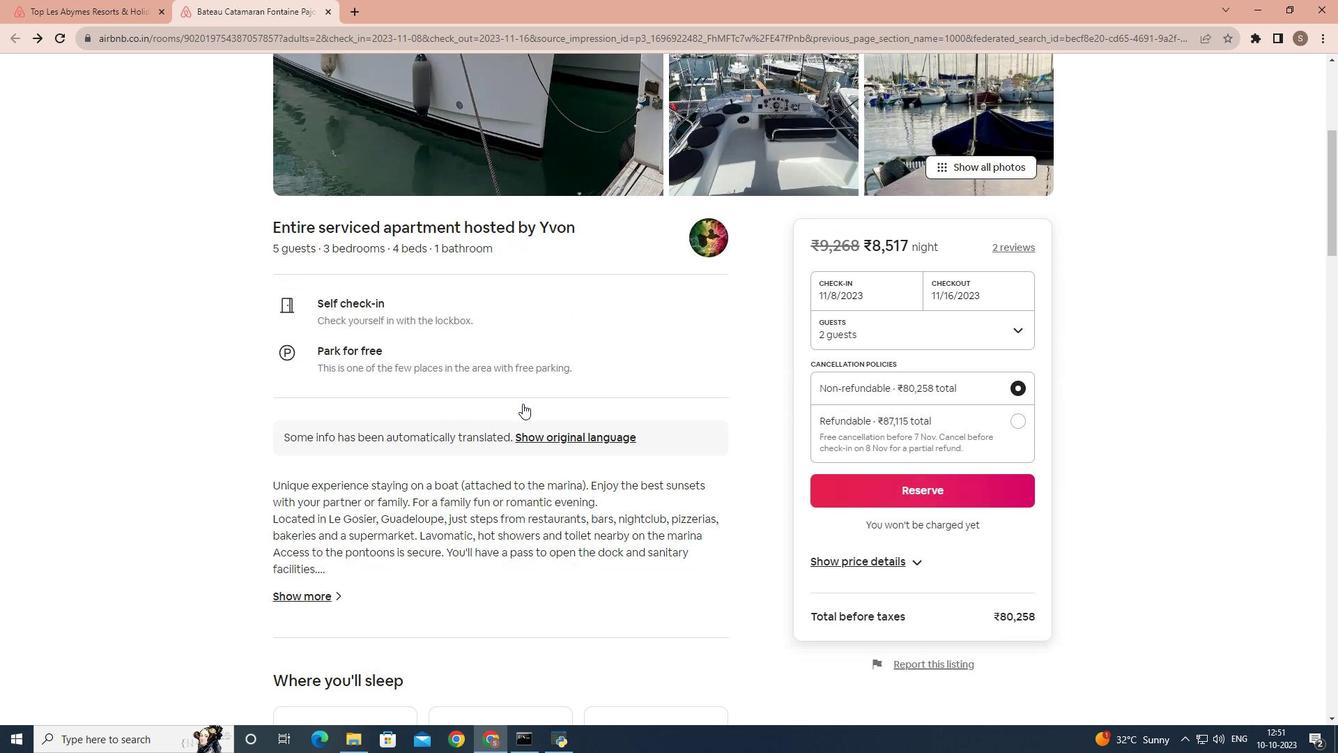 
Action: Mouse scrolled (523, 403) with delta (0, 0)
Screenshot: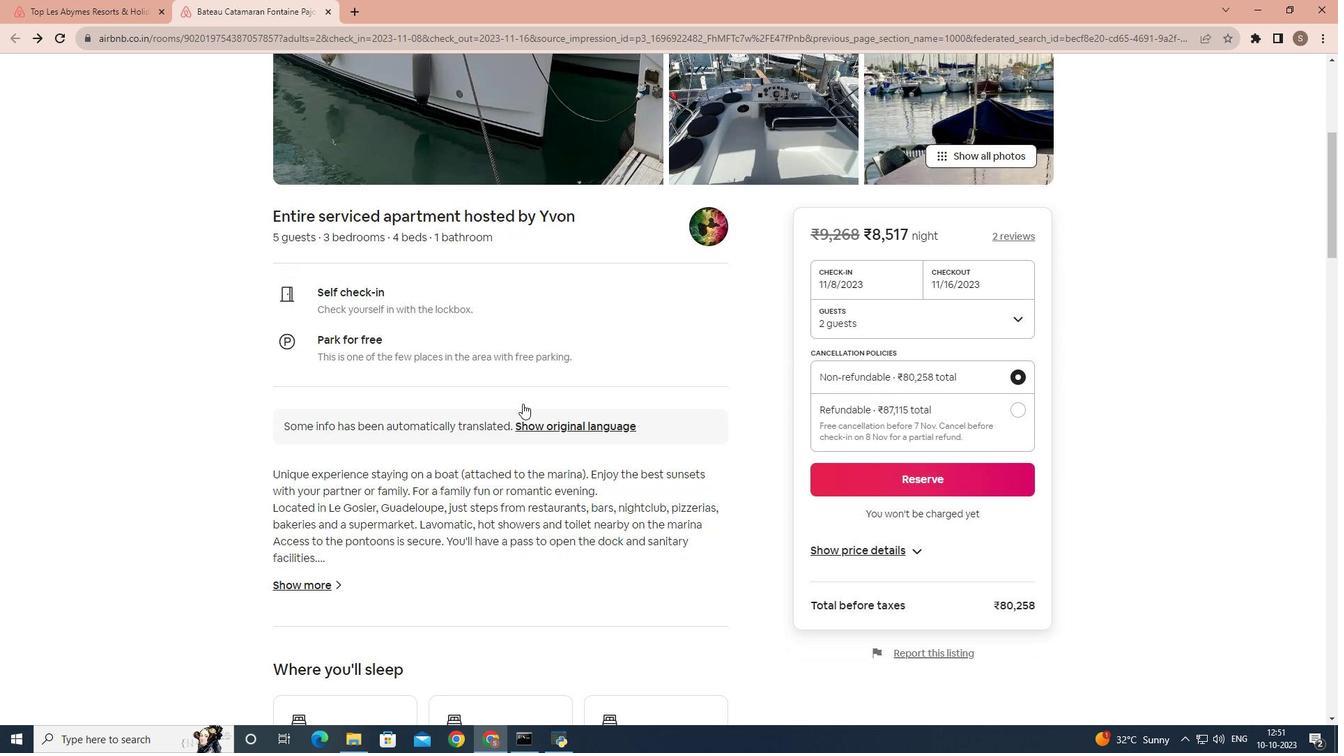 
Action: Mouse scrolled (523, 403) with delta (0, 0)
Screenshot: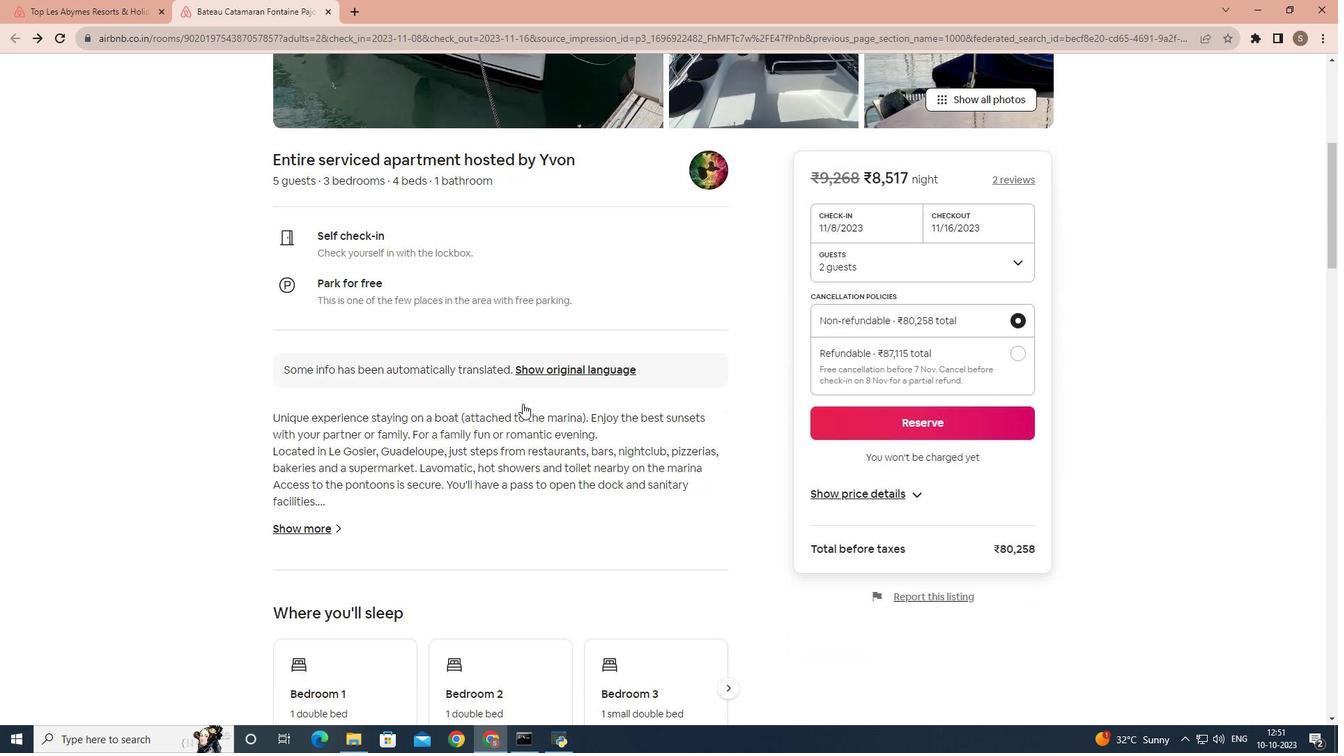 
Action: Mouse scrolled (523, 403) with delta (0, 0)
Screenshot: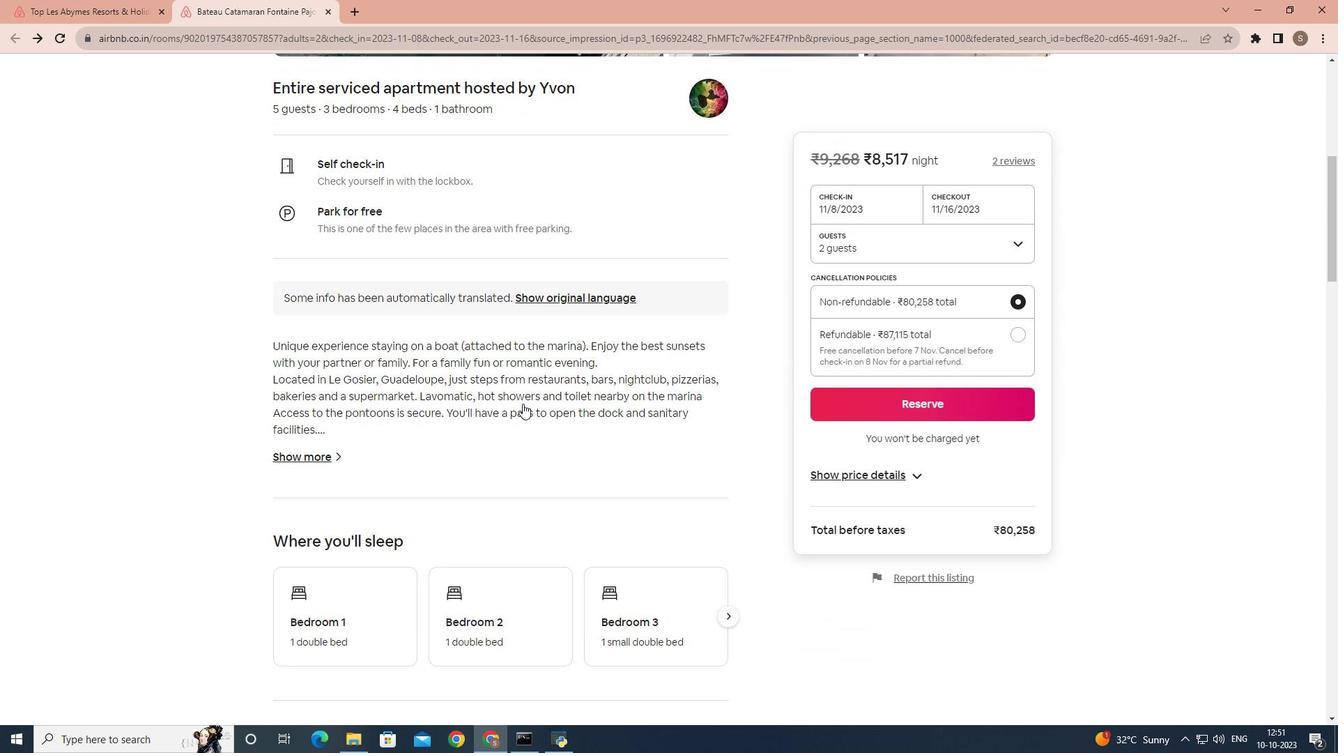 
Action: Mouse scrolled (523, 403) with delta (0, 0)
Screenshot: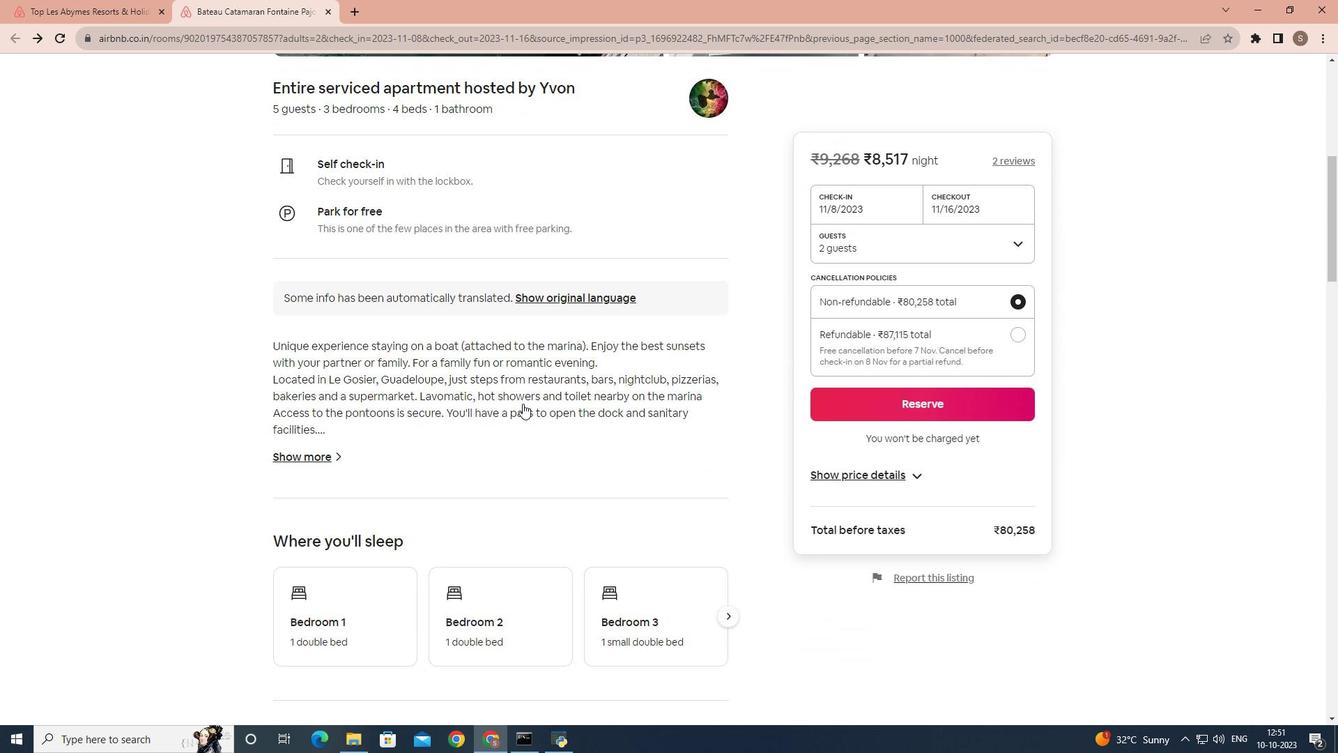 
Action: Mouse scrolled (523, 403) with delta (0, 0)
Screenshot: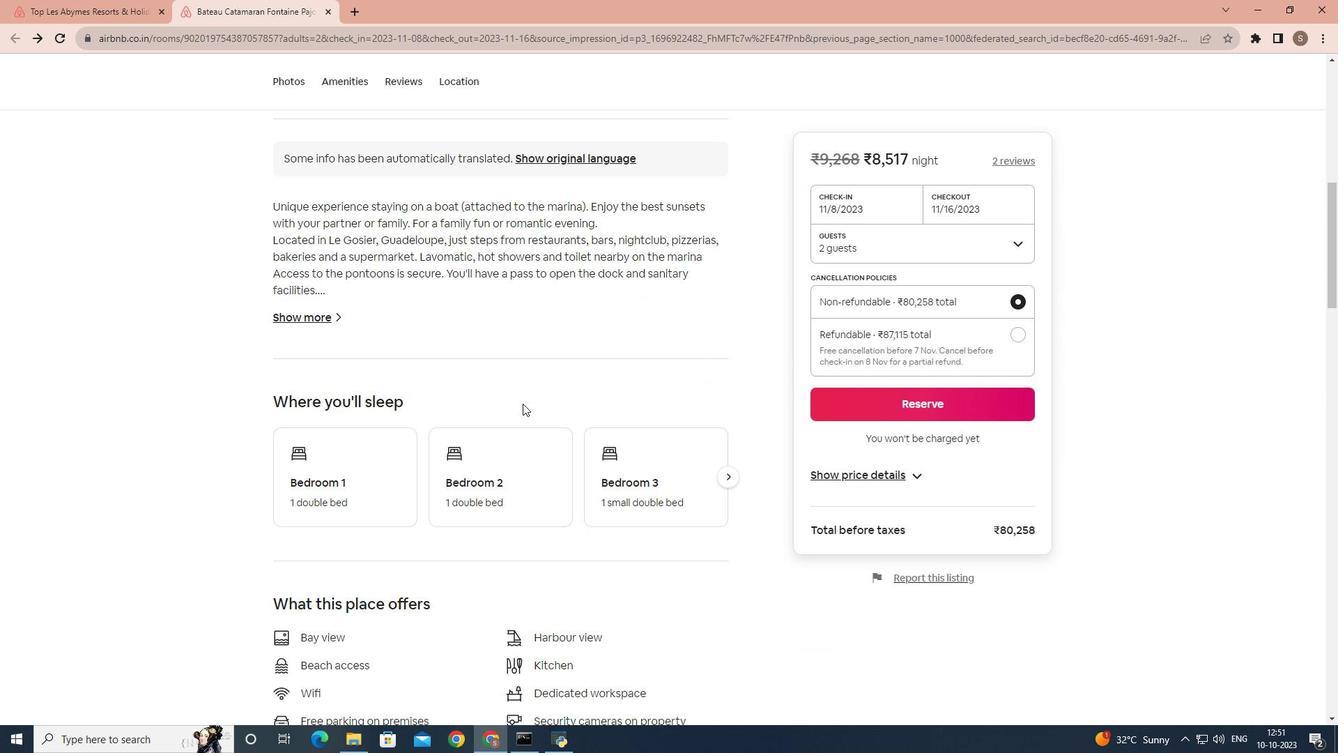 
Action: Mouse scrolled (523, 403) with delta (0, 0)
Screenshot: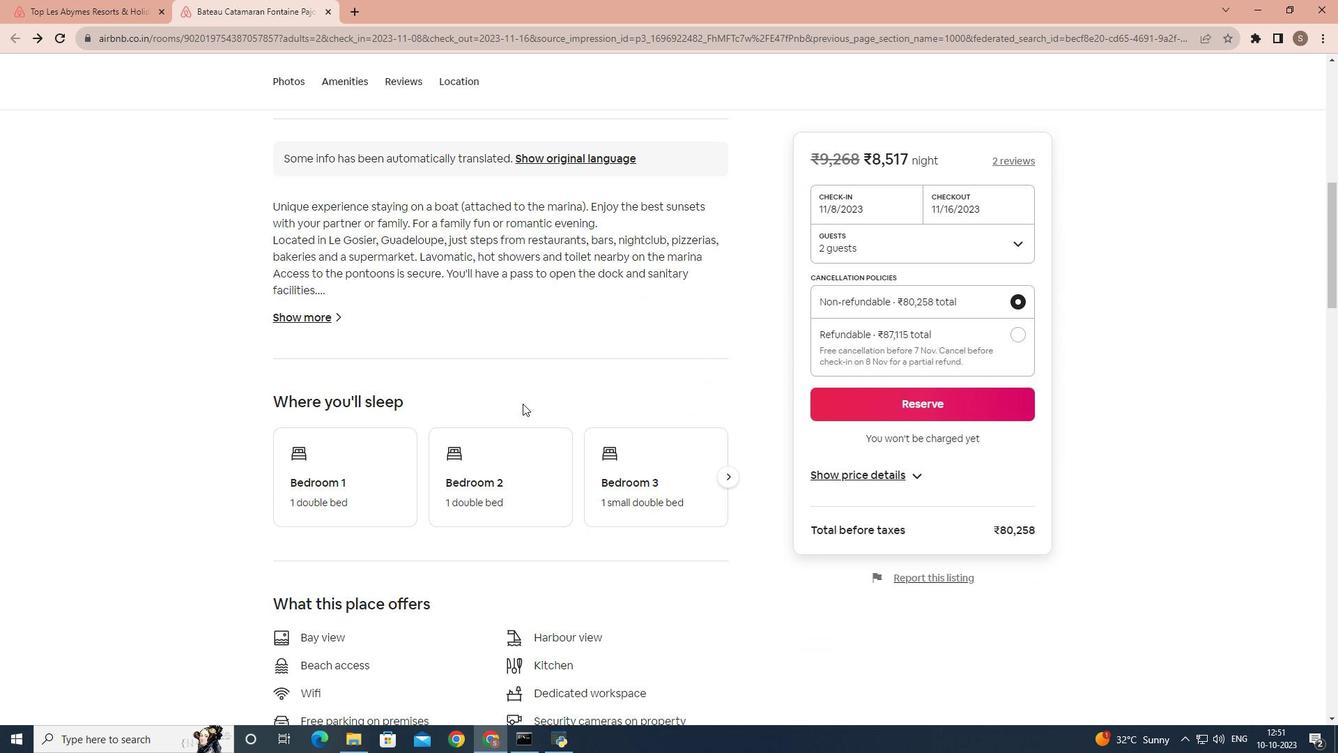 
Action: Mouse scrolled (523, 403) with delta (0, 0)
Screenshot: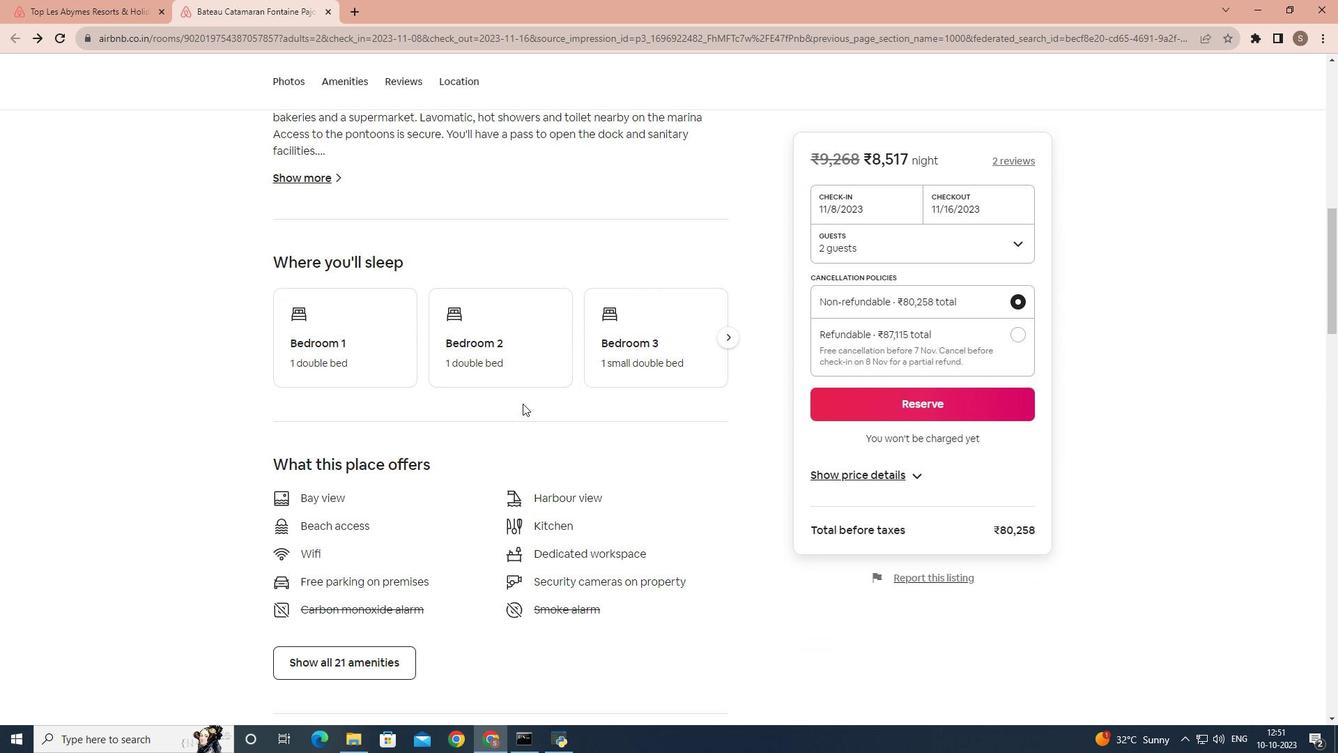 
Action: Mouse scrolled (523, 403) with delta (0, 0)
Screenshot: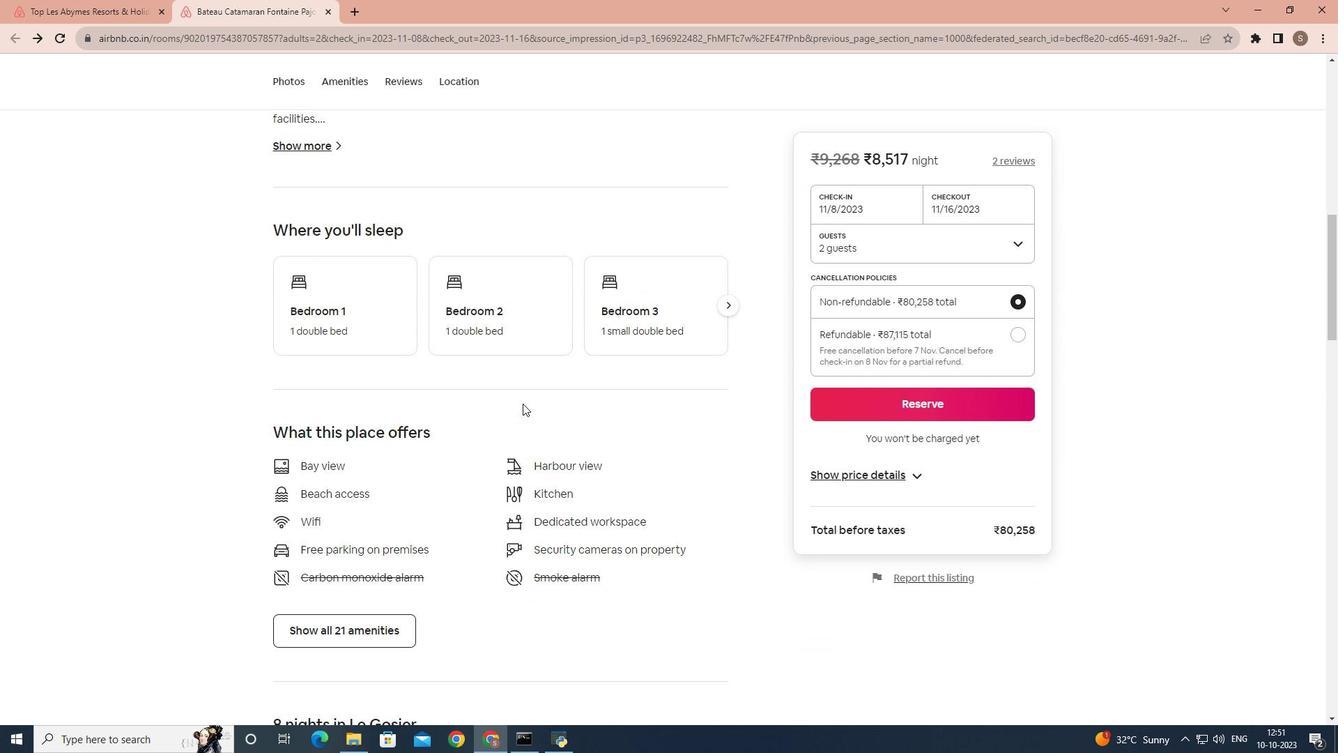 
Action: Mouse scrolled (523, 403) with delta (0, 0)
Screenshot: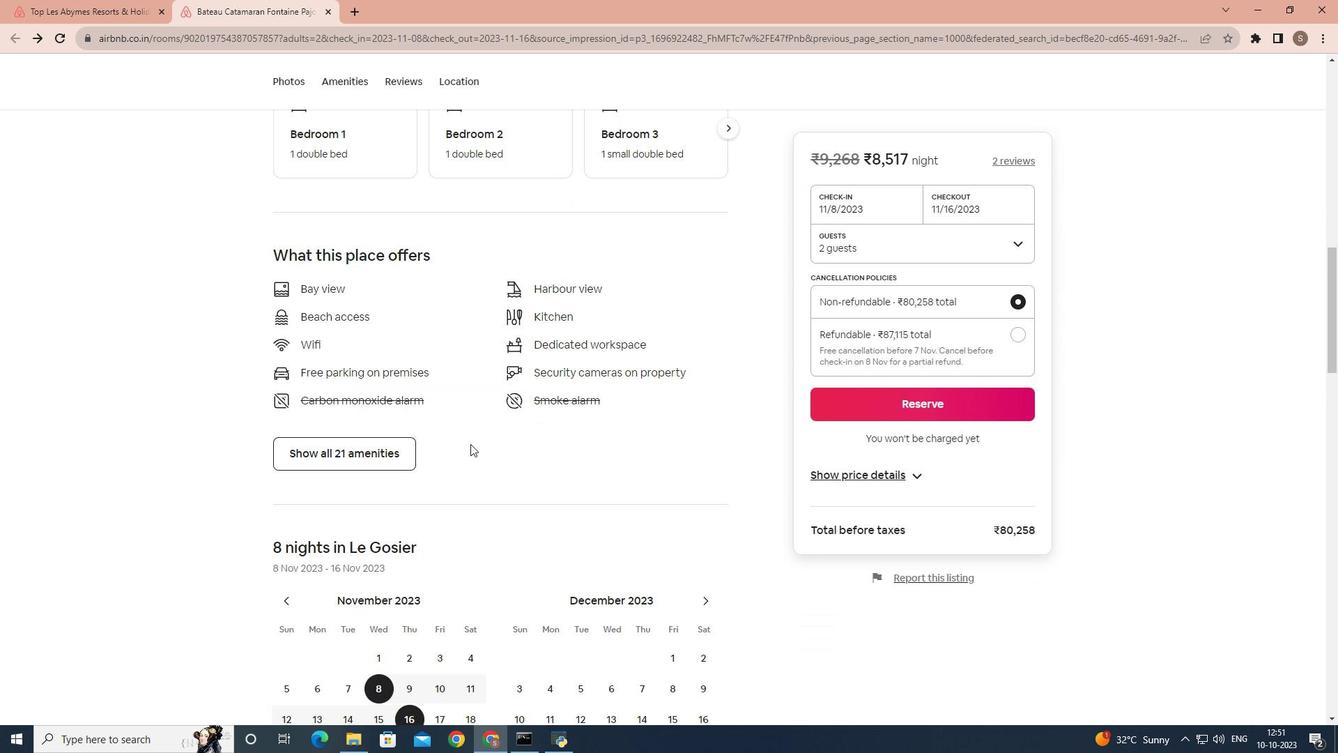 
Action: Mouse scrolled (523, 403) with delta (0, 0)
Screenshot: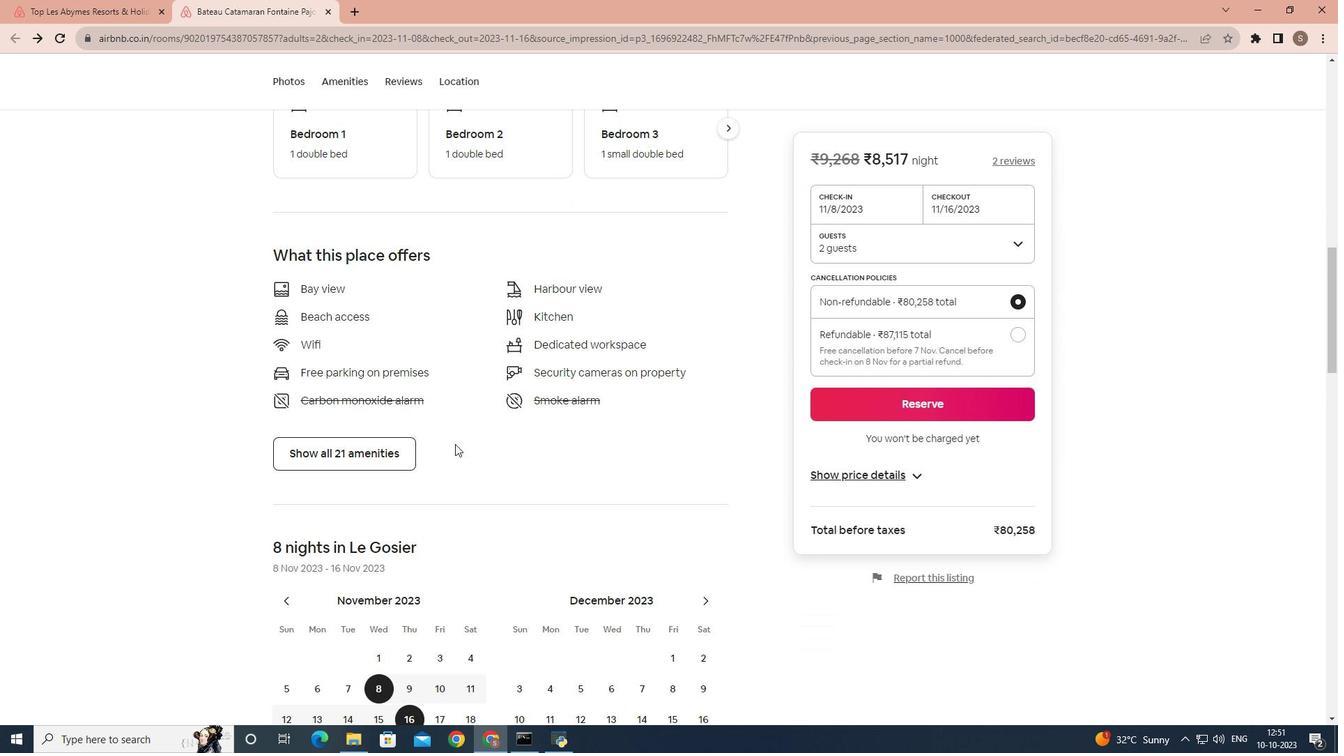 
Action: Mouse scrolled (523, 403) with delta (0, 0)
Screenshot: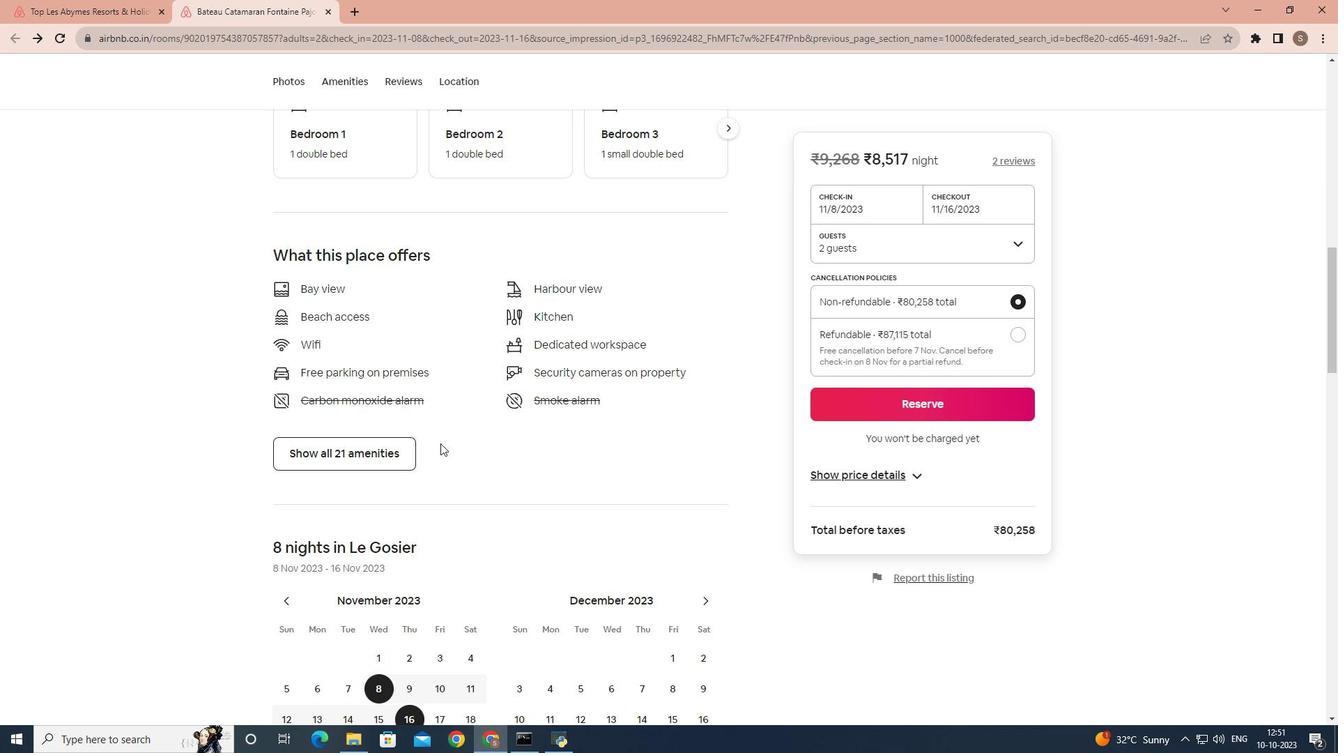 
Action: Mouse moved to (400, 458)
Screenshot: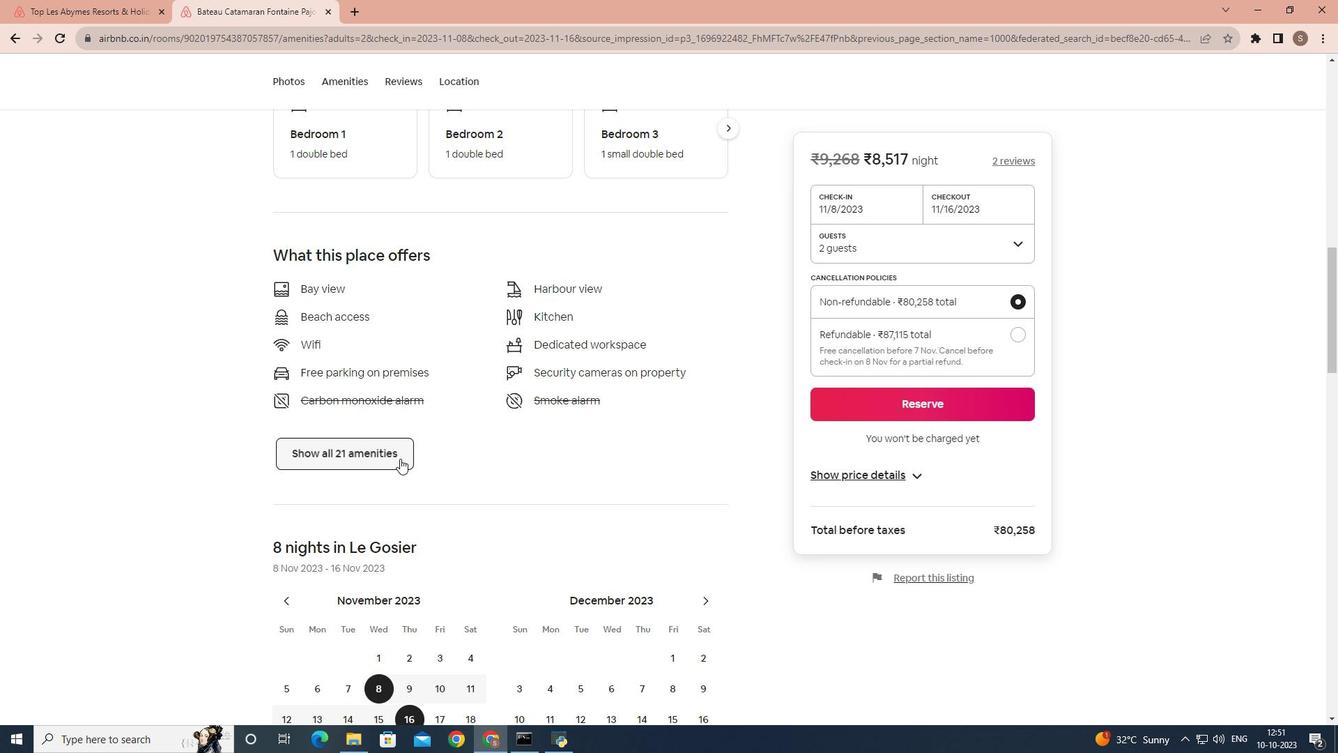 
Action: Mouse pressed left at (400, 458)
Screenshot: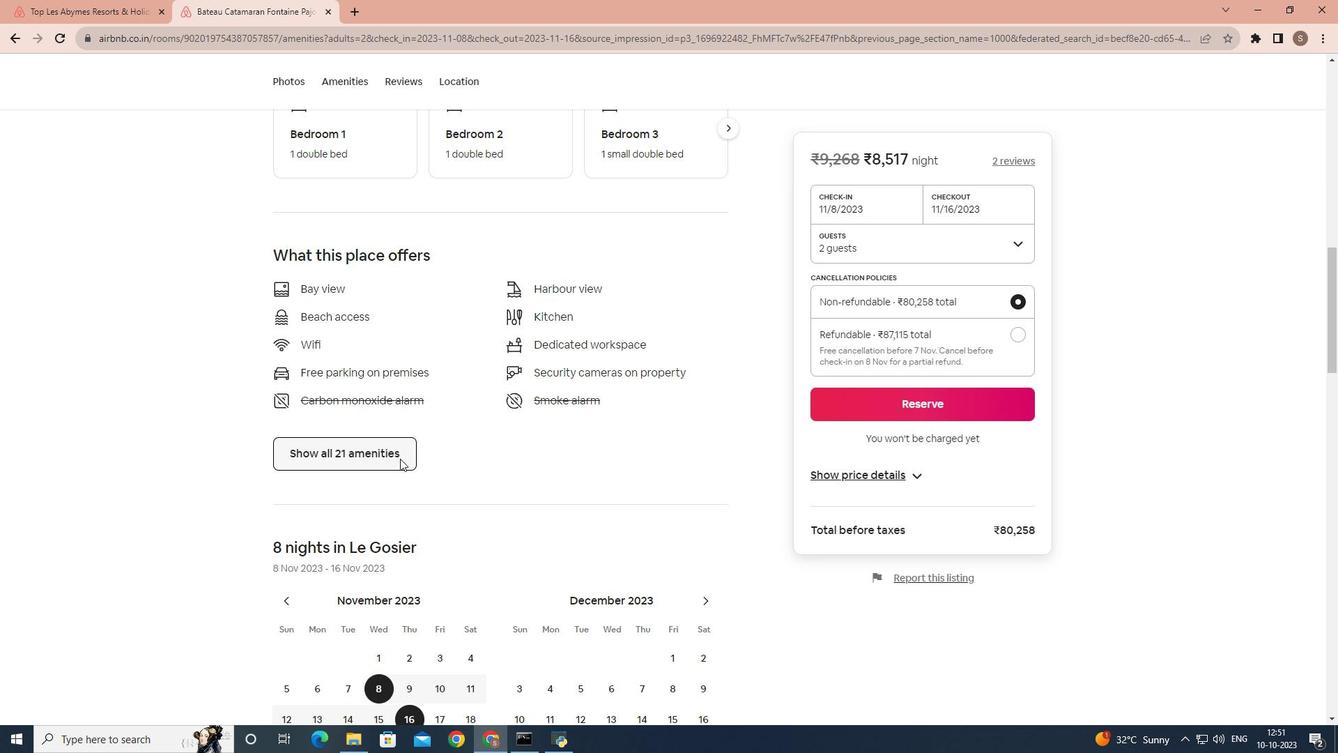 
Action: Mouse moved to (486, 463)
Screenshot: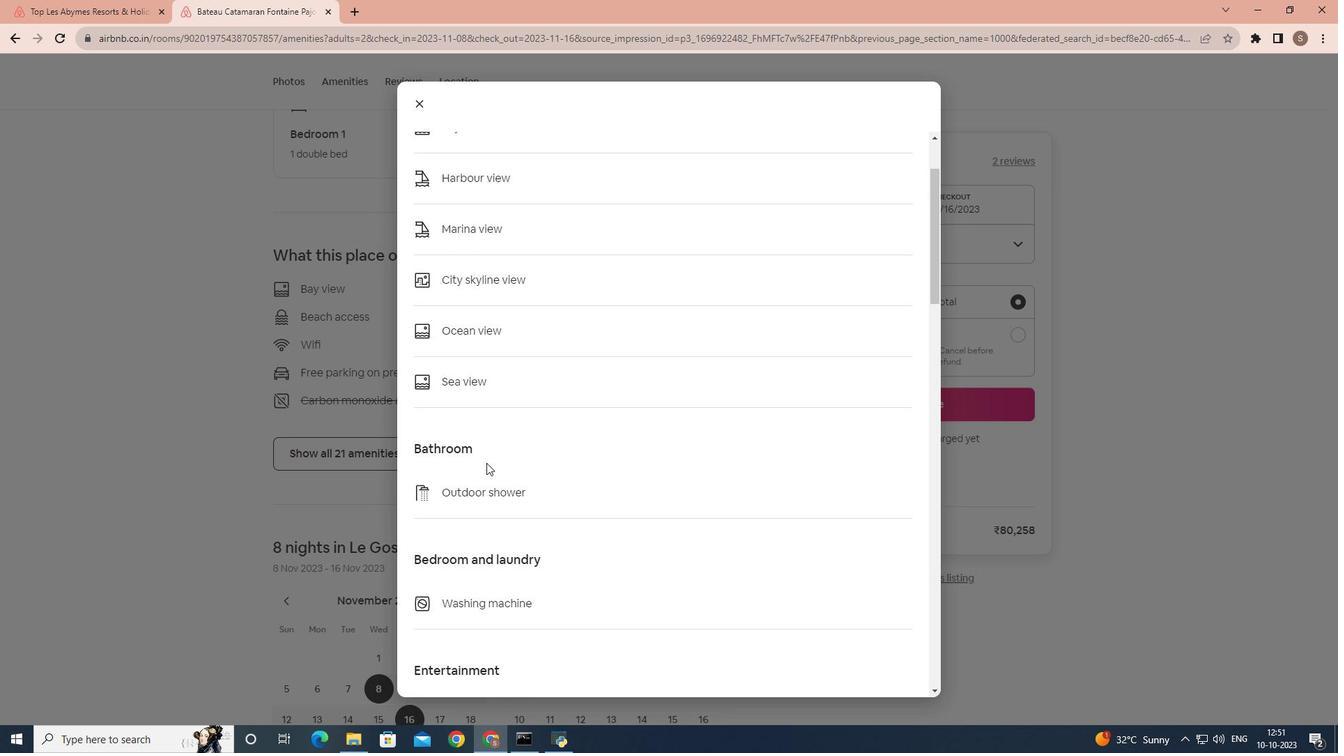 
Action: Mouse scrolled (486, 462) with delta (0, 0)
Screenshot: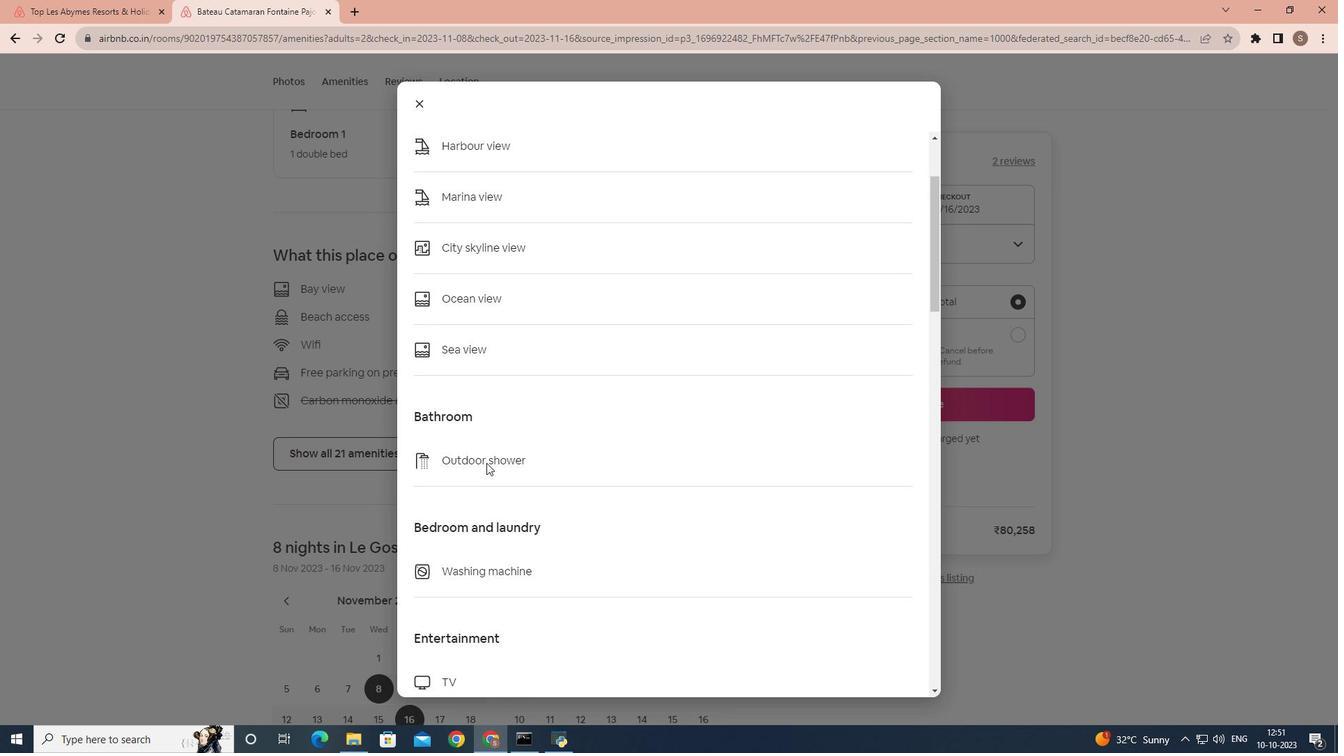 
Action: Mouse scrolled (486, 462) with delta (0, 0)
Screenshot: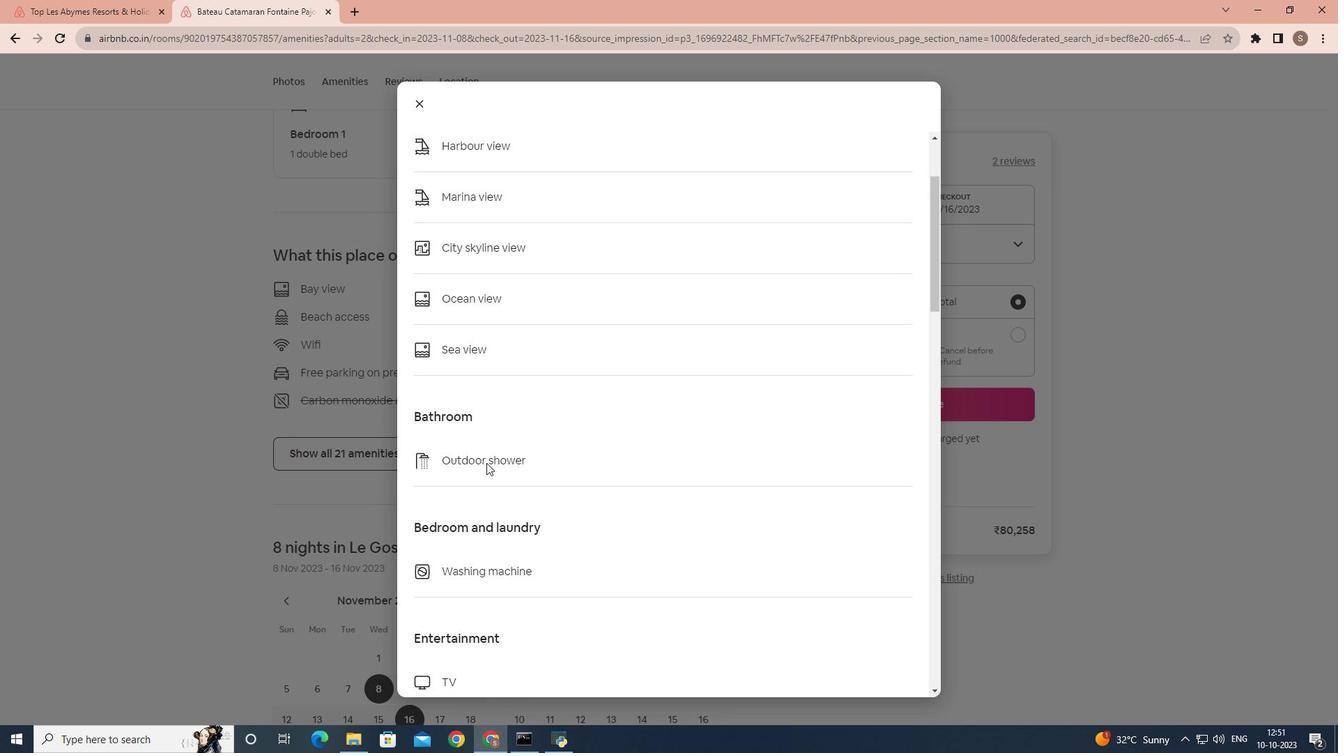 
Action: Mouse scrolled (486, 462) with delta (0, 0)
Screenshot: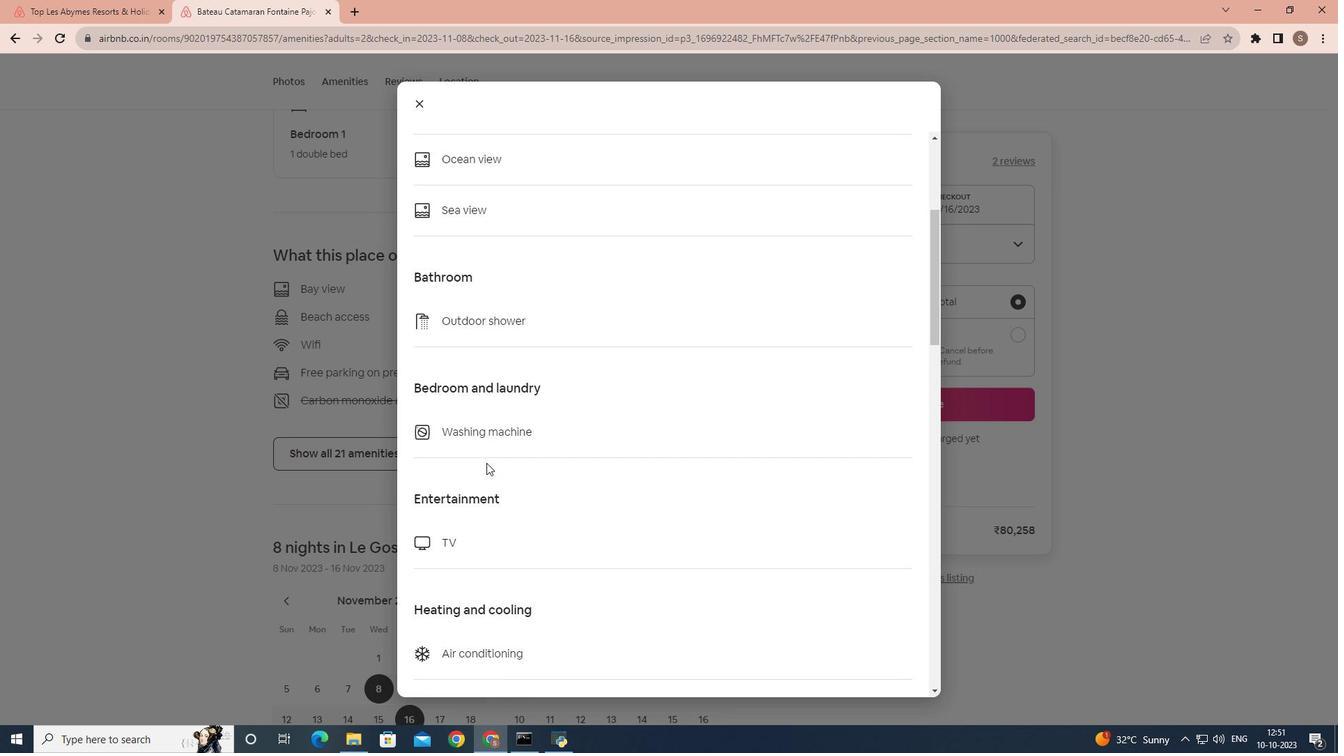 
Action: Mouse scrolled (486, 462) with delta (0, 0)
Screenshot: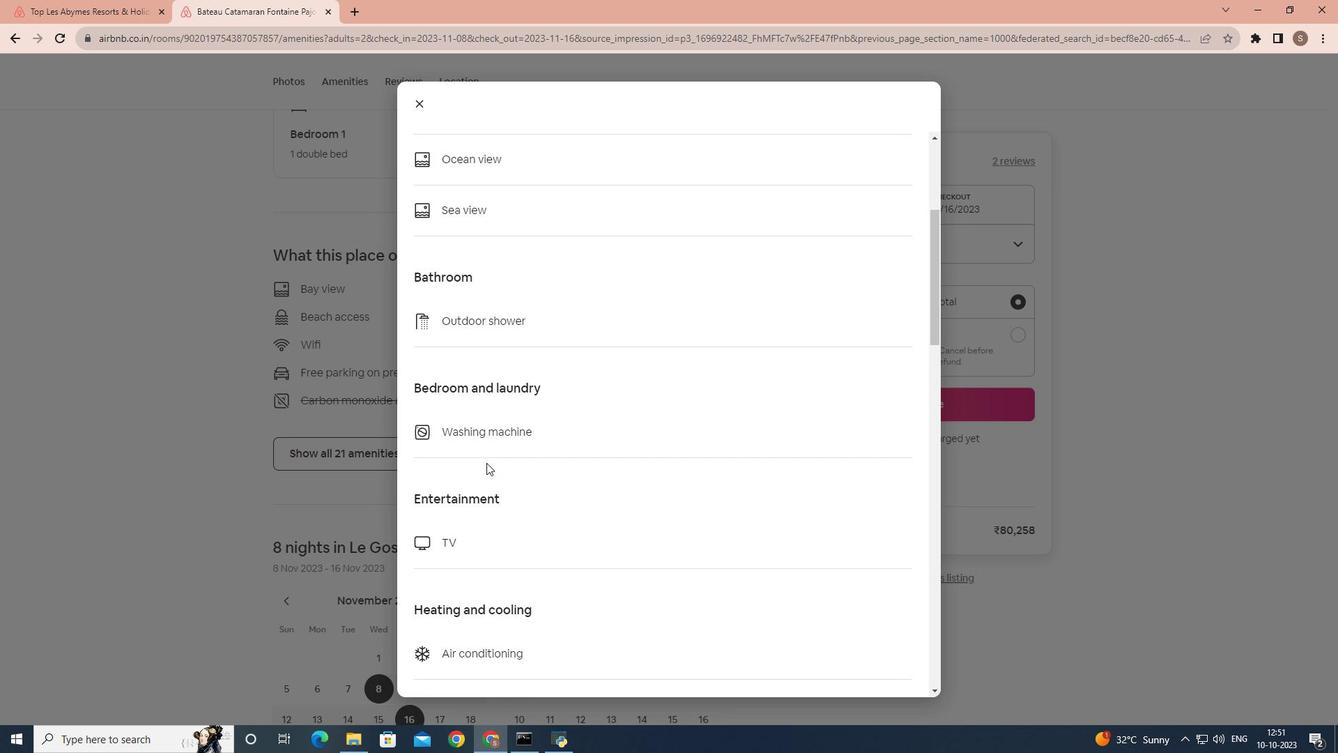 
Action: Mouse scrolled (486, 462) with delta (0, 0)
Screenshot: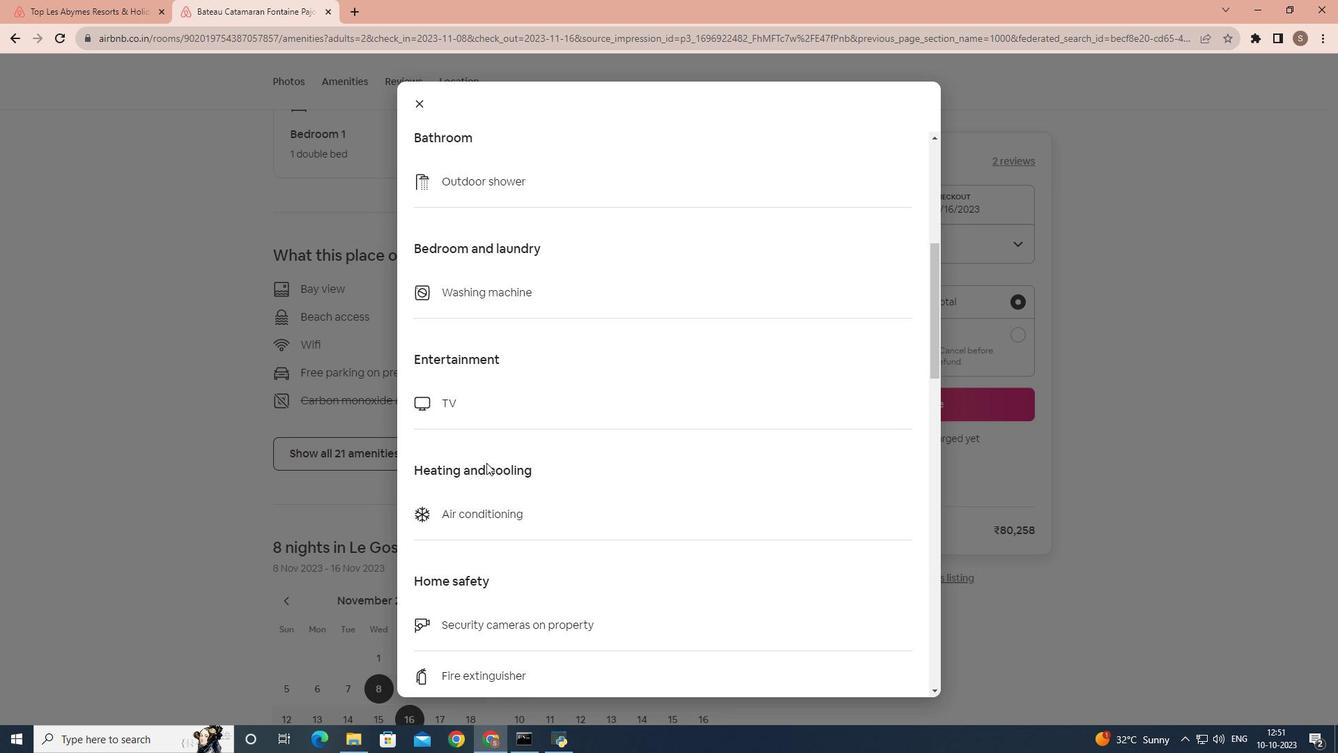 
Action: Mouse scrolled (486, 462) with delta (0, 0)
Screenshot: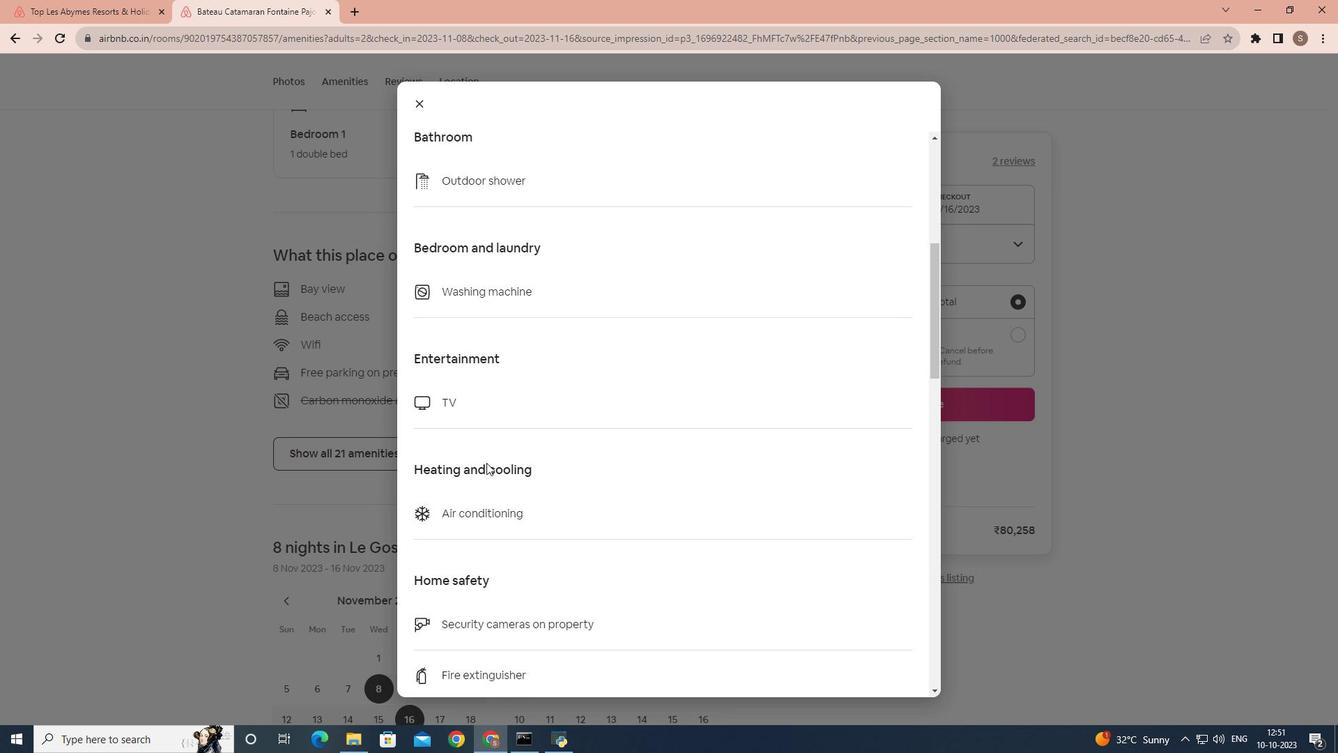 
Action: Mouse scrolled (486, 462) with delta (0, 0)
Screenshot: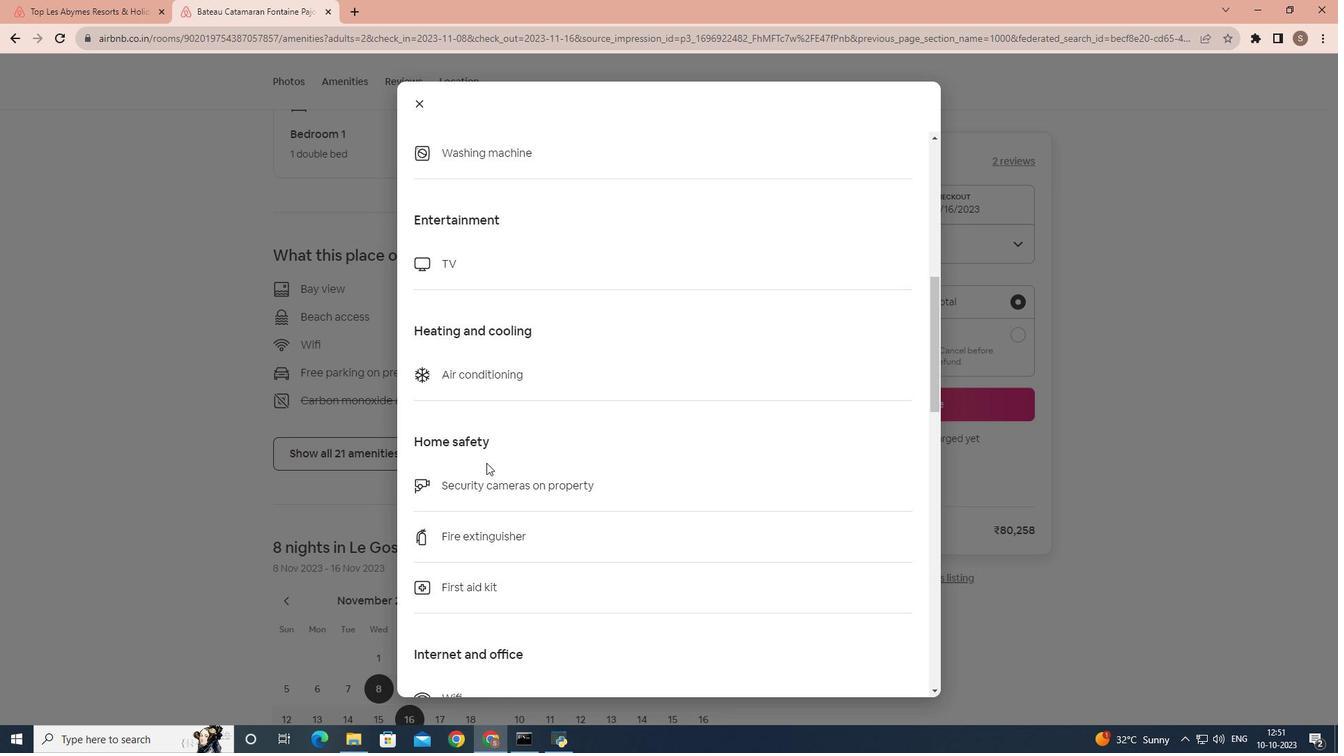 
Action: Mouse scrolled (486, 462) with delta (0, 0)
Screenshot: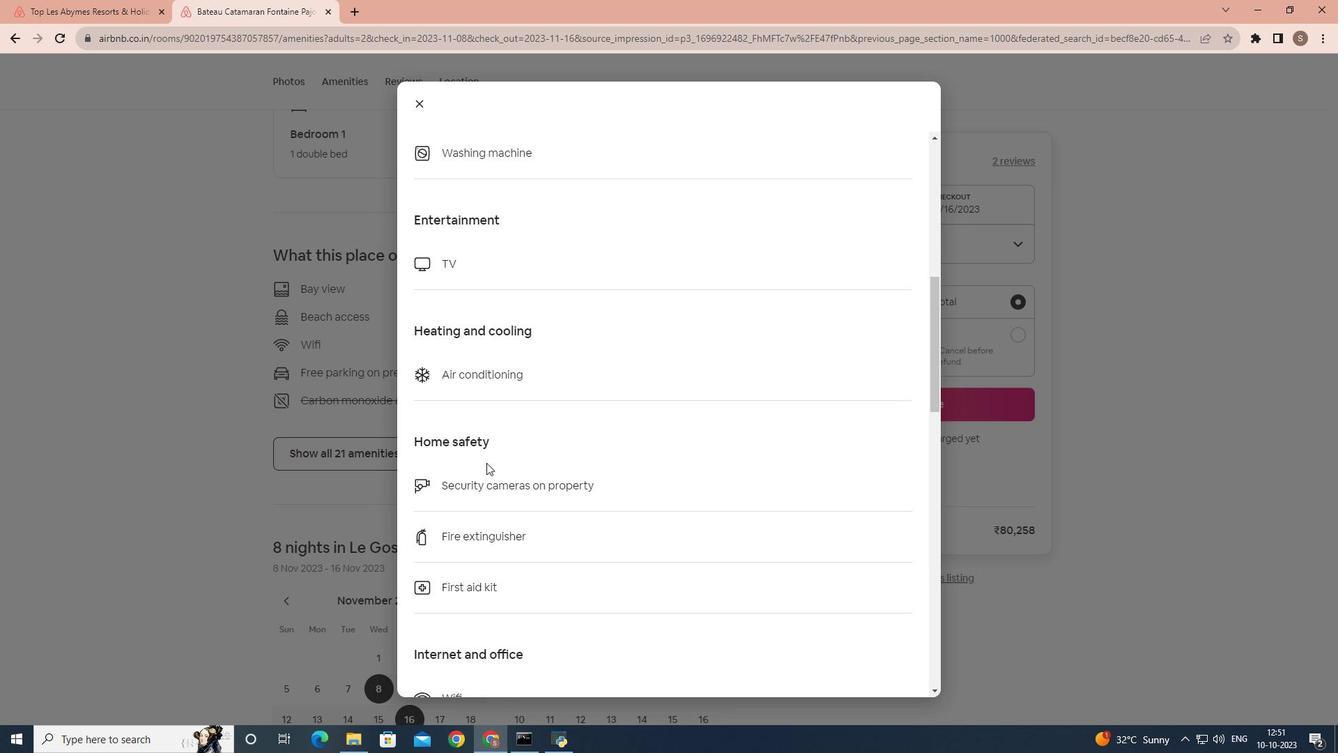 
Action: Mouse scrolled (486, 462) with delta (0, 0)
Screenshot: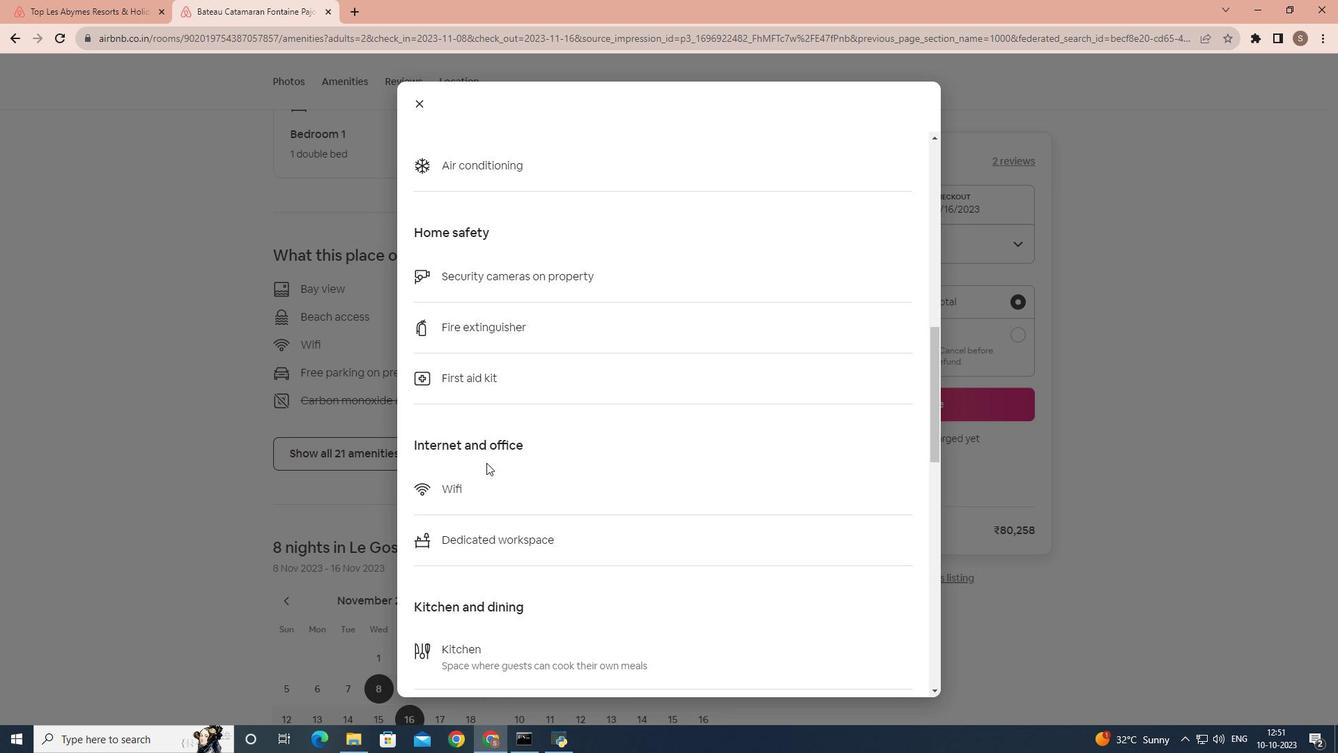 
Action: Mouse scrolled (486, 462) with delta (0, 0)
Screenshot: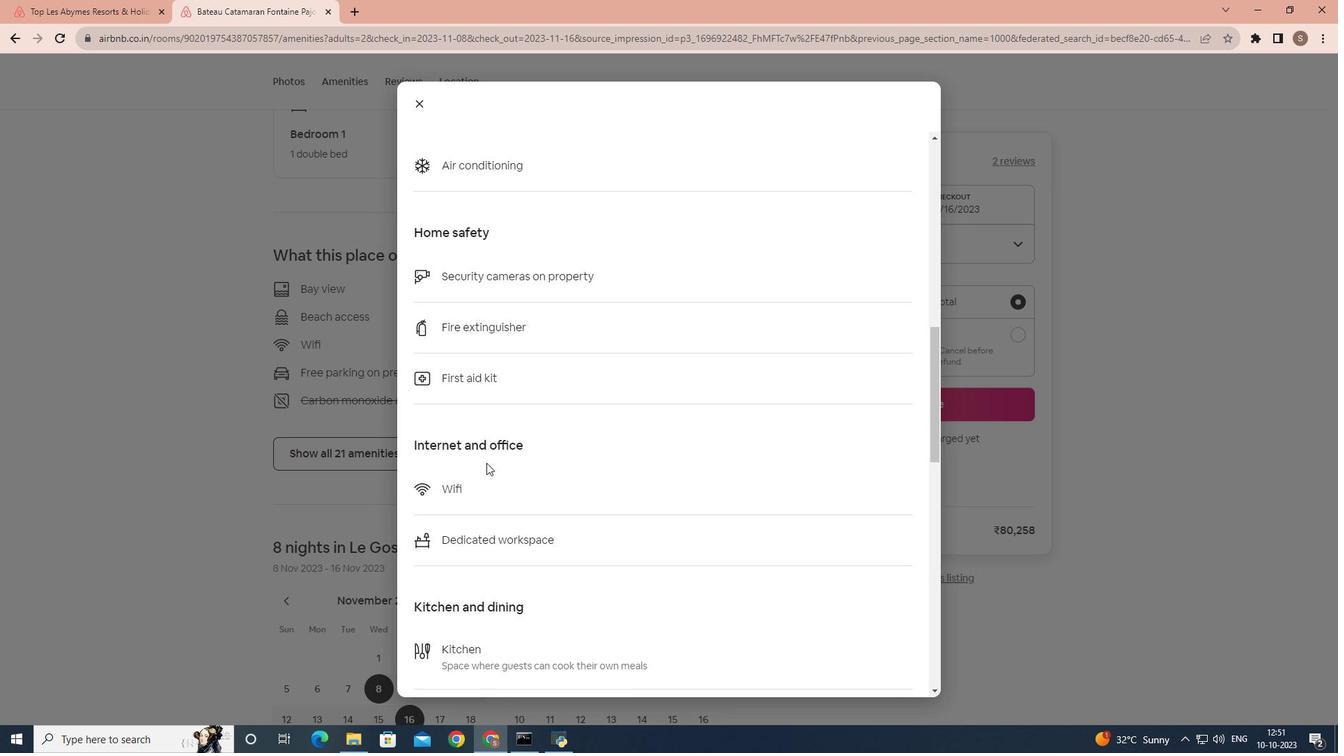 
Action: Mouse scrolled (486, 462) with delta (0, 0)
Screenshot: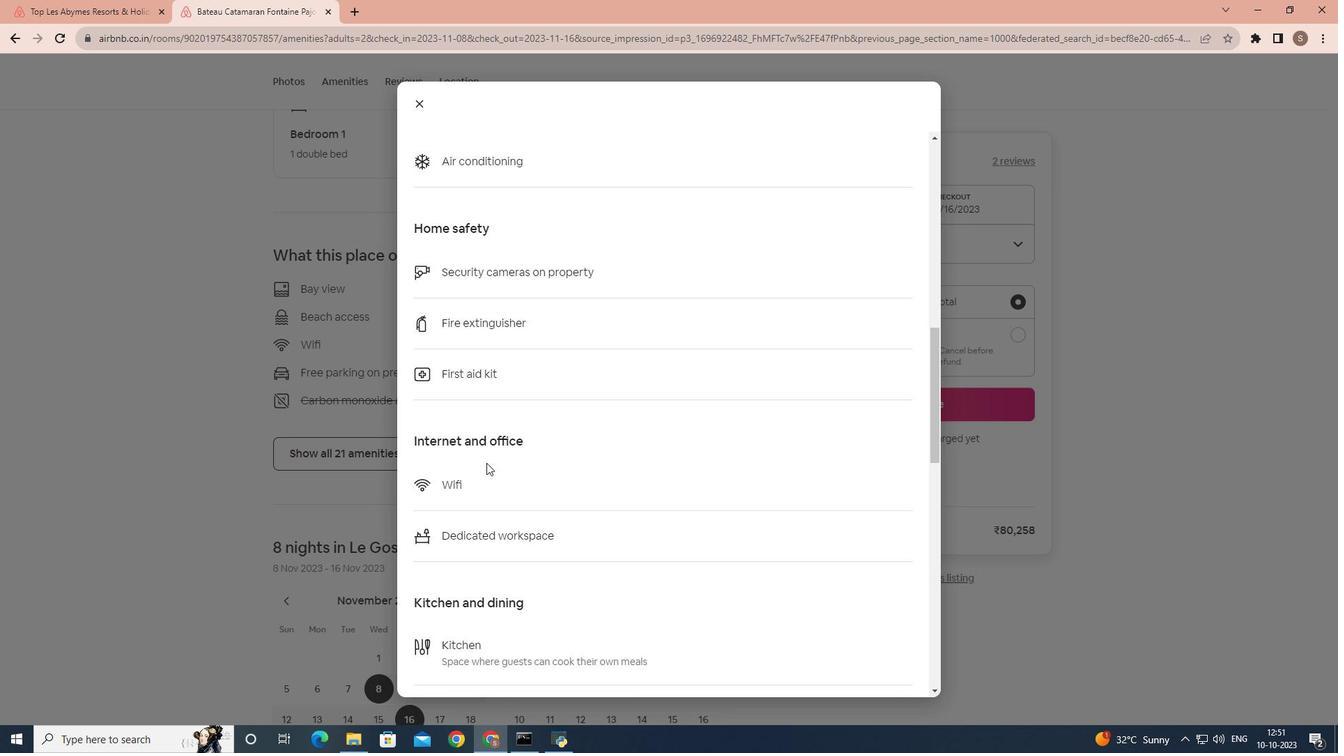 
Action: Mouse scrolled (486, 462) with delta (0, 0)
Screenshot: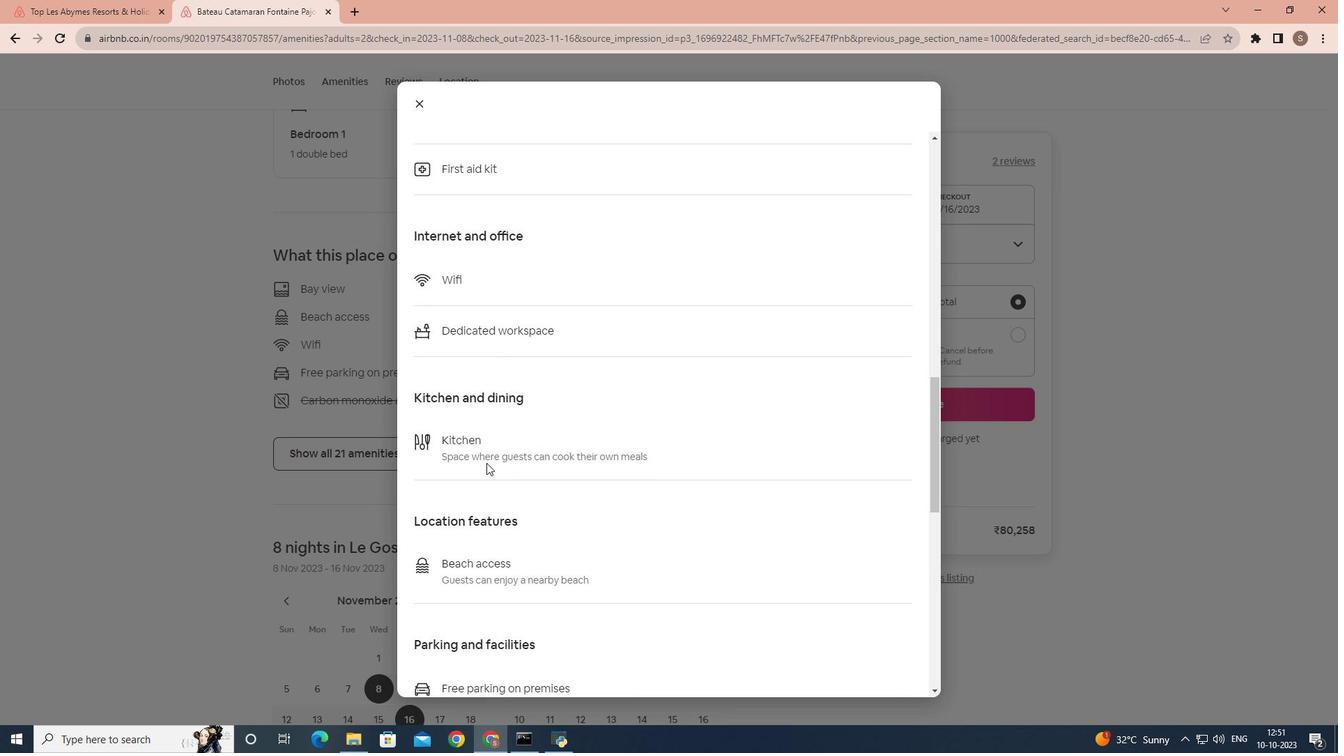 
Action: Mouse scrolled (486, 462) with delta (0, 0)
Screenshot: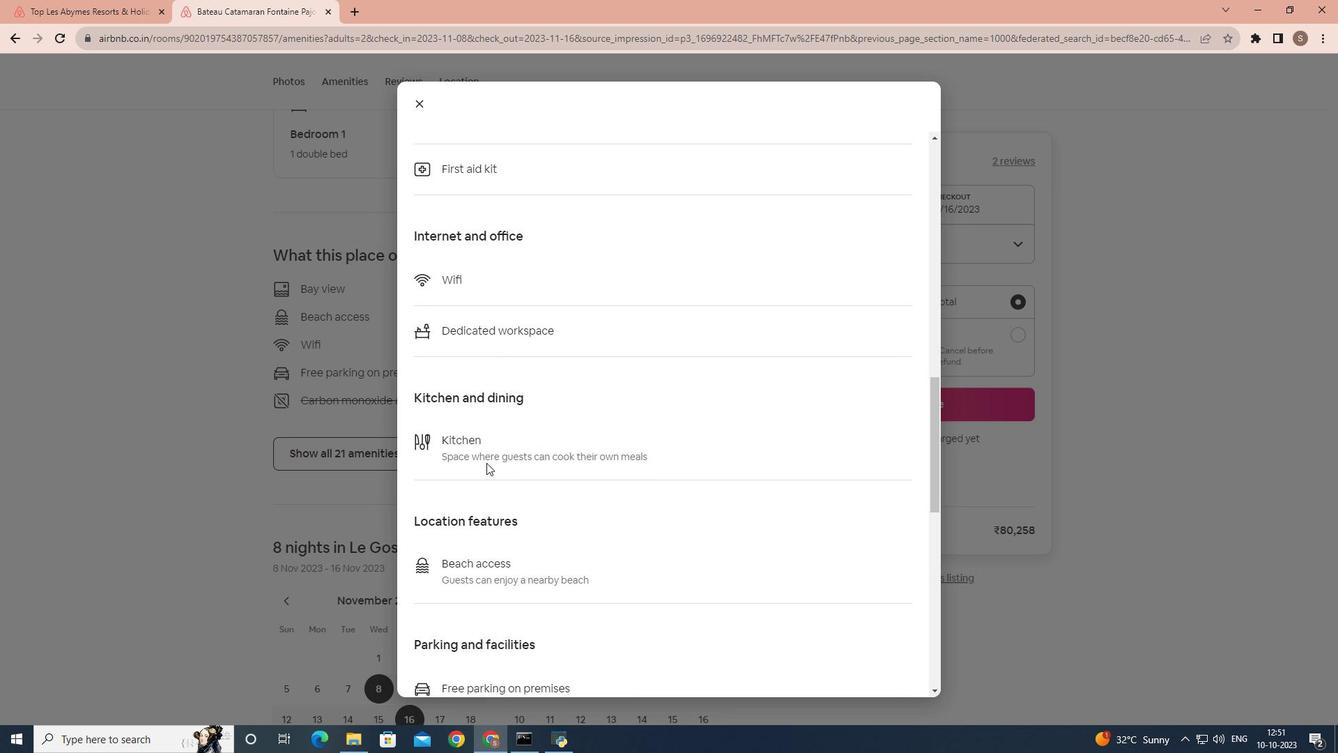 
Action: Mouse scrolled (486, 462) with delta (0, 0)
Screenshot: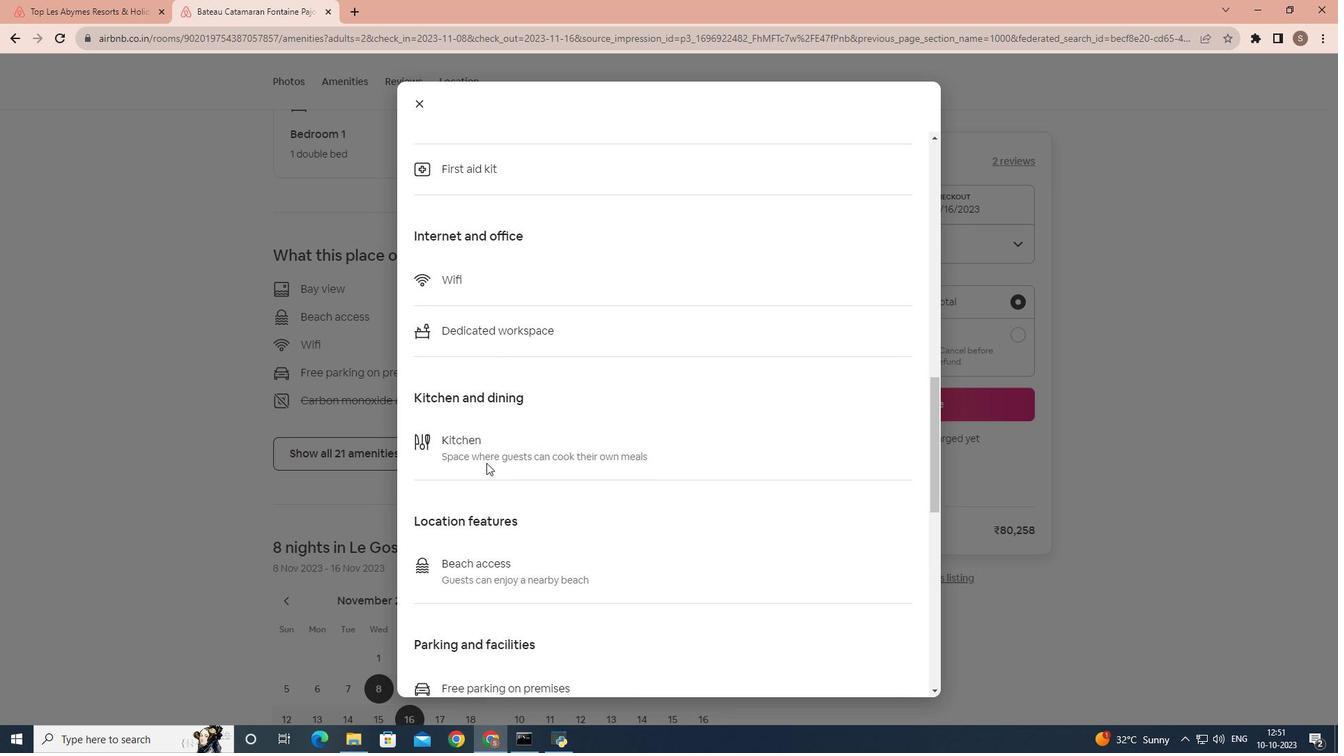 
Action: Mouse scrolled (486, 462) with delta (0, 0)
Screenshot: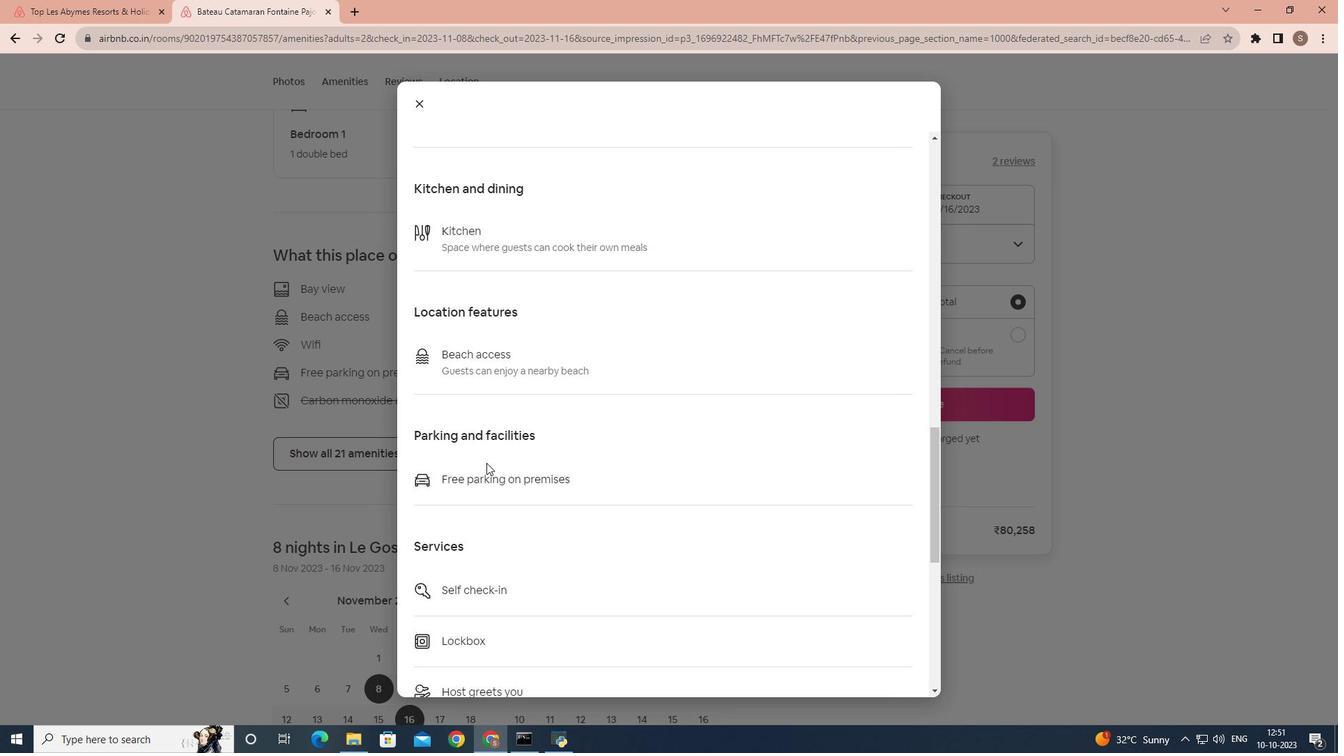 
Action: Mouse scrolled (486, 462) with delta (0, 0)
Screenshot: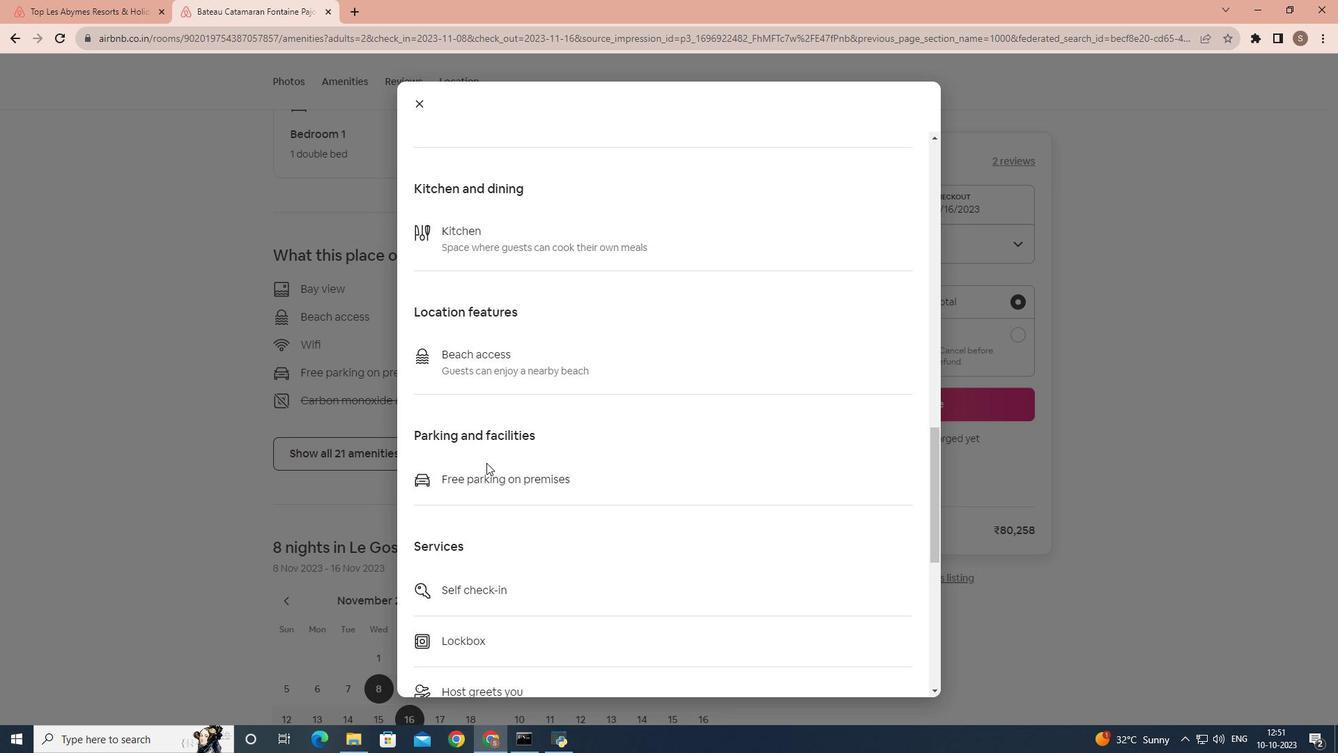 
Action: Mouse scrolled (486, 462) with delta (0, 0)
Screenshot: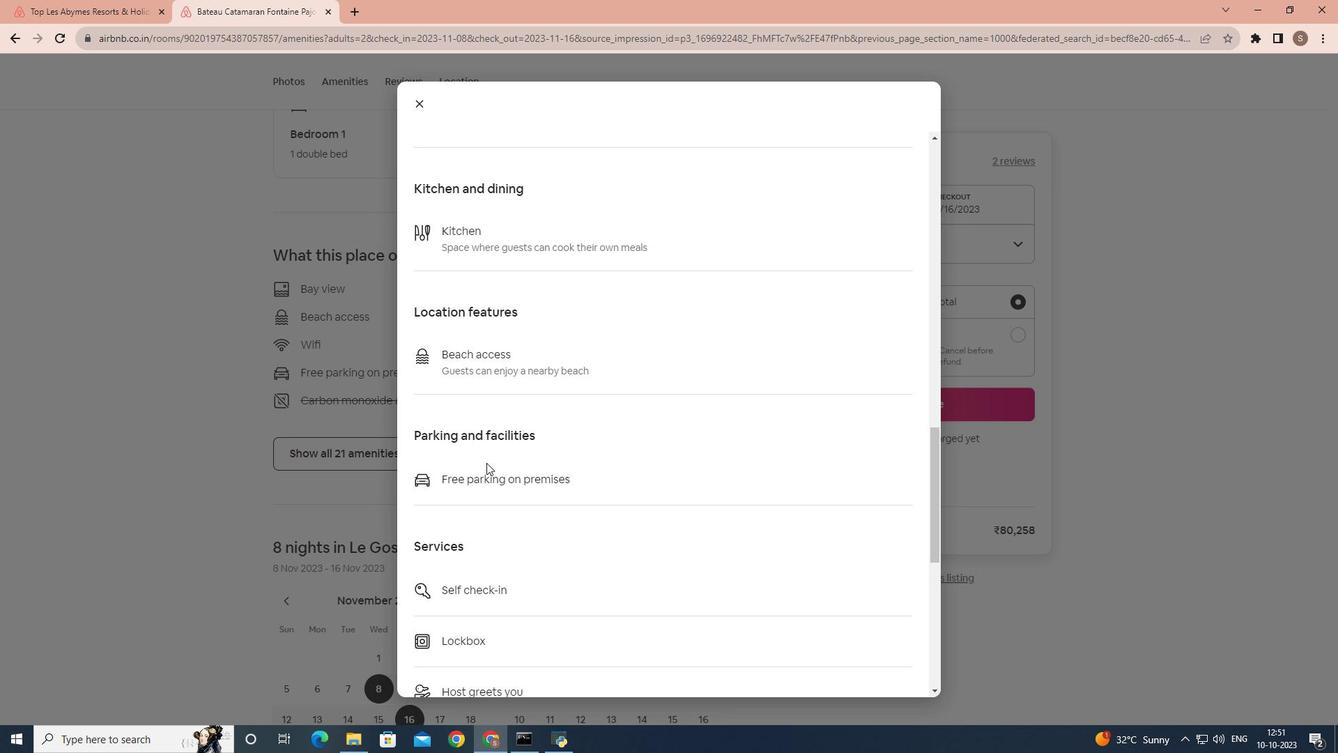 
Action: Mouse scrolled (486, 462) with delta (0, 0)
Screenshot: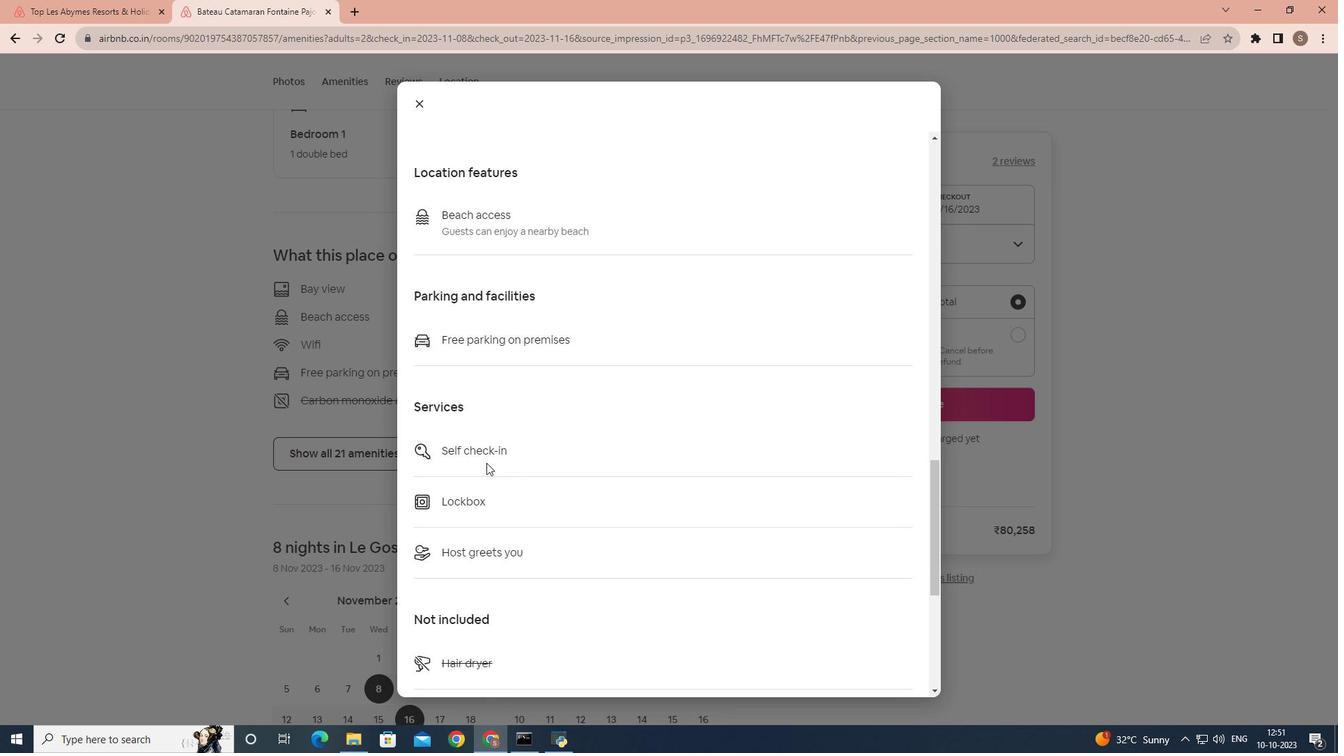 
Action: Mouse scrolled (486, 462) with delta (0, 0)
Screenshot: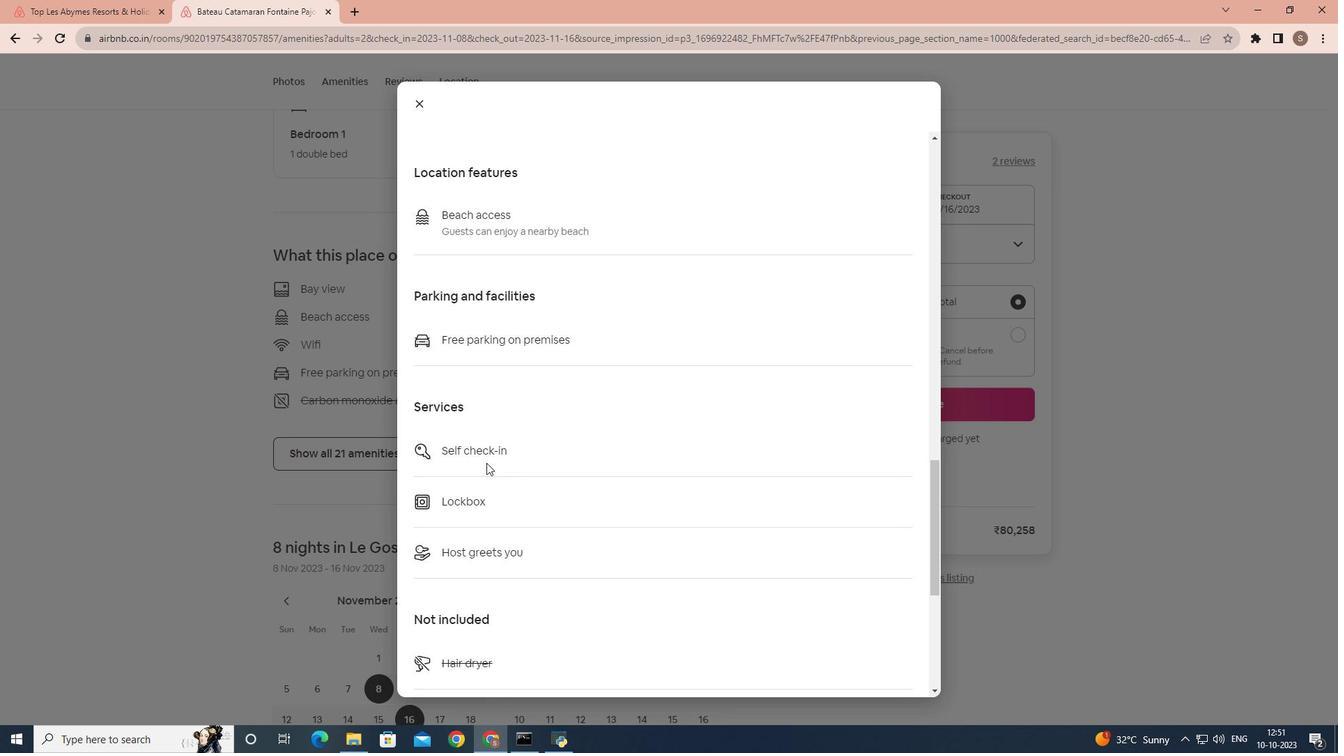 
Action: Mouse scrolled (486, 462) with delta (0, 0)
Screenshot: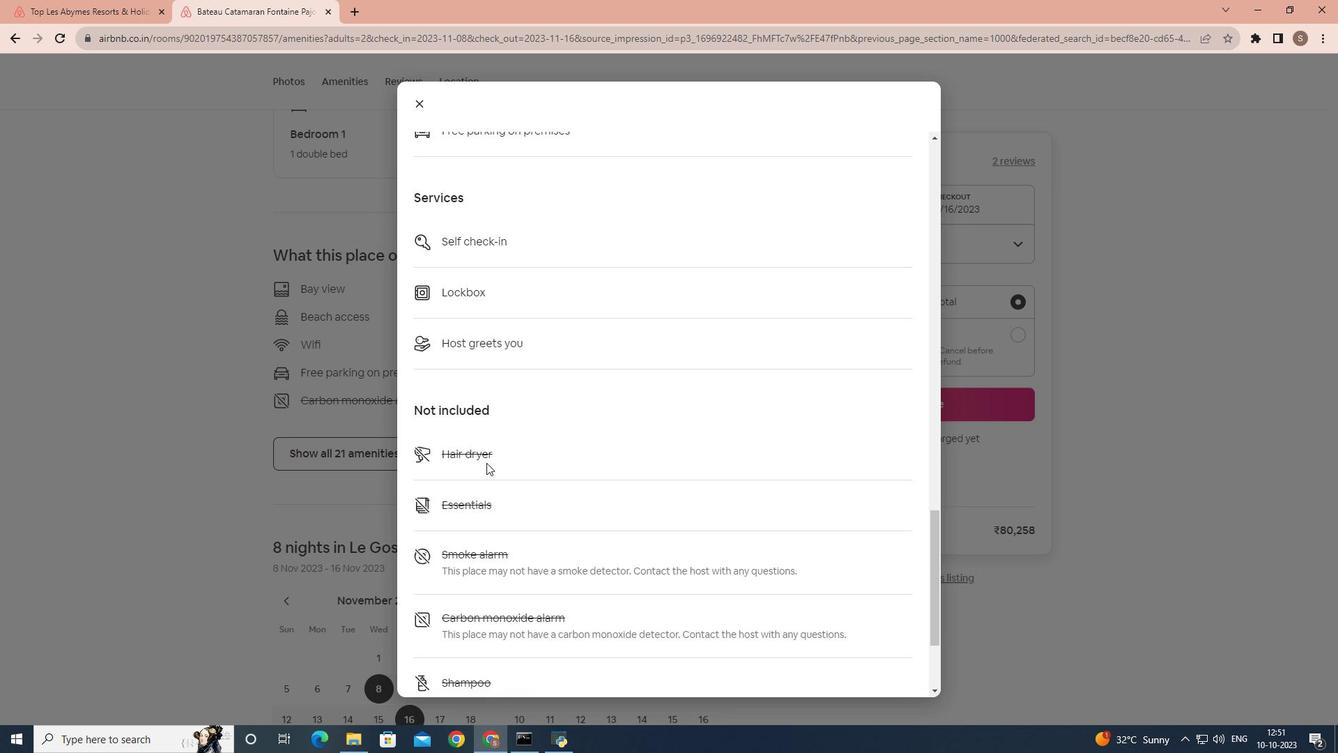 
Action: Mouse scrolled (486, 462) with delta (0, 0)
Screenshot: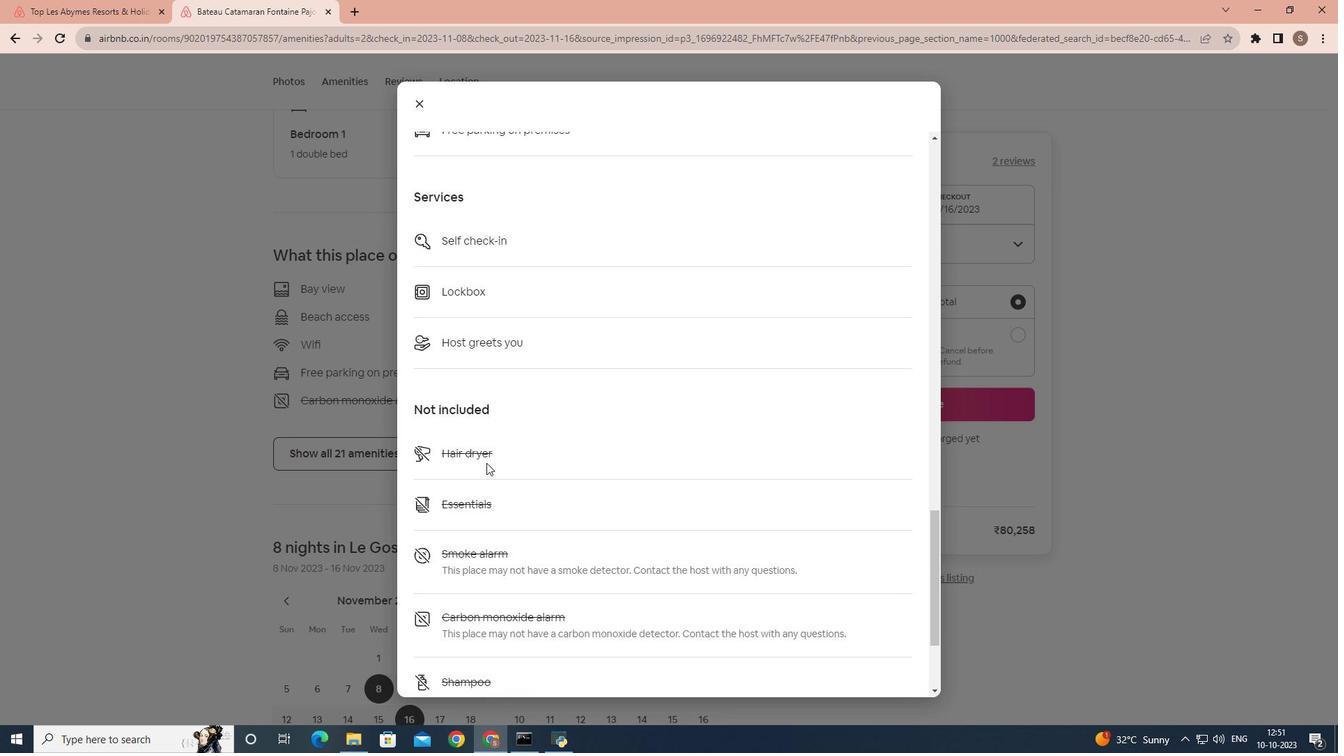 
Action: Mouse scrolled (486, 462) with delta (0, 0)
Screenshot: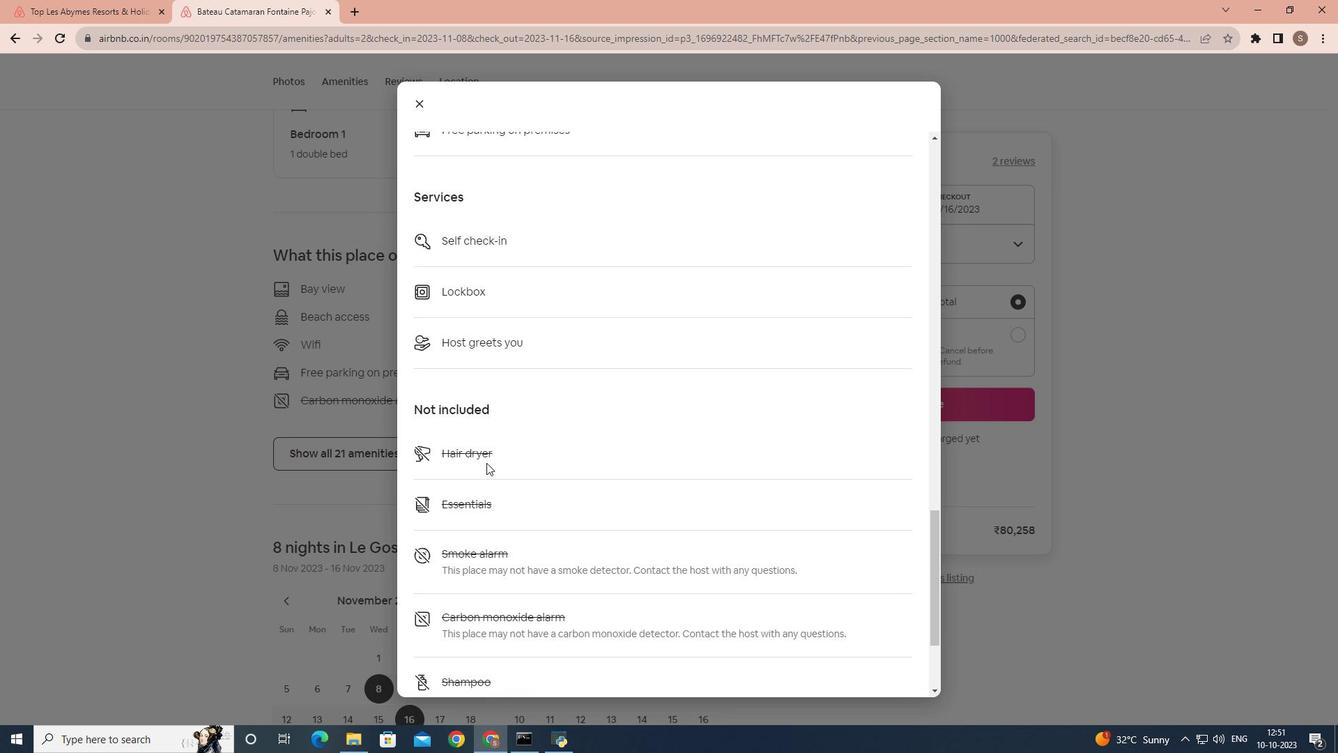
Action: Mouse scrolled (486, 462) with delta (0, 0)
Screenshot: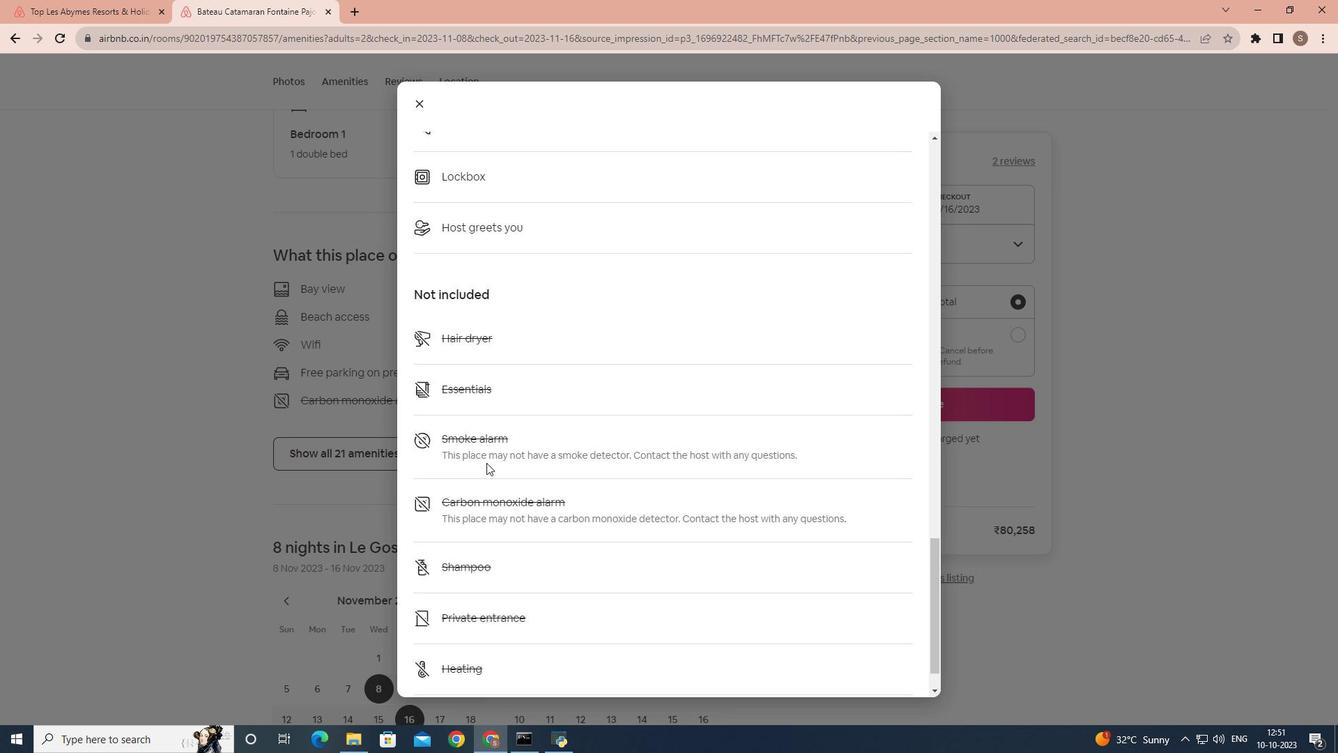 
Action: Mouse scrolled (486, 462) with delta (0, 0)
Screenshot: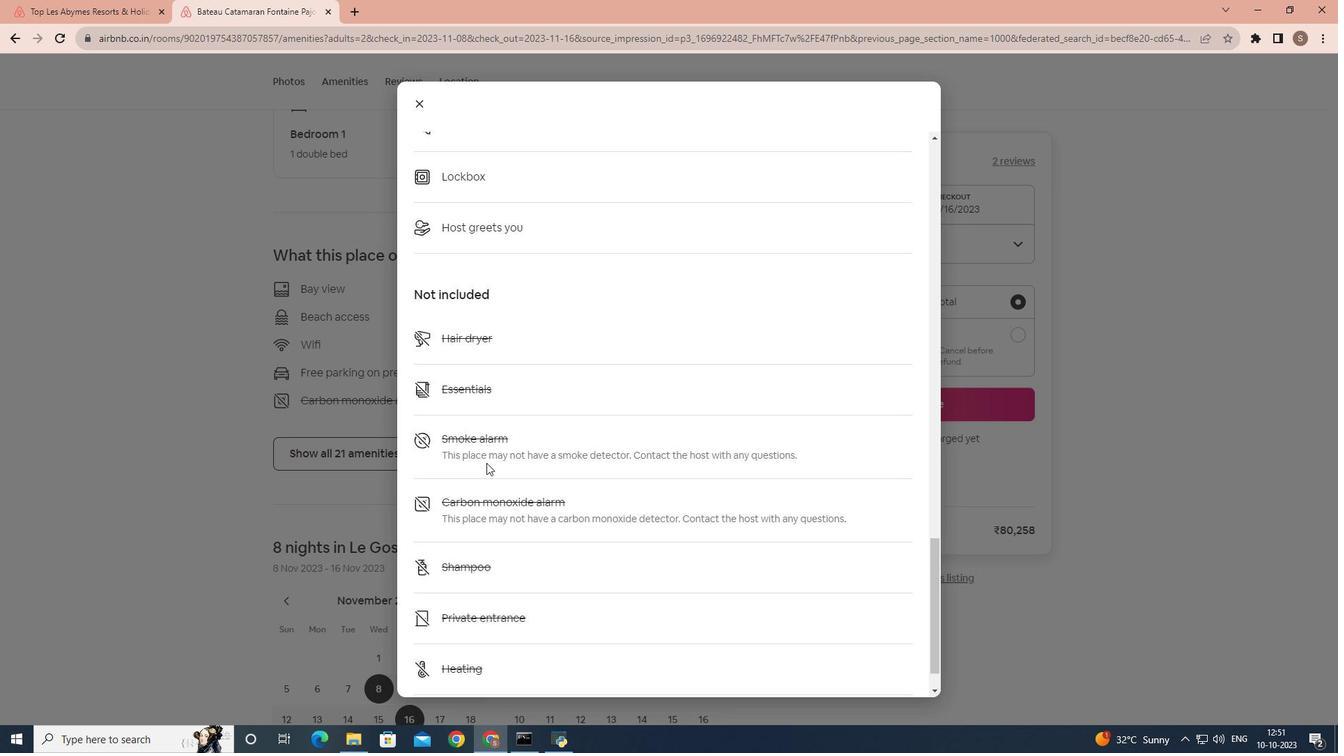 
Action: Mouse scrolled (486, 462) with delta (0, 0)
Screenshot: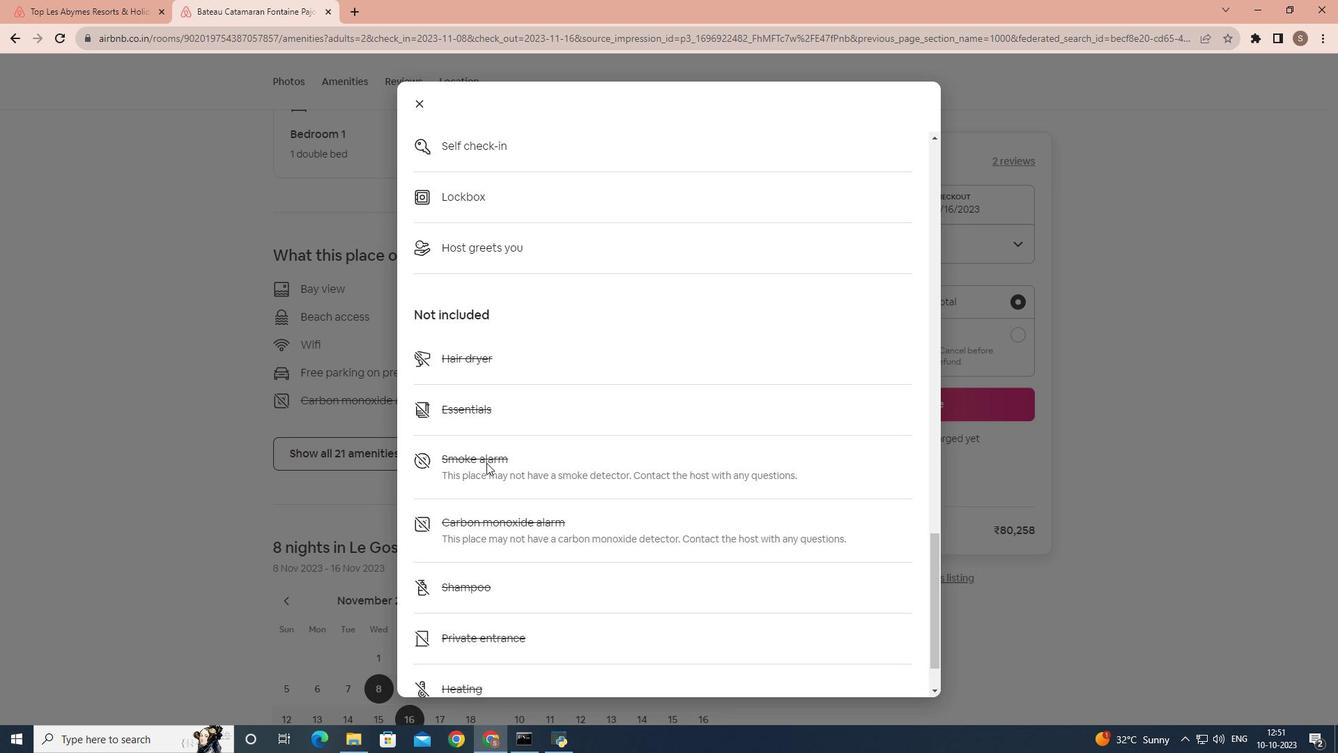 
Action: Mouse scrolled (486, 462) with delta (0, 0)
Screenshot: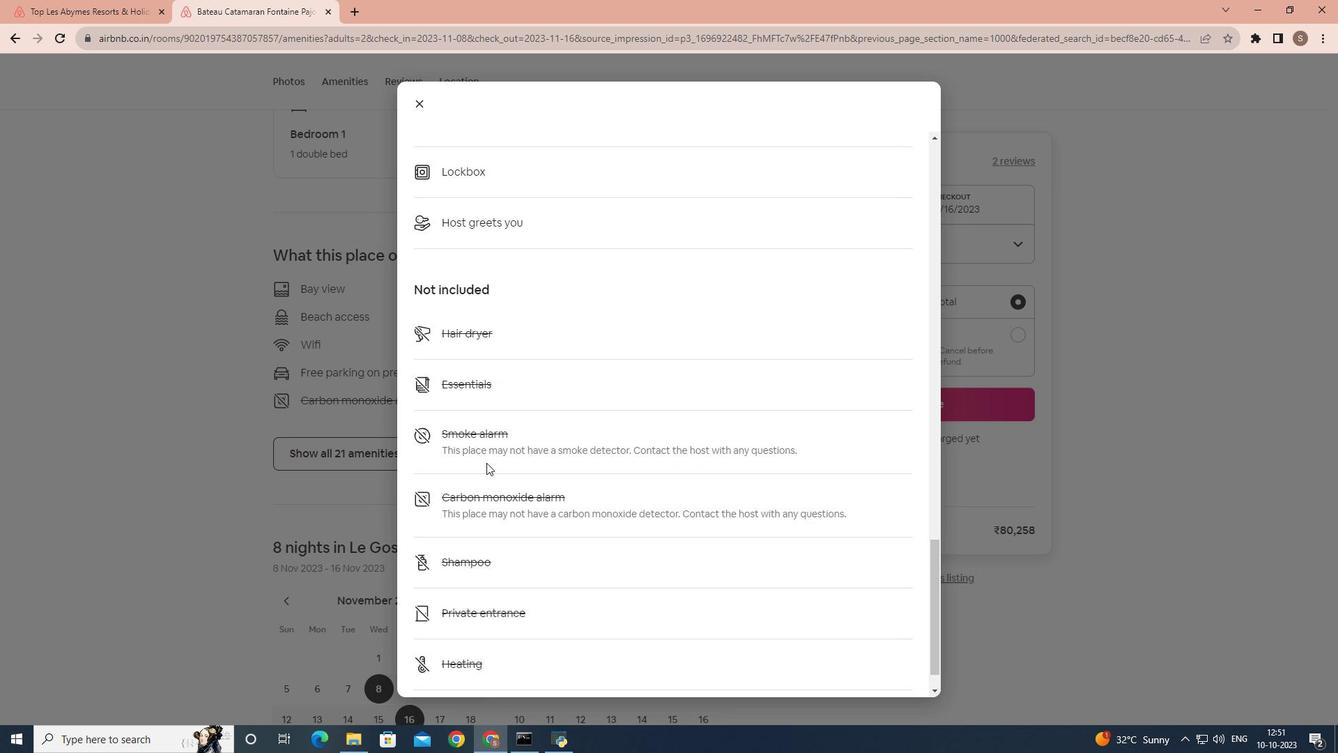 
Action: Mouse scrolled (486, 463) with delta (0, 0)
Screenshot: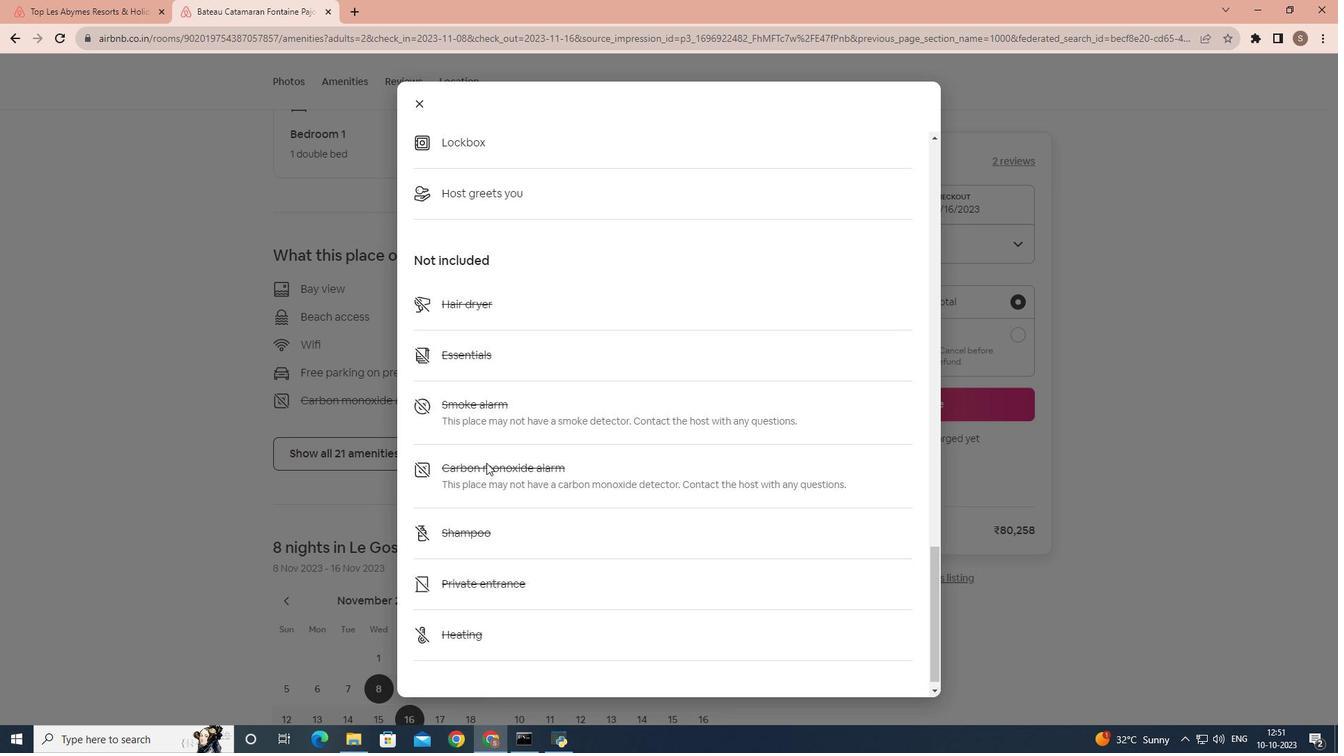 
Action: Mouse scrolled (486, 462) with delta (0, 0)
Screenshot: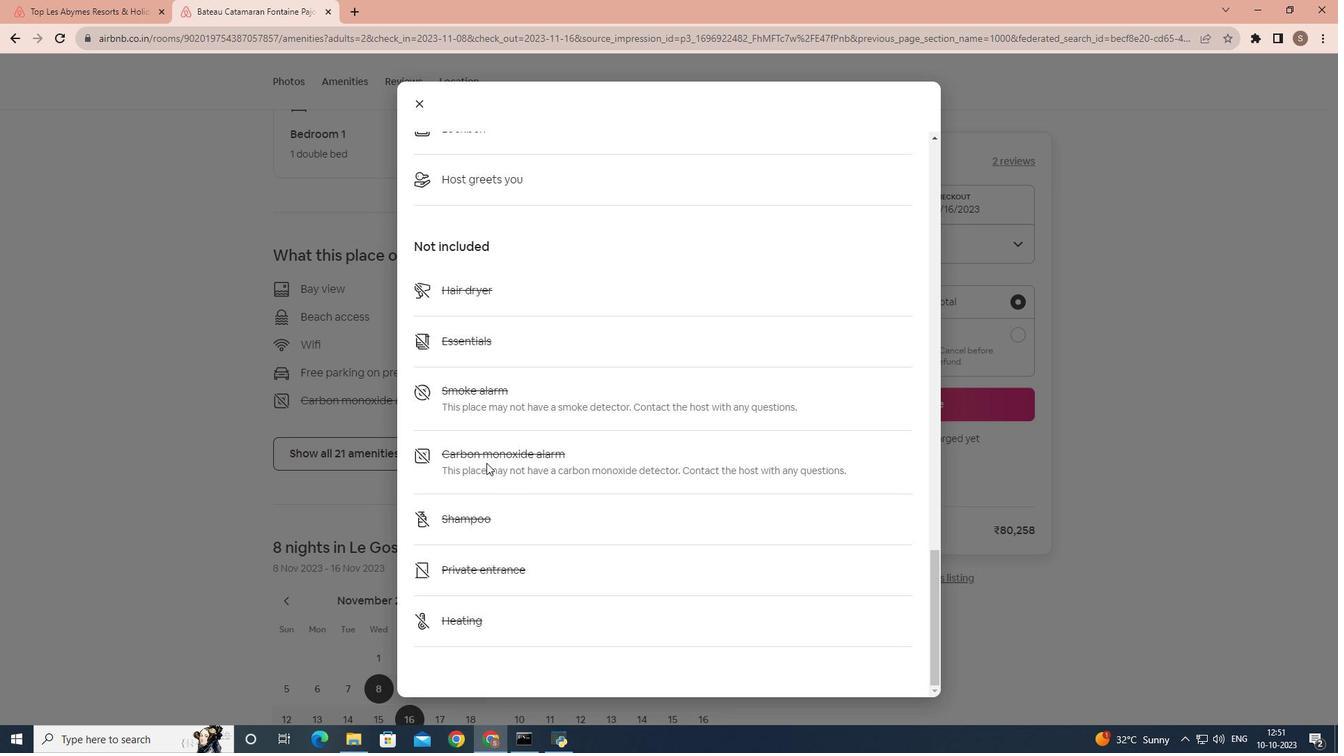 
Action: Mouse scrolled (486, 462) with delta (0, 0)
Screenshot: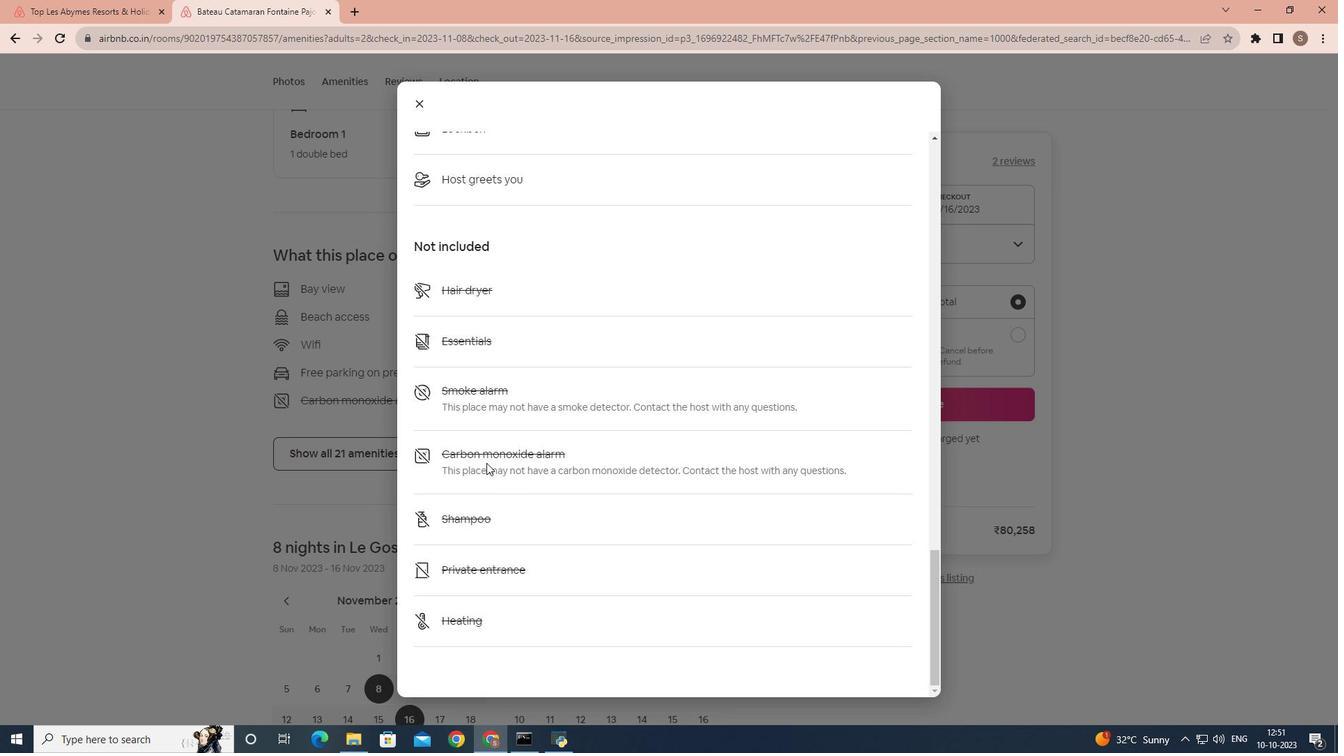 
Action: Mouse moved to (426, 101)
Screenshot: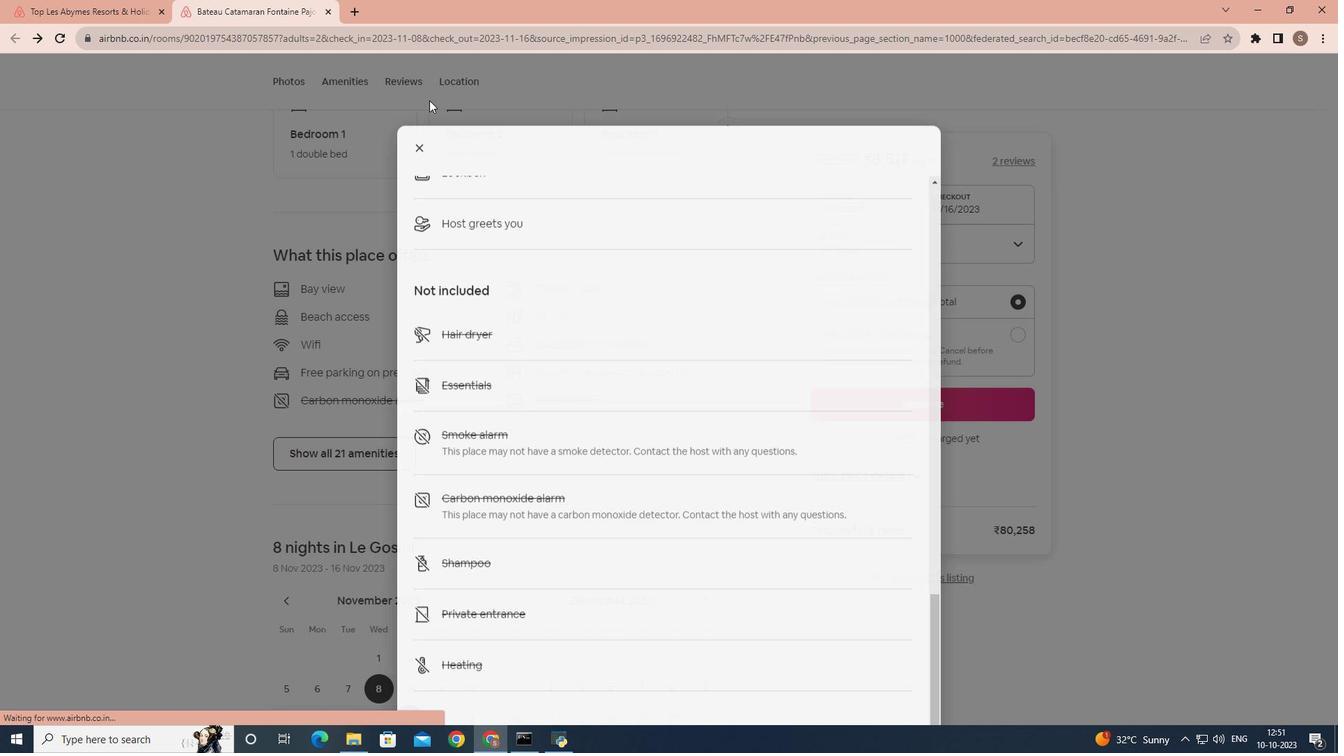 
Action: Mouse pressed left at (426, 101)
Screenshot: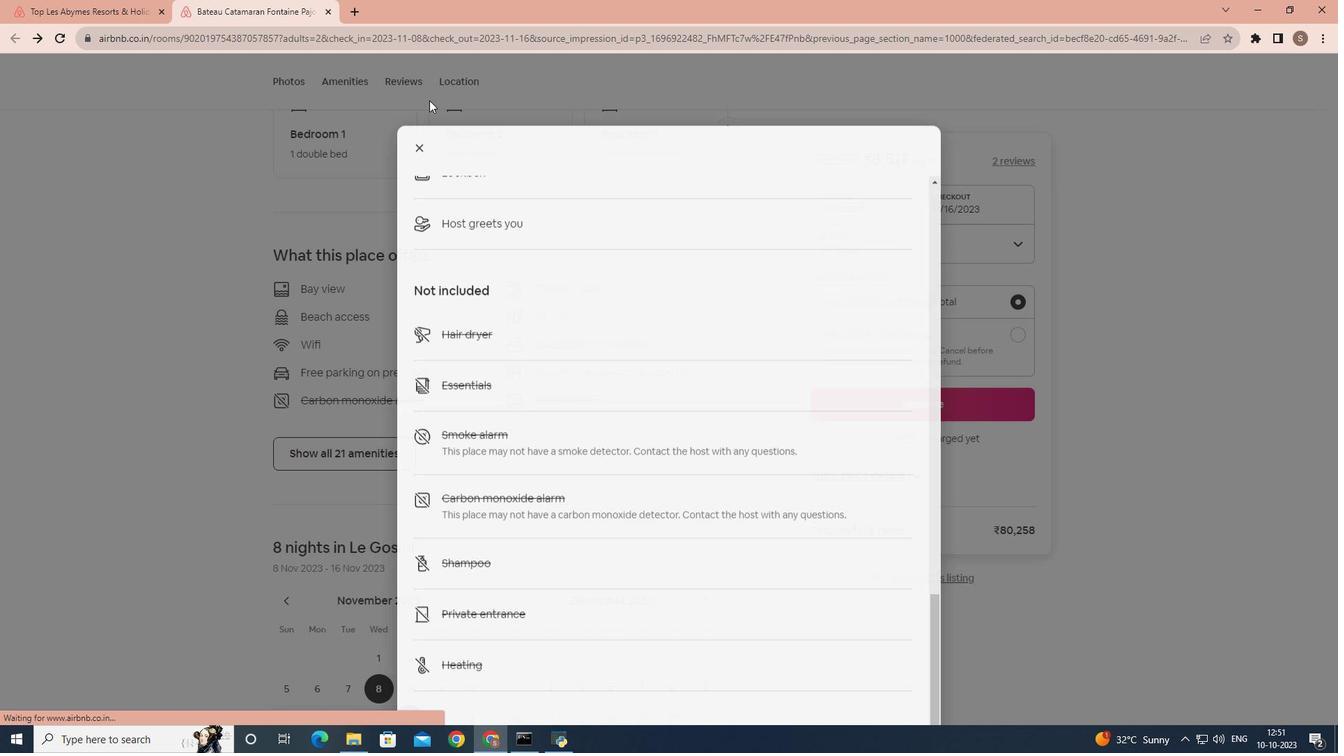 
Action: Mouse moved to (523, 432)
Screenshot: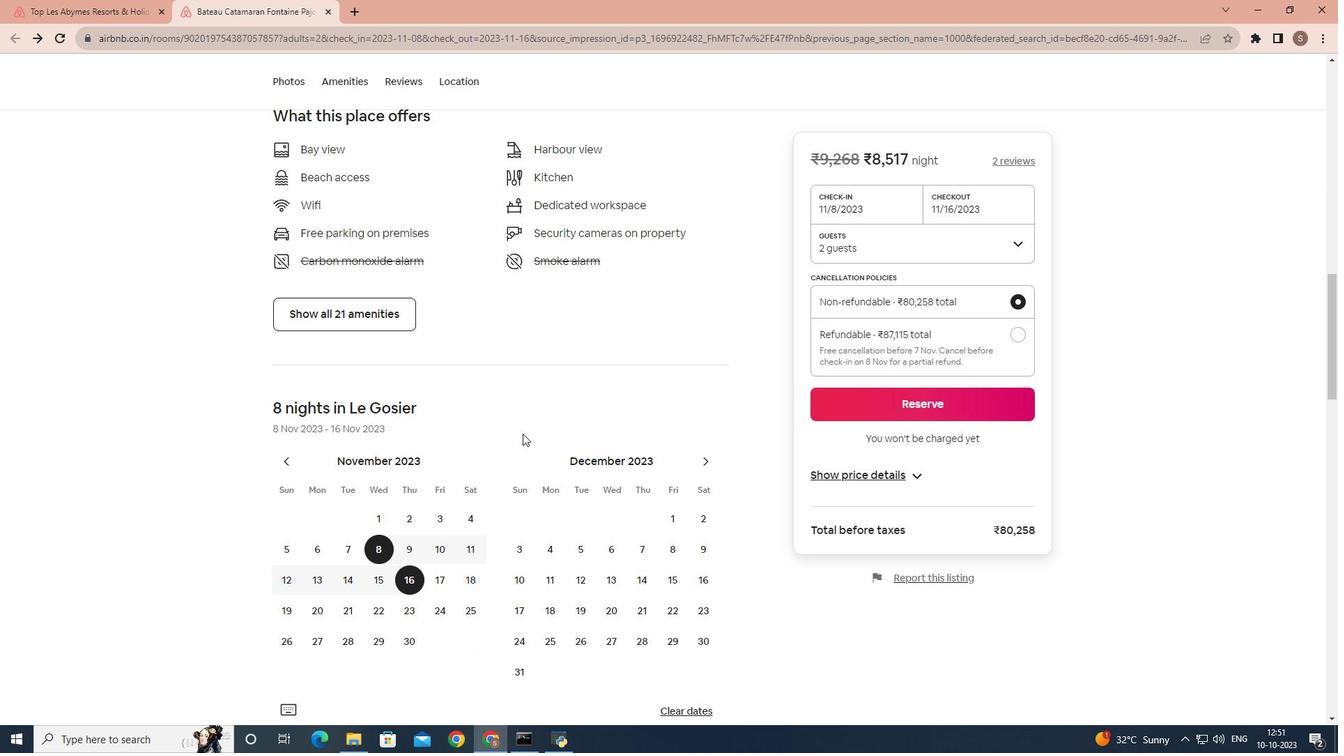 
Action: Mouse scrolled (523, 431) with delta (0, 0)
Screenshot: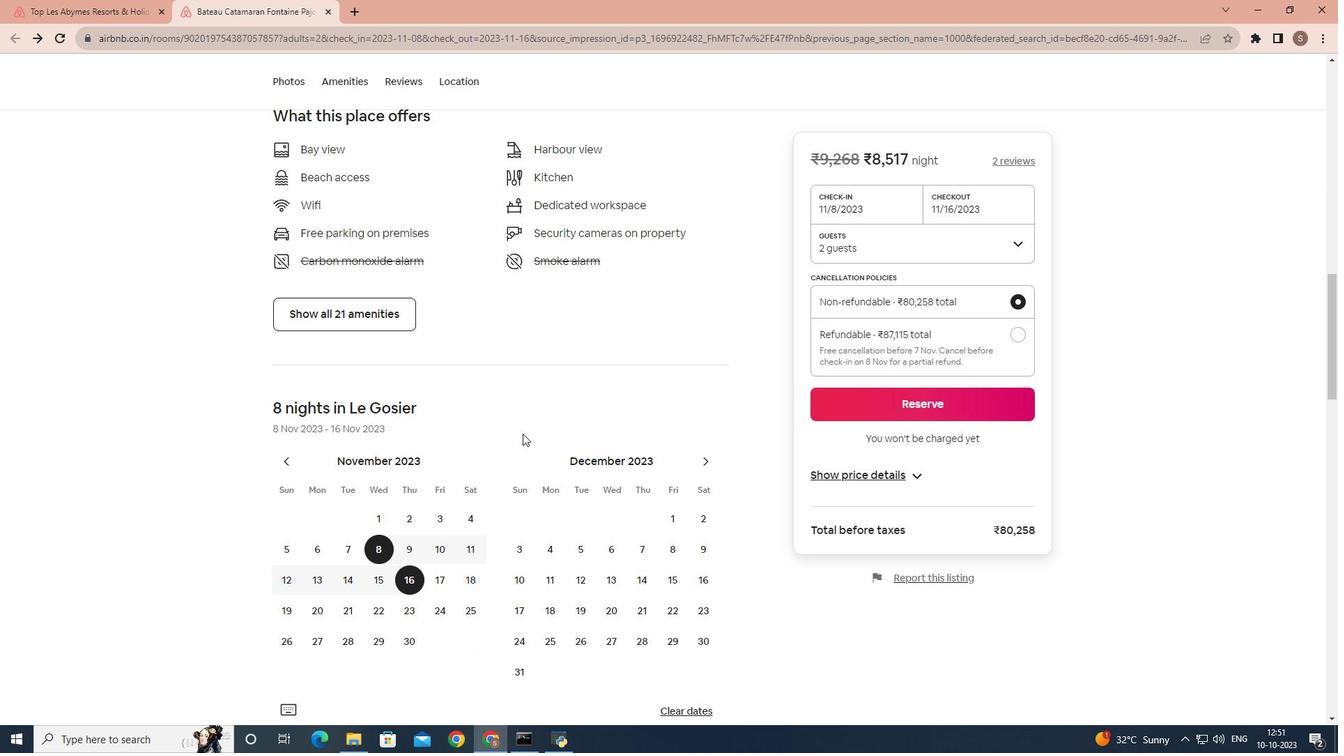 
Action: Mouse moved to (523, 433)
Screenshot: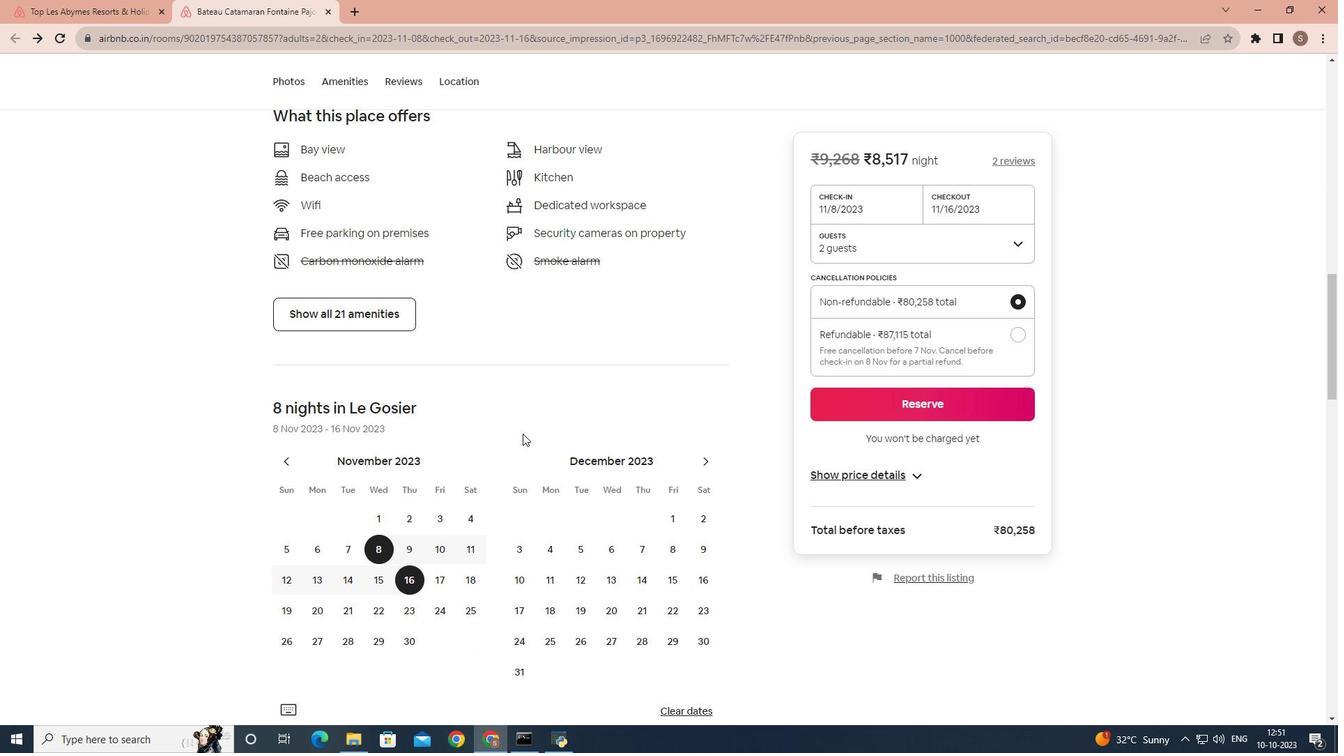 
Action: Mouse scrolled (523, 432) with delta (0, 0)
Screenshot: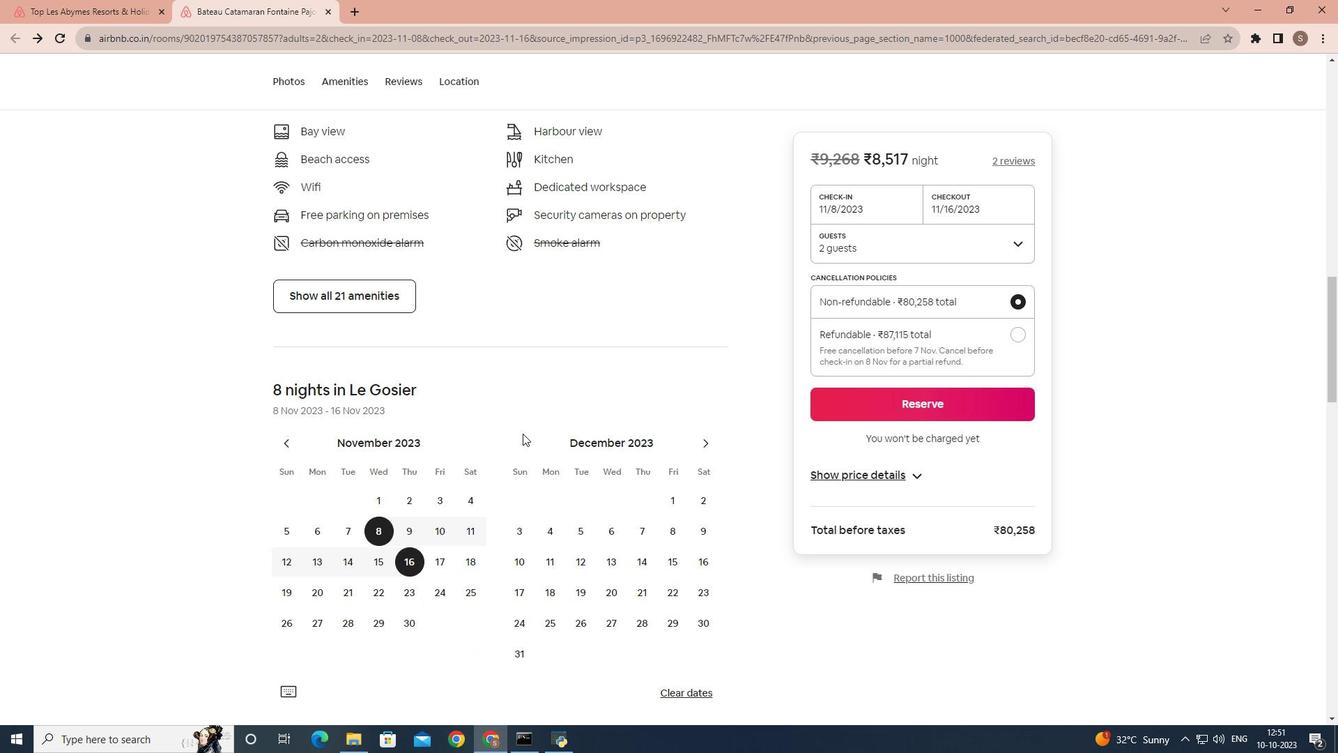 
Action: Mouse moved to (523, 433)
Screenshot: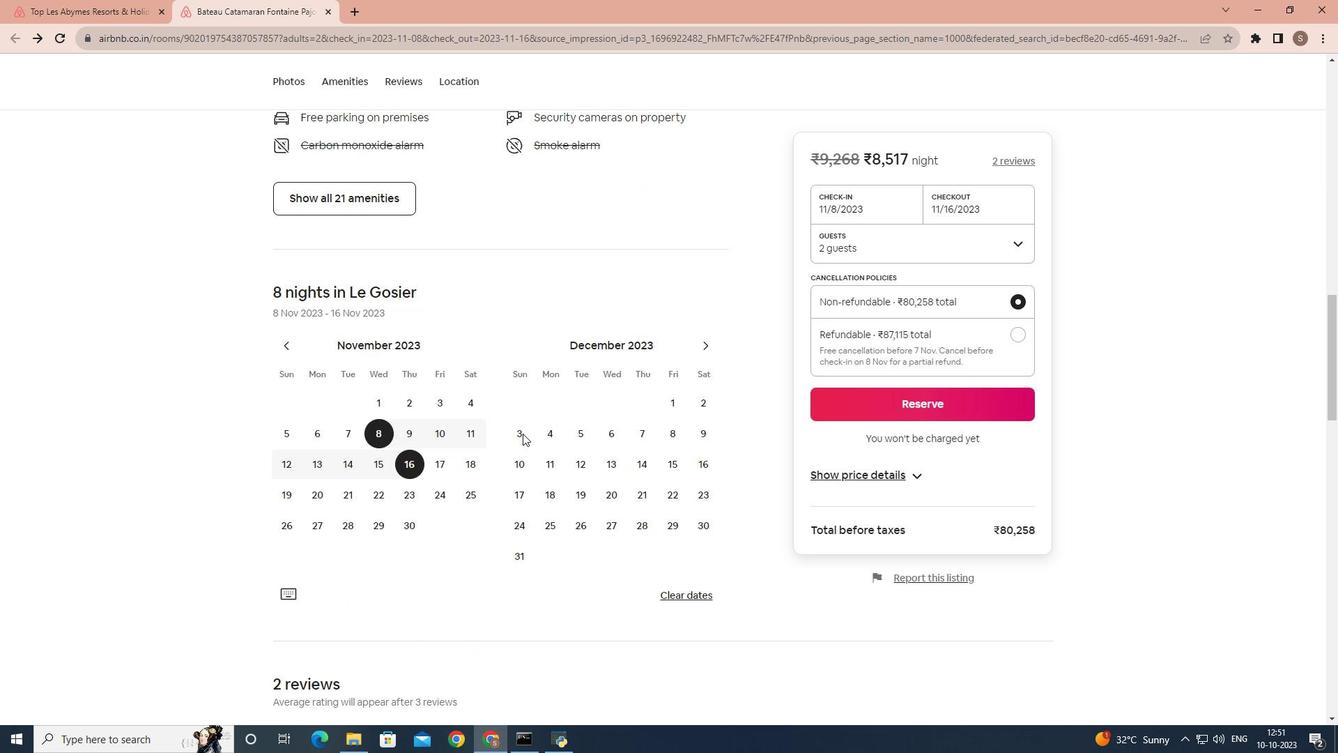 
Action: Mouse scrolled (523, 433) with delta (0, 0)
Screenshot: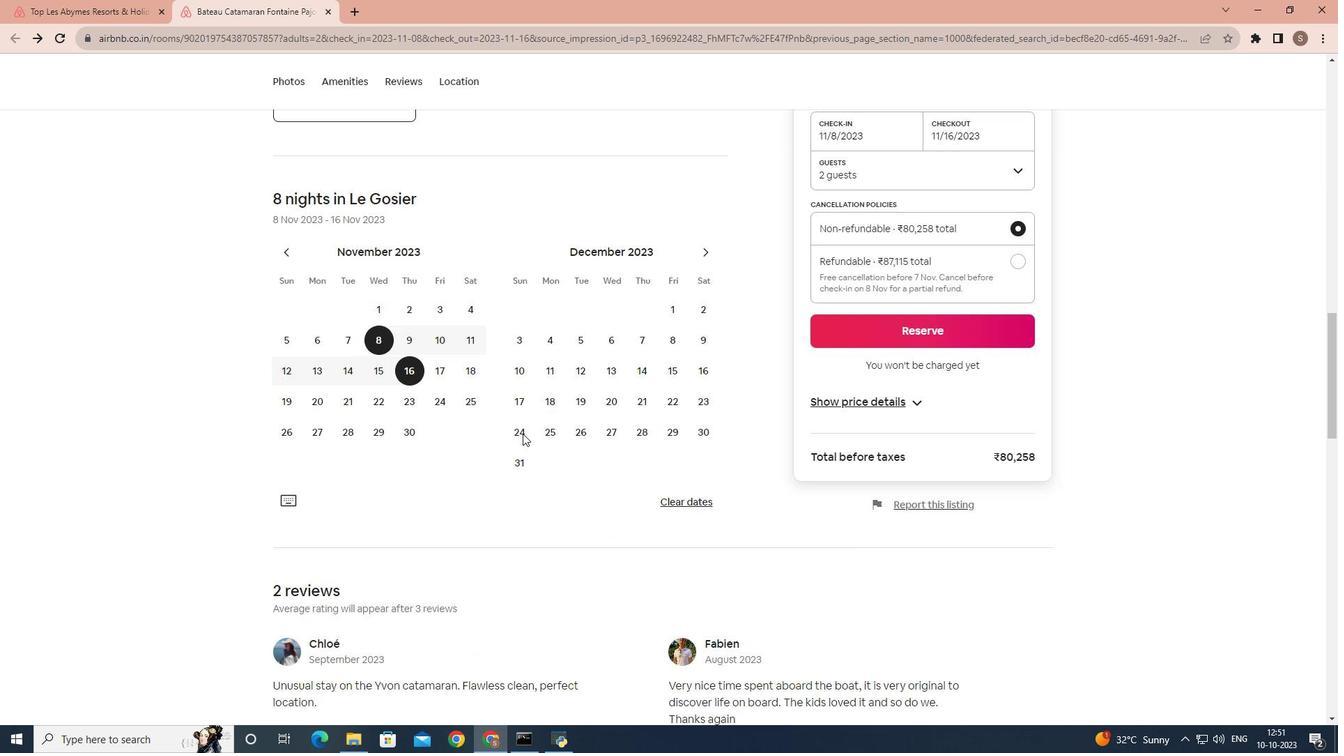 
Action: Mouse scrolled (523, 433) with delta (0, 0)
Screenshot: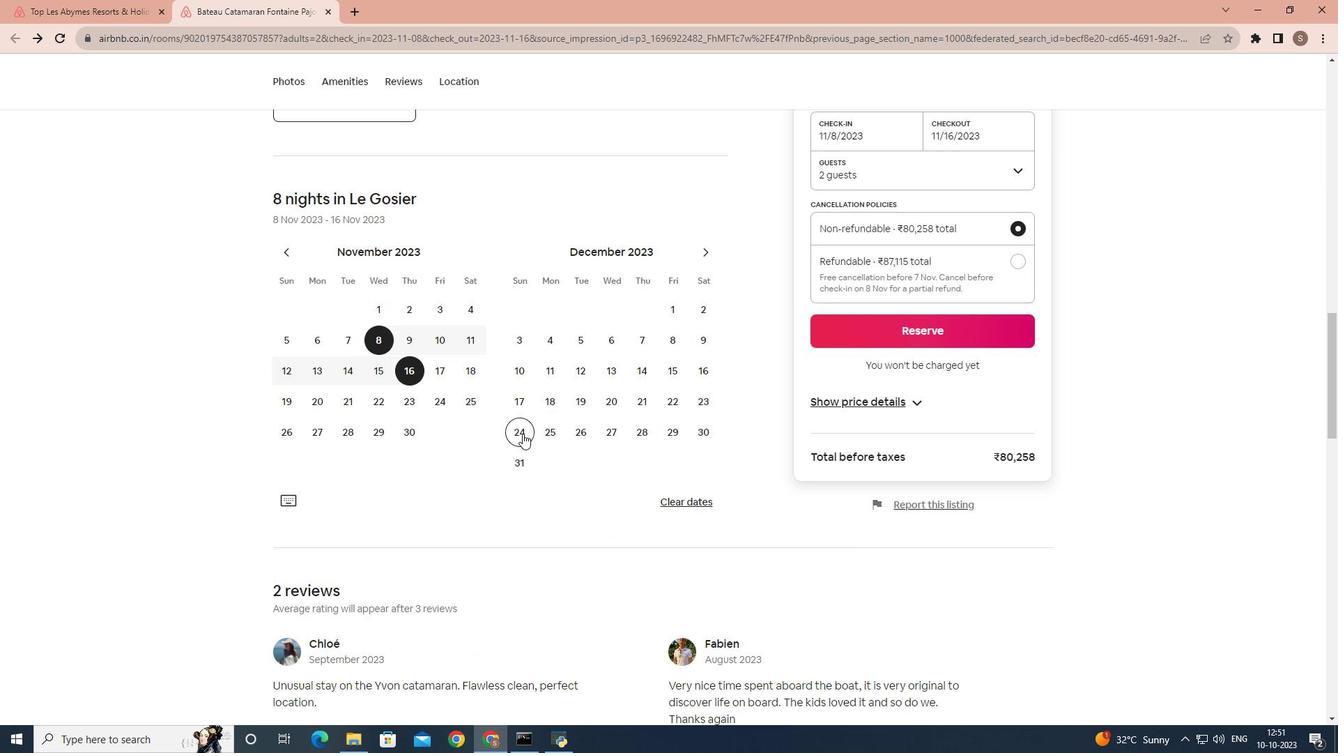 
Action: Mouse scrolled (523, 433) with delta (0, 0)
Screenshot: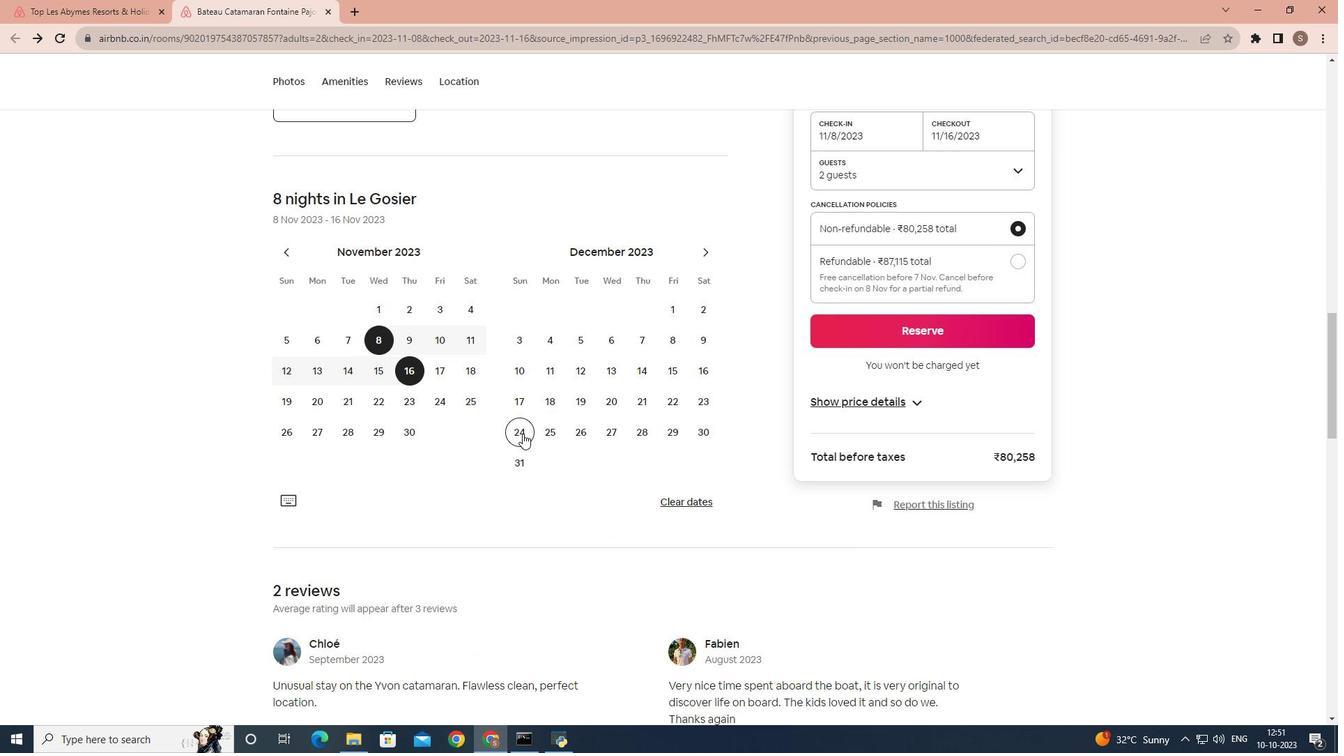 
Action: Mouse scrolled (523, 433) with delta (0, 0)
Screenshot: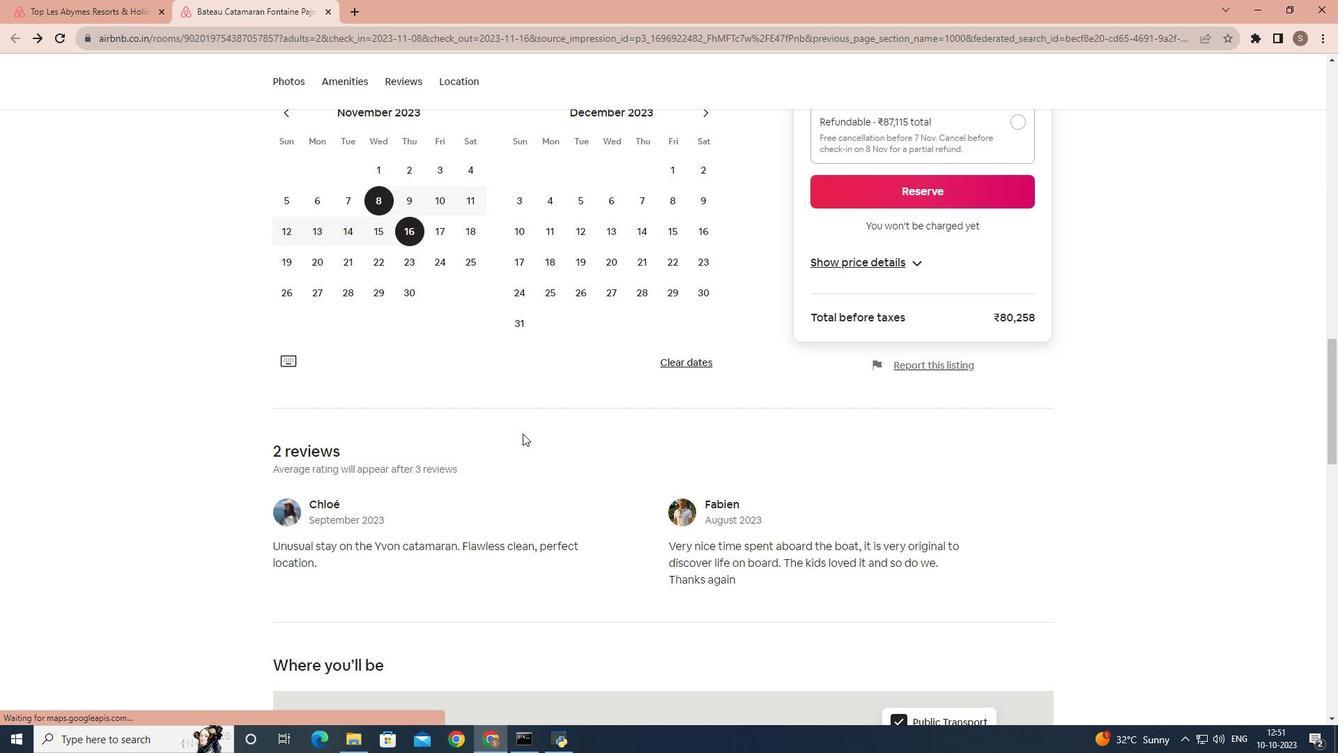 
Action: Mouse scrolled (523, 433) with delta (0, 0)
Screenshot: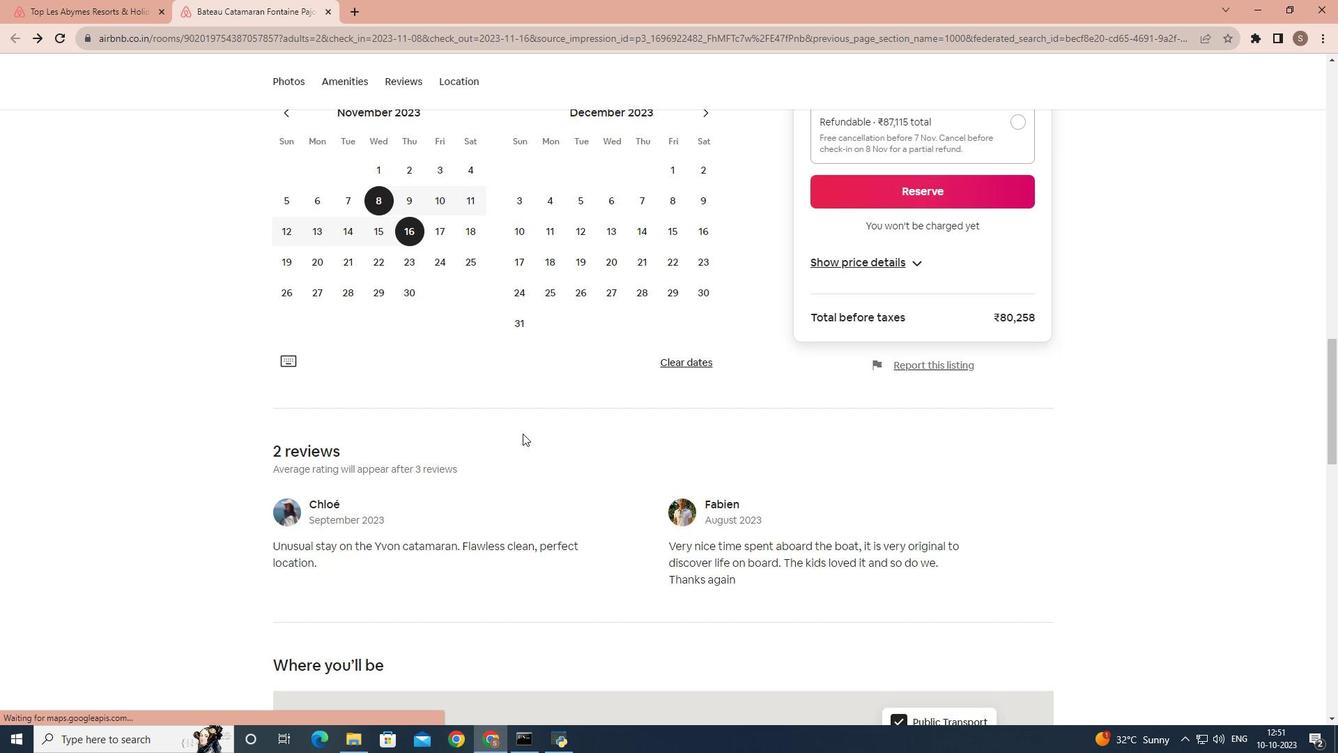 
Action: Mouse scrolled (523, 433) with delta (0, 0)
Screenshot: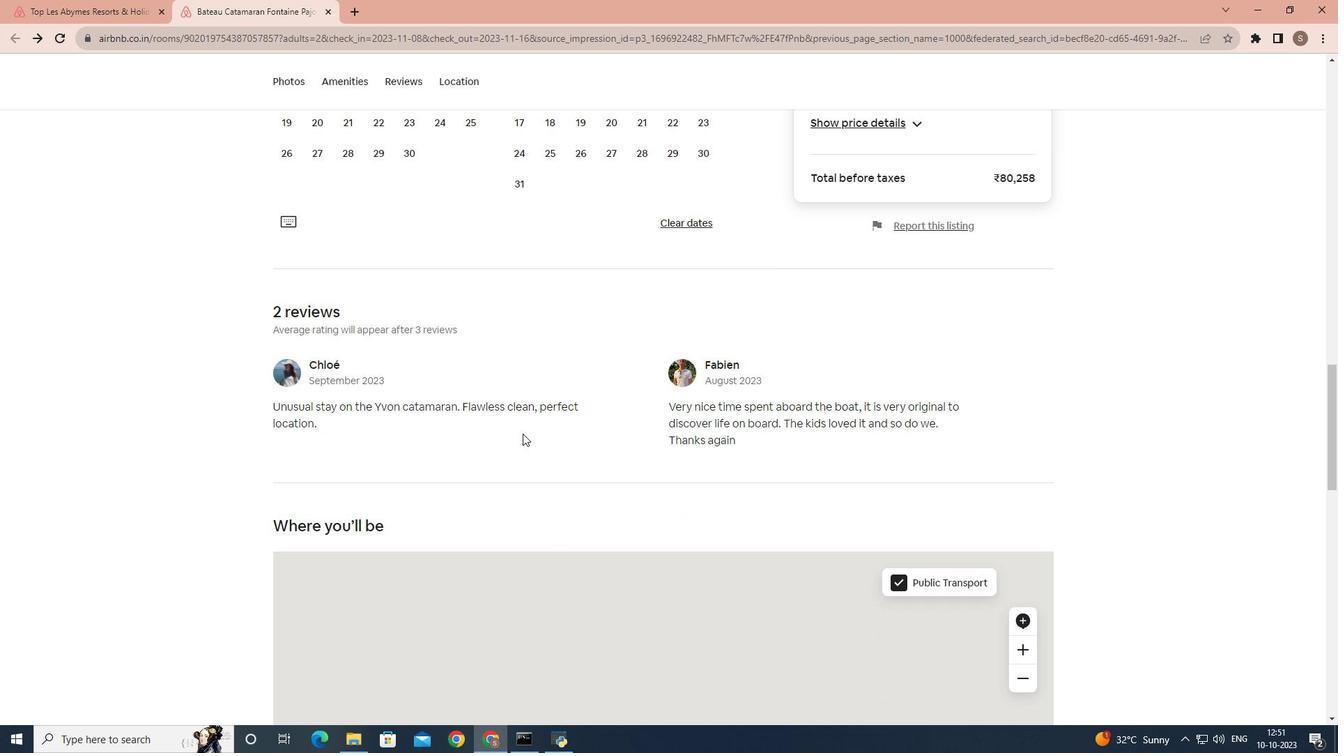 
Action: Mouse scrolled (523, 433) with delta (0, 0)
Screenshot: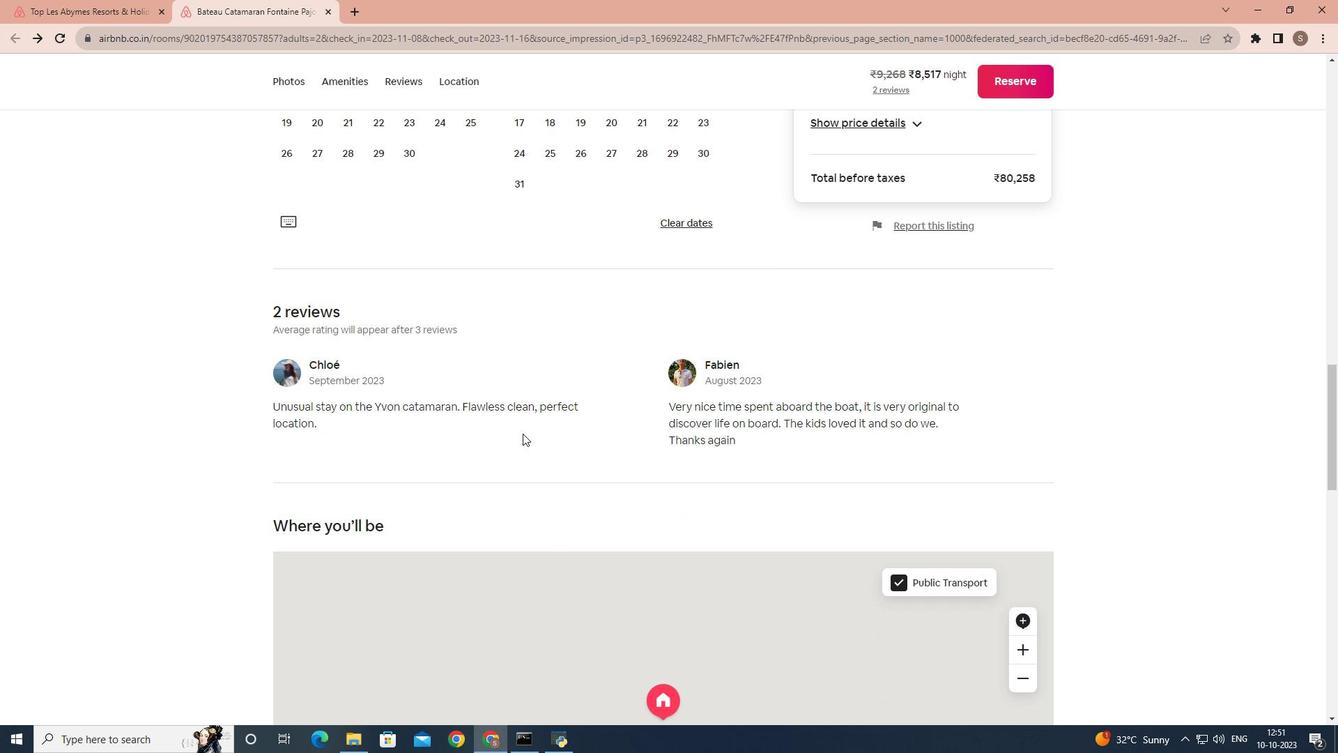 
Action: Mouse scrolled (523, 433) with delta (0, 0)
Screenshot: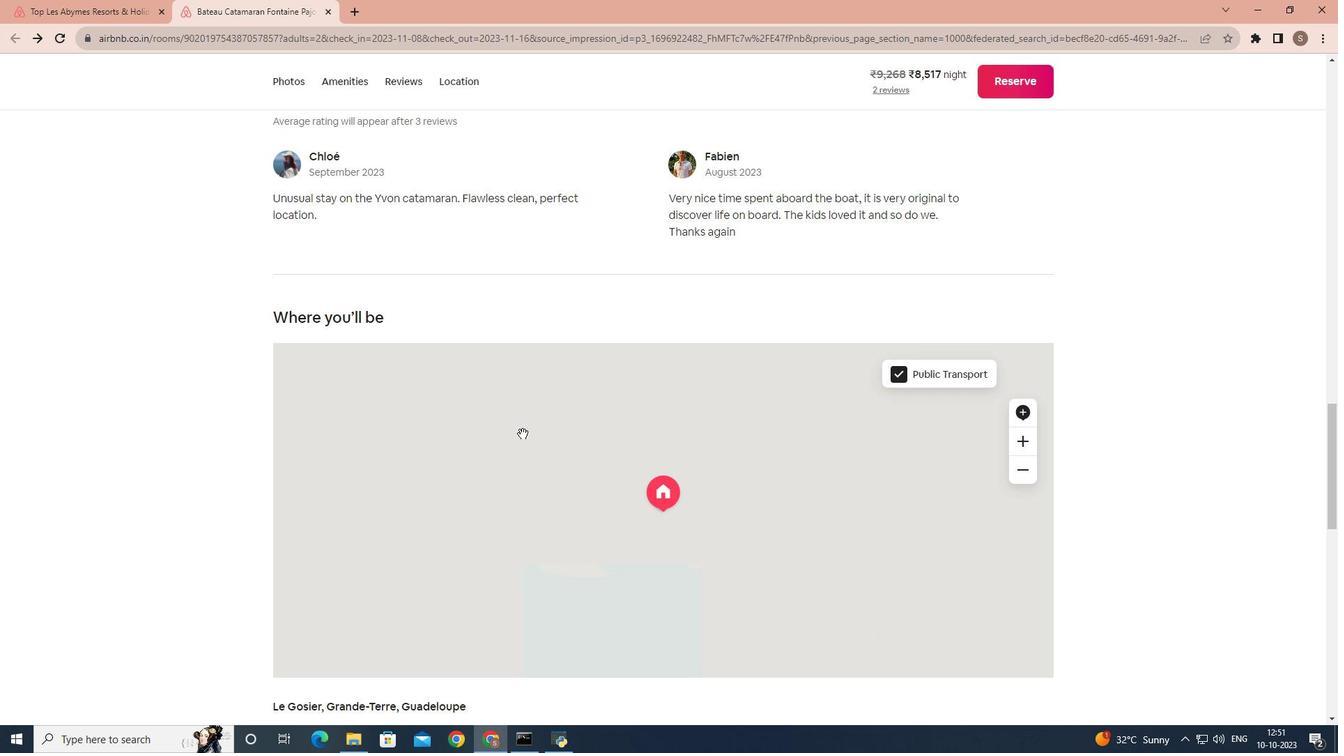 
Action: Mouse scrolled (523, 433) with delta (0, 0)
Screenshot: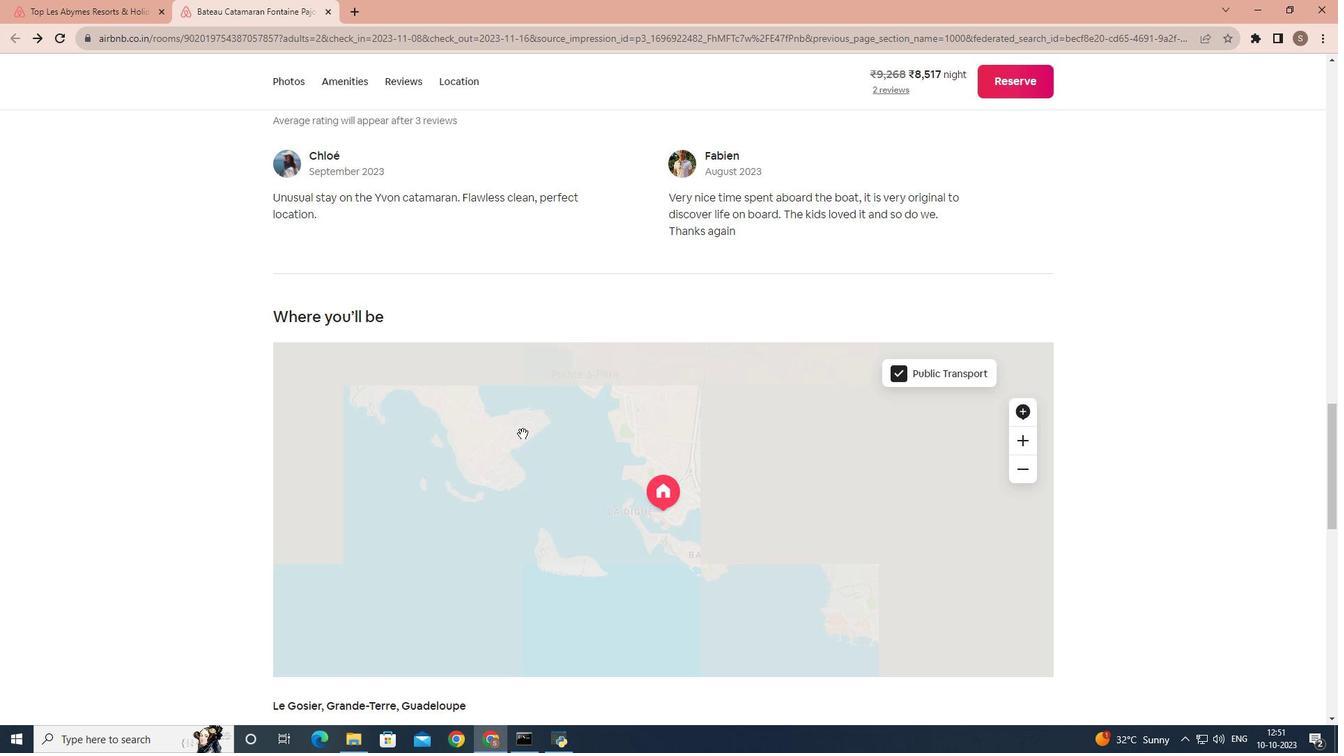 
Action: Mouse scrolled (523, 433) with delta (0, 0)
Screenshot: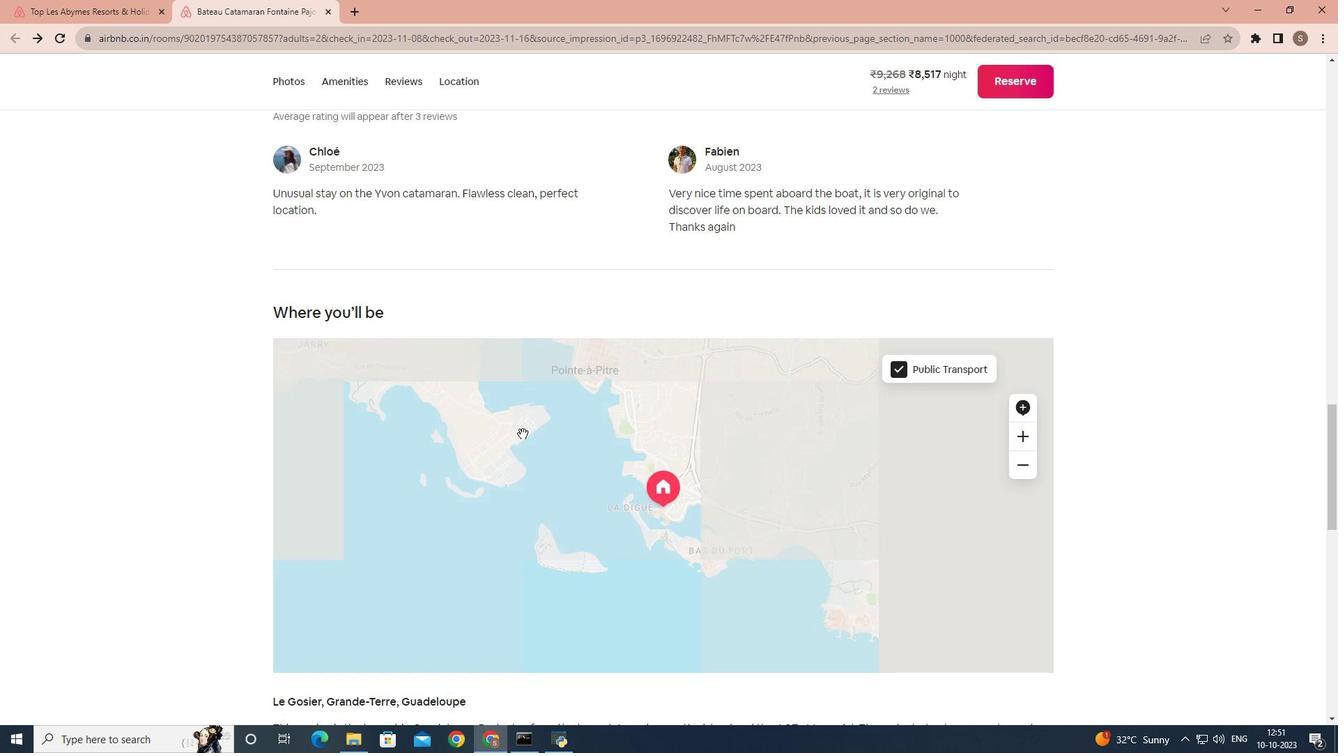 
Action: Mouse scrolled (523, 433) with delta (0, 0)
Screenshot: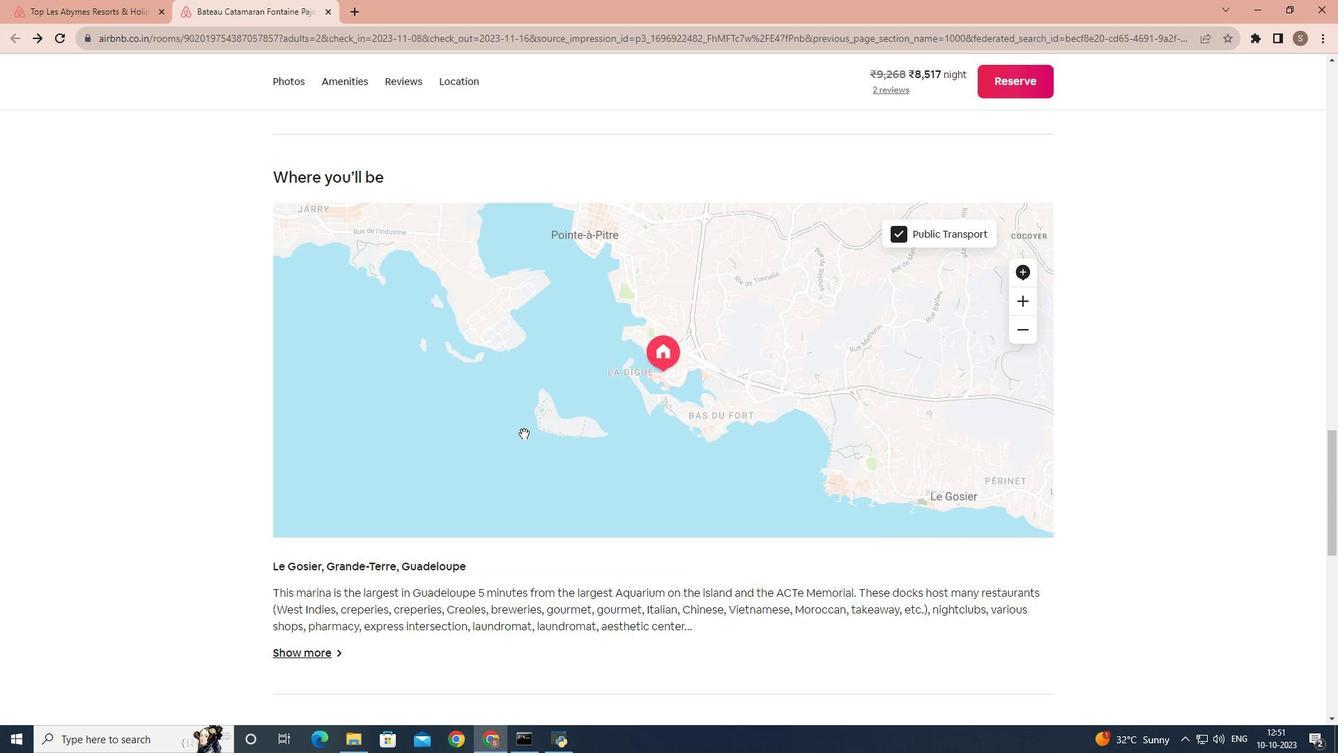 
Action: Mouse scrolled (523, 433) with delta (0, 0)
Screenshot: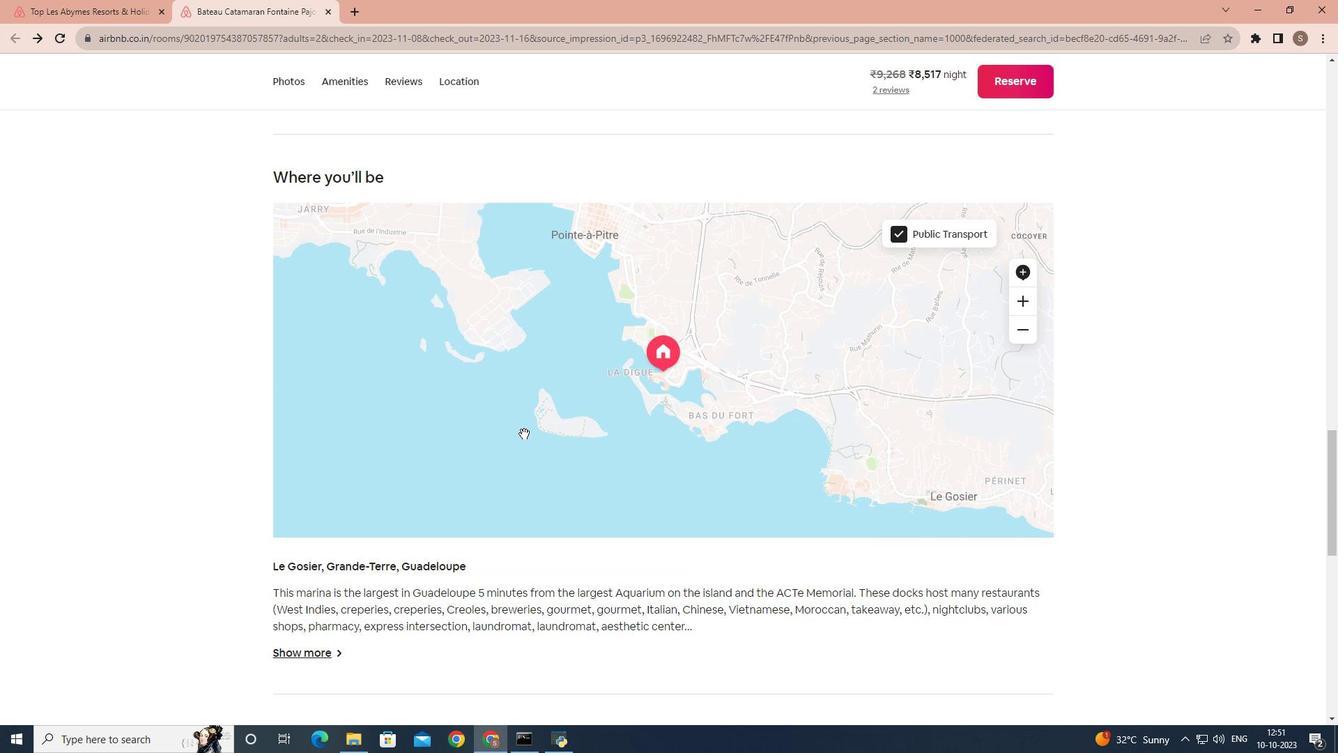
Action: Mouse moved to (524, 433)
Screenshot: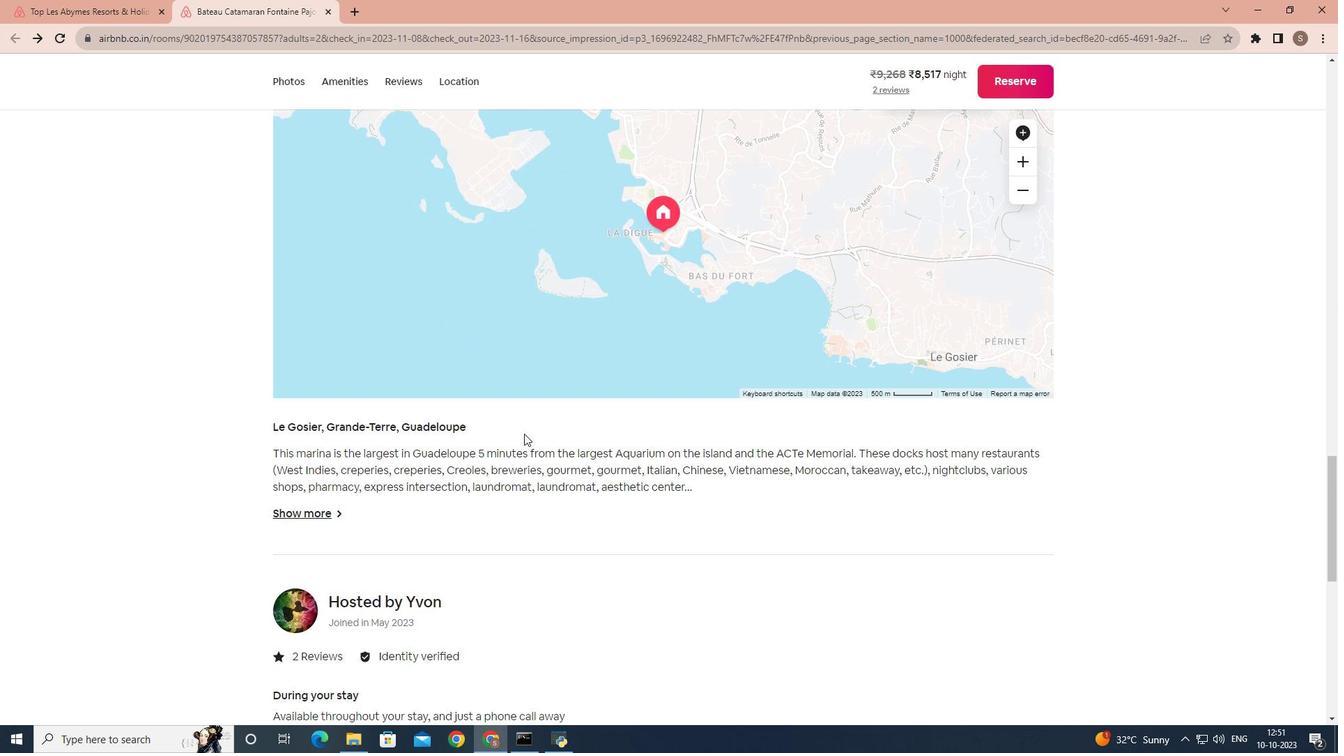 
Action: Mouse scrolled (524, 433) with delta (0, 0)
Screenshot: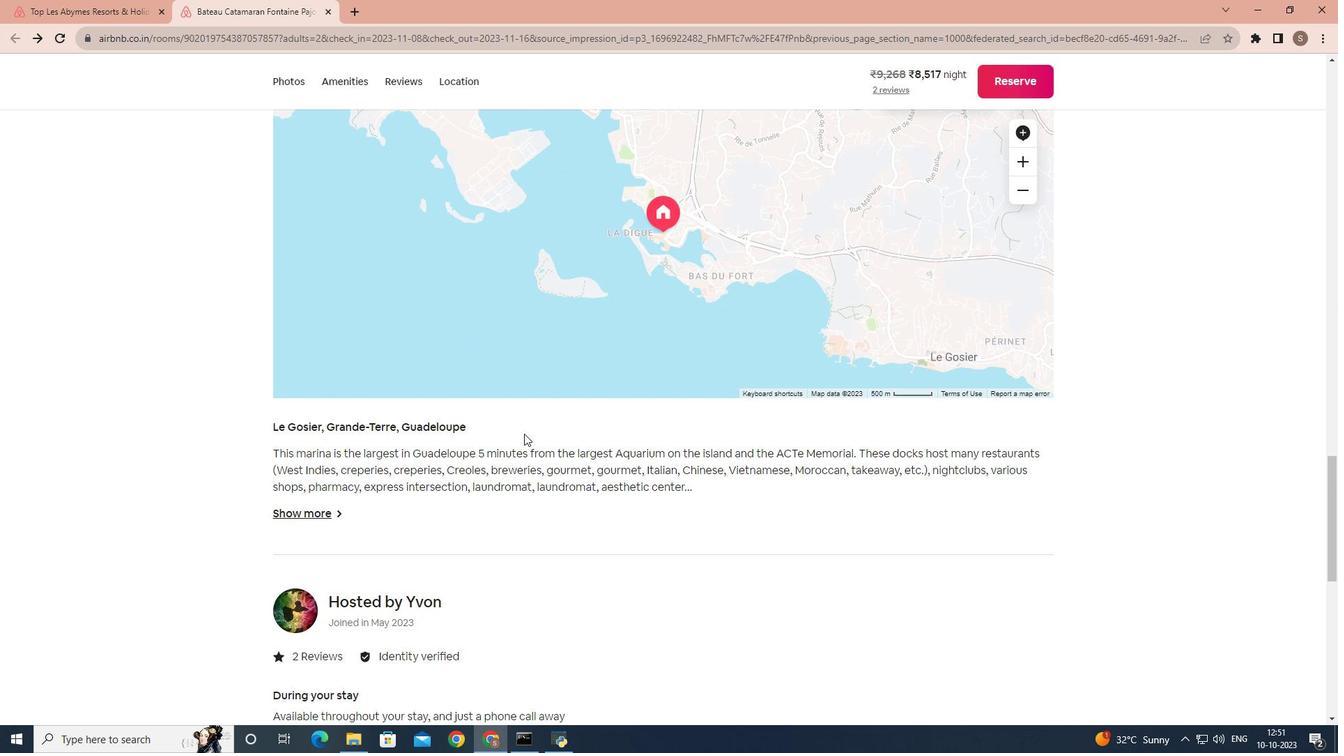 
Action: Mouse scrolled (524, 433) with delta (0, 0)
Screenshot: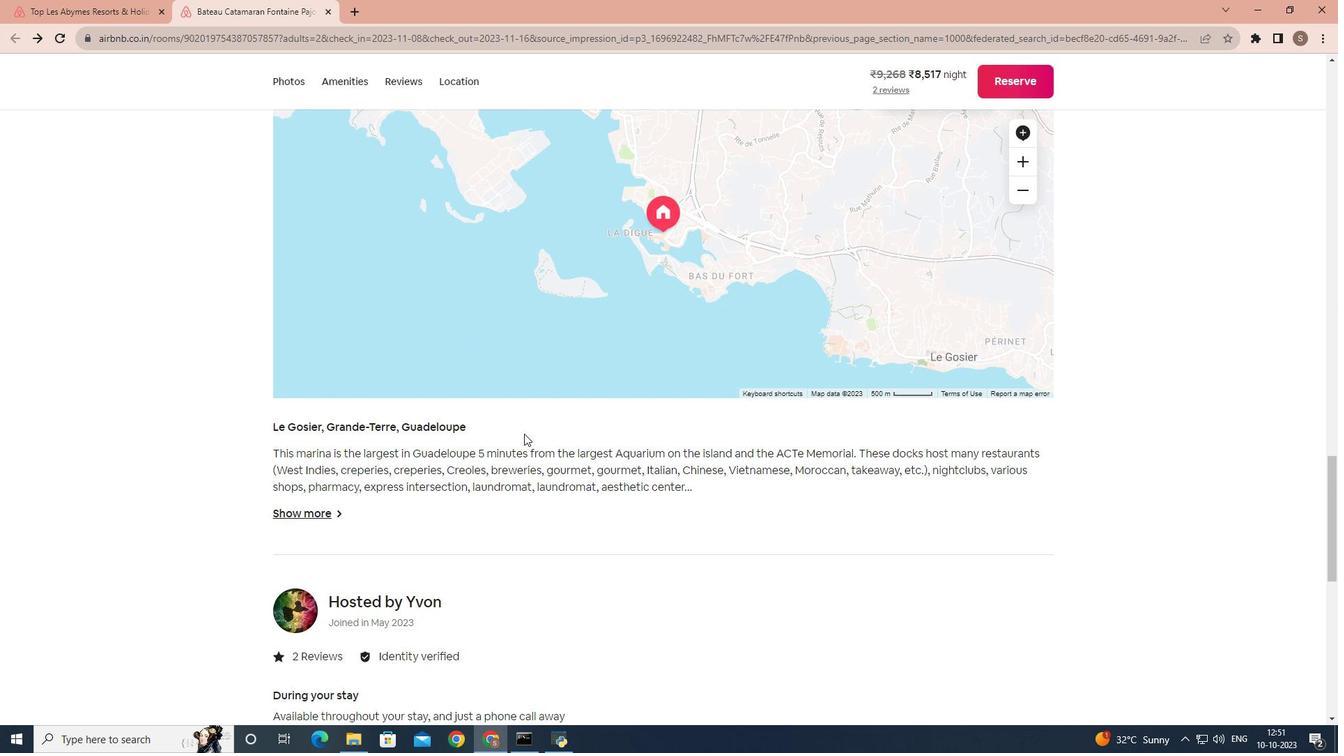 
Action: Mouse scrolled (524, 433) with delta (0, 0)
Screenshot: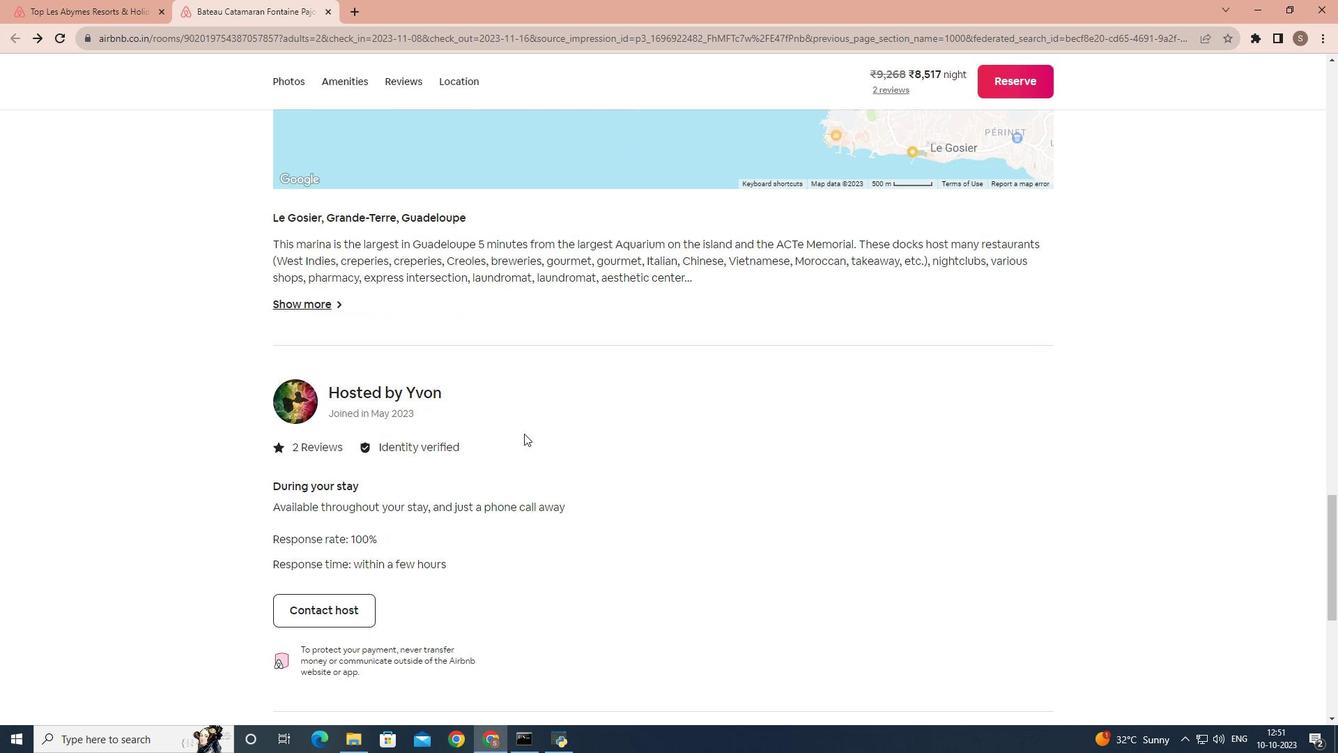 
Action: Mouse scrolled (524, 433) with delta (0, 0)
Screenshot: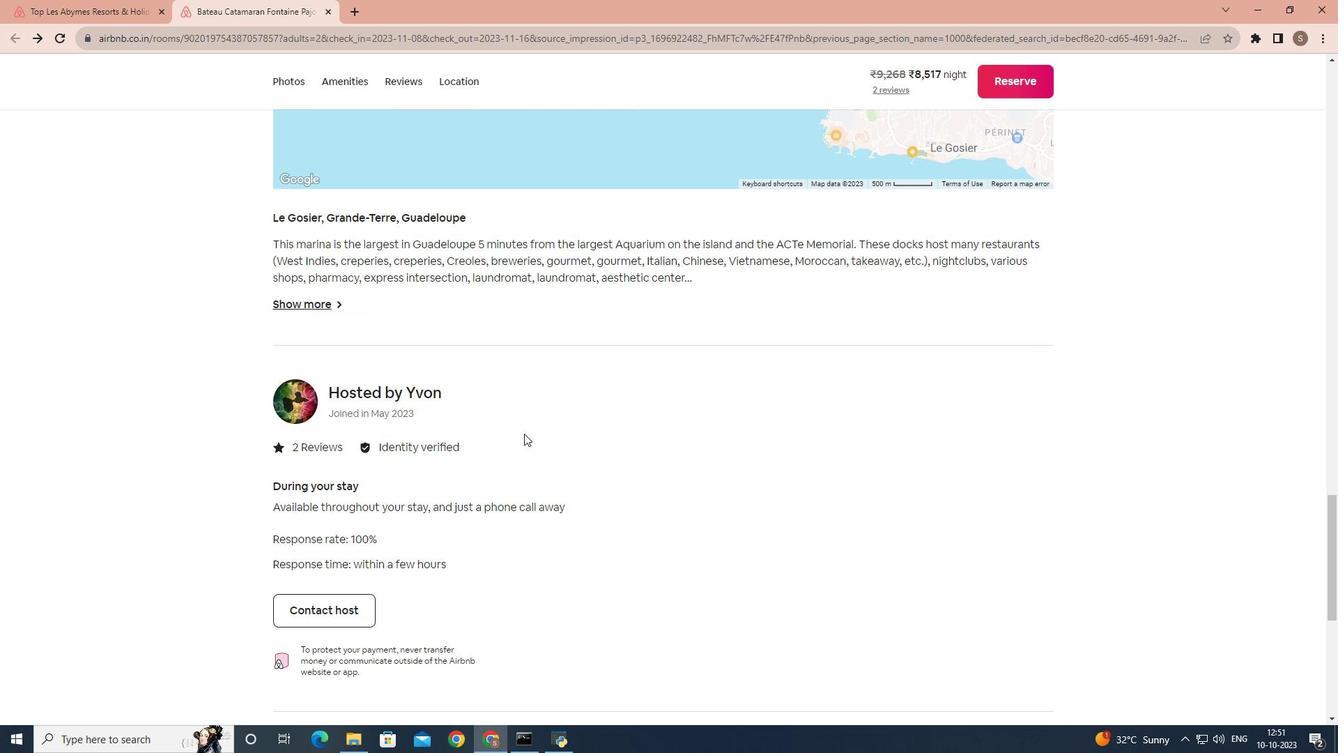 
Action: Mouse scrolled (524, 433) with delta (0, 0)
Screenshot: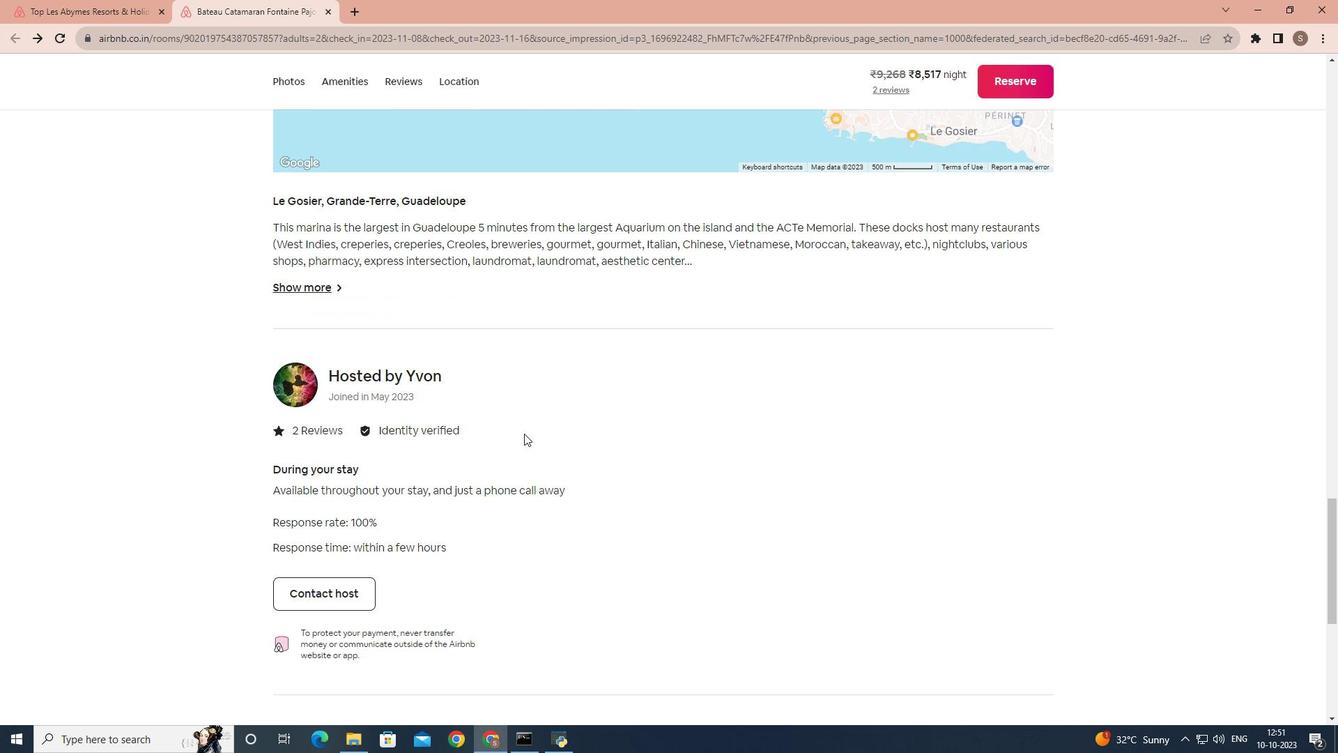 
Action: Mouse scrolled (524, 433) with delta (0, 0)
Screenshot: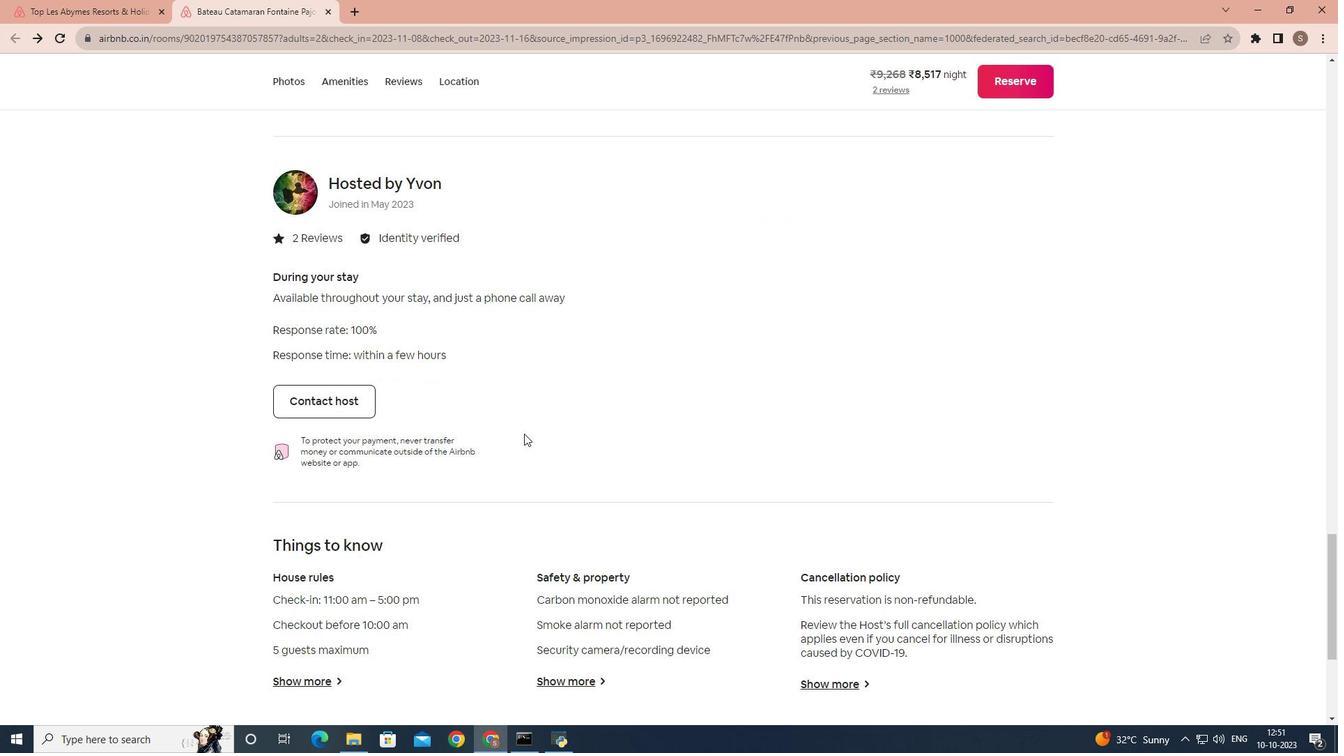 
Action: Mouse scrolled (524, 433) with delta (0, 0)
Screenshot: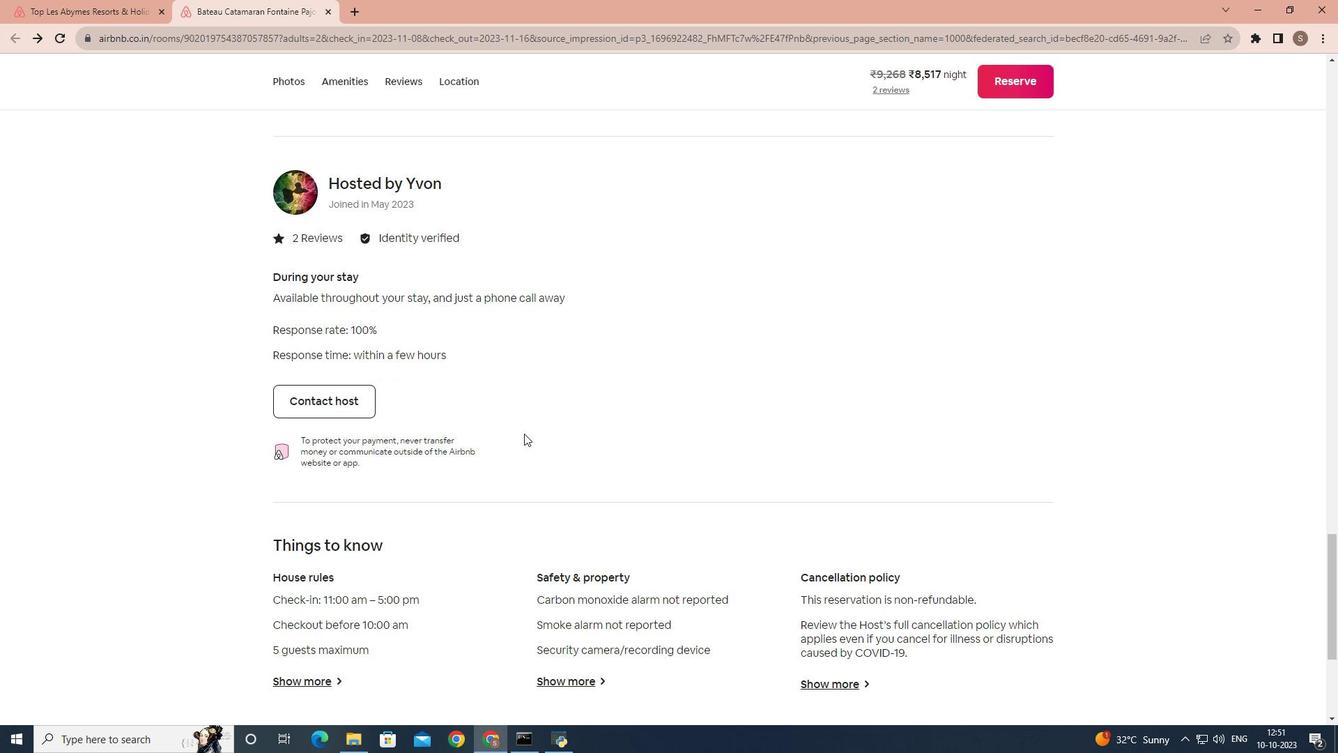 
Action: Mouse scrolled (524, 433) with delta (0, 0)
Screenshot: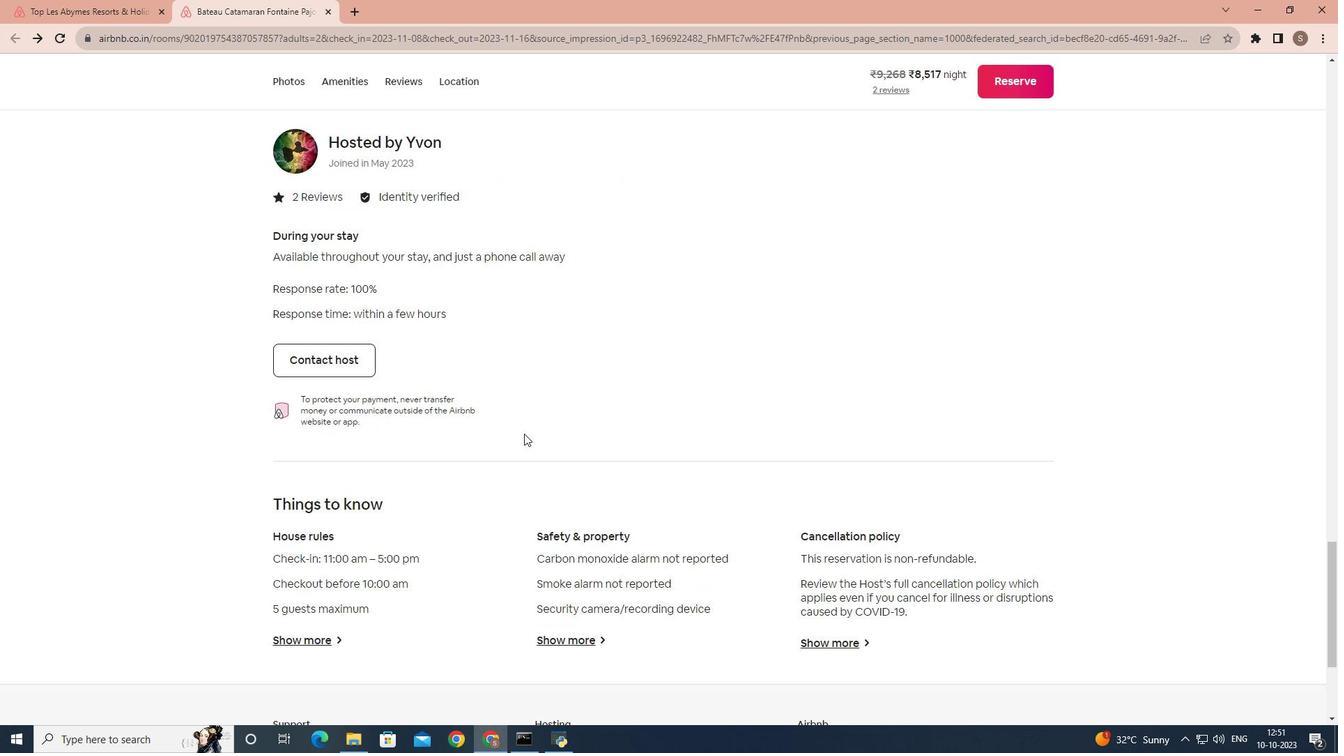 
Action: Mouse scrolled (524, 433) with delta (0, 0)
Screenshot: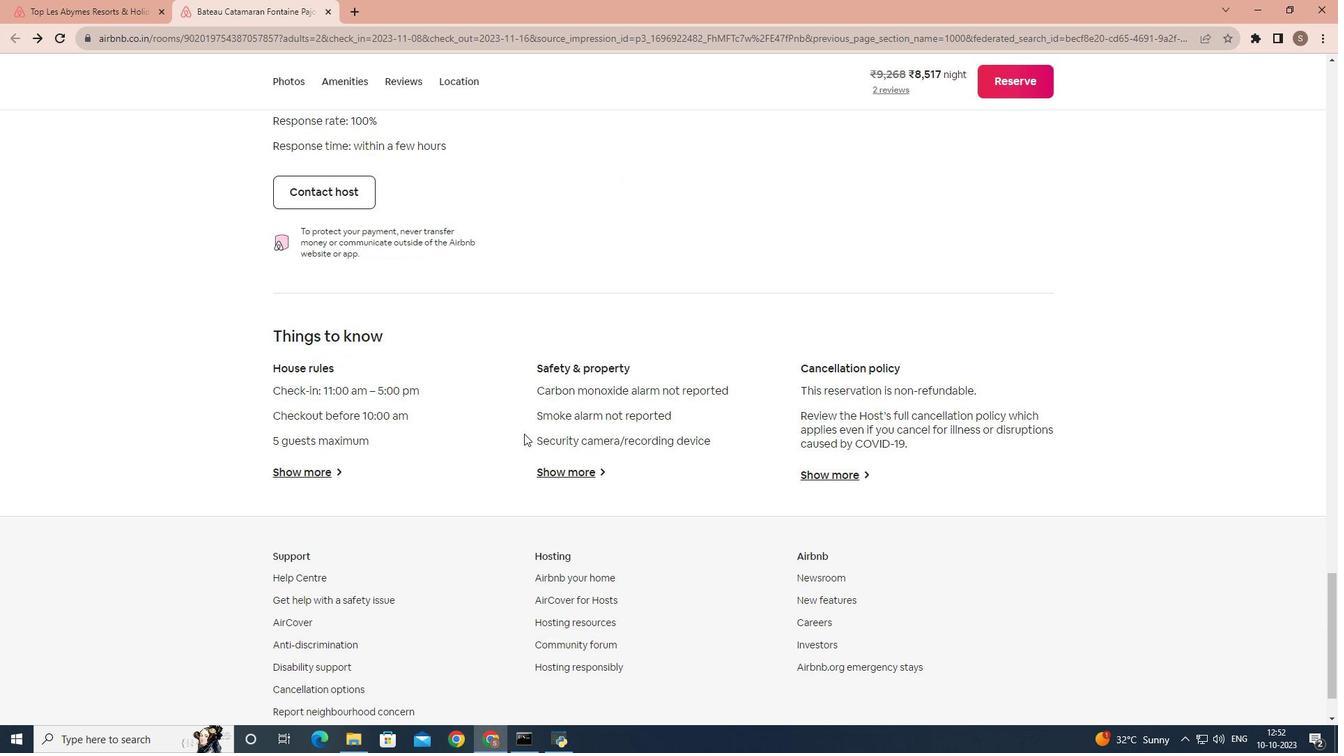 
Action: Mouse scrolled (524, 433) with delta (0, 0)
Screenshot: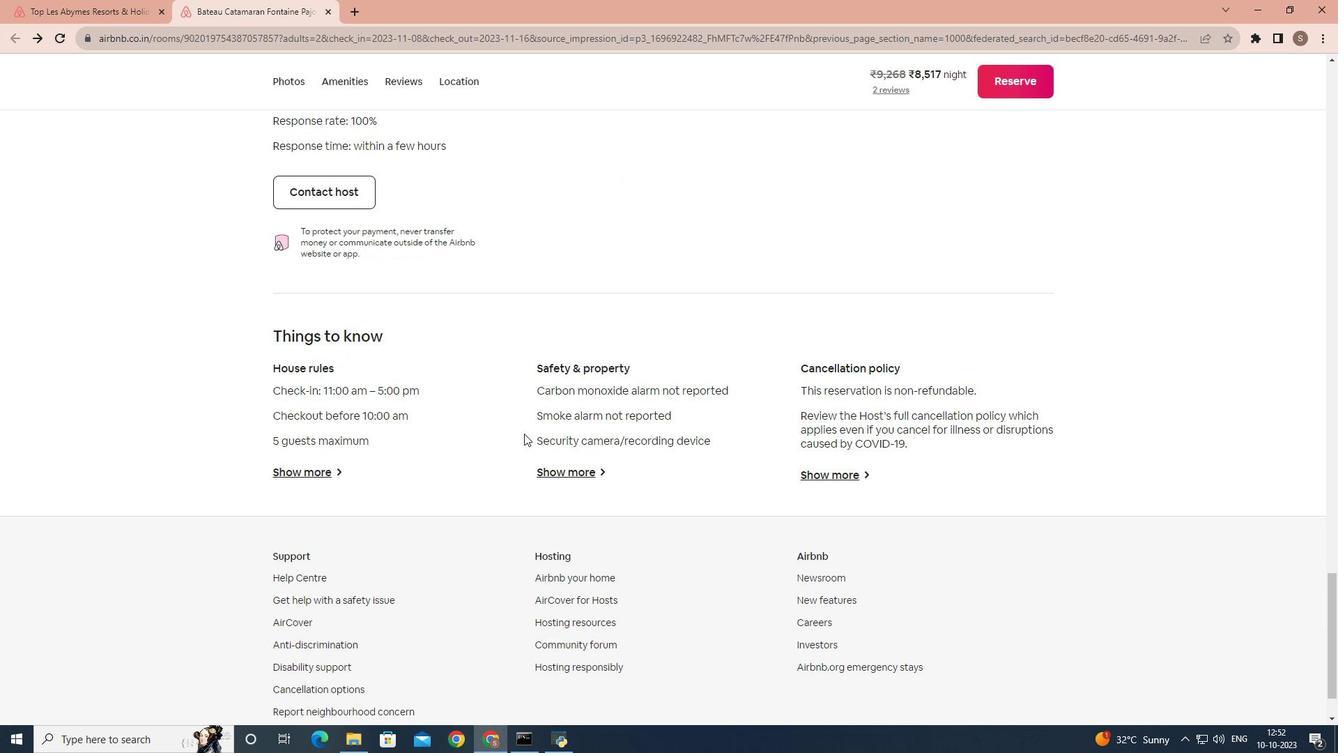 
Action: Mouse scrolled (524, 433) with delta (0, 0)
Screenshot: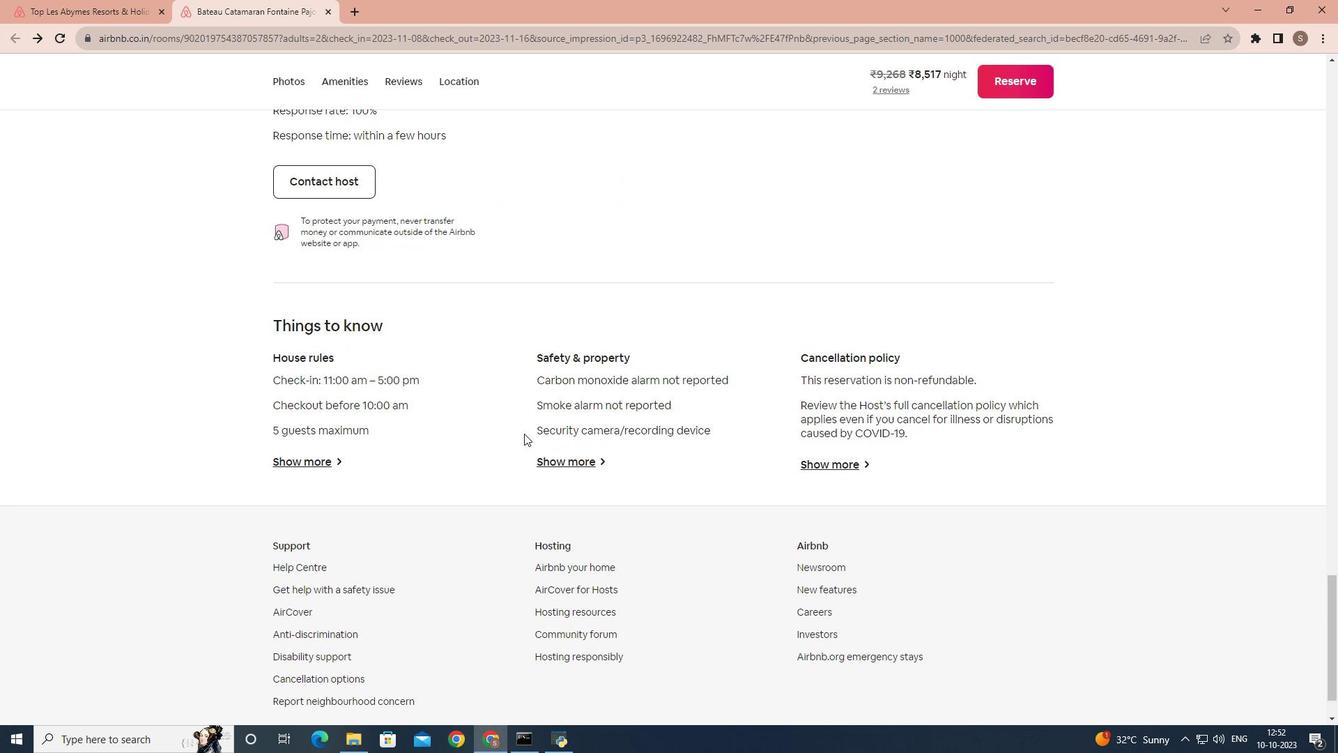 
Action: Mouse scrolled (524, 433) with delta (0, 0)
Screenshot: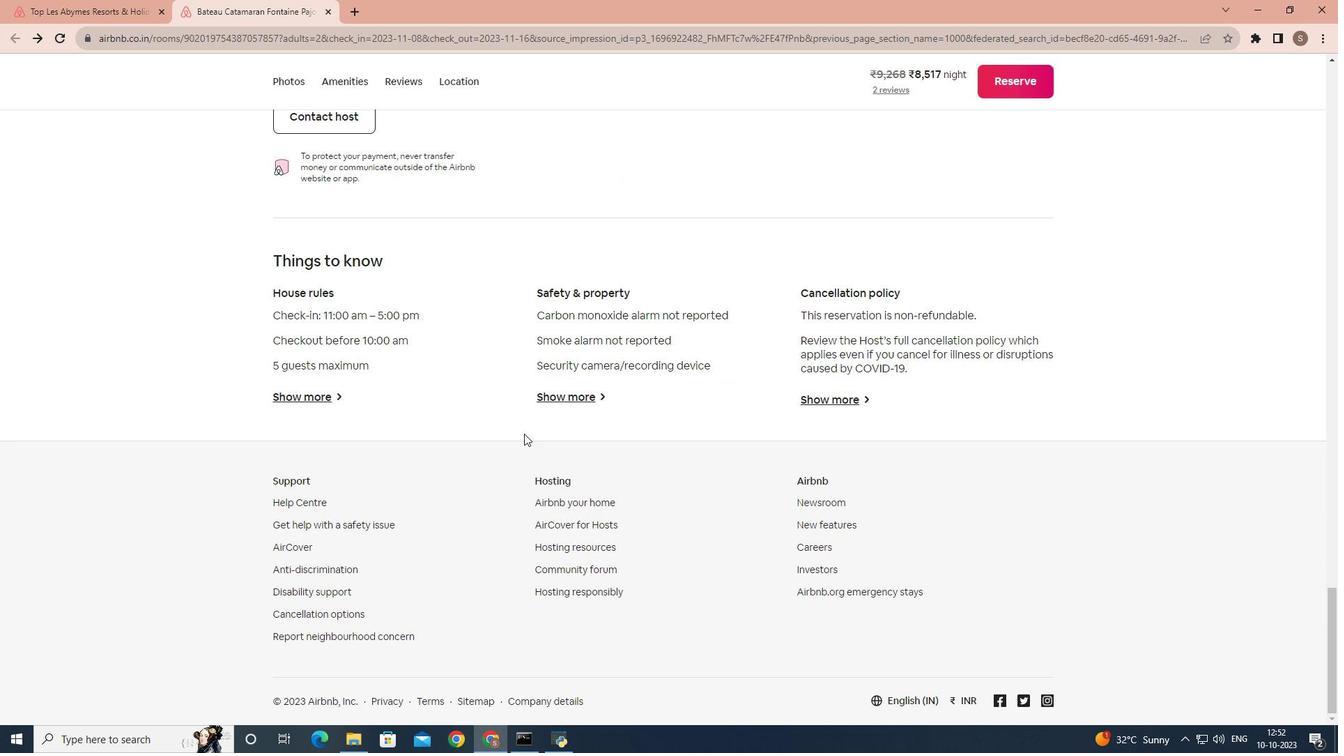 
Action: Mouse scrolled (524, 433) with delta (0, 0)
Screenshot: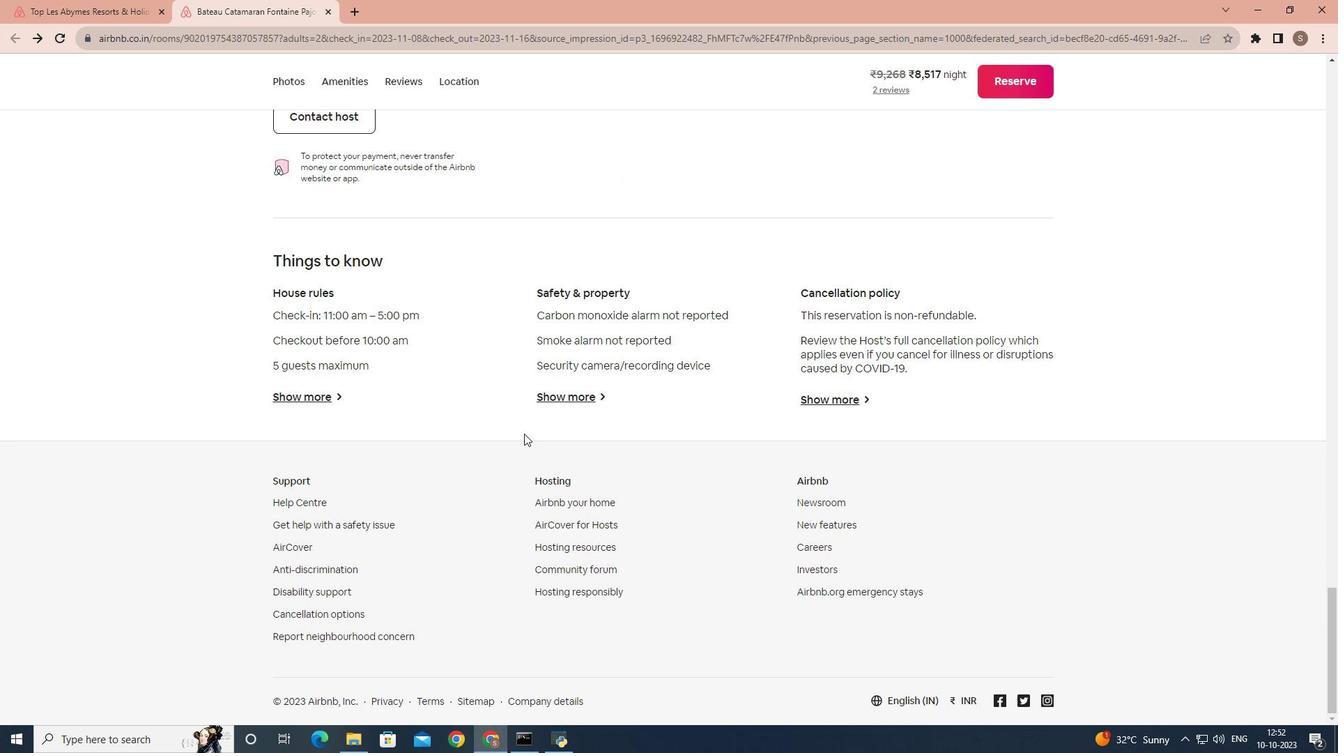 
Action: Mouse scrolled (524, 433) with delta (0, 0)
Screenshot: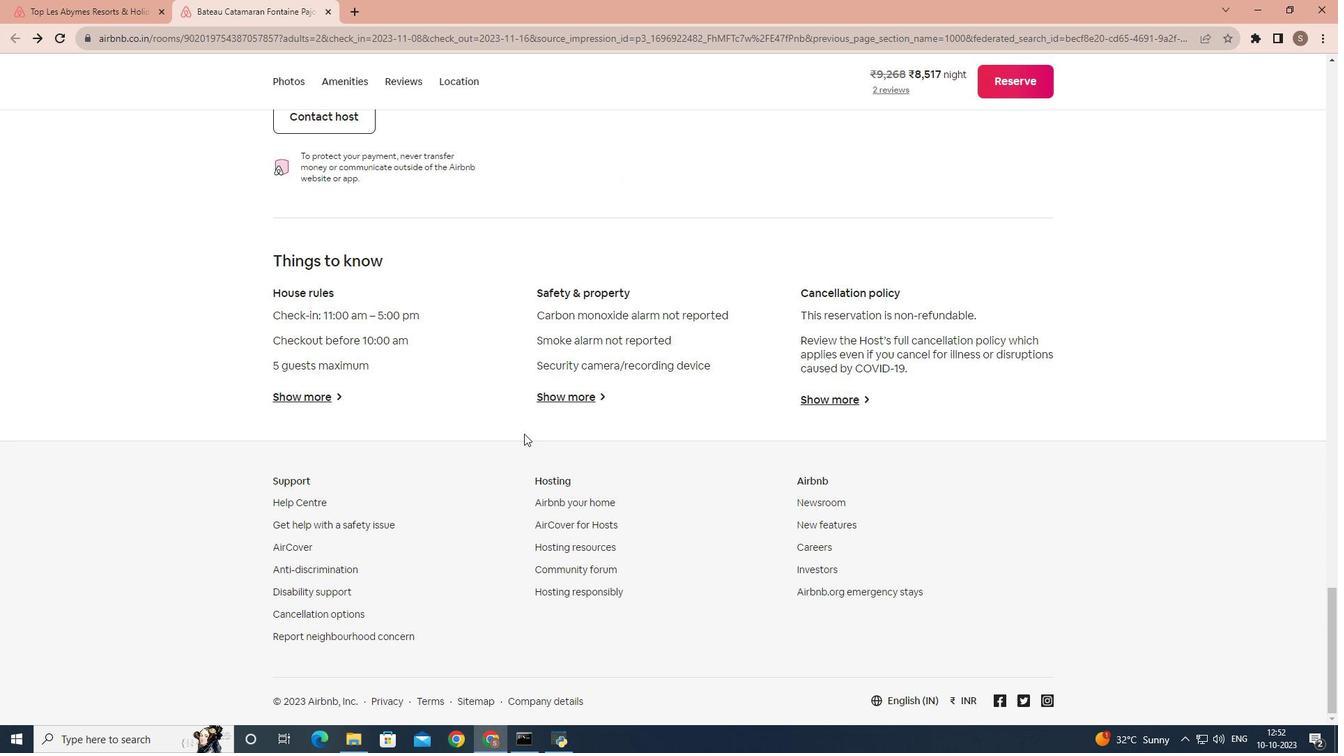 
Action: Mouse scrolled (524, 433) with delta (0, 0)
Screenshot: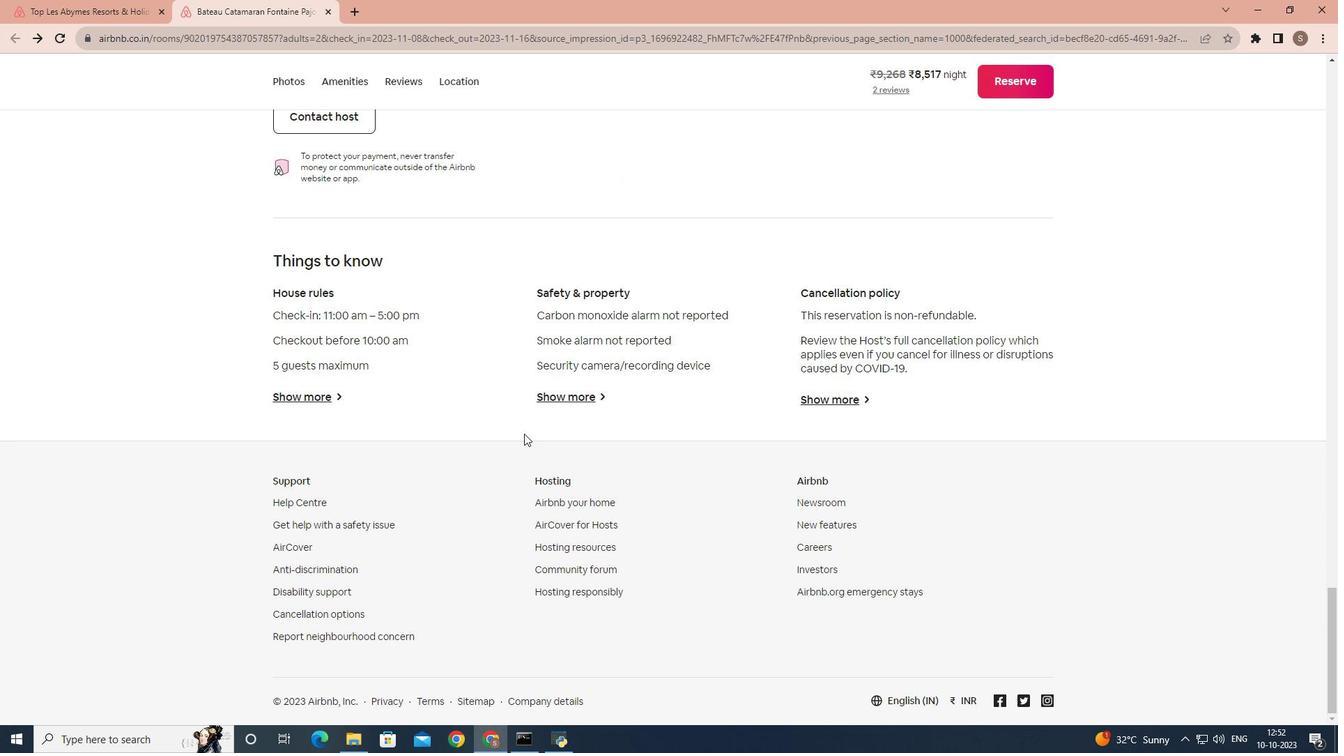 
Action: Mouse scrolled (524, 433) with delta (0, 0)
Screenshot: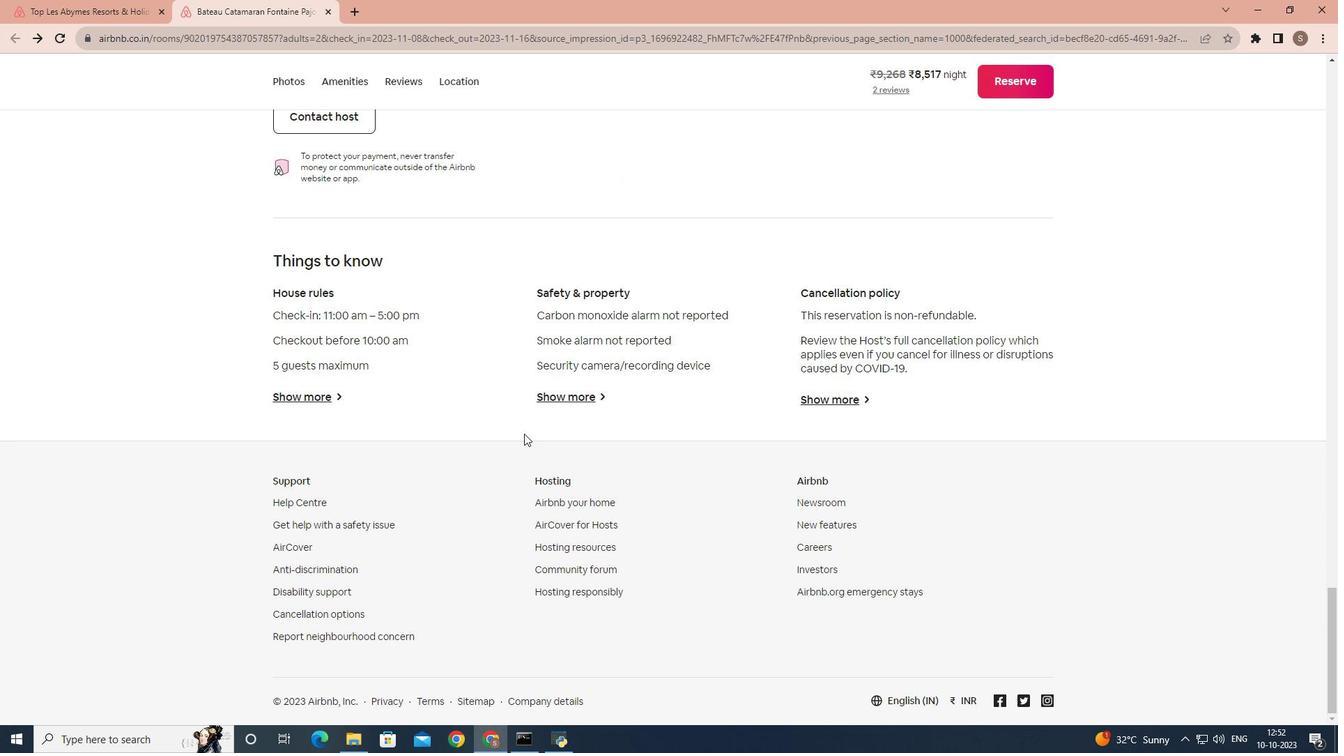 
Action: Mouse scrolled (524, 433) with delta (0, 0)
Screenshot: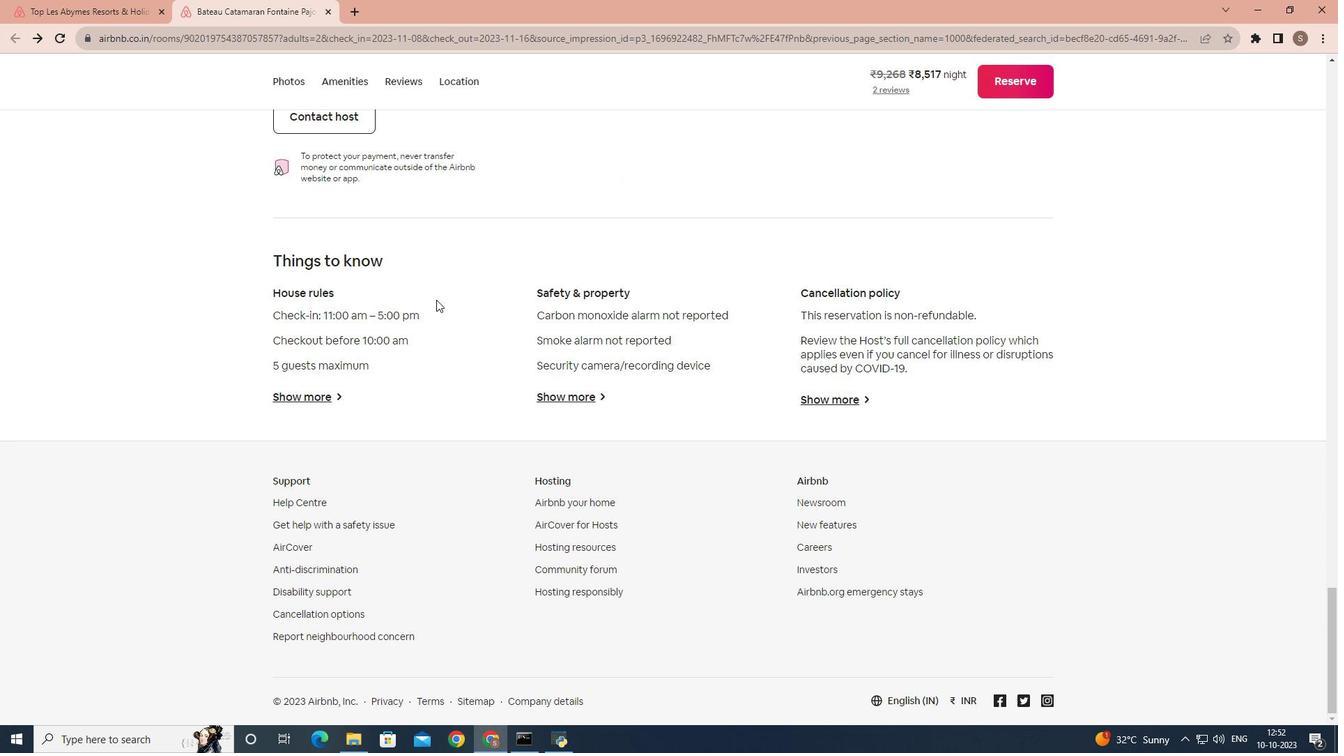 
Action: Mouse moved to (41, 0)
Screenshot: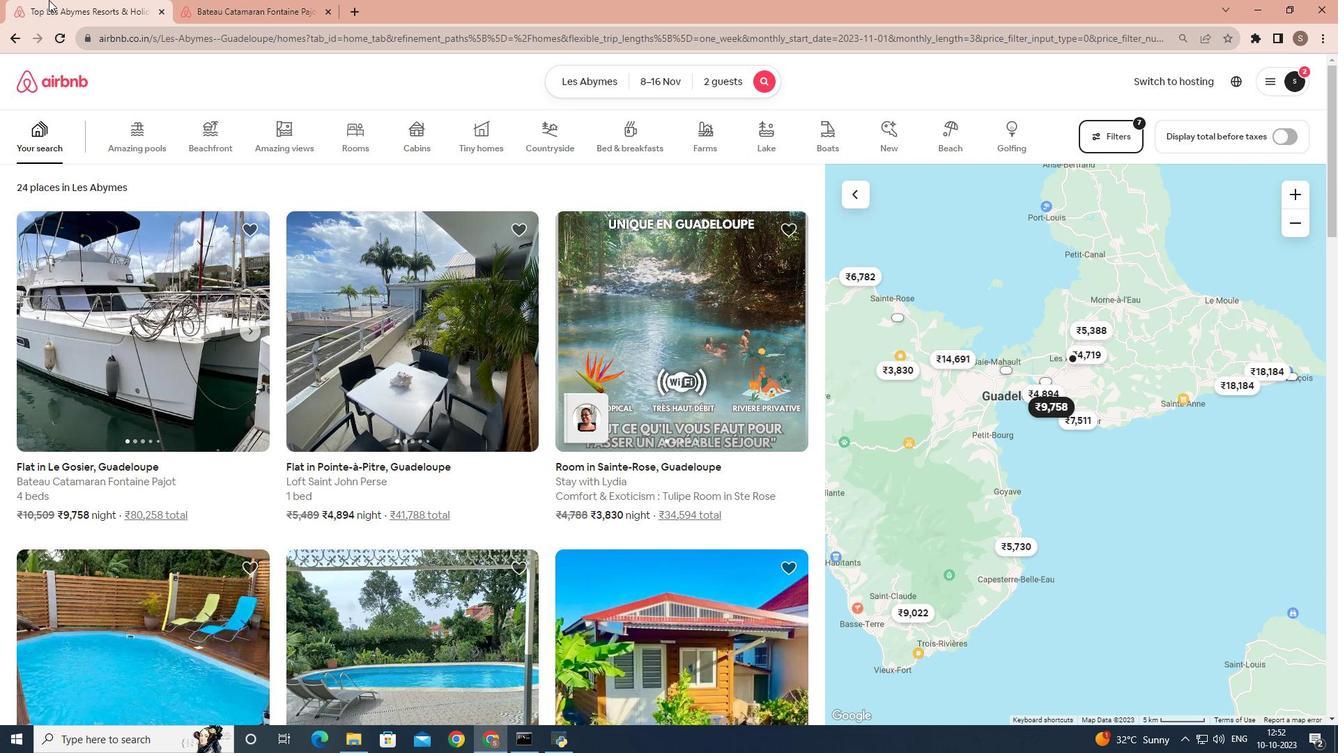 
Action: Mouse pressed left at (41, 0)
Screenshot: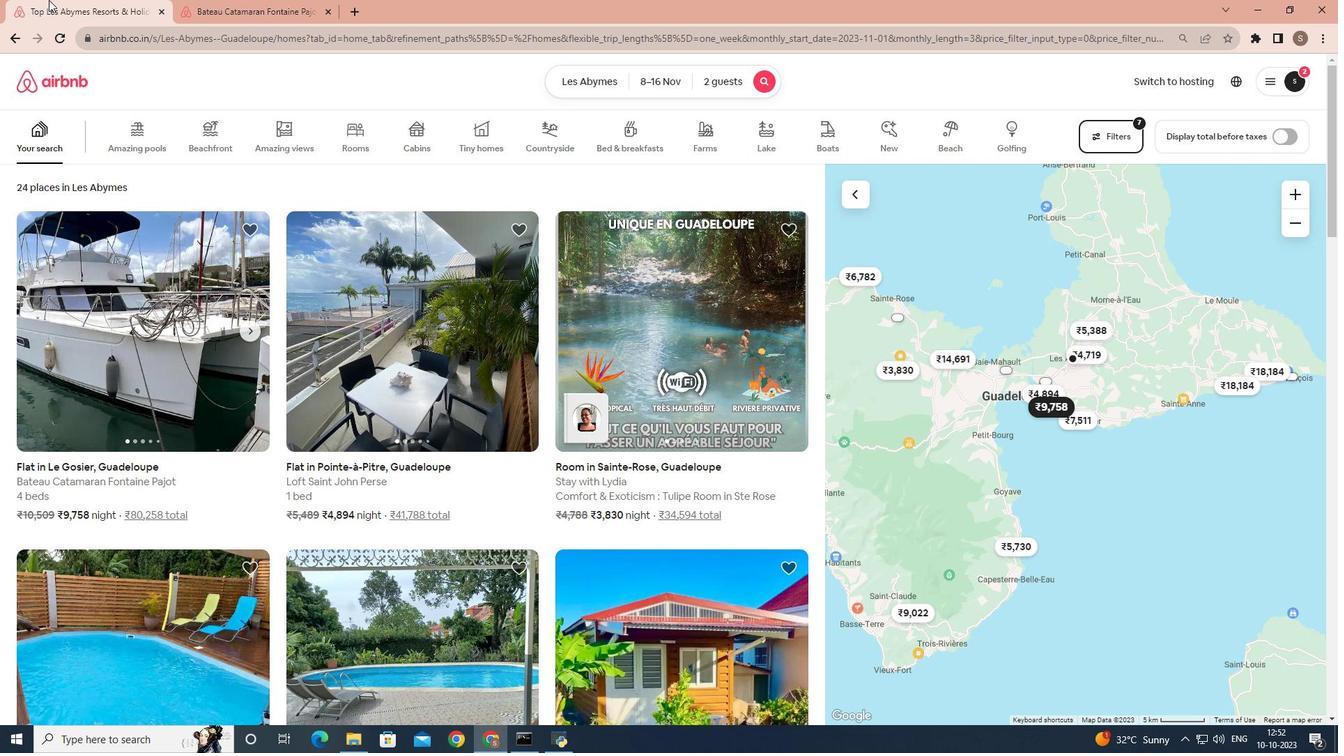 
Action: Mouse moved to (391, 338)
Screenshot: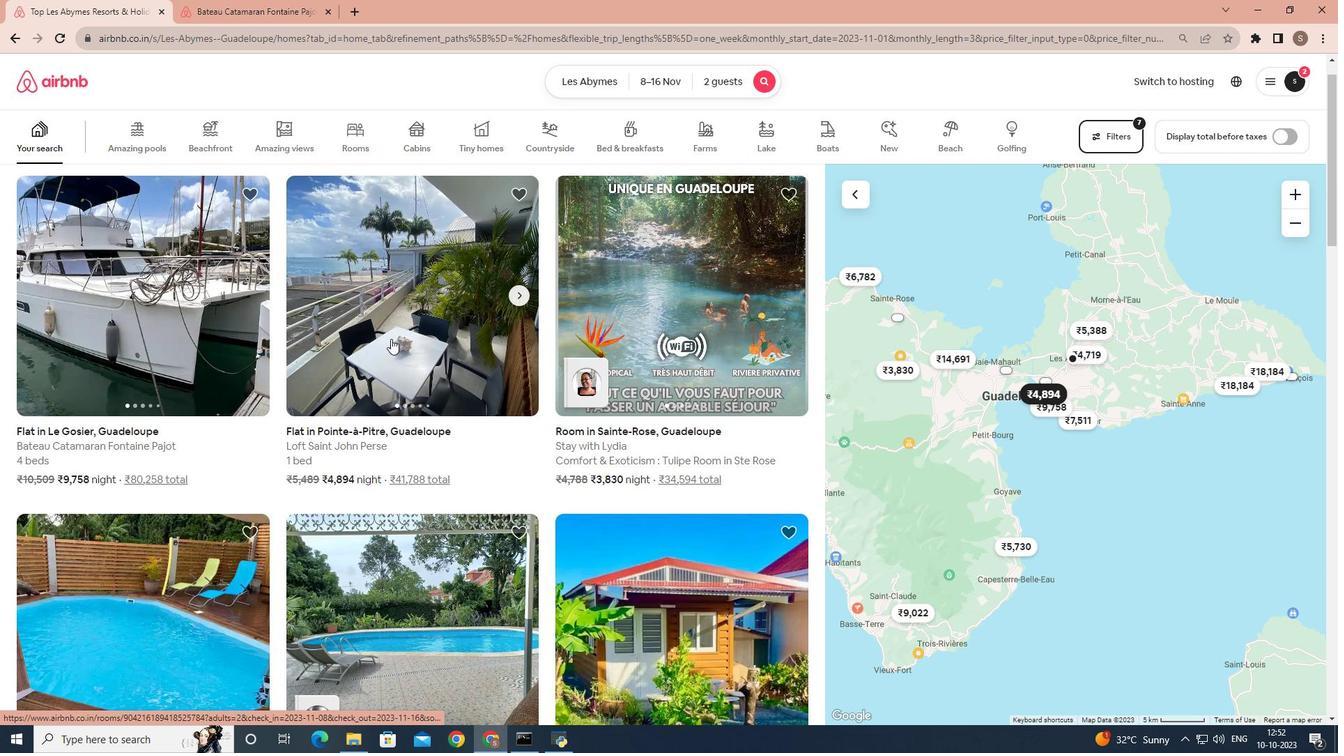 
Action: Mouse scrolled (391, 338) with delta (0, 0)
Screenshot: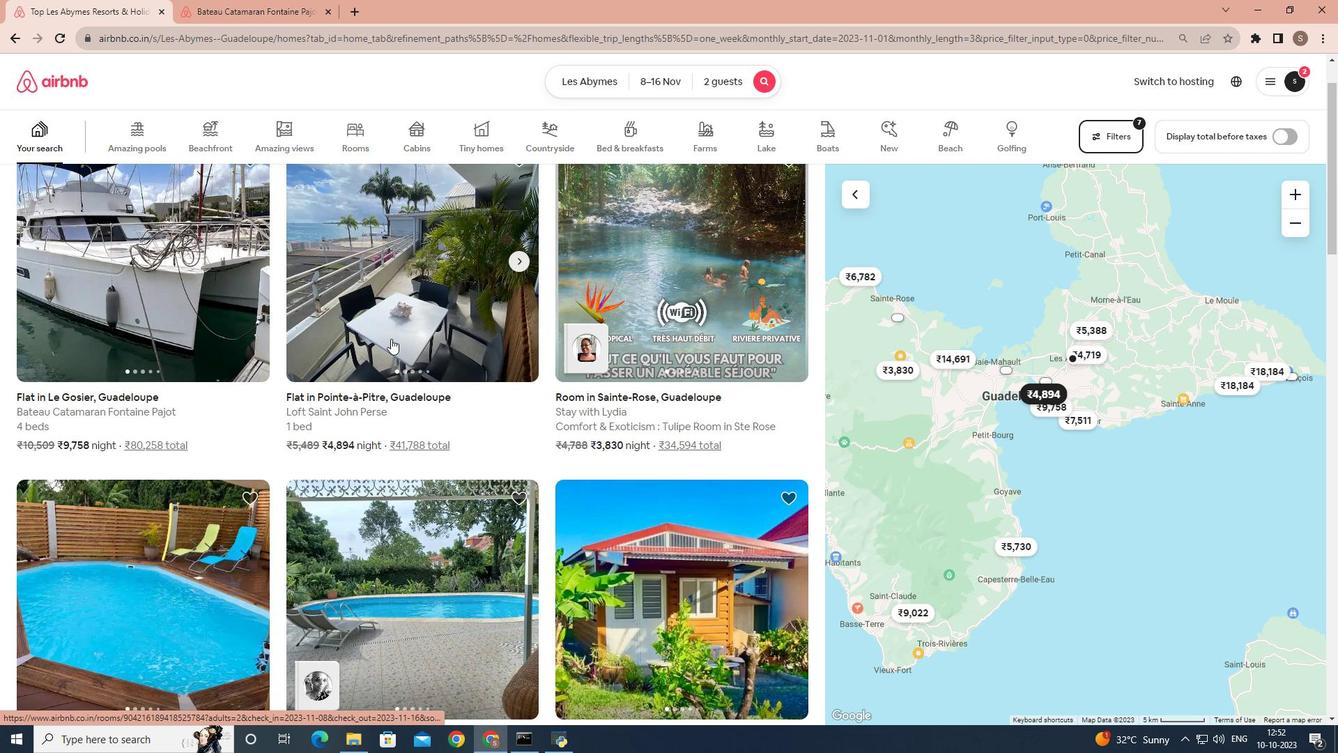 
Action: Mouse scrolled (391, 338) with delta (0, 0)
Screenshot: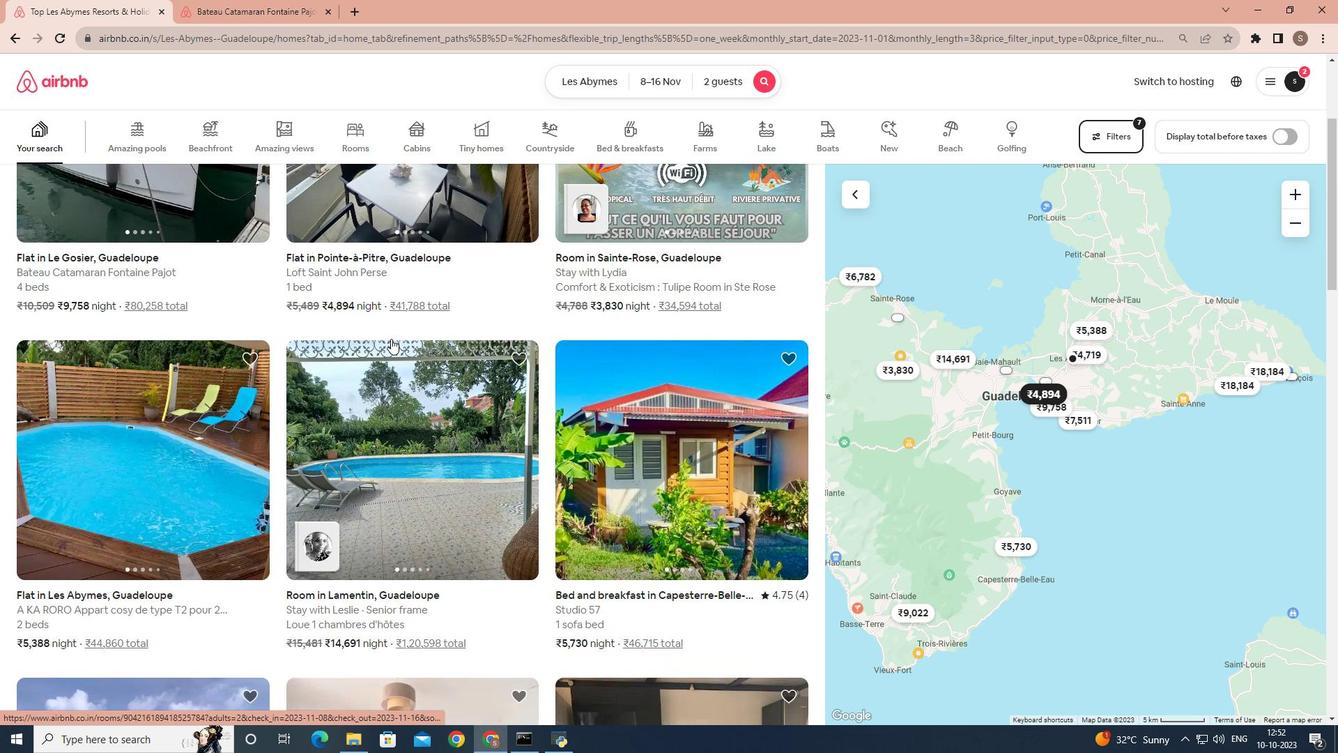 
Action: Mouse scrolled (391, 338) with delta (0, 0)
Screenshot: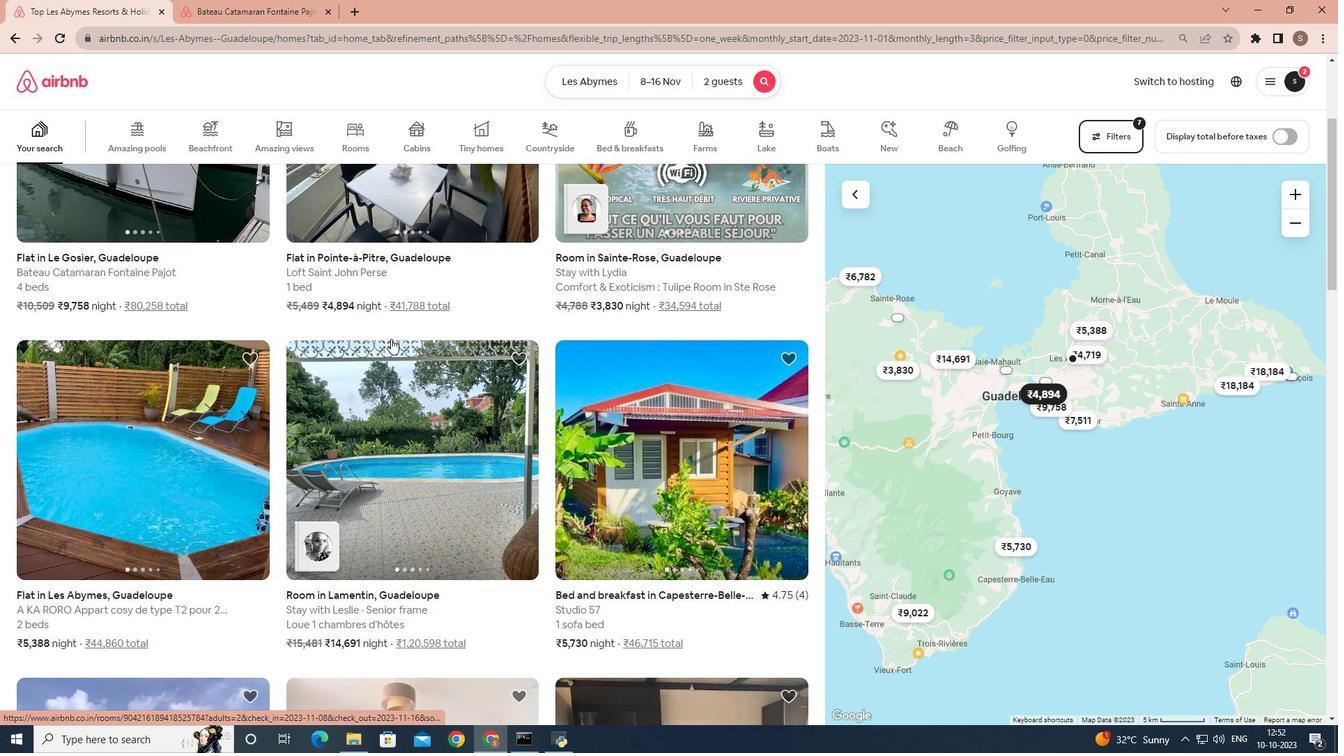 
Action: Mouse scrolled (391, 338) with delta (0, 0)
Screenshot: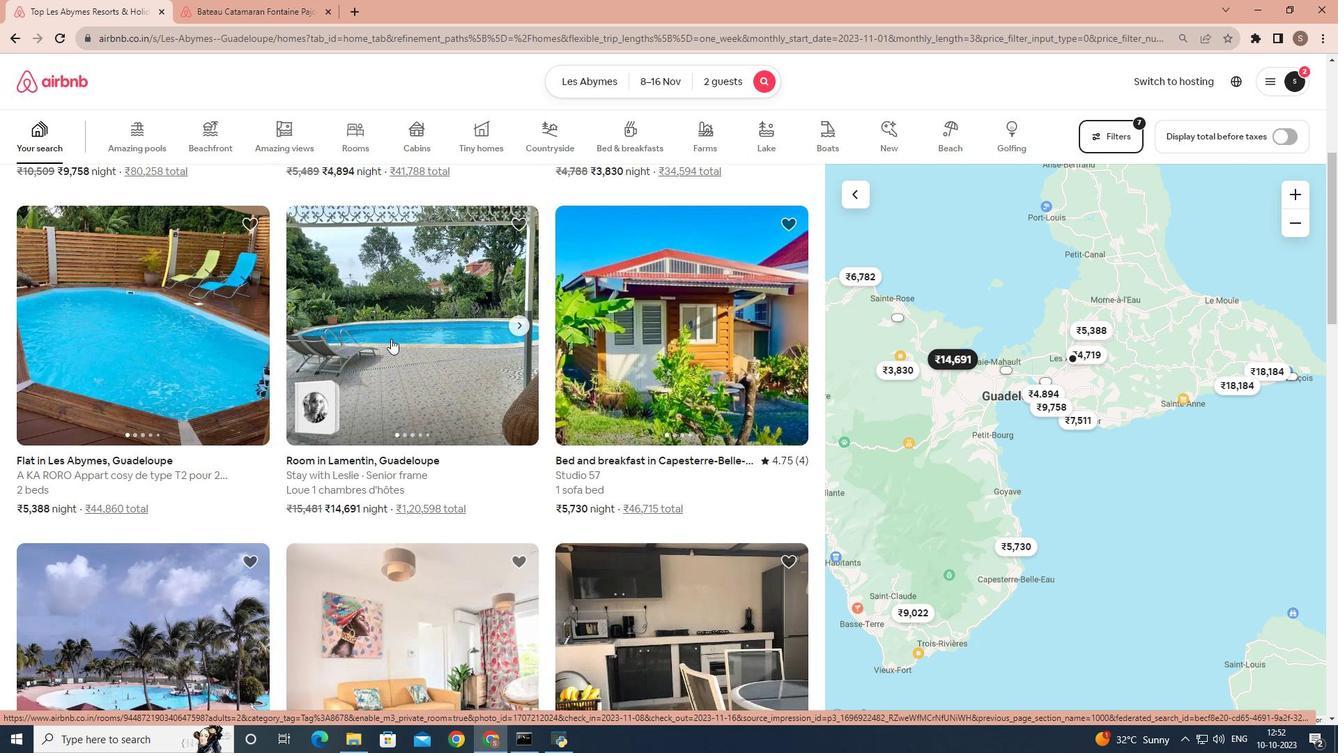 
Action: Mouse scrolled (391, 338) with delta (0, 0)
Screenshot: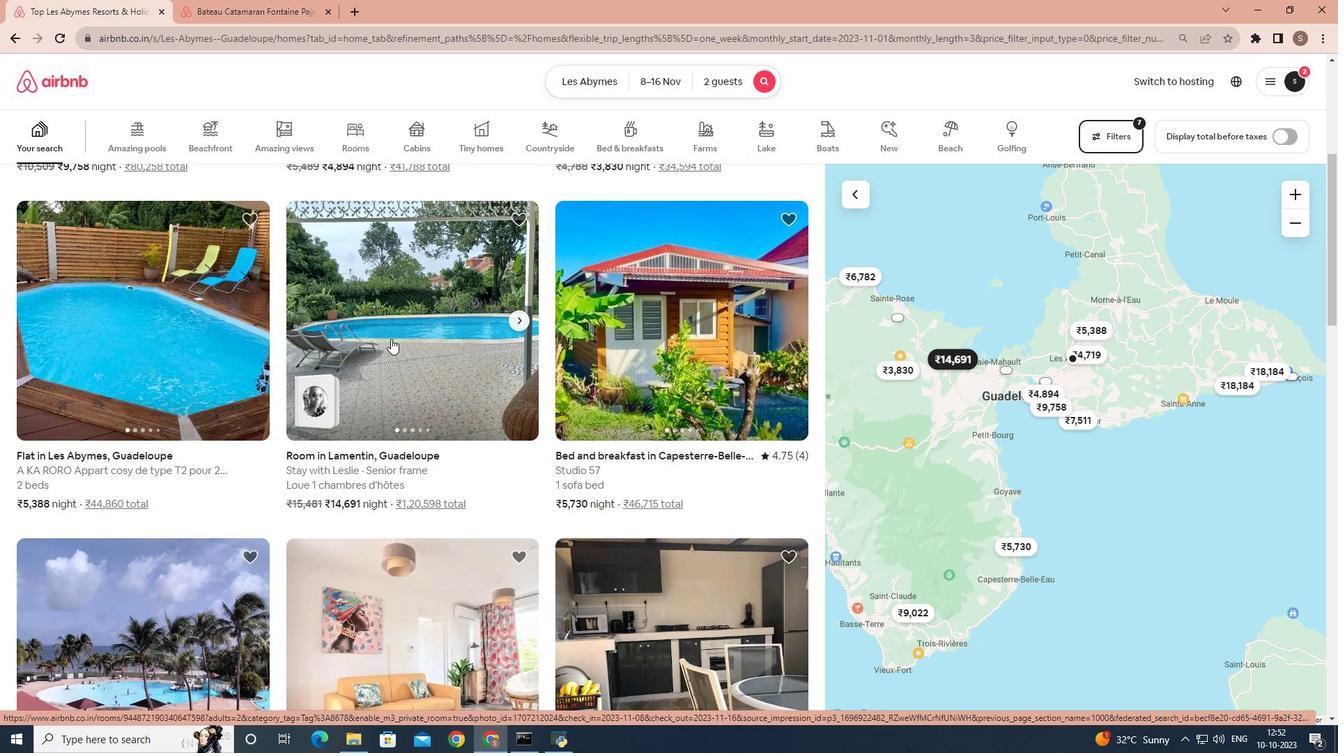
Action: Mouse pressed left at (391, 338)
Screenshot: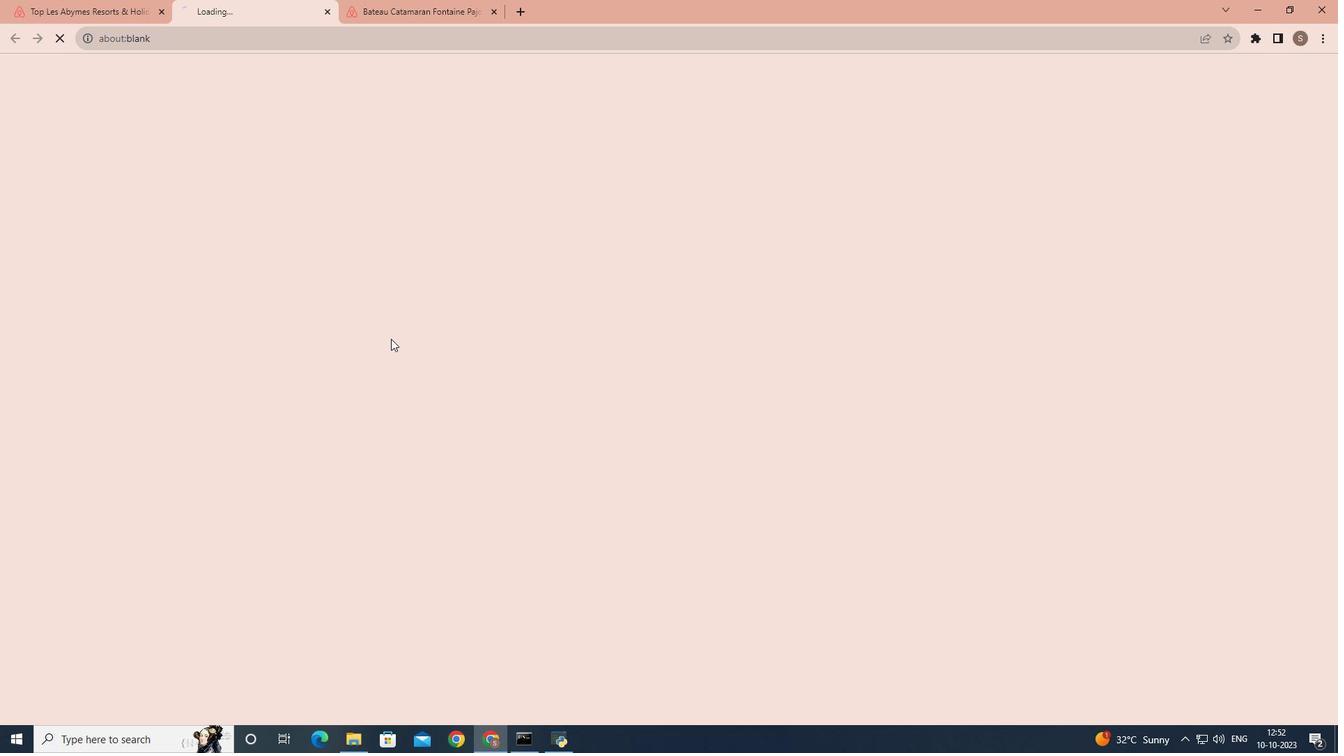 
Action: Mouse moved to (963, 504)
Screenshot: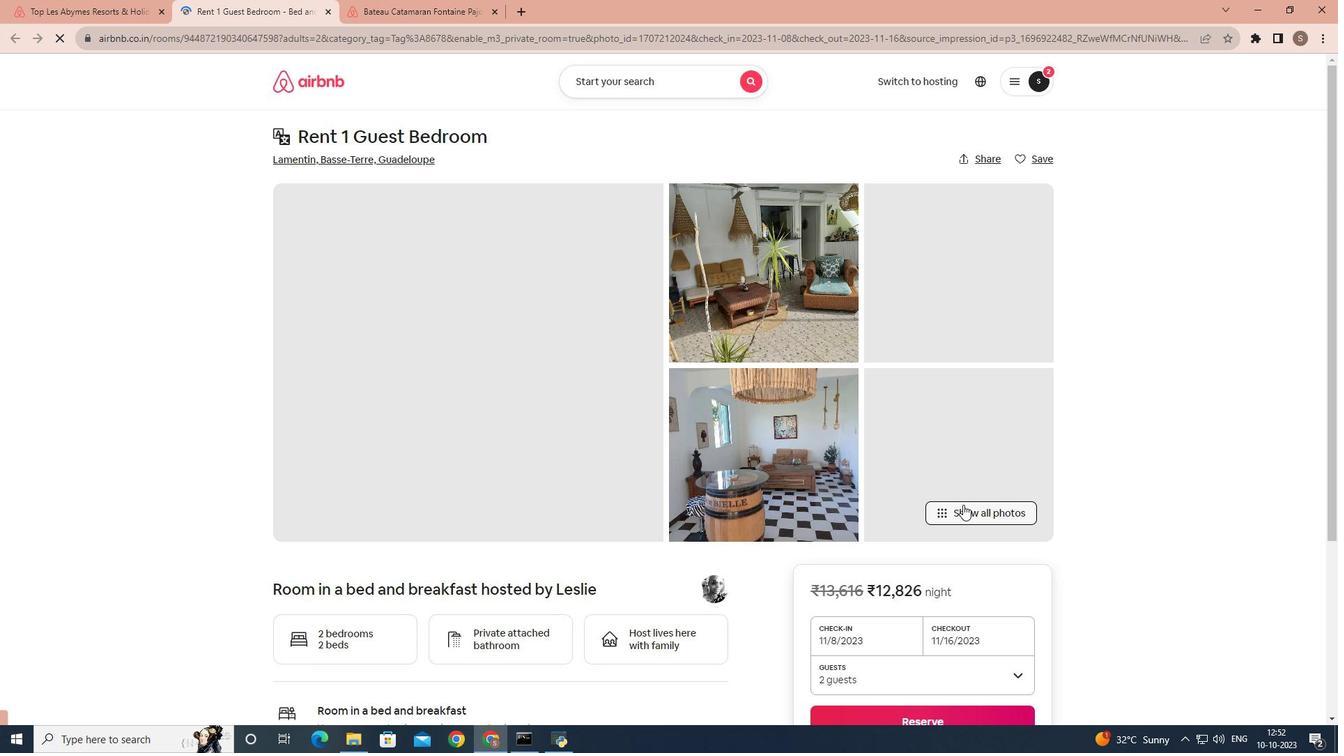 
Action: Mouse pressed left at (963, 504)
Screenshot: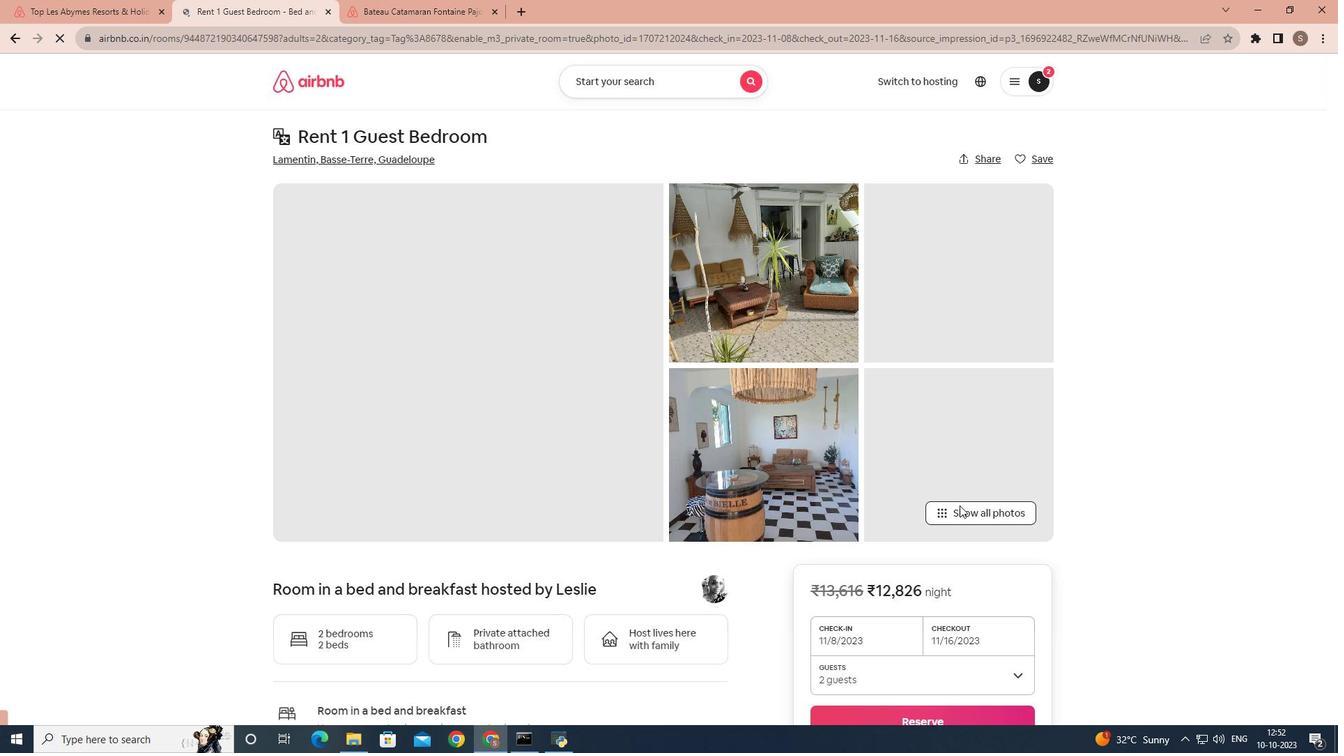 
Action: Mouse moved to (588, 406)
Screenshot: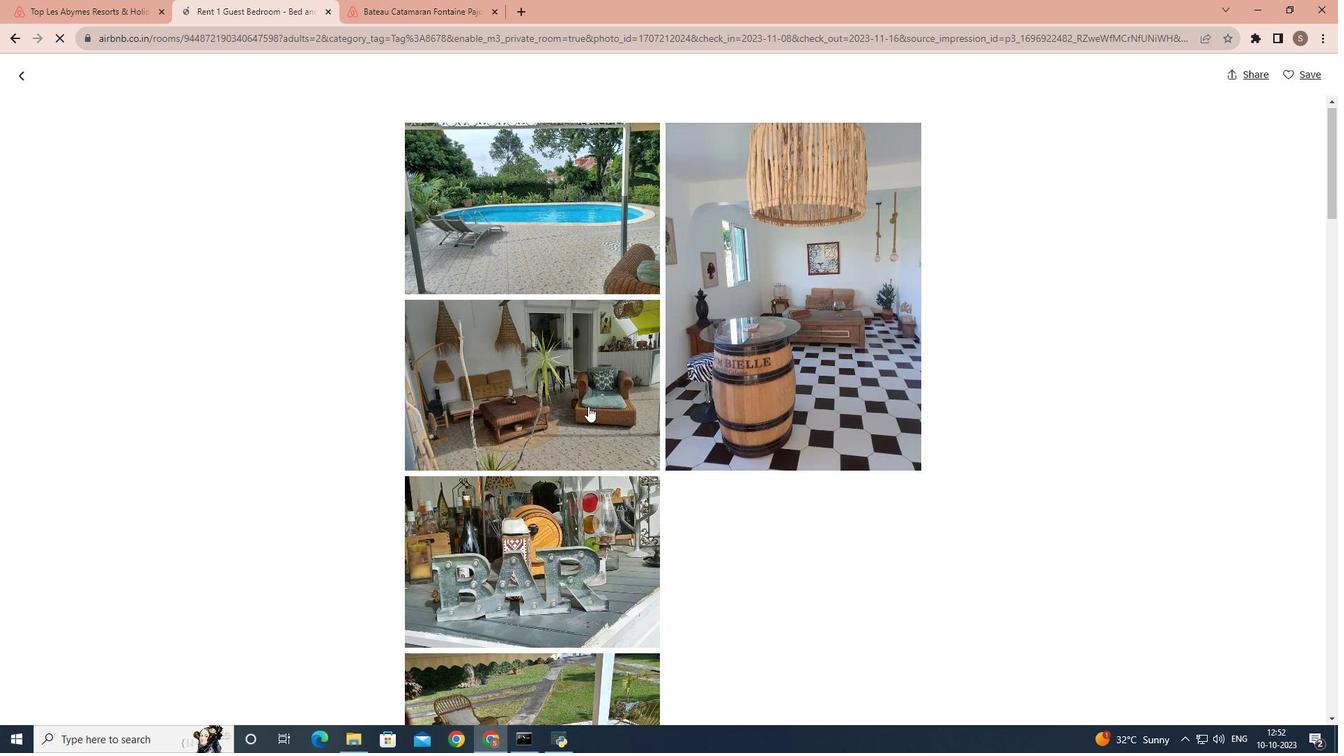 
Action: Mouse scrolled (588, 405) with delta (0, 0)
Screenshot: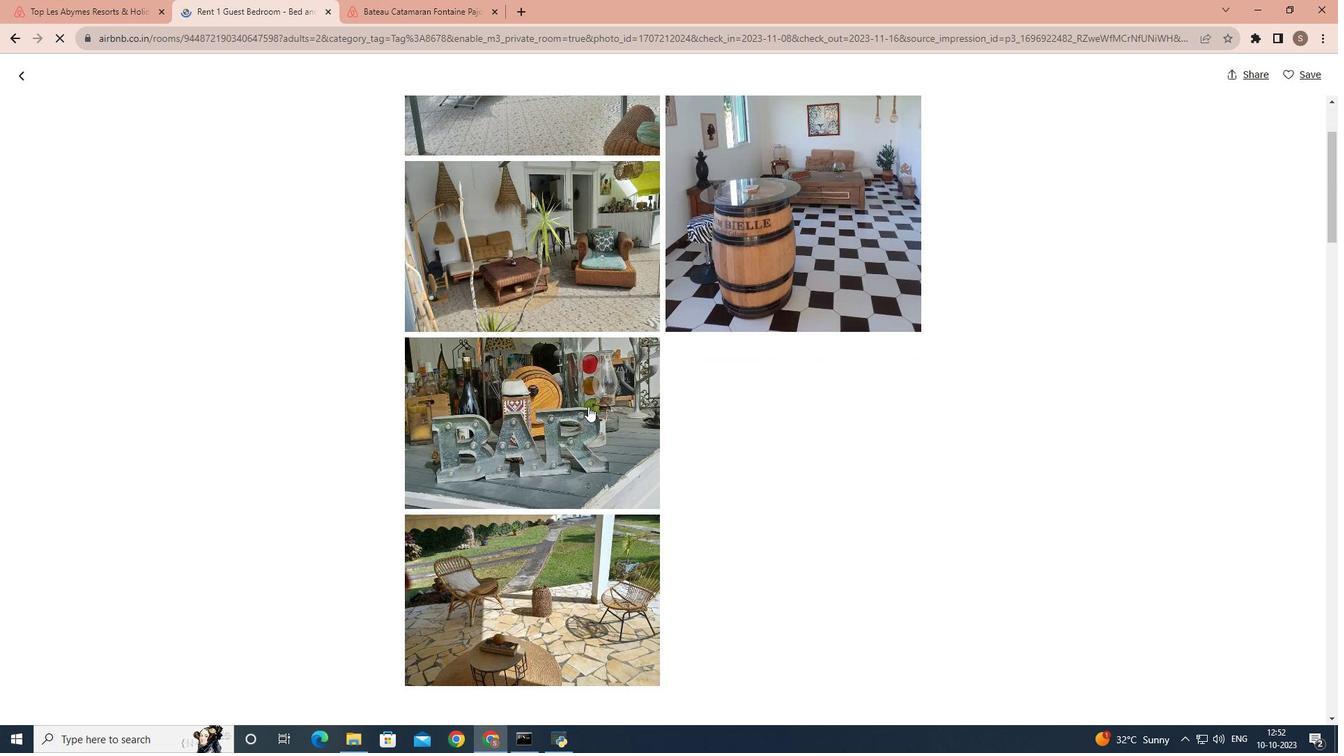 
Action: Mouse scrolled (588, 405) with delta (0, 0)
Screenshot: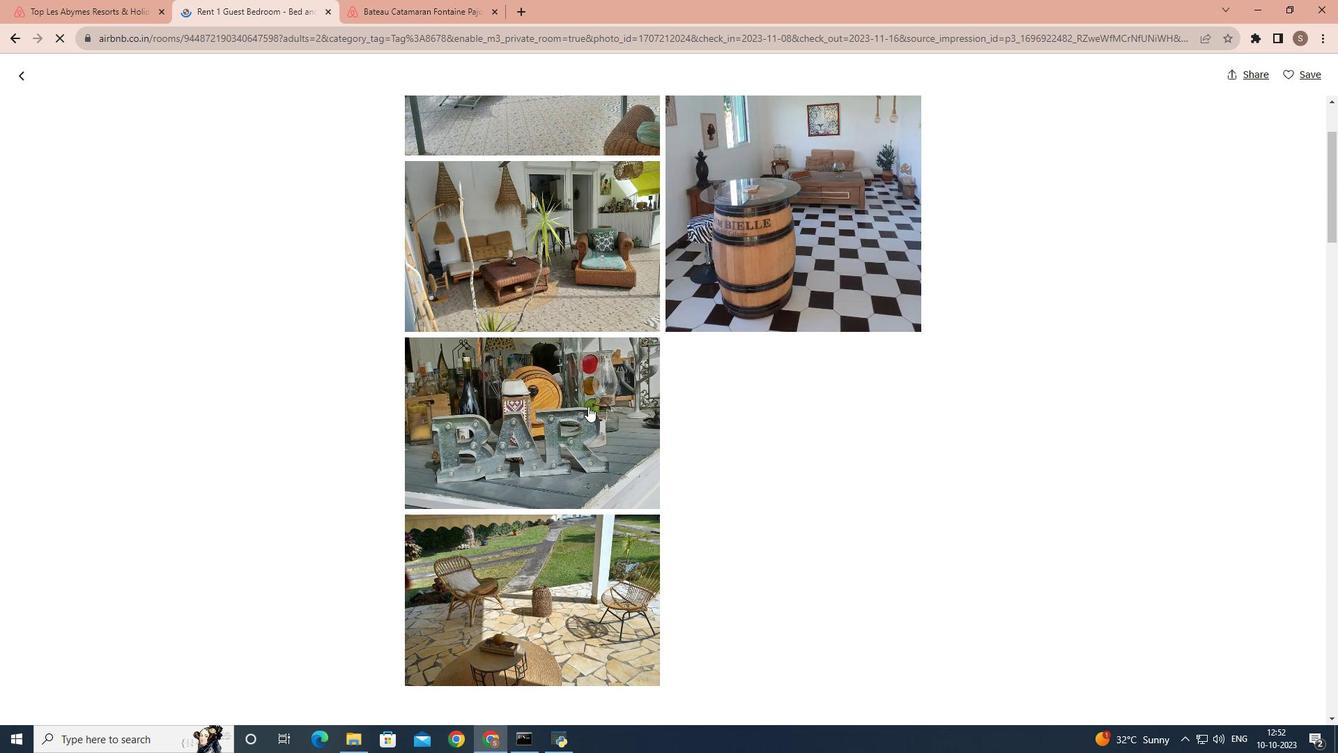 
Action: Mouse scrolled (588, 405) with delta (0, 0)
Screenshot: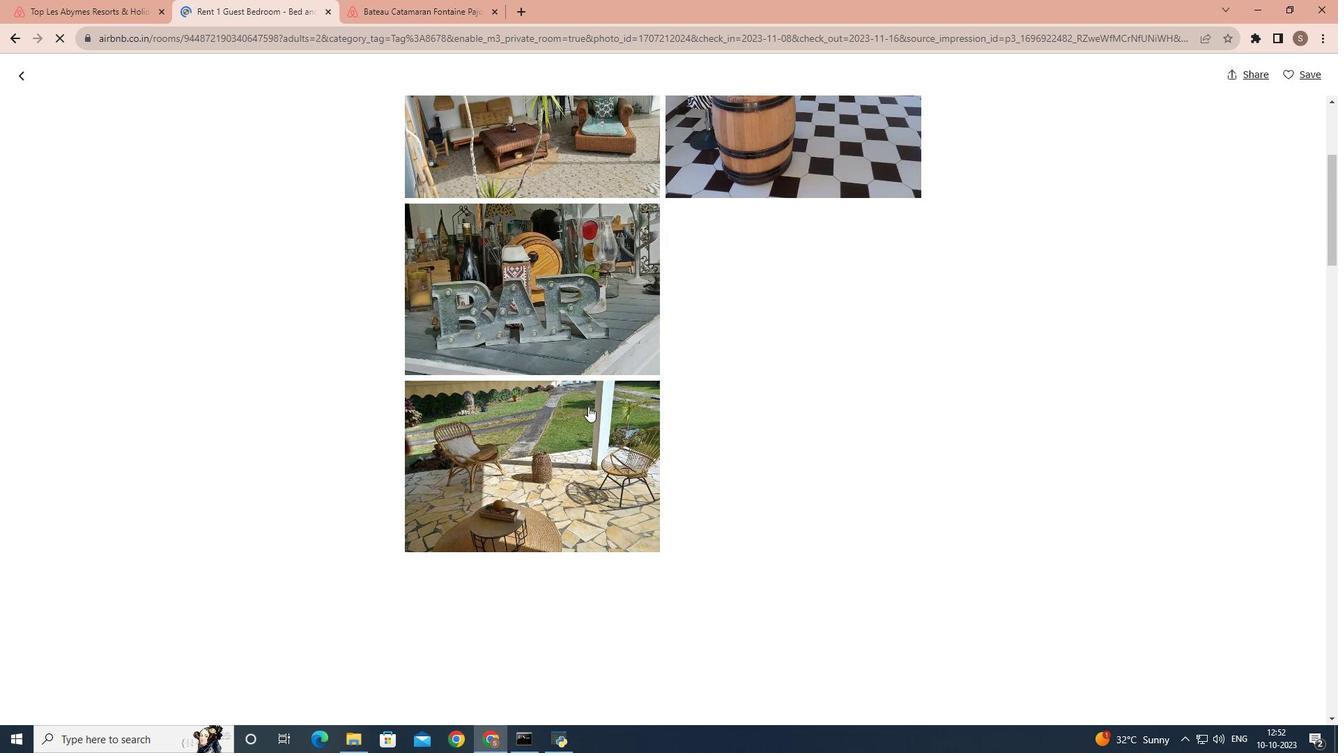 
Action: Mouse scrolled (588, 405) with delta (0, 0)
Screenshot: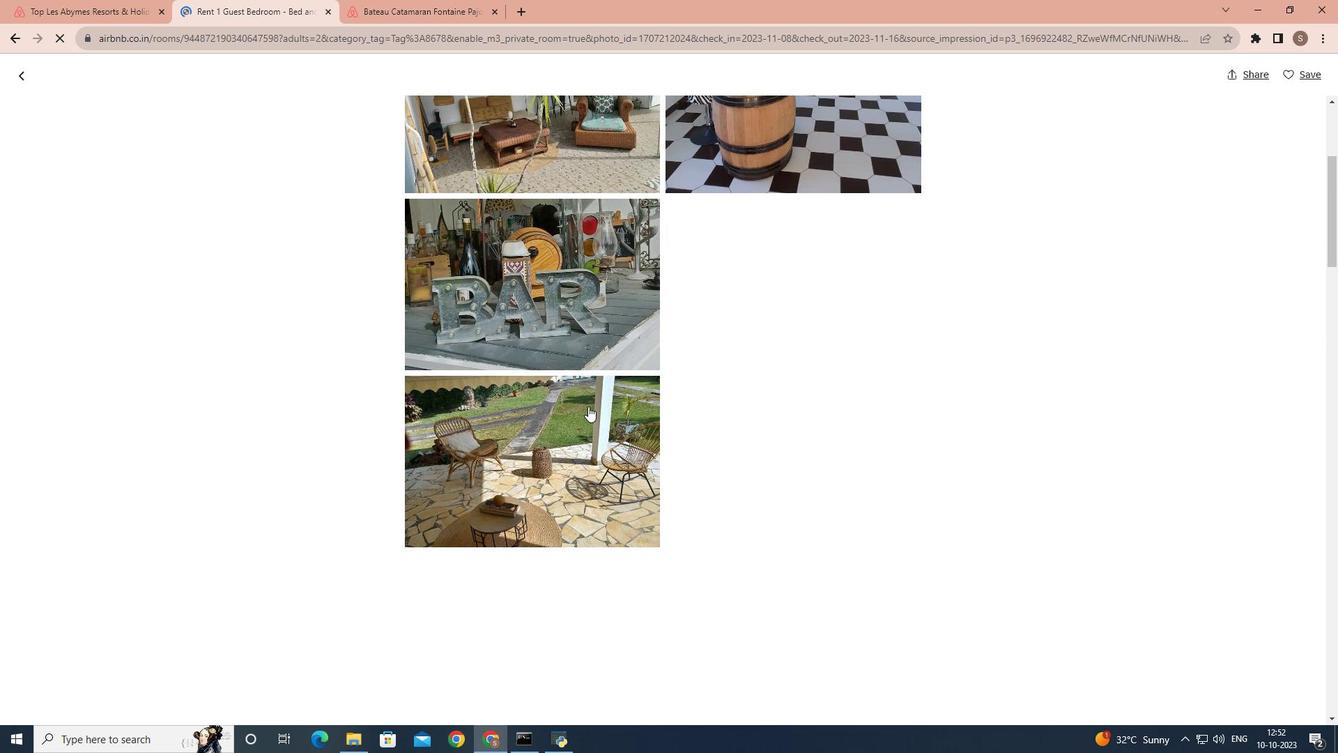
Action: Mouse scrolled (588, 405) with delta (0, 0)
Screenshot: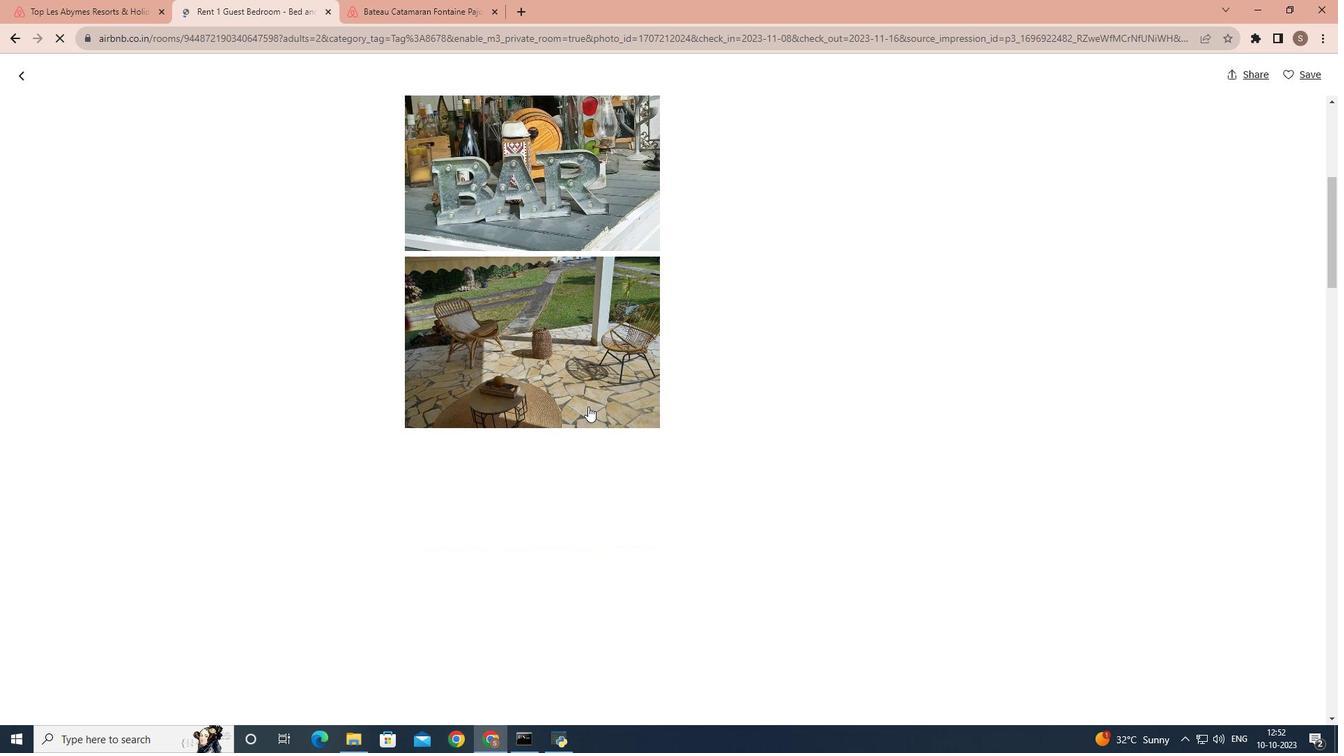 
Action: Mouse scrolled (588, 405) with delta (0, 0)
Screenshot: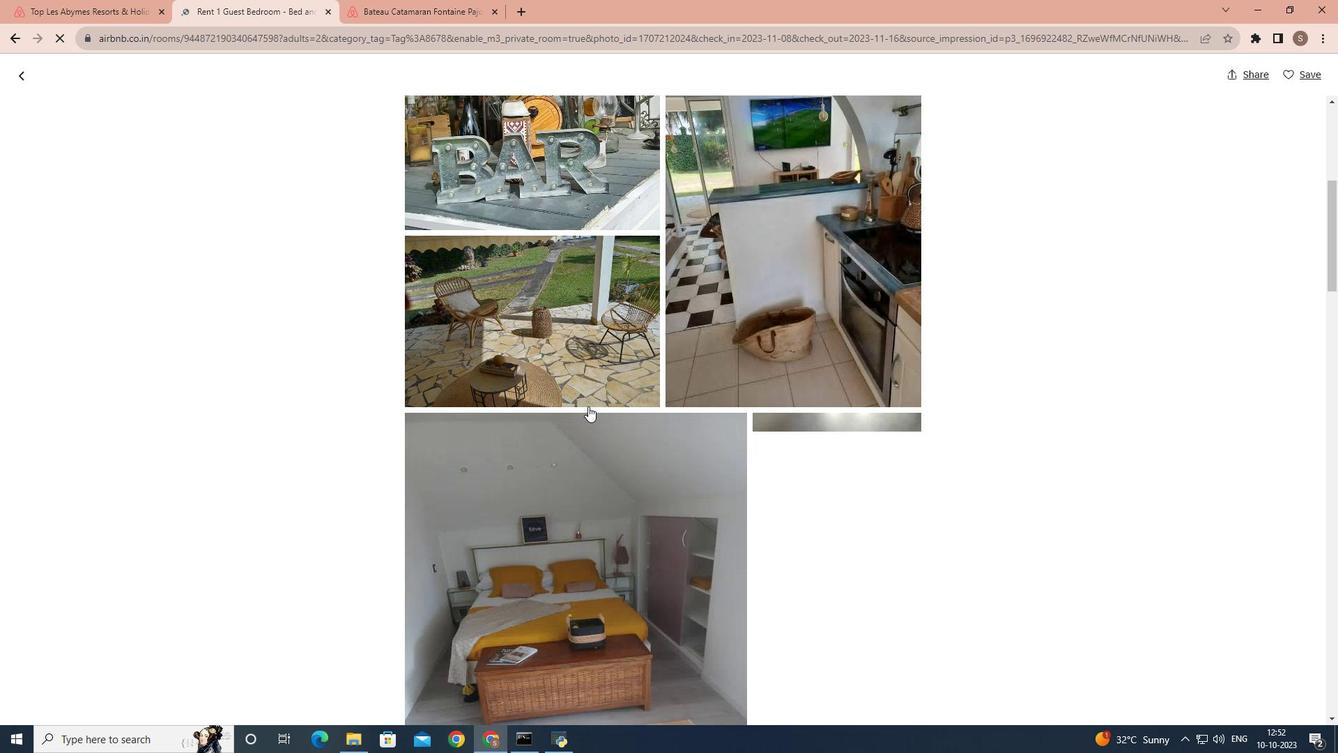 
Action: Mouse scrolled (588, 405) with delta (0, 0)
Screenshot: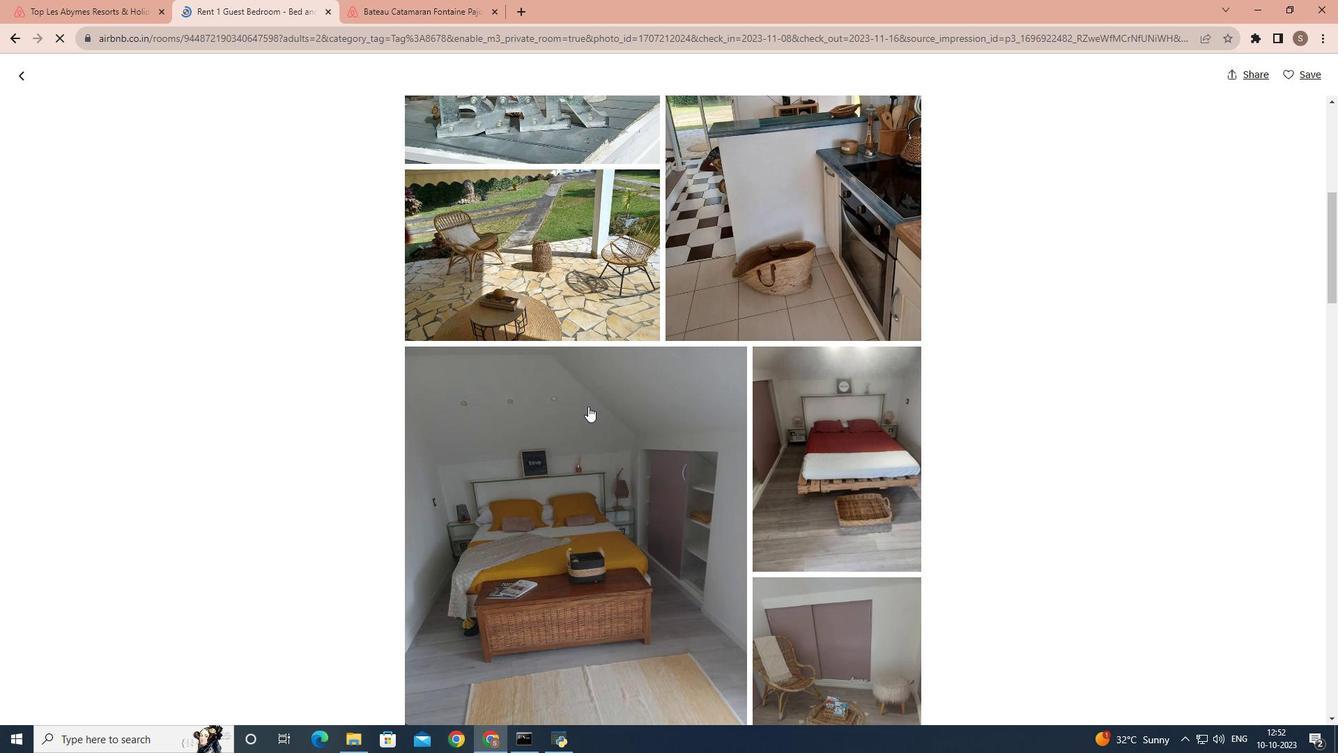 
Action: Mouse scrolled (588, 405) with delta (0, 0)
Screenshot: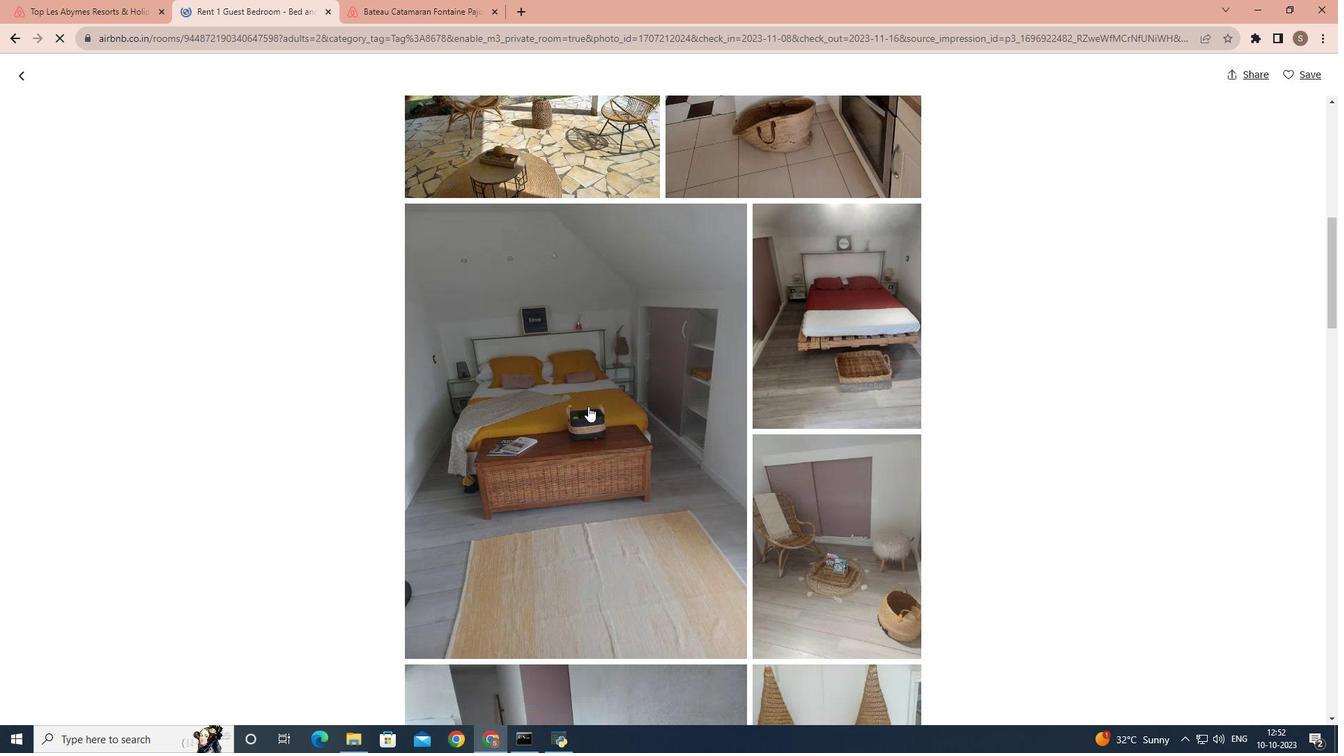 
Action: Mouse scrolled (588, 405) with delta (0, 0)
Screenshot: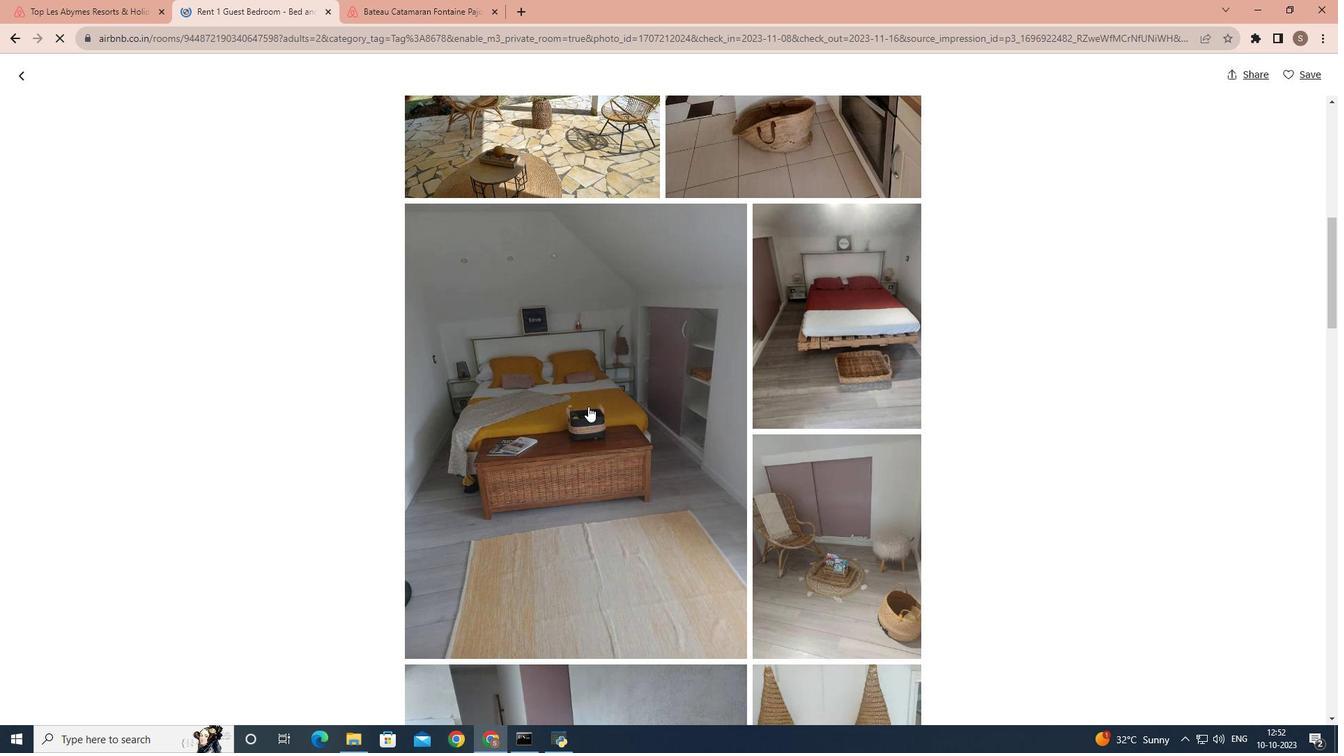 
Action: Mouse scrolled (588, 405) with delta (0, 0)
Screenshot: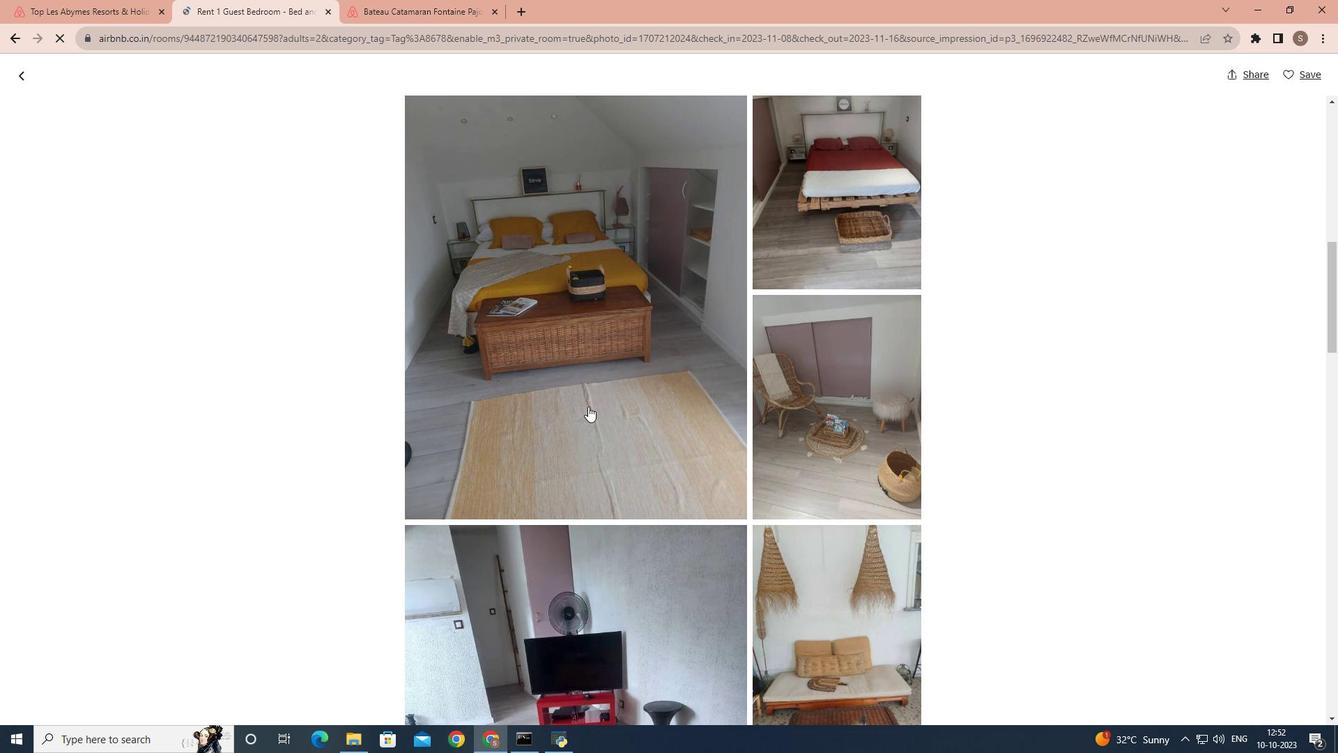 
Action: Mouse scrolled (588, 405) with delta (0, 0)
Screenshot: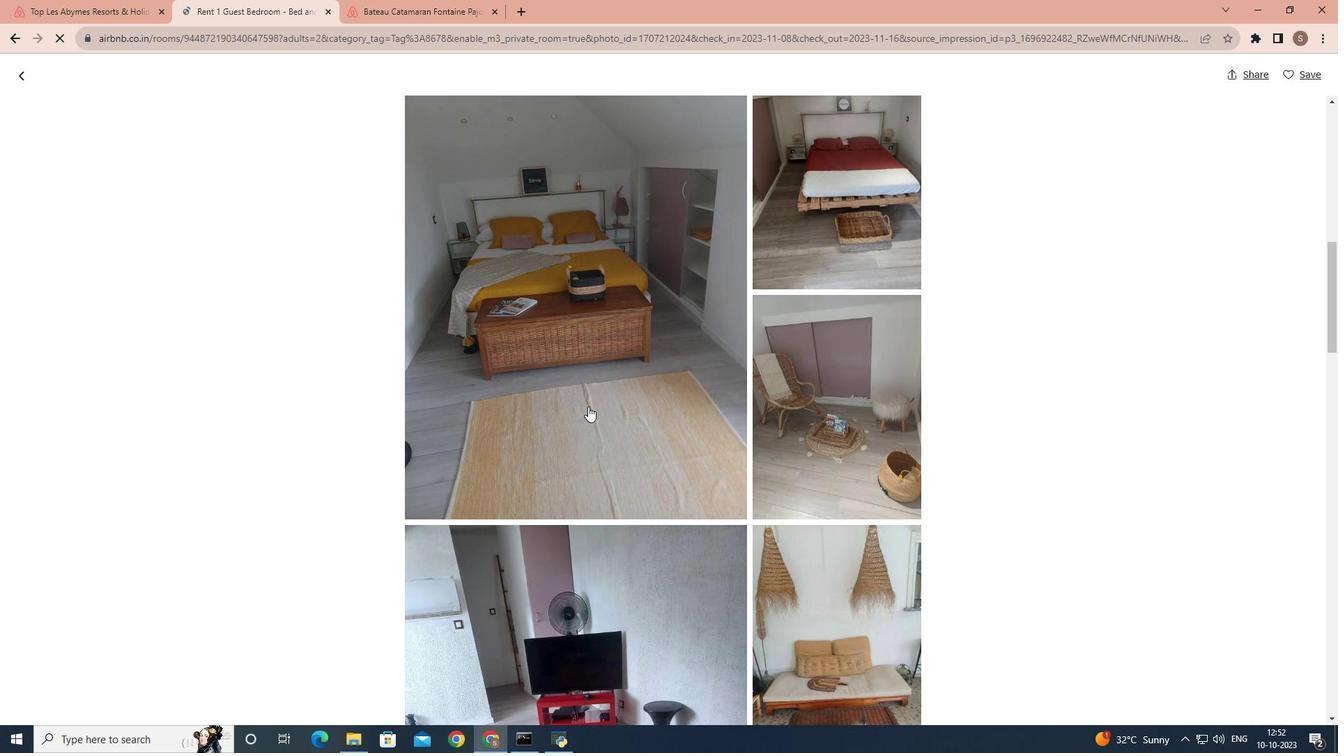 
Action: Mouse scrolled (588, 405) with delta (0, 0)
Screenshot: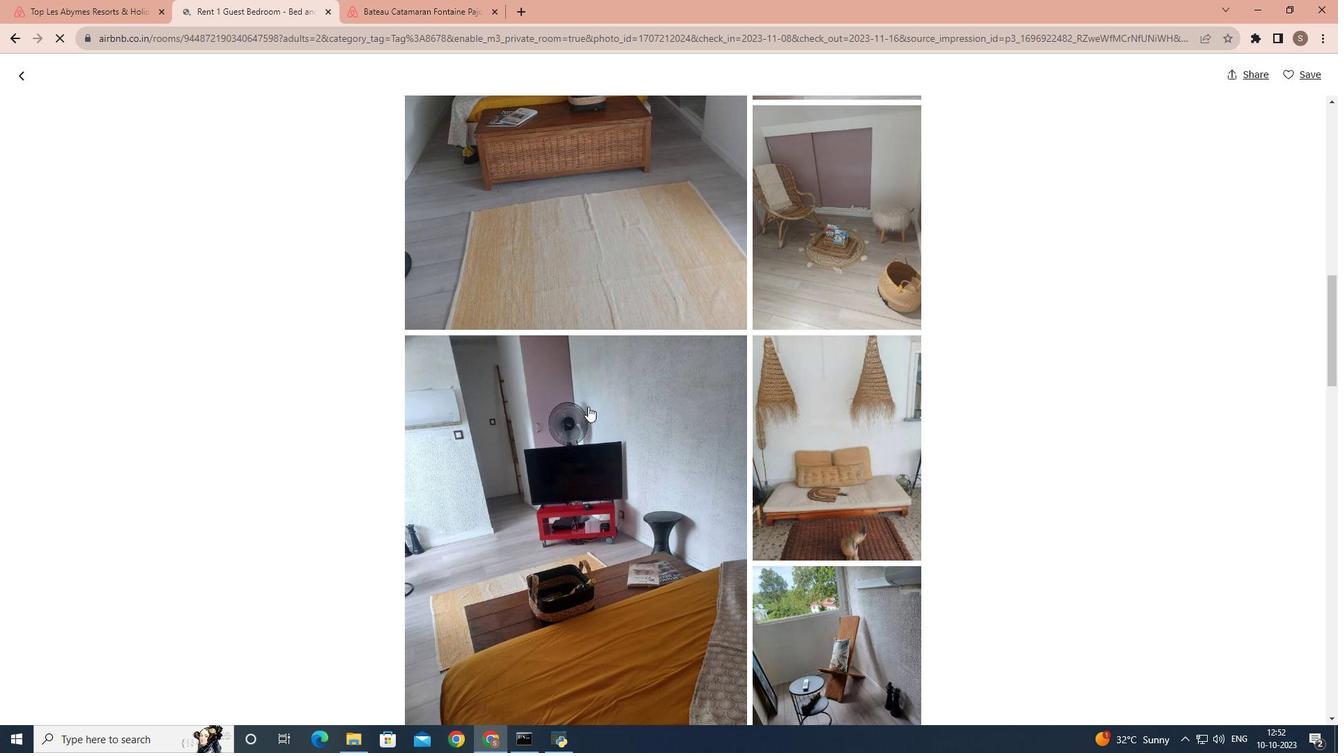
Action: Mouse scrolled (588, 405) with delta (0, 0)
Screenshot: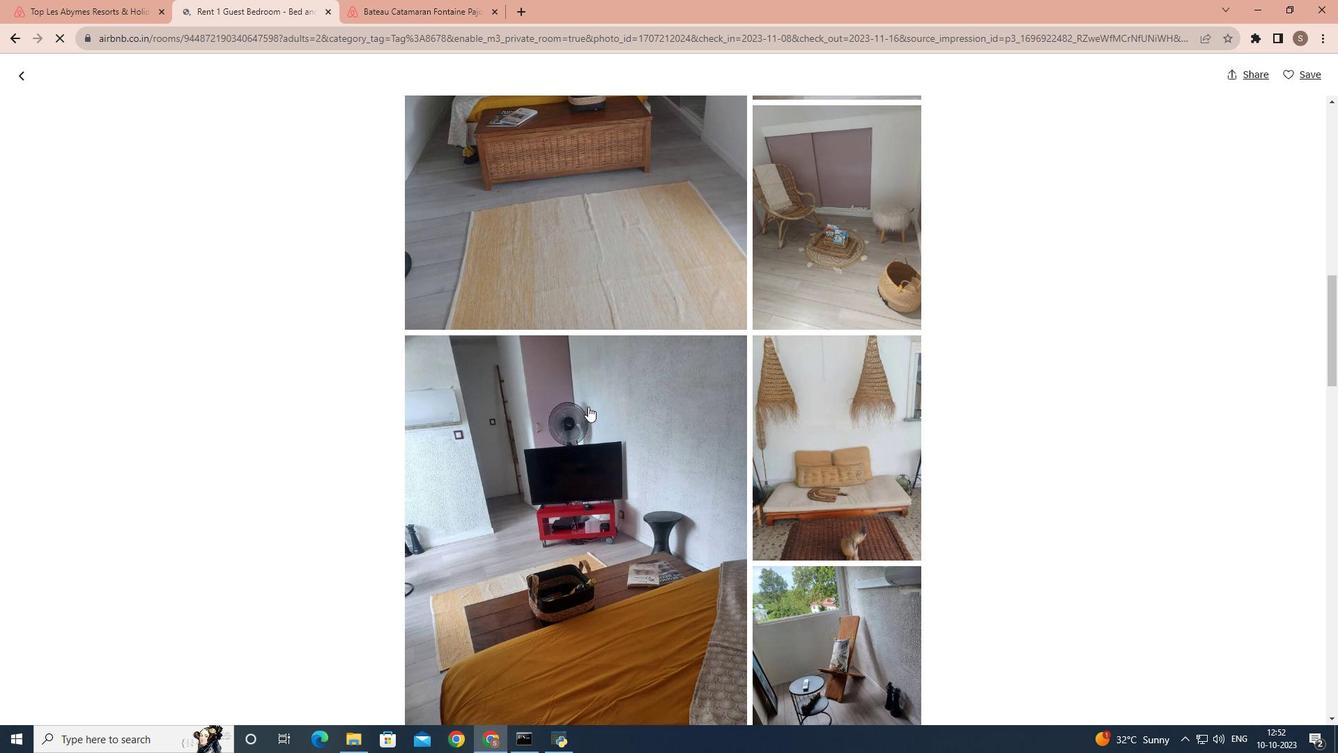 
Action: Mouse scrolled (588, 405) with delta (0, 0)
Screenshot: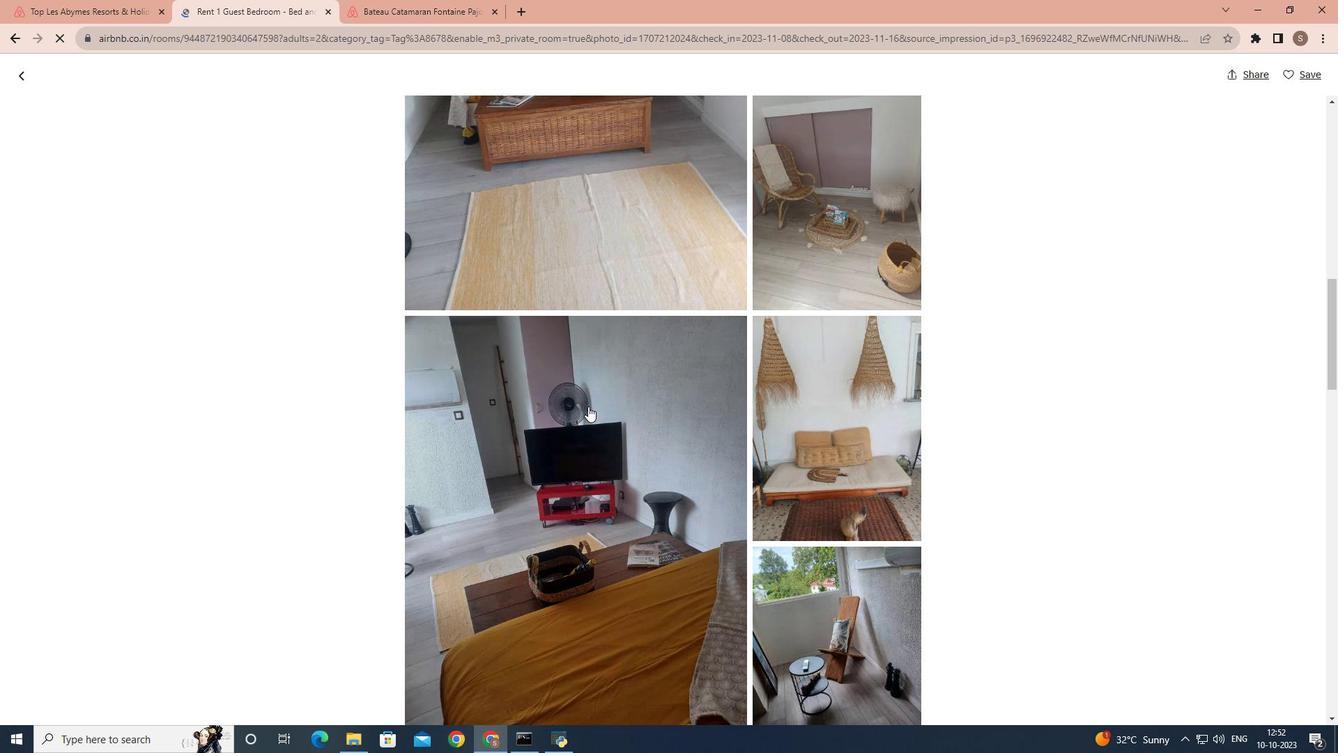 
Action: Mouse scrolled (588, 405) with delta (0, 0)
Screenshot: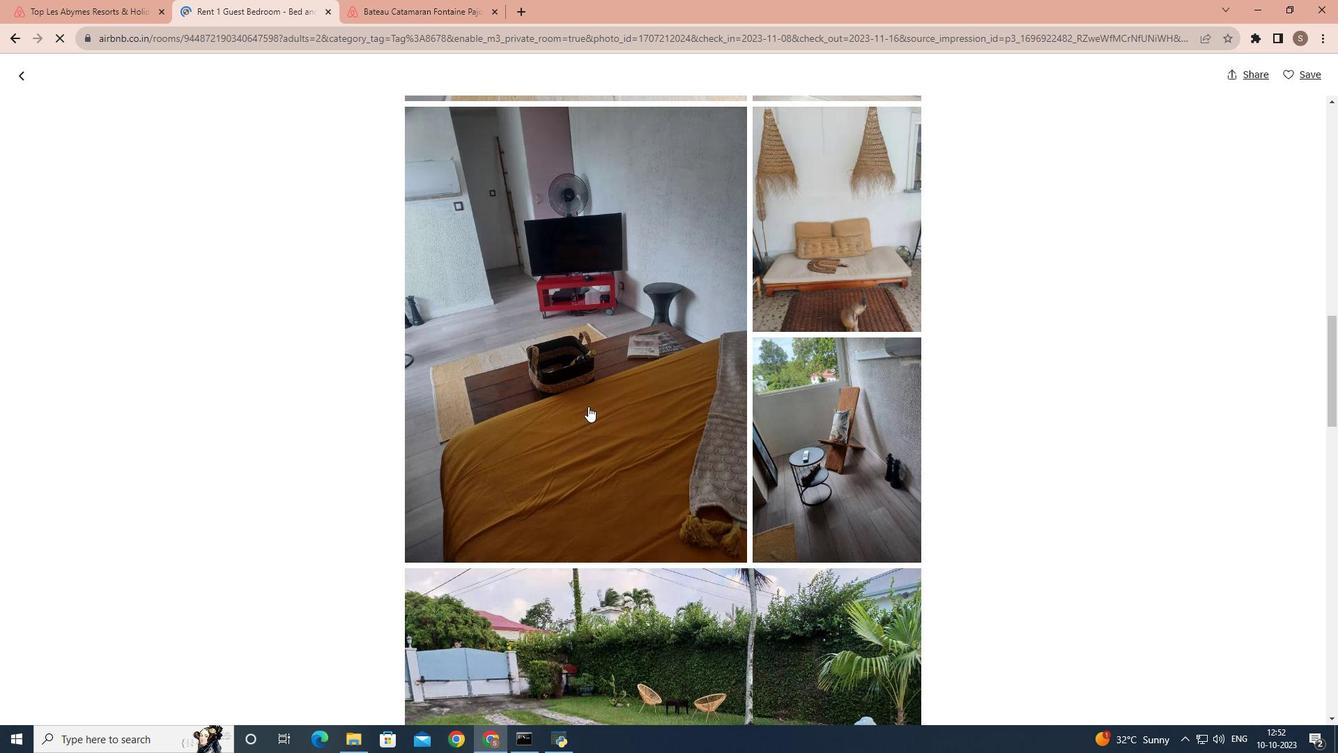 
Action: Mouse scrolled (588, 405) with delta (0, 0)
Screenshot: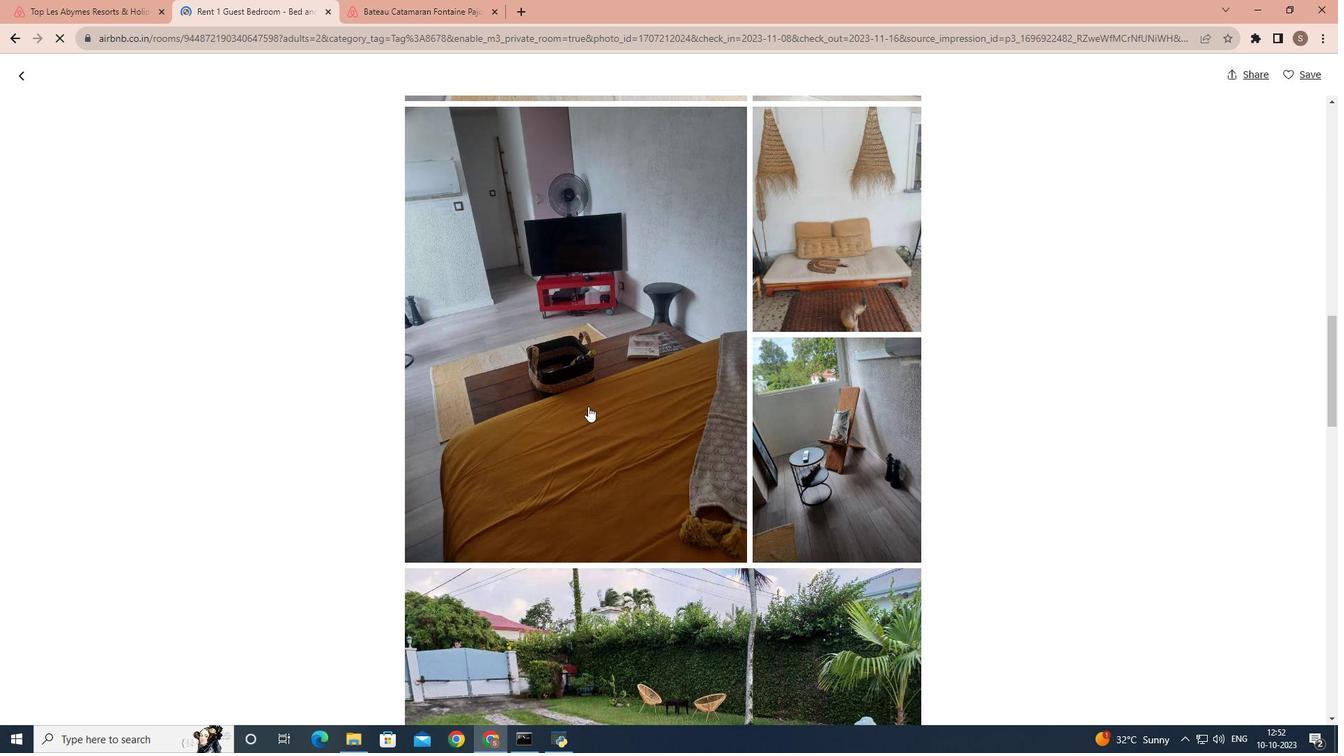 
Action: Mouse scrolled (588, 405) with delta (0, 0)
Screenshot: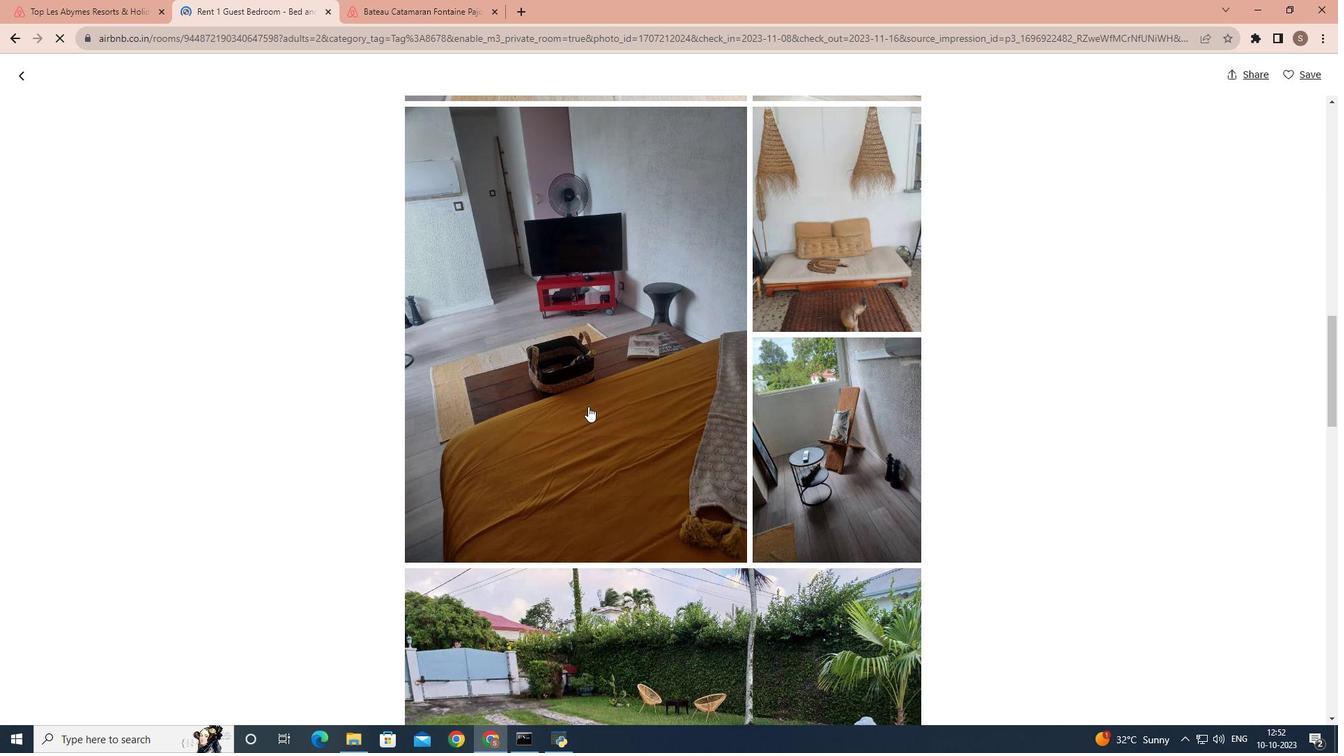
Action: Mouse scrolled (588, 405) with delta (0, 0)
Screenshot: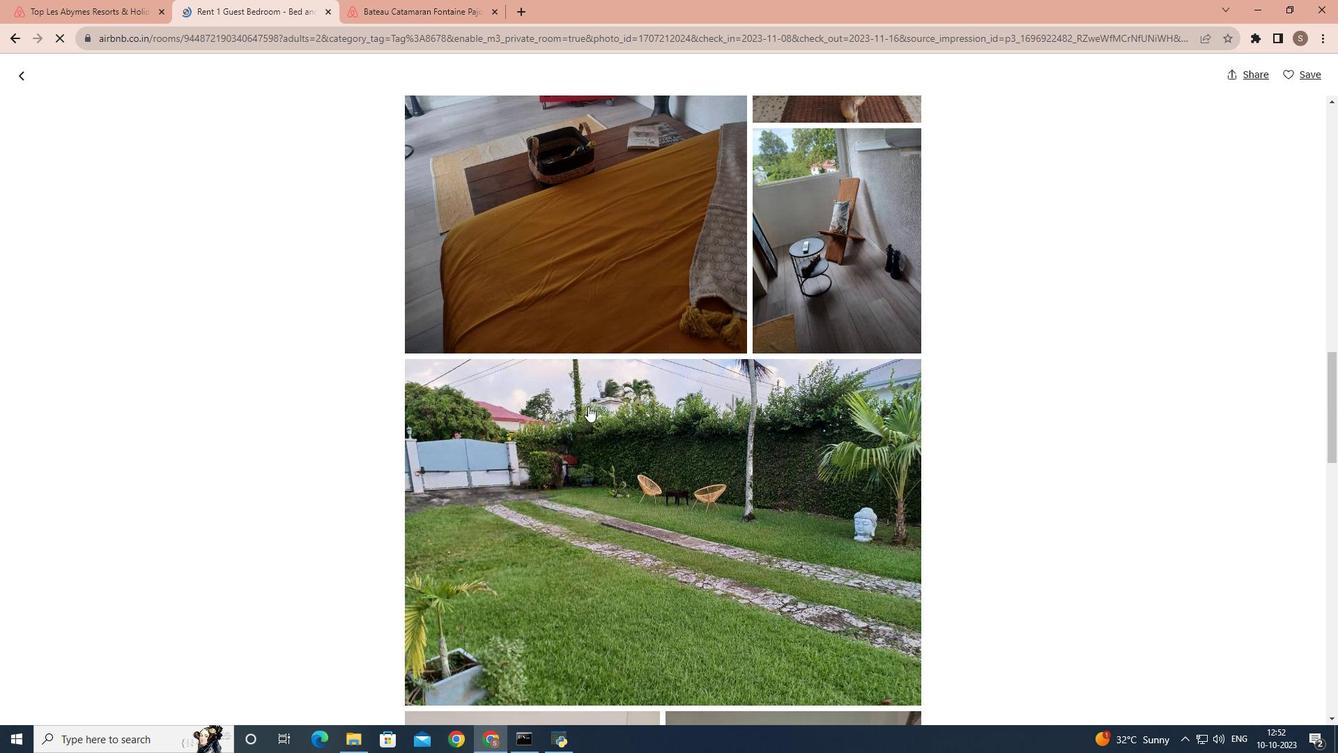 
Action: Mouse scrolled (588, 405) with delta (0, 0)
Screenshot: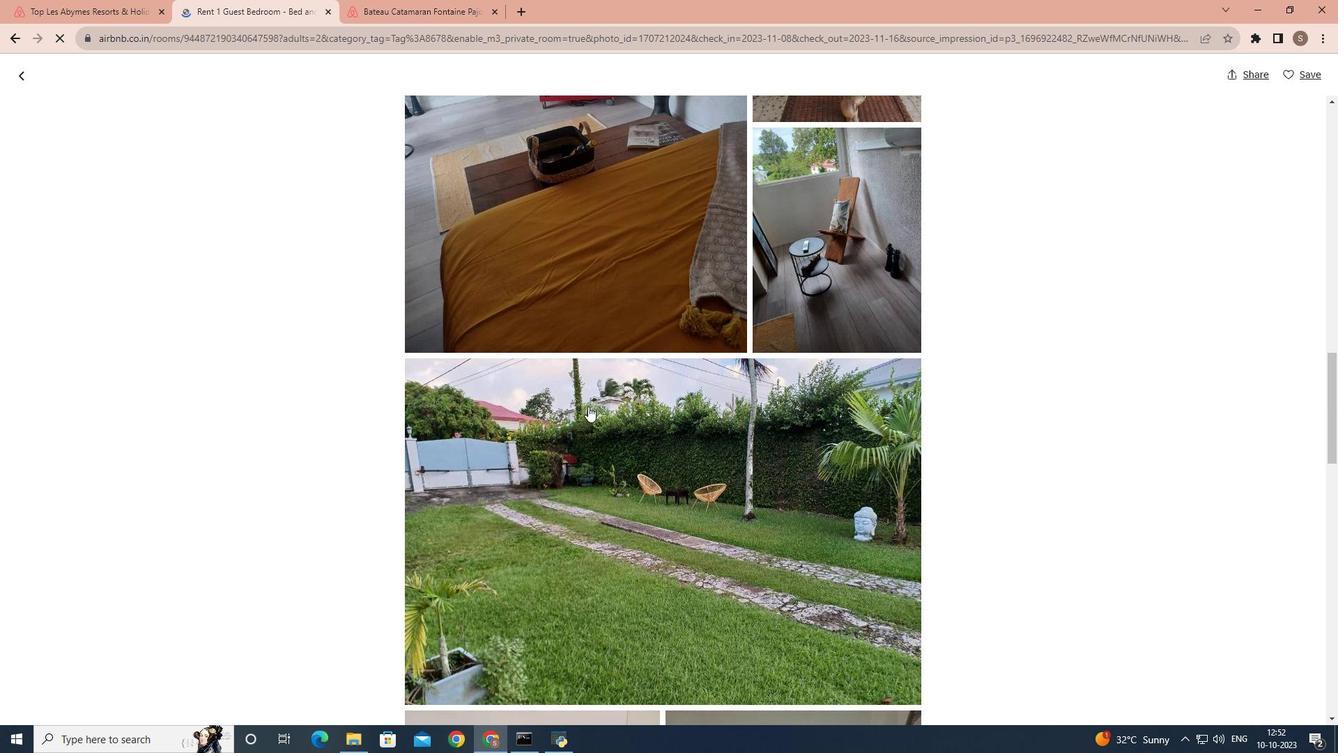 
Action: Mouse scrolled (588, 405) with delta (0, 0)
